 Task: Research Airbnb accommodation in Yozgat, Turkey from 7th December, 2023 to 14th December, 2023 for 1 adult. Place can be shared room with 1  bedroom having 1 bed and 1 bathroom. Property type can be hotel. Amenities needed are: wifi. Booking option can be shelf check-in. Look for 3 properties as per requirement.
Action: Mouse moved to (430, 167)
Screenshot: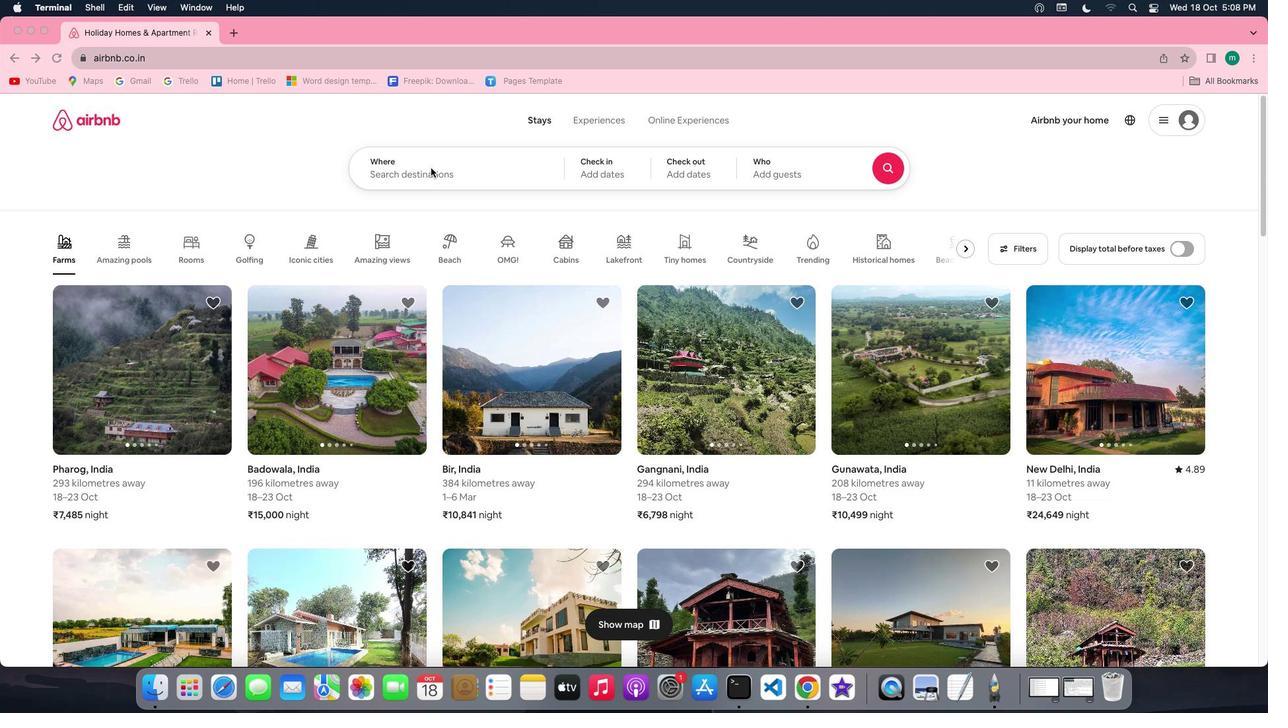 
Action: Mouse pressed left at (430, 167)
Screenshot: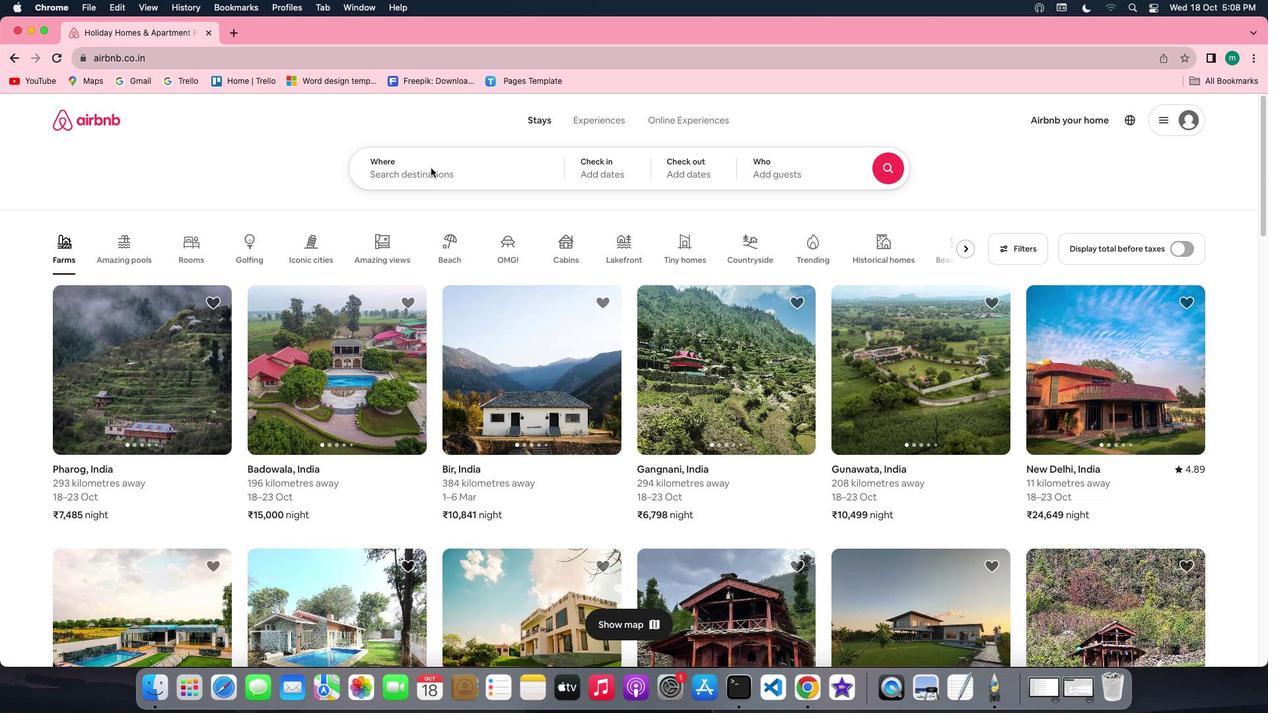 
Action: Mouse pressed left at (430, 167)
Screenshot: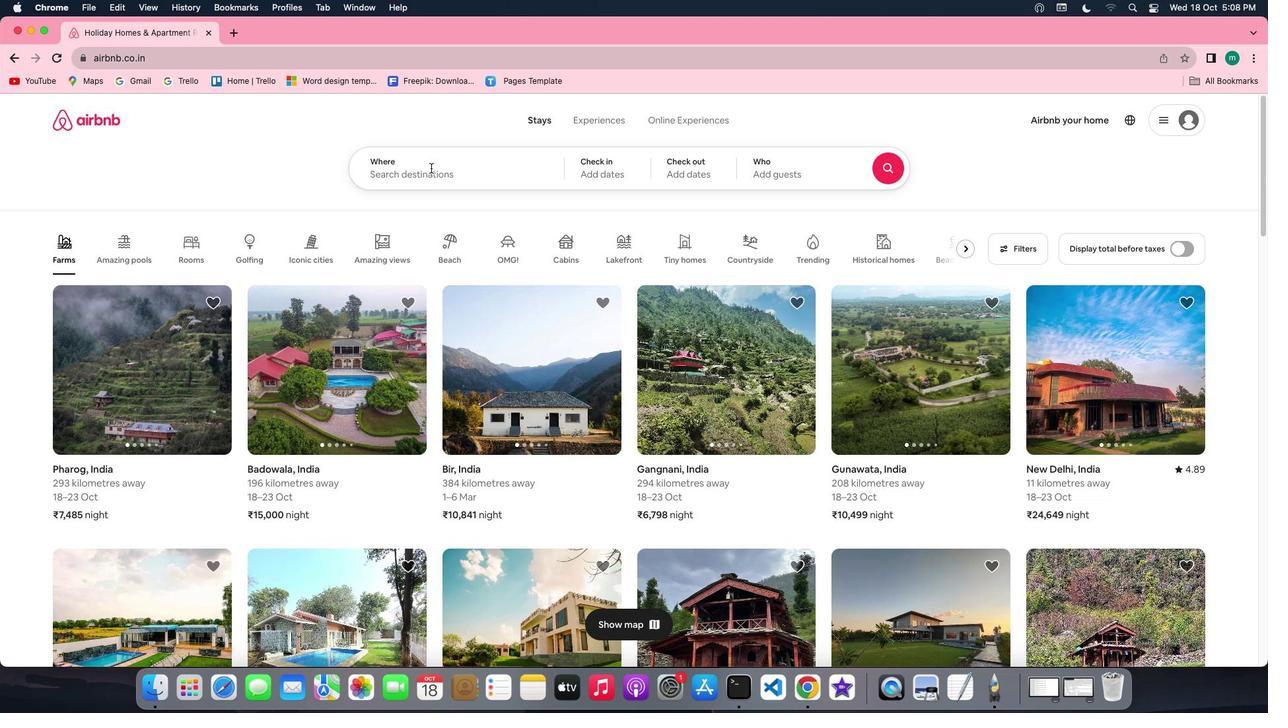 
Action: Key pressed Key.spaceKey.shift'Y''o''z''g''a''t'','Key.spaceKey.shift'T''u''r''k''e''y'
Screenshot: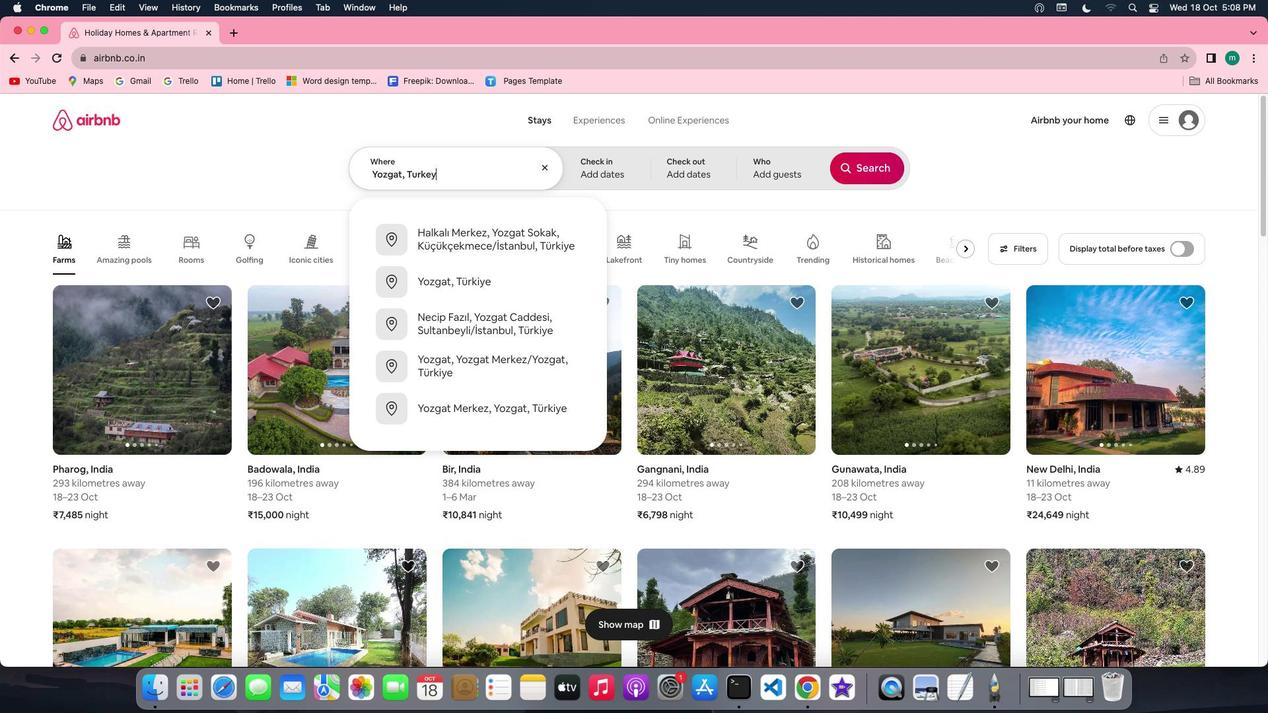 
Action: Mouse moved to (597, 167)
Screenshot: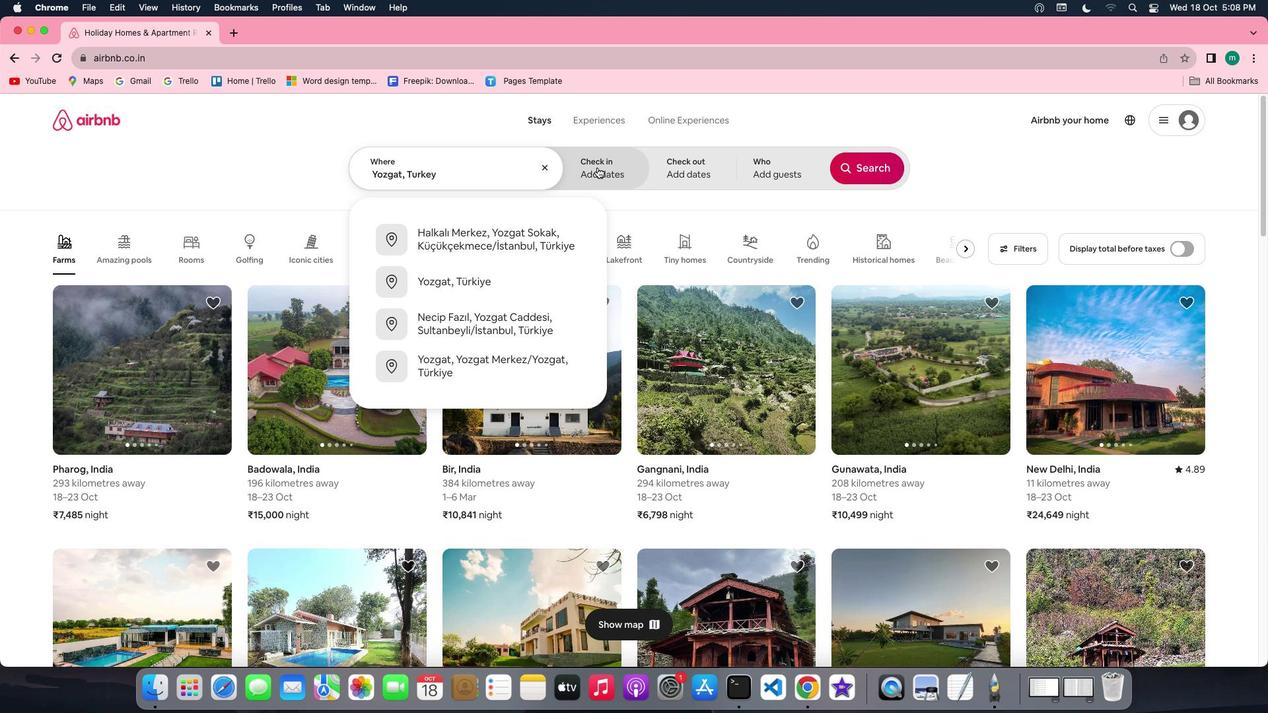 
Action: Mouse pressed left at (597, 167)
Screenshot: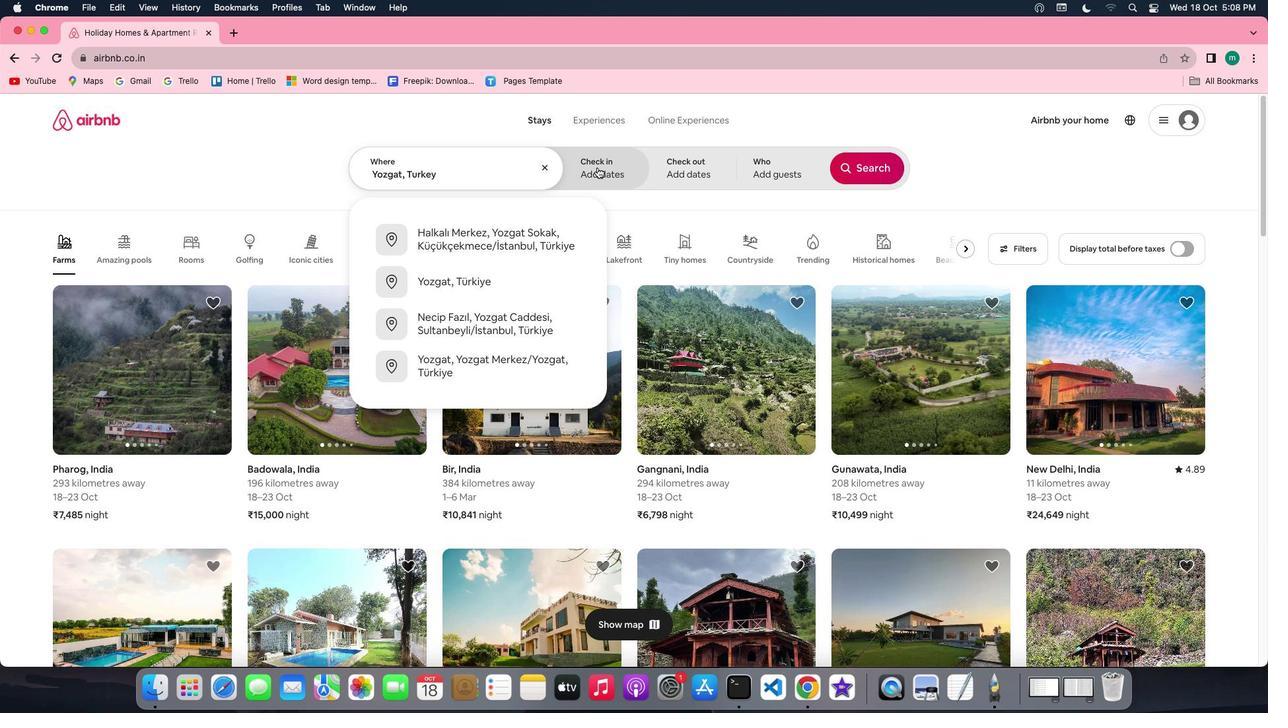 
Action: Mouse moved to (866, 276)
Screenshot: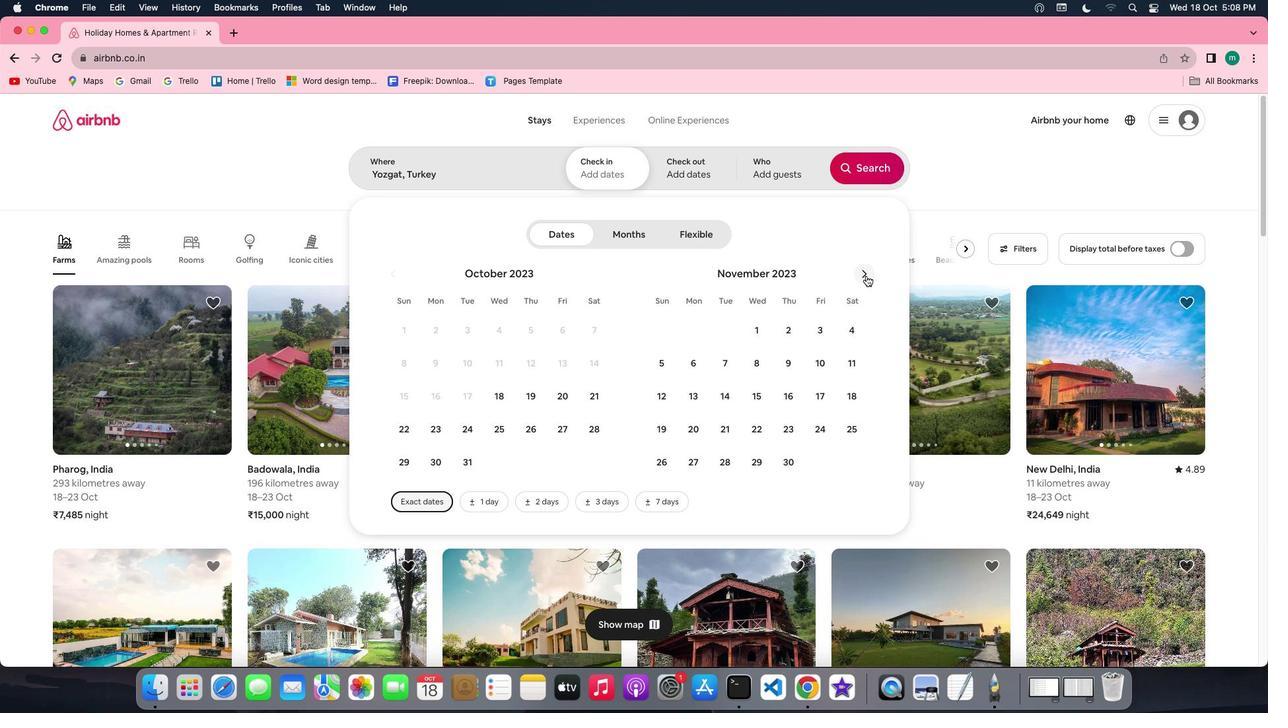 
Action: Mouse pressed left at (866, 276)
Screenshot: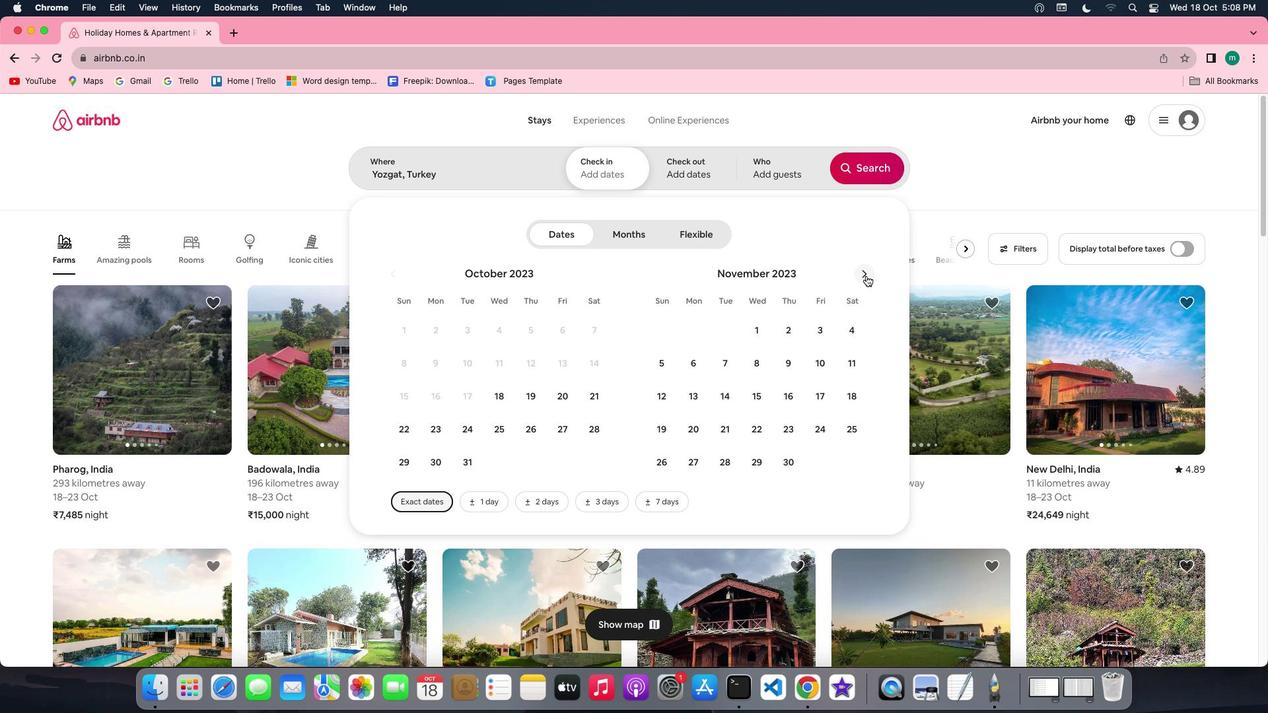 
Action: Mouse moved to (795, 357)
Screenshot: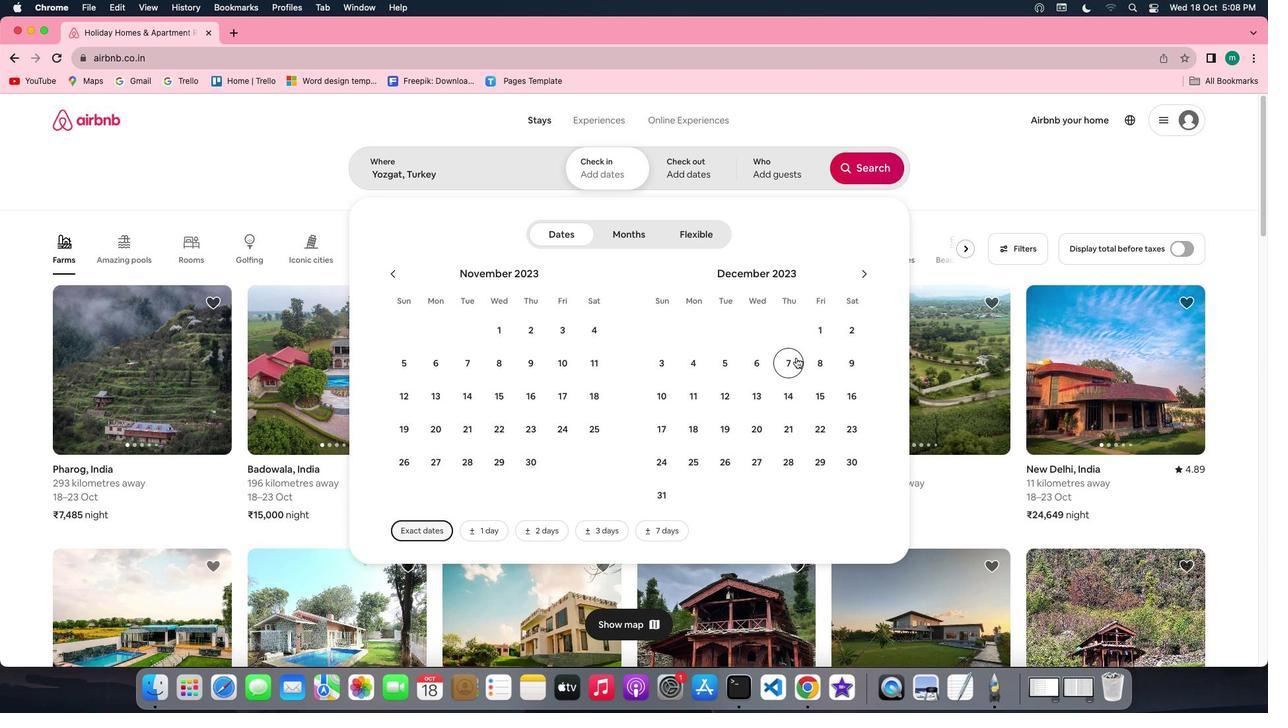 
Action: Mouse pressed left at (795, 357)
Screenshot: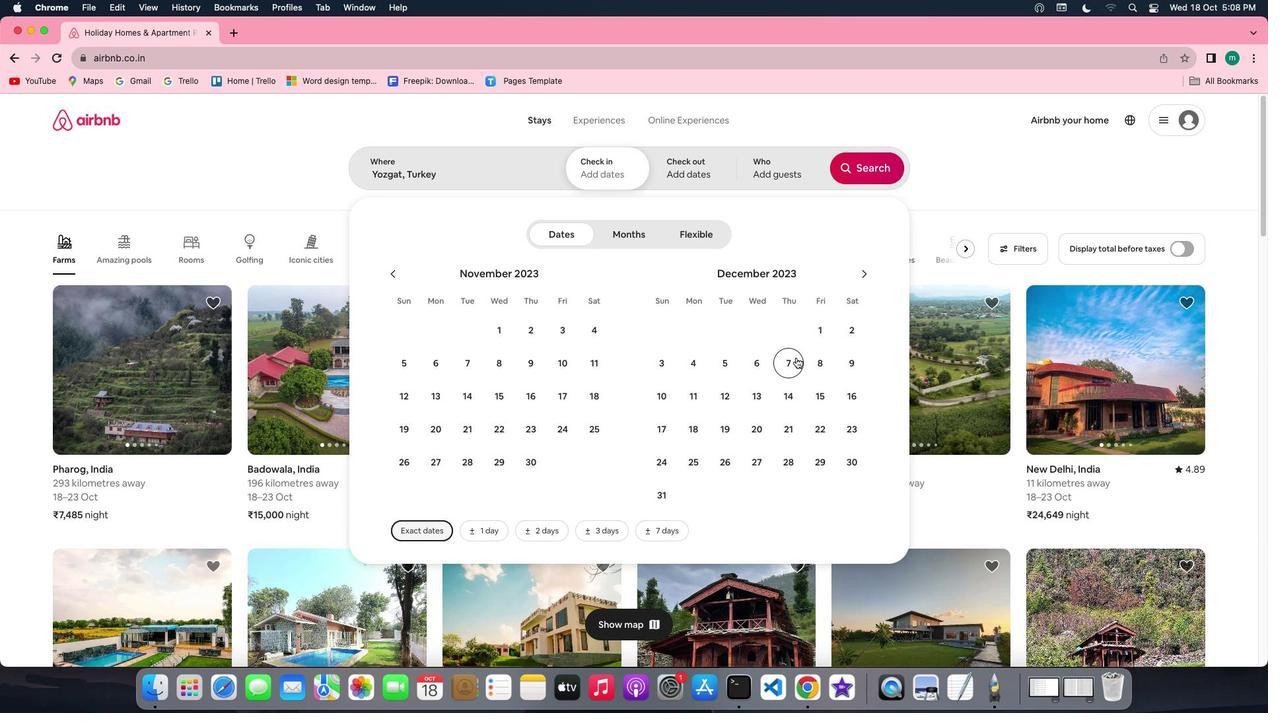 
Action: Mouse moved to (801, 396)
Screenshot: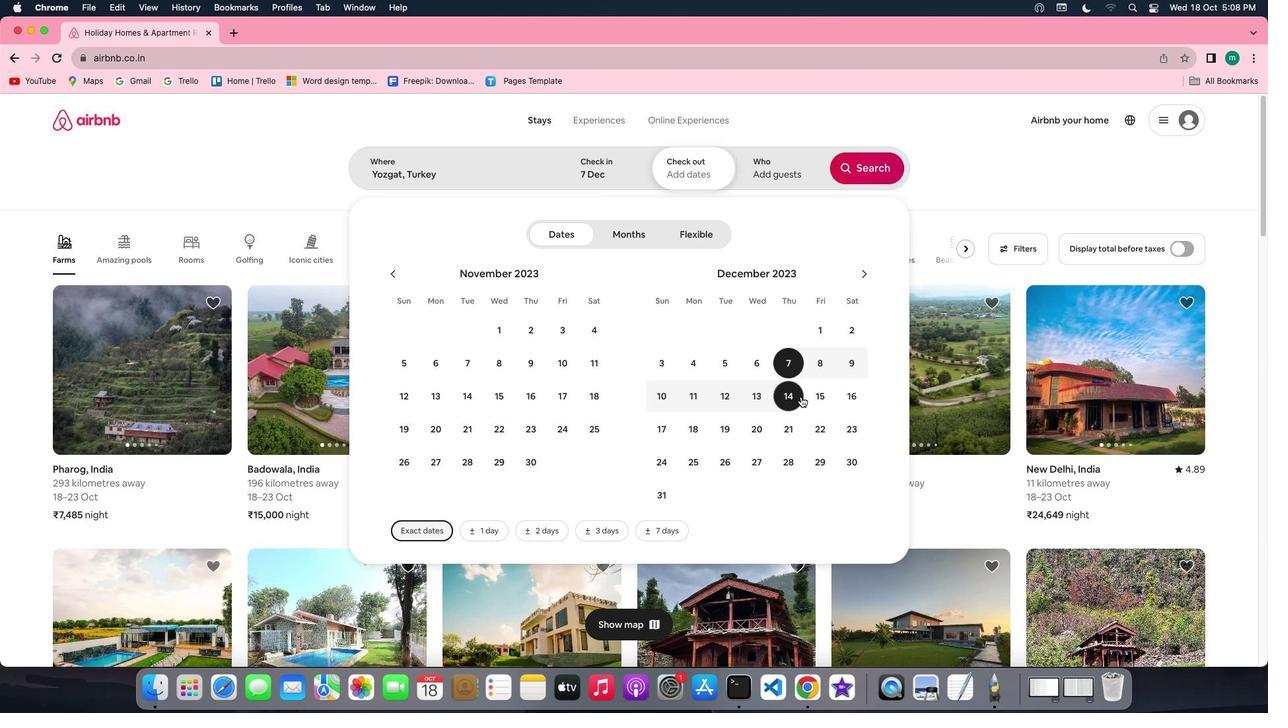 
Action: Mouse pressed left at (801, 396)
Screenshot: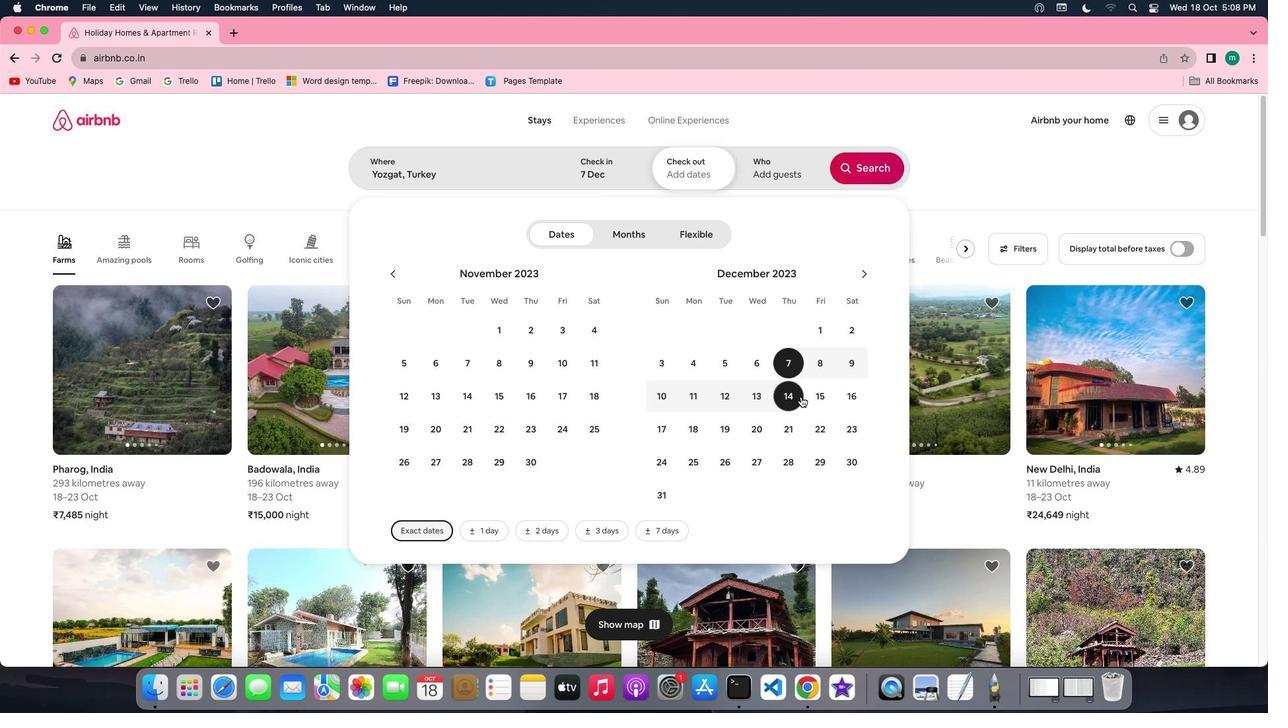 
Action: Mouse moved to (761, 170)
Screenshot: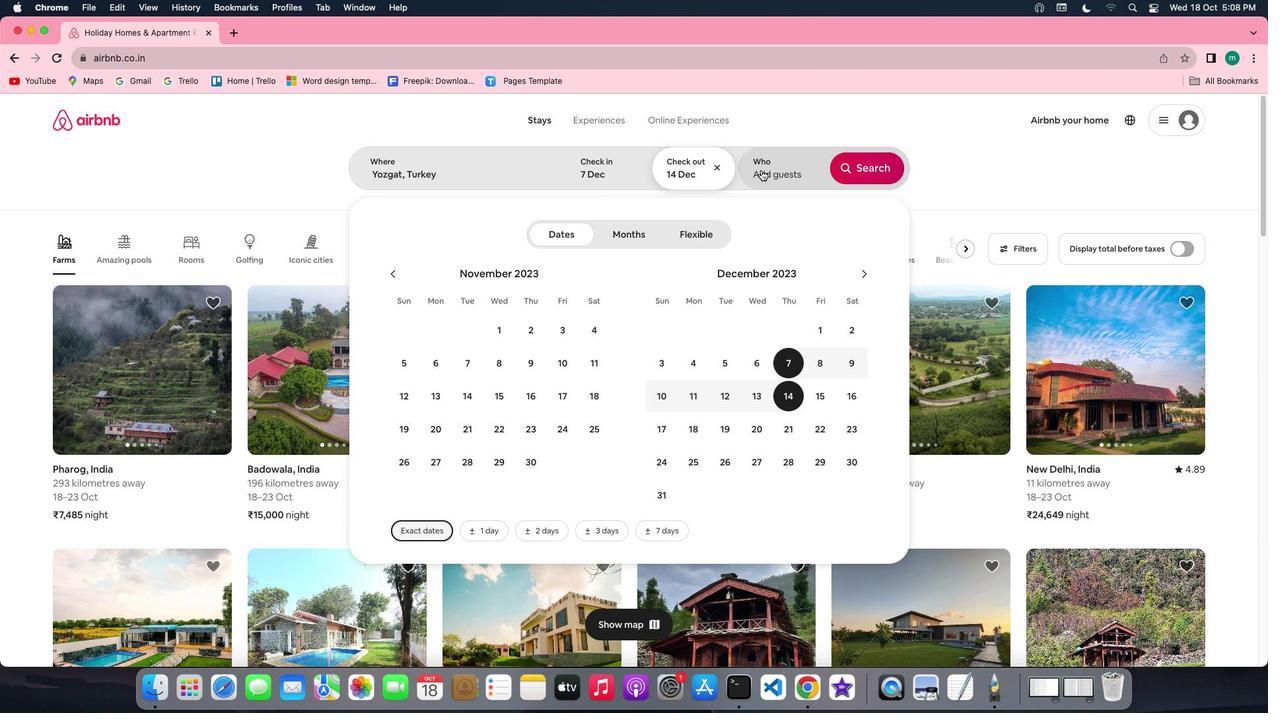 
Action: Mouse pressed left at (761, 170)
Screenshot: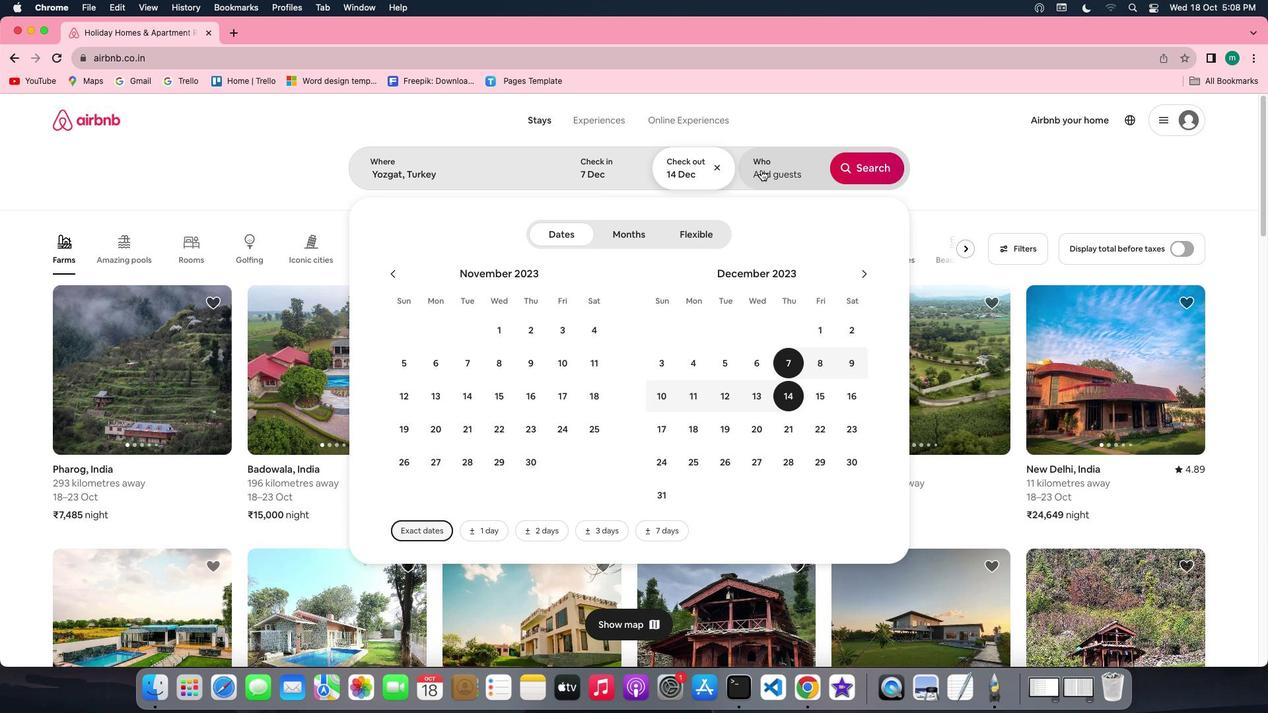 
Action: Mouse moved to (870, 237)
Screenshot: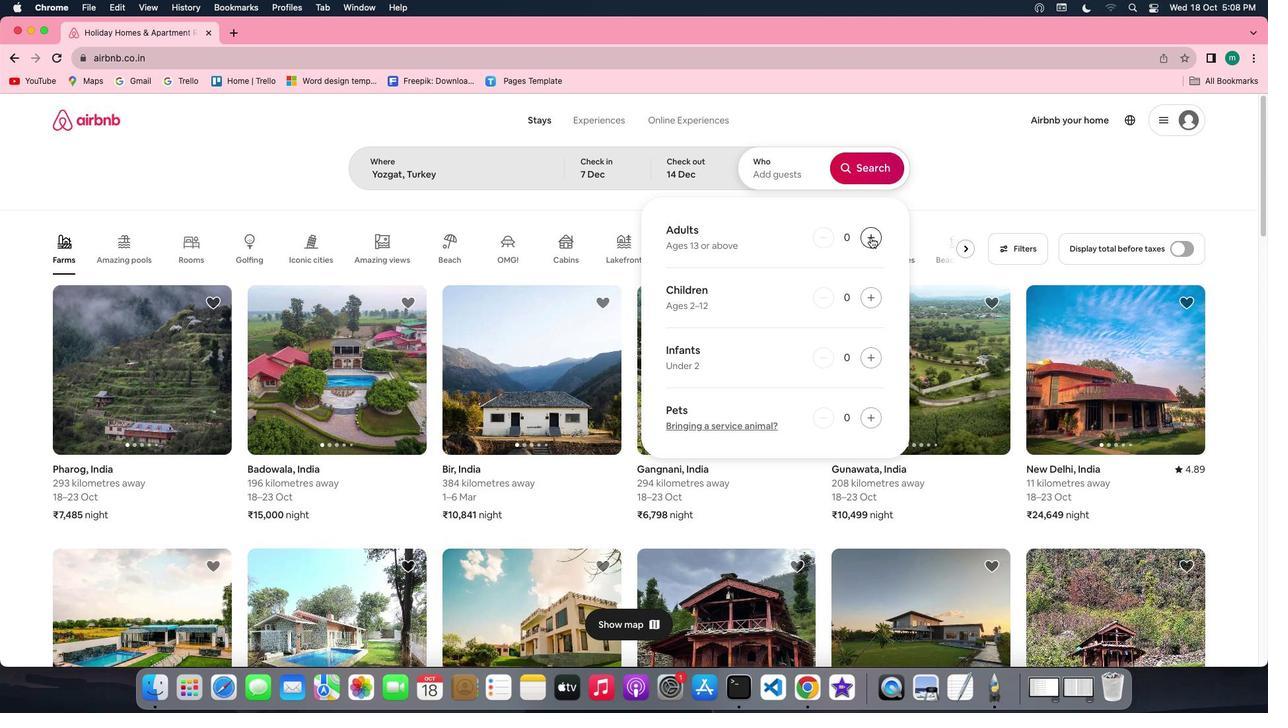 
Action: Mouse pressed left at (870, 237)
Screenshot: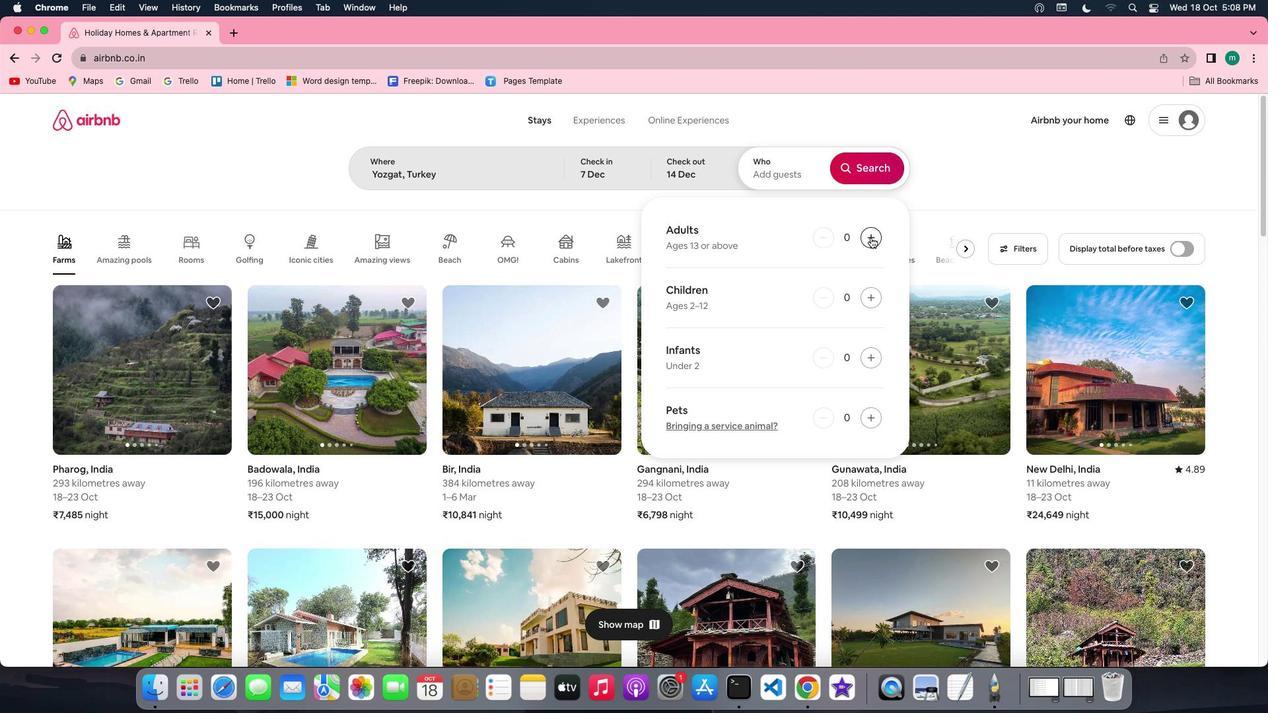 
Action: Mouse moved to (854, 156)
Screenshot: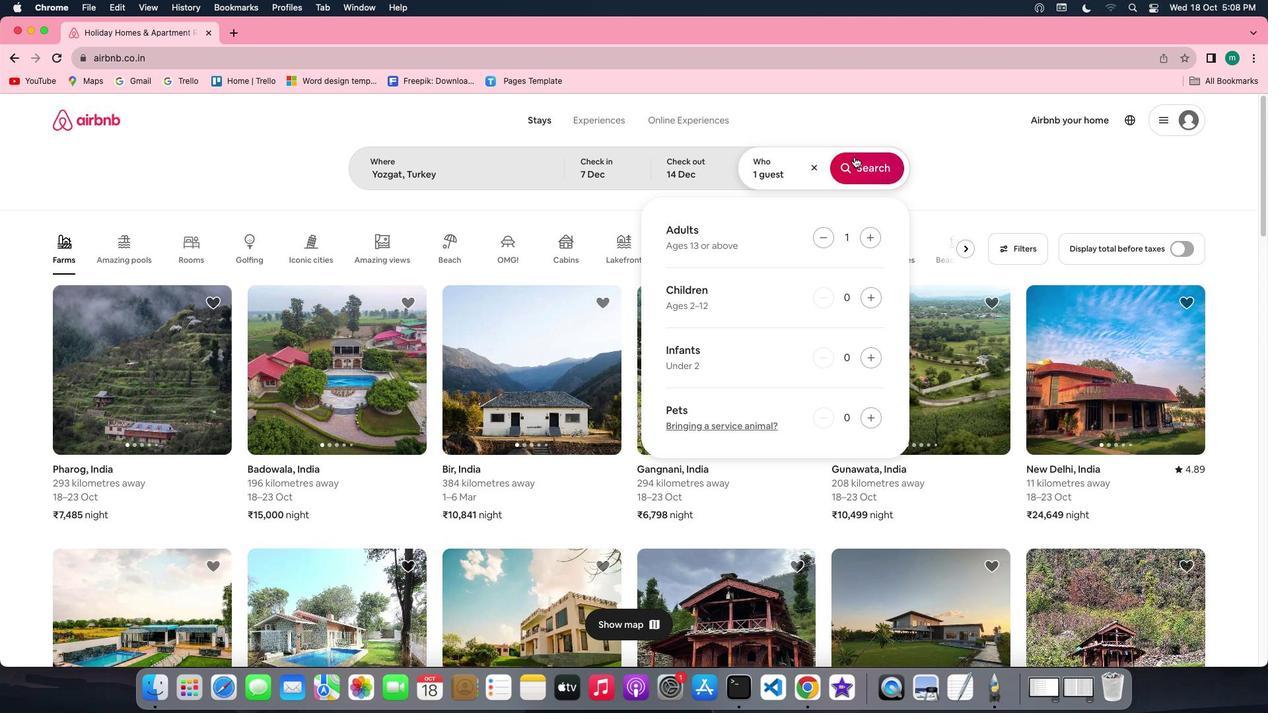 
Action: Mouse pressed left at (854, 156)
Screenshot: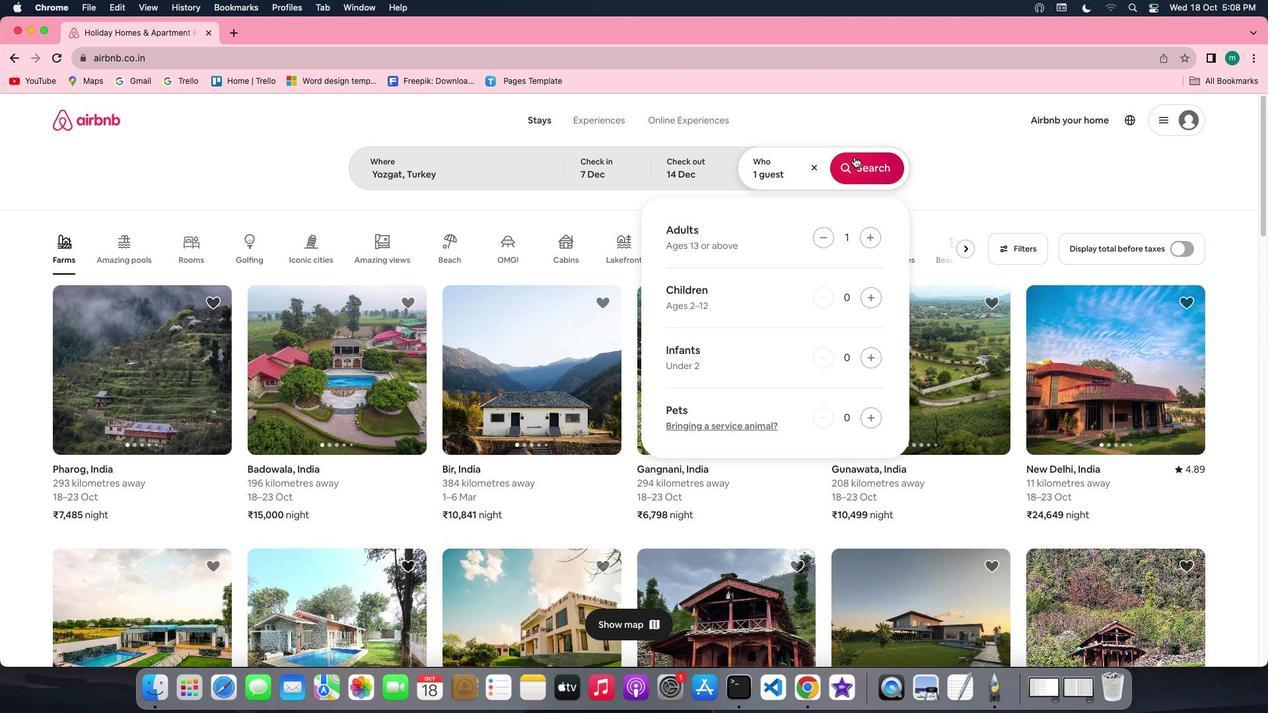 
Action: Mouse moved to (1039, 171)
Screenshot: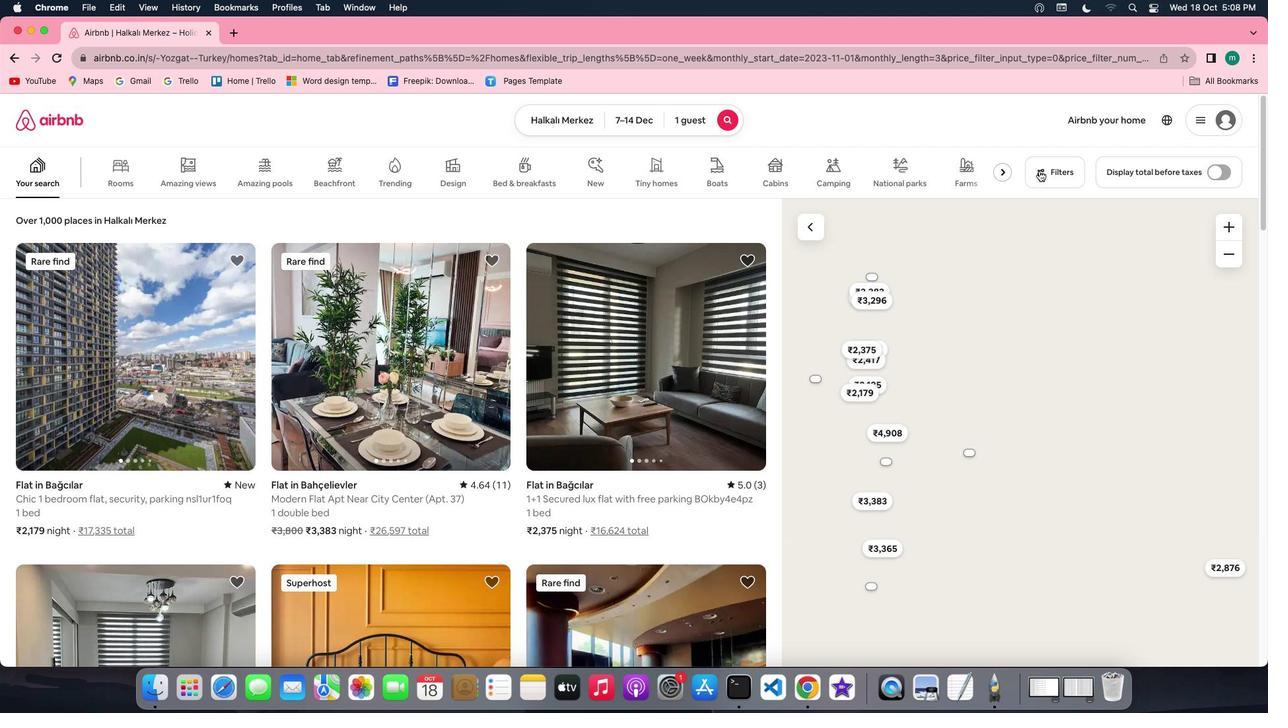 
Action: Mouse pressed left at (1039, 171)
Screenshot: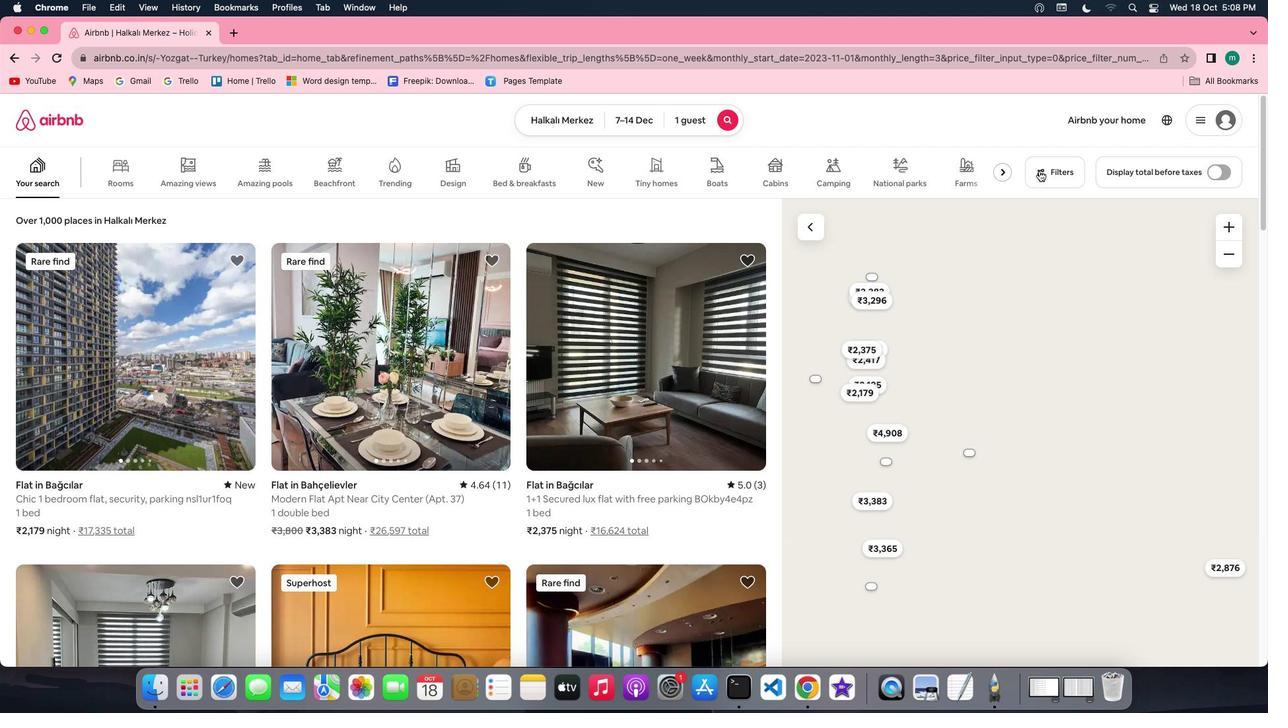 
Action: Mouse moved to (700, 337)
Screenshot: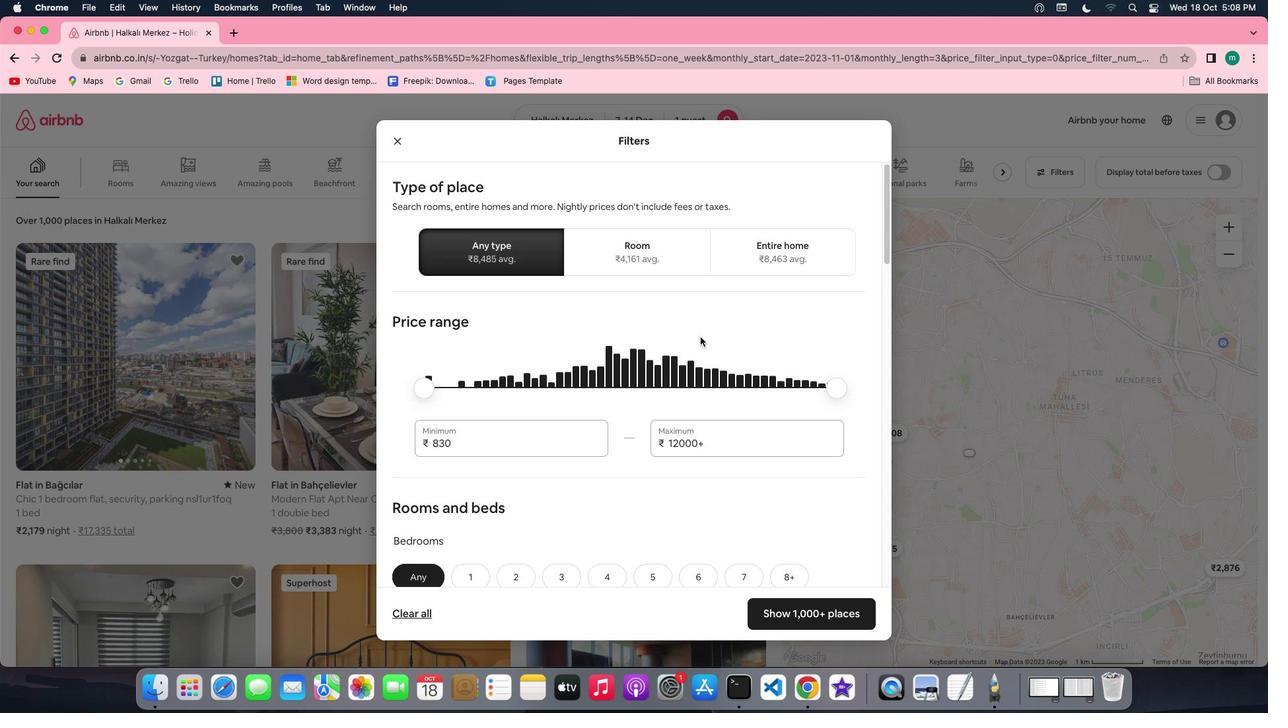 
Action: Mouse scrolled (700, 337) with delta (0, 0)
Screenshot: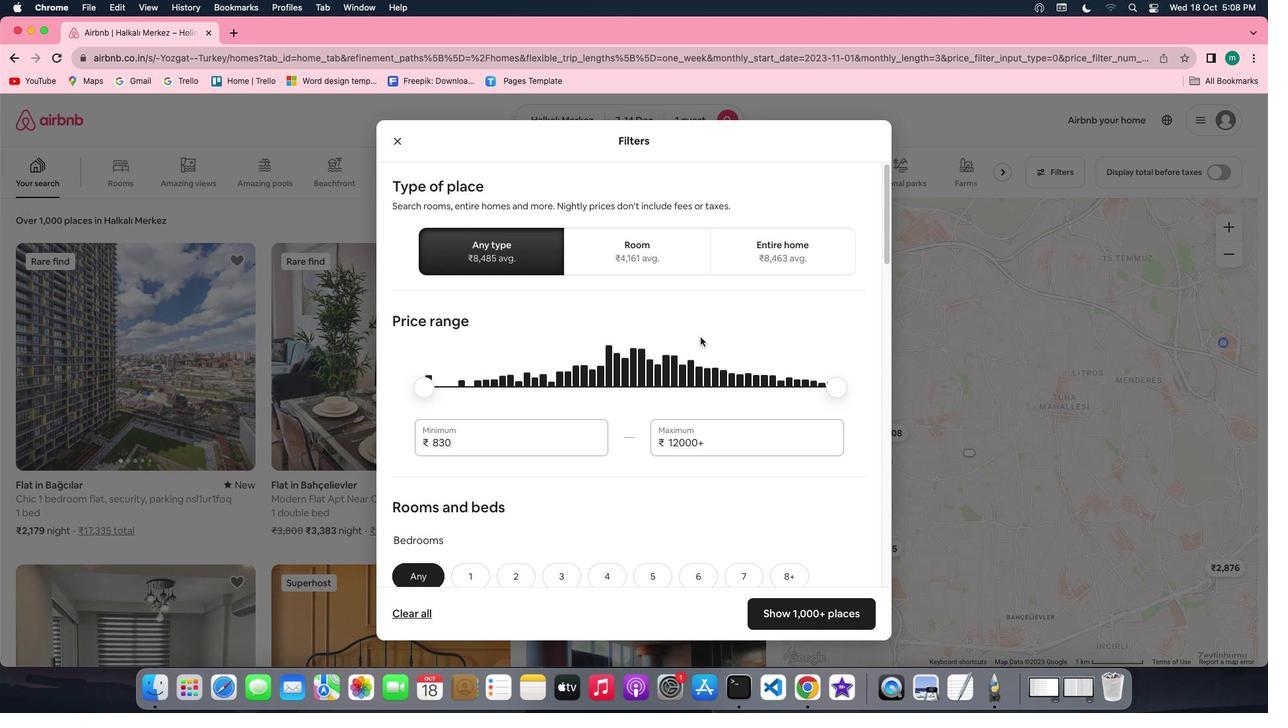
Action: Mouse scrolled (700, 337) with delta (0, 0)
Screenshot: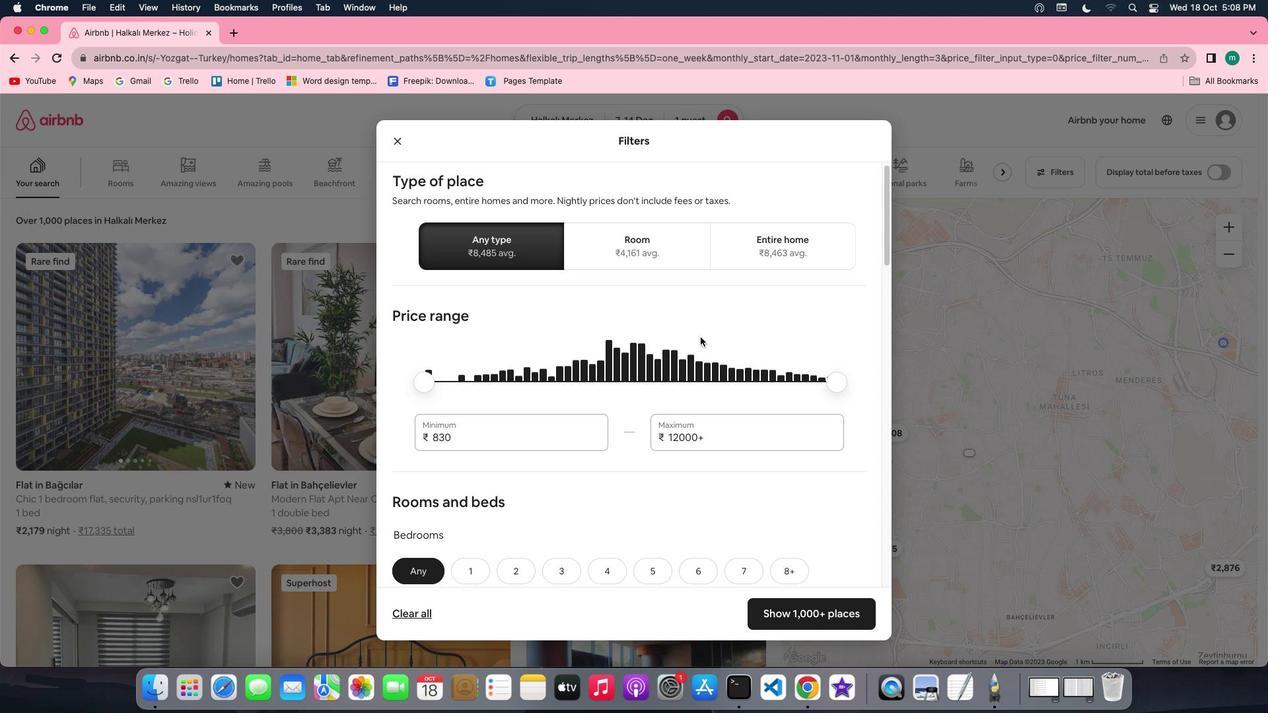 
Action: Mouse scrolled (700, 337) with delta (0, 0)
Screenshot: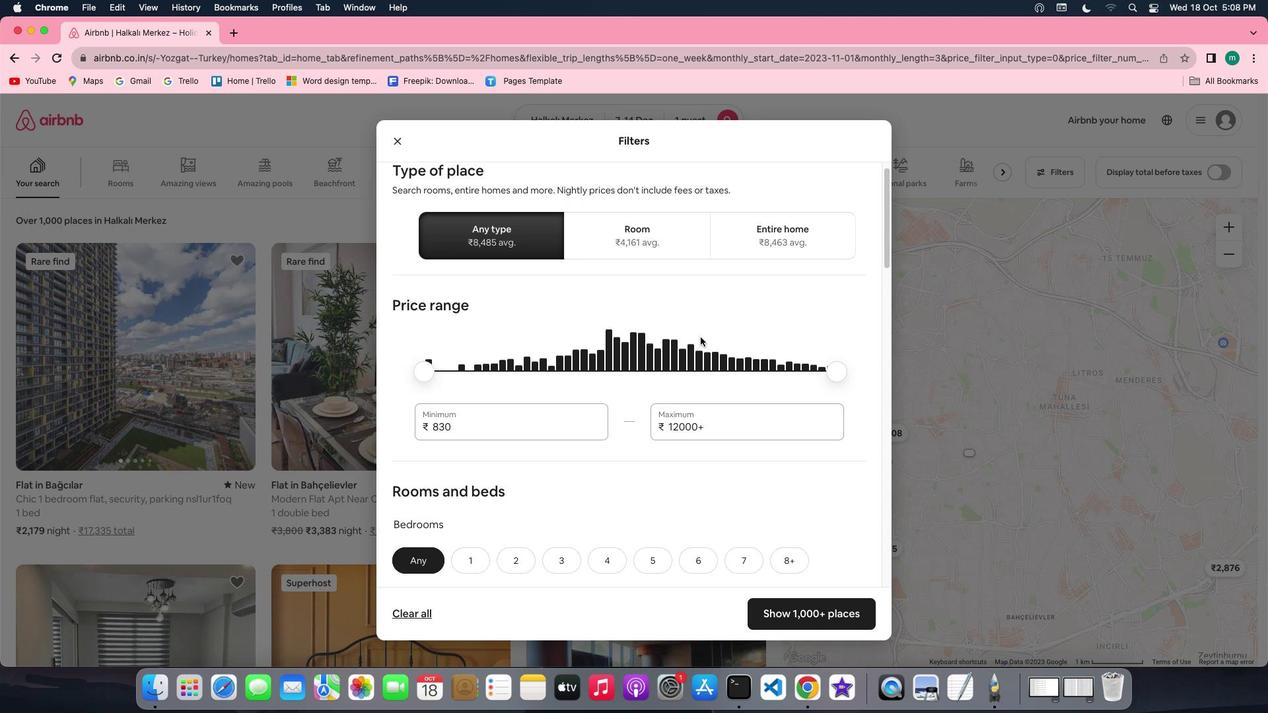 
Action: Mouse scrolled (700, 337) with delta (0, 0)
Screenshot: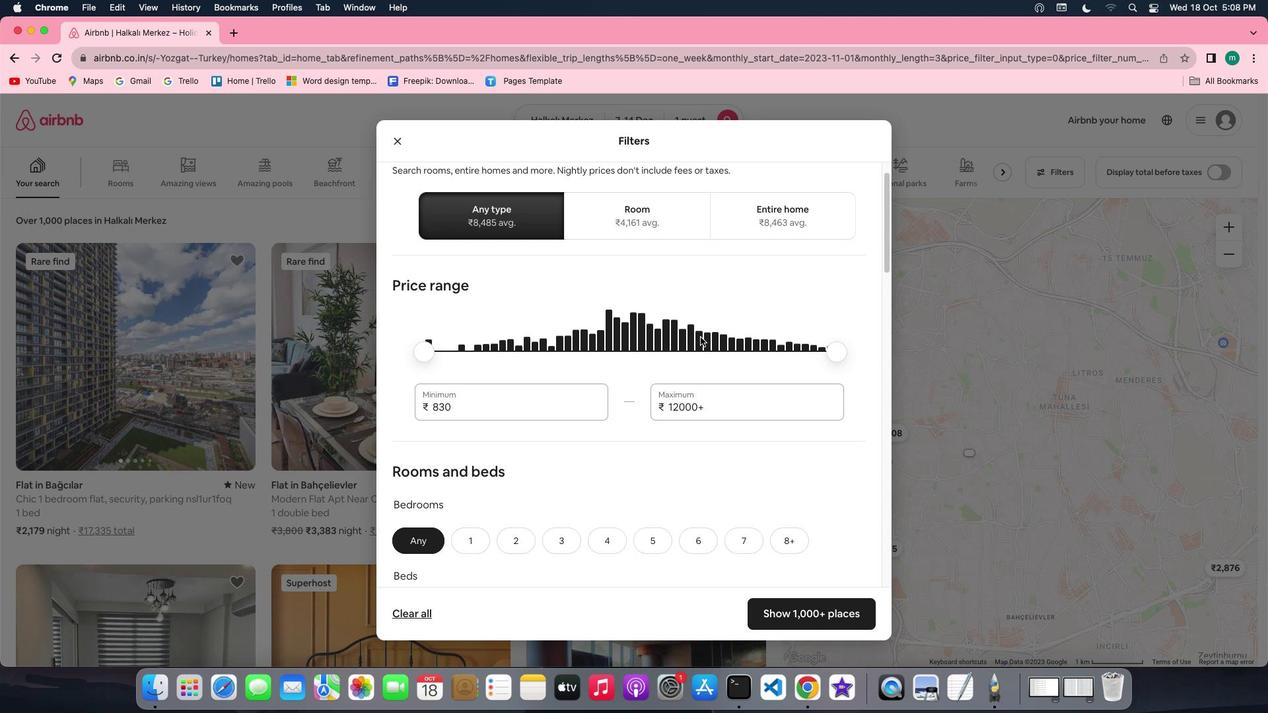 
Action: Mouse scrolled (700, 337) with delta (0, 0)
Screenshot: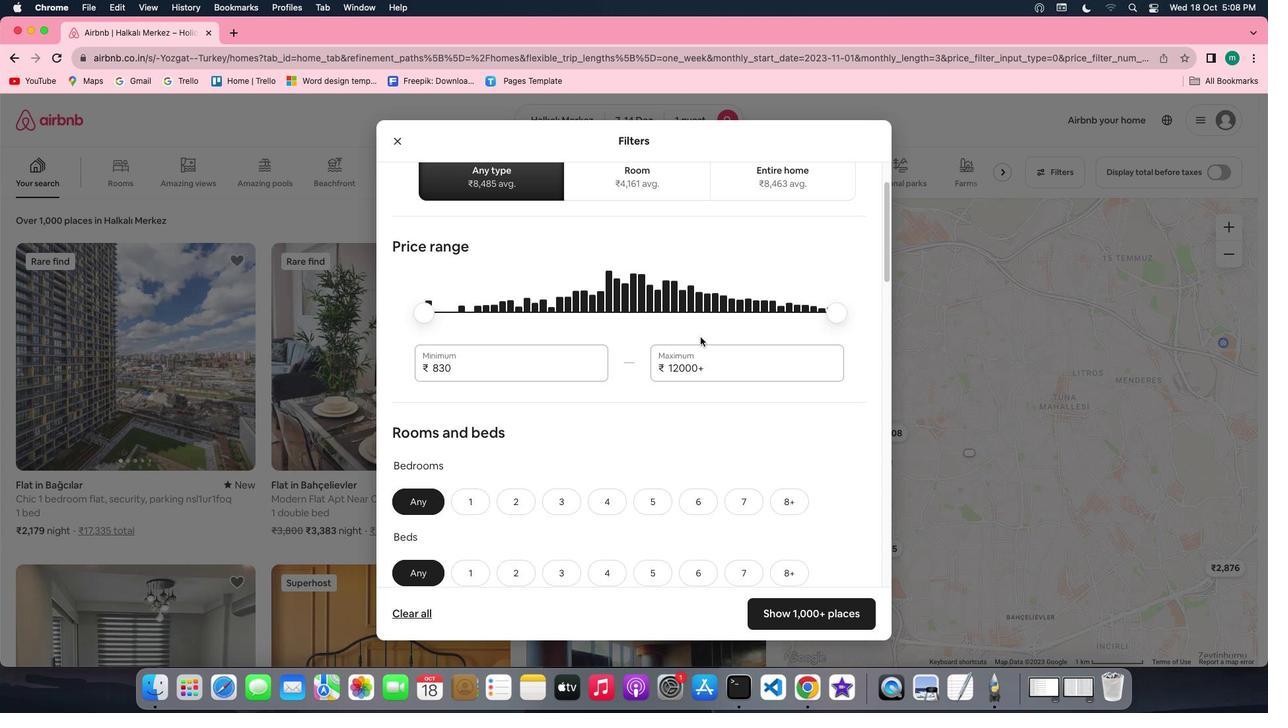 
Action: Mouse scrolled (700, 337) with delta (0, 0)
Screenshot: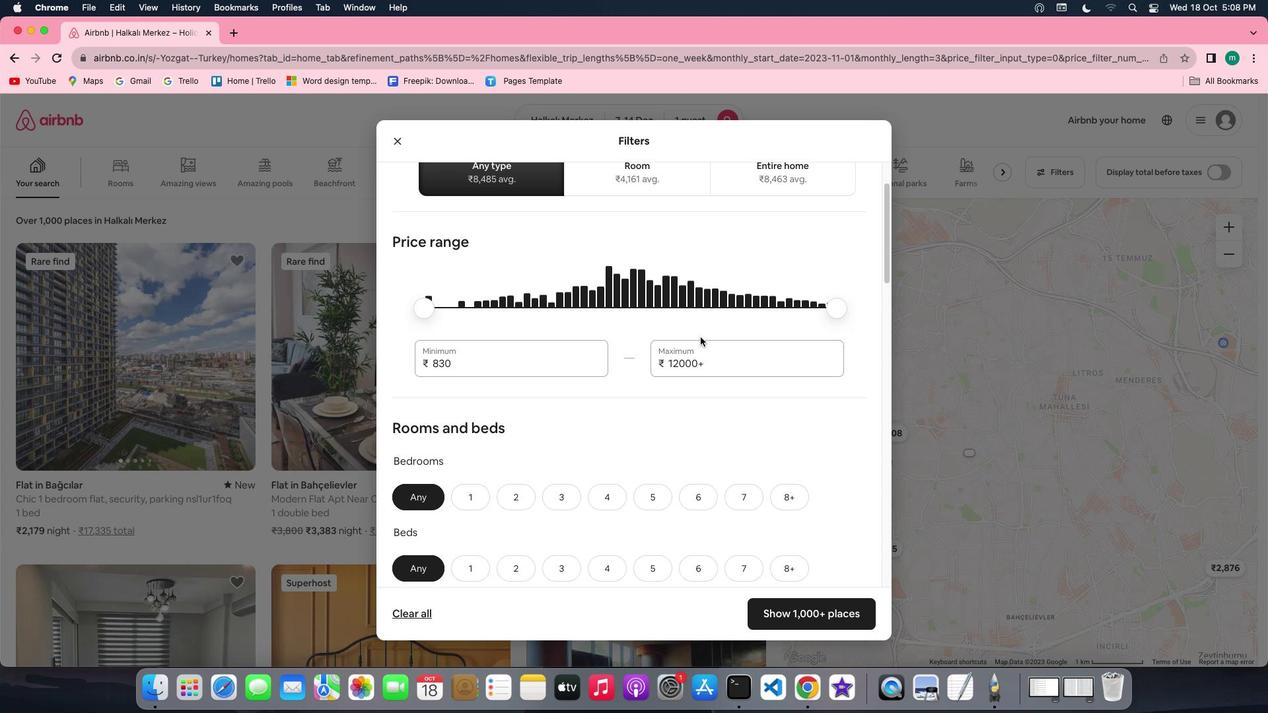 
Action: Mouse scrolled (700, 337) with delta (0, 0)
Screenshot: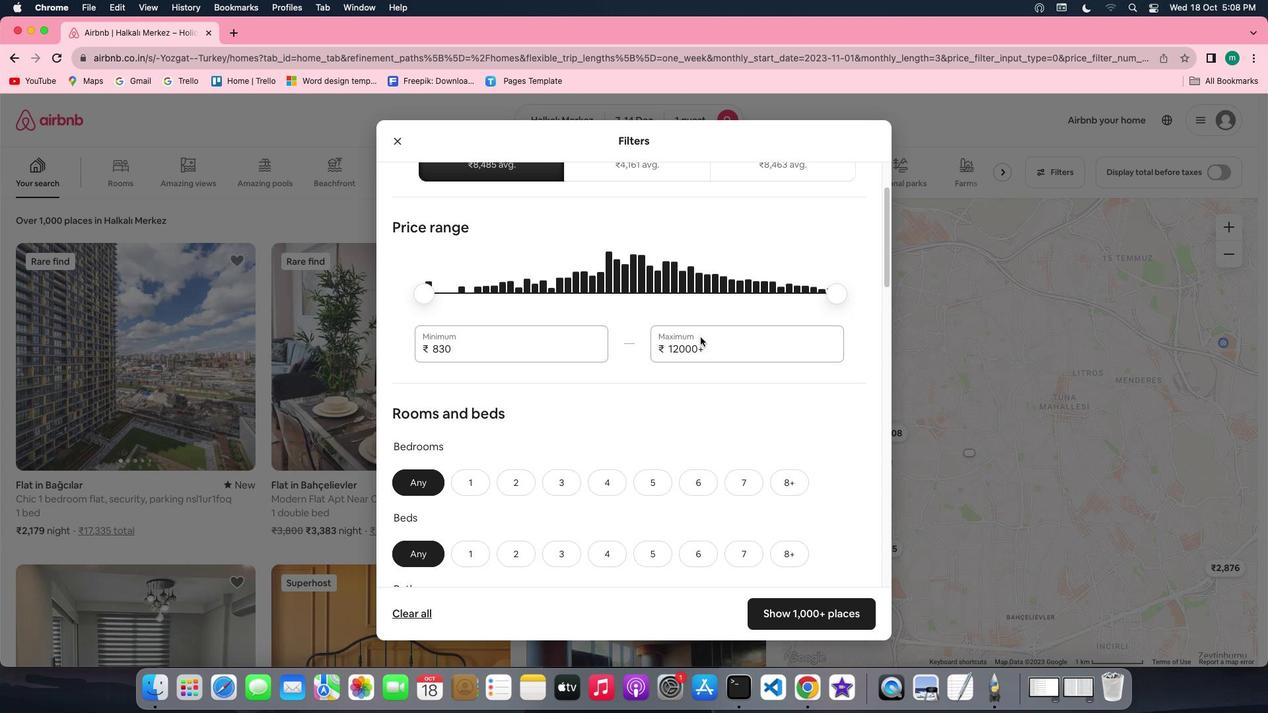 
Action: Mouse scrolled (700, 337) with delta (0, 0)
Screenshot: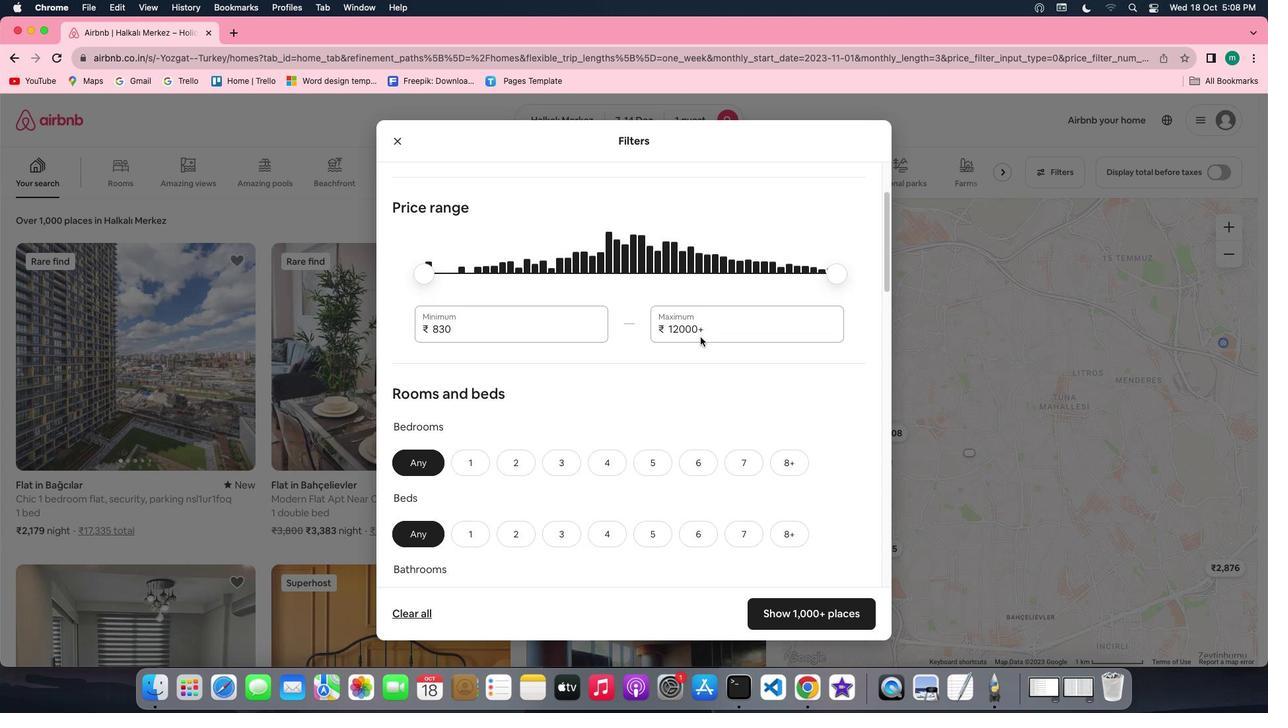 
Action: Mouse scrolled (700, 337) with delta (0, 0)
Screenshot: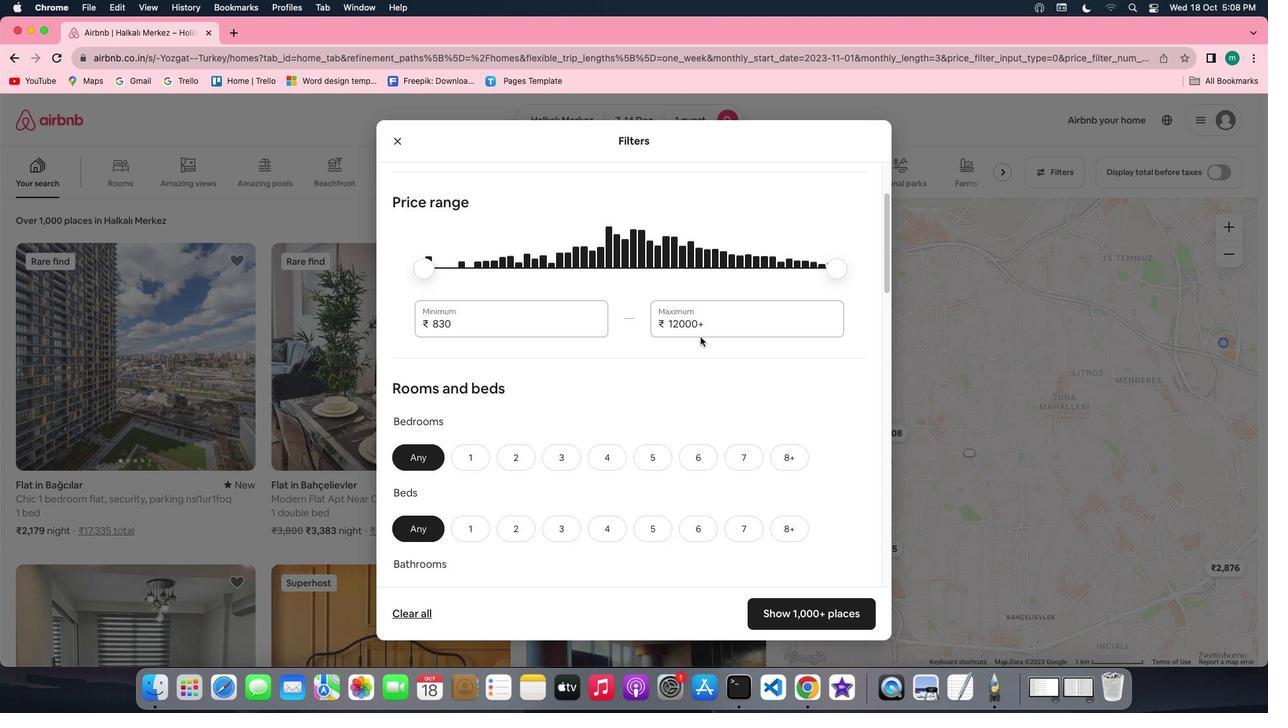 
Action: Mouse scrolled (700, 337) with delta (0, 0)
Screenshot: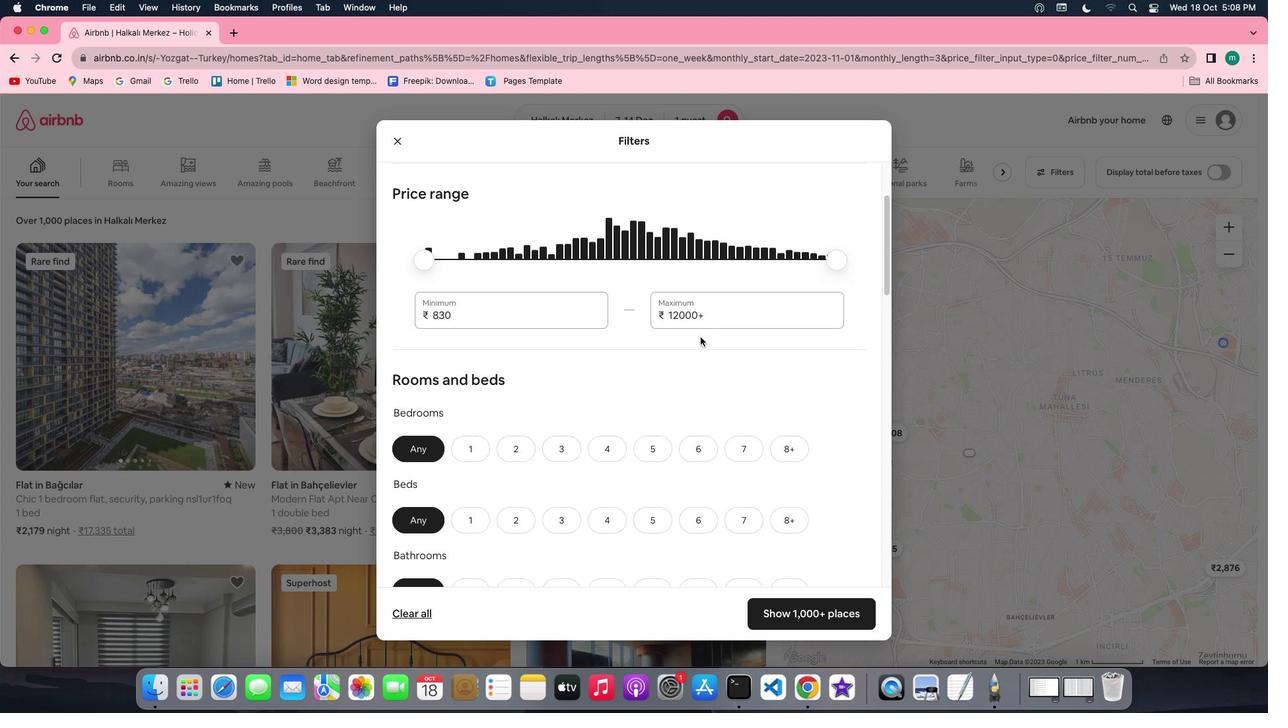 
Action: Mouse scrolled (700, 337) with delta (0, 0)
Screenshot: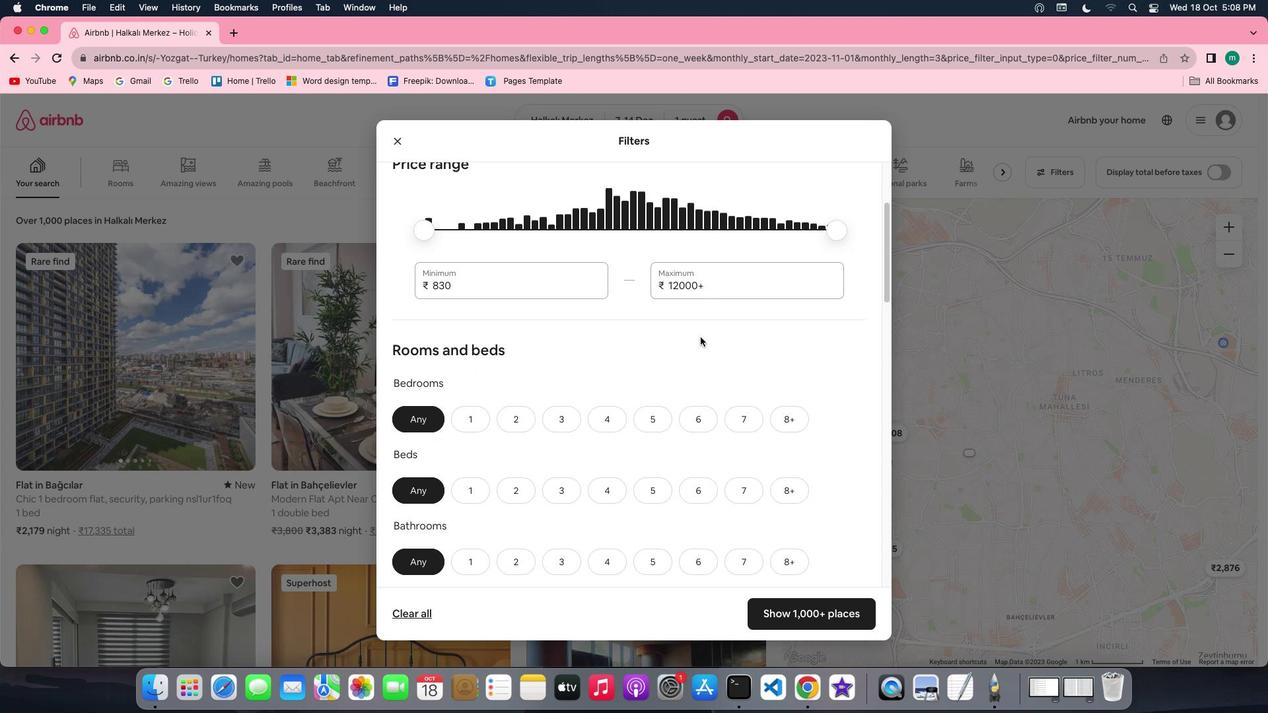 
Action: Mouse scrolled (700, 337) with delta (0, 0)
Screenshot: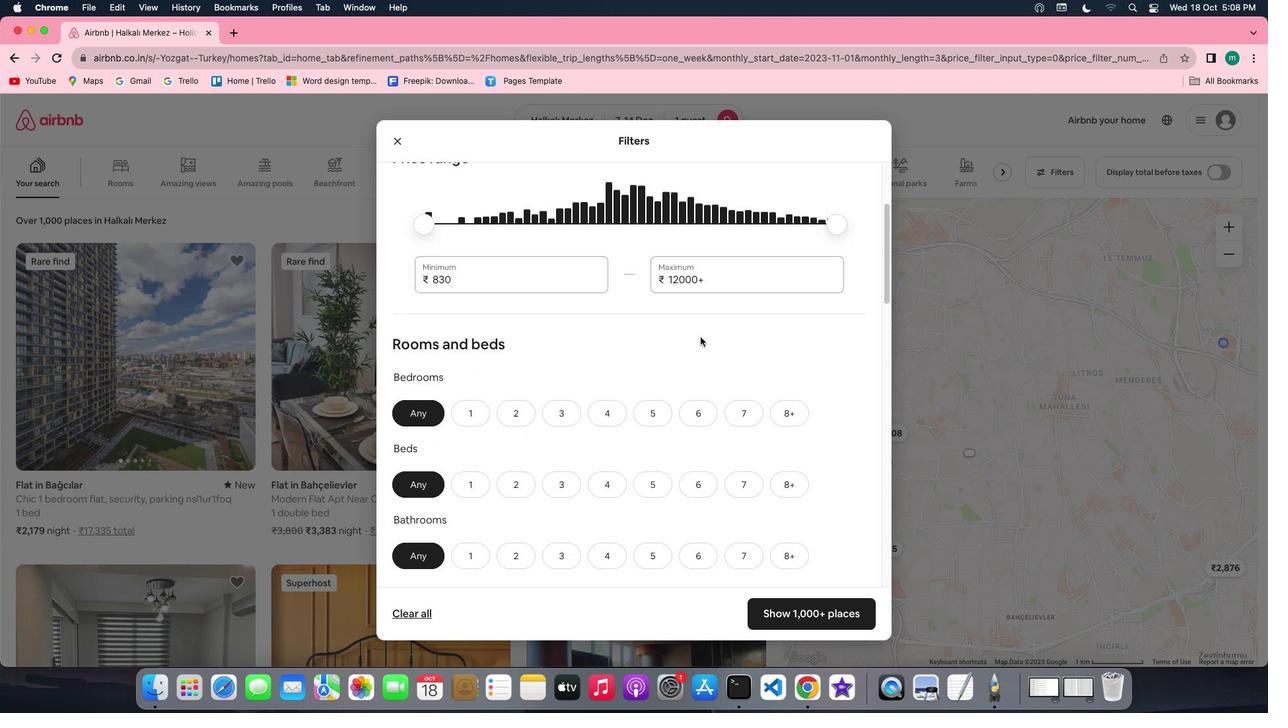 
Action: Mouse scrolled (700, 337) with delta (0, 0)
Screenshot: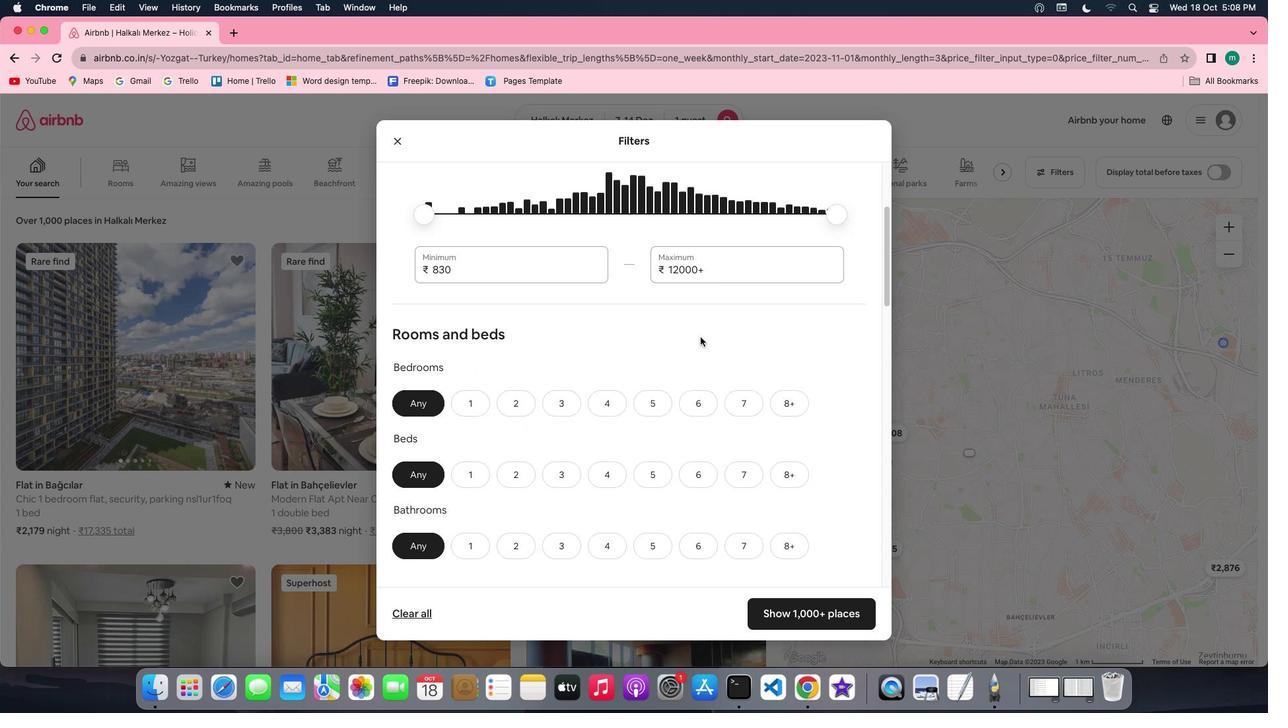 
Action: Mouse scrolled (700, 337) with delta (0, 0)
Screenshot: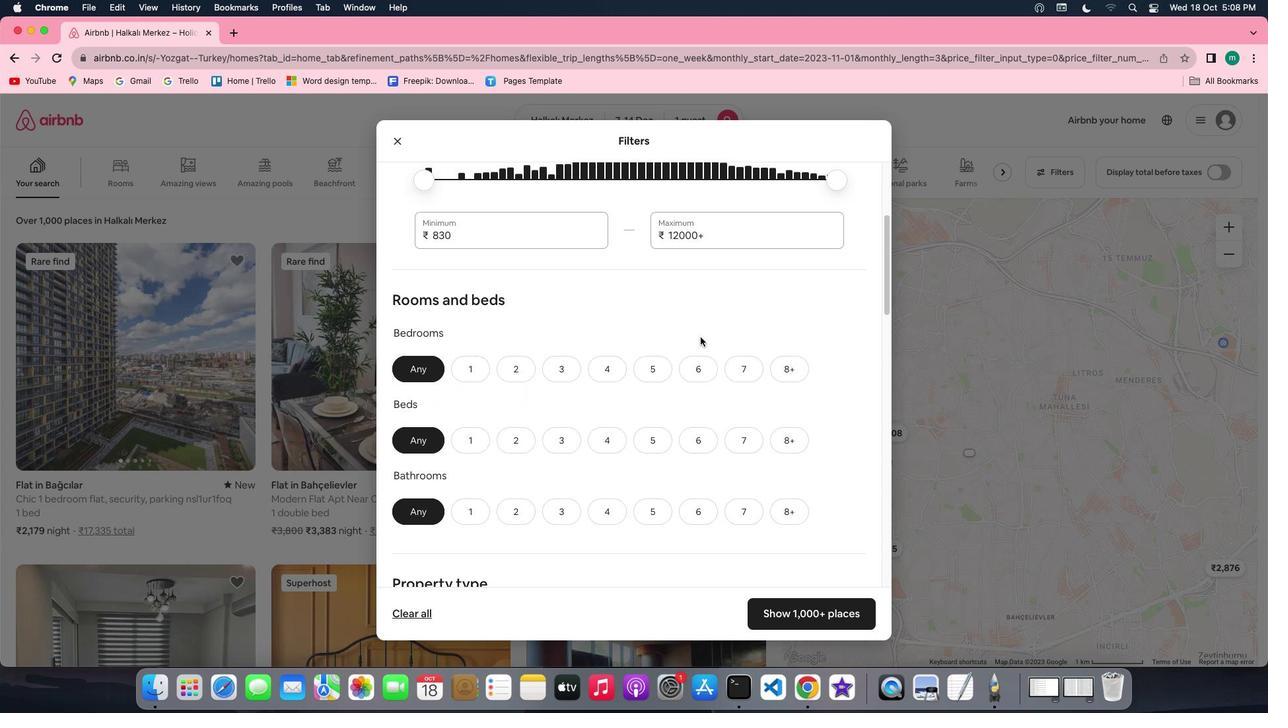 
Action: Mouse scrolled (700, 337) with delta (0, 0)
Screenshot: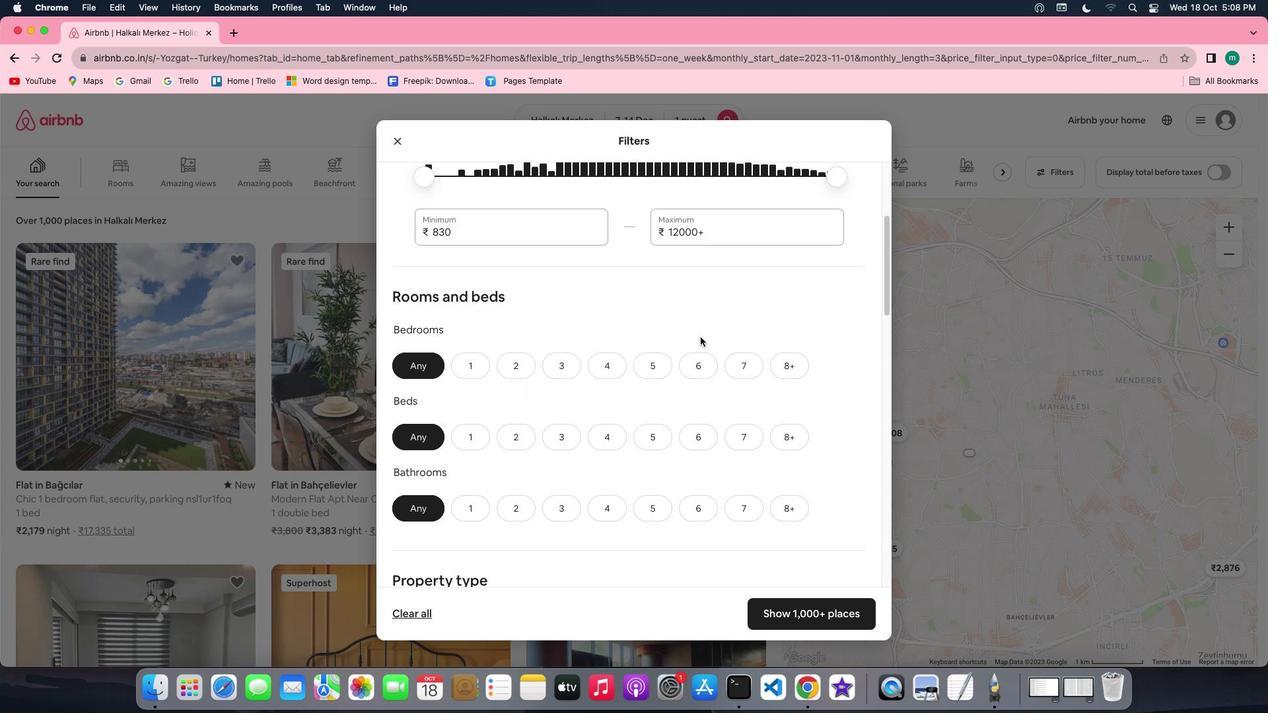 
Action: Mouse scrolled (700, 337) with delta (0, 0)
Screenshot: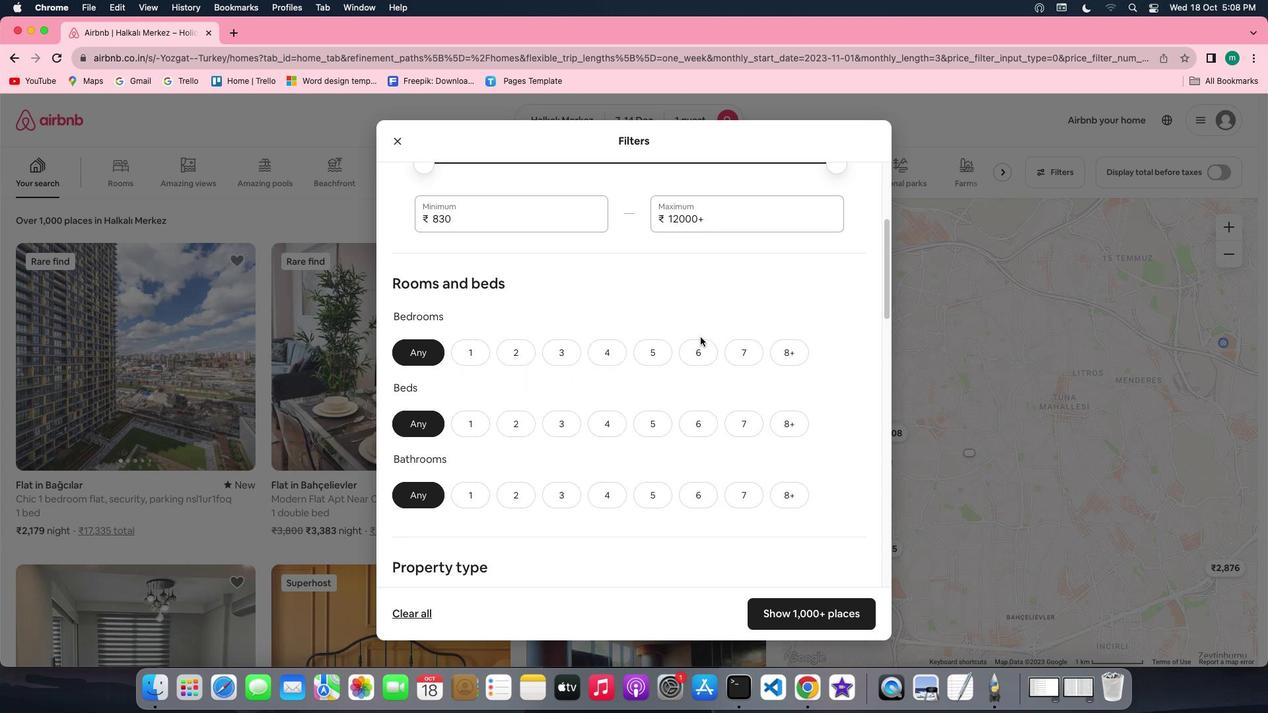 
Action: Mouse scrolled (700, 337) with delta (0, 0)
Screenshot: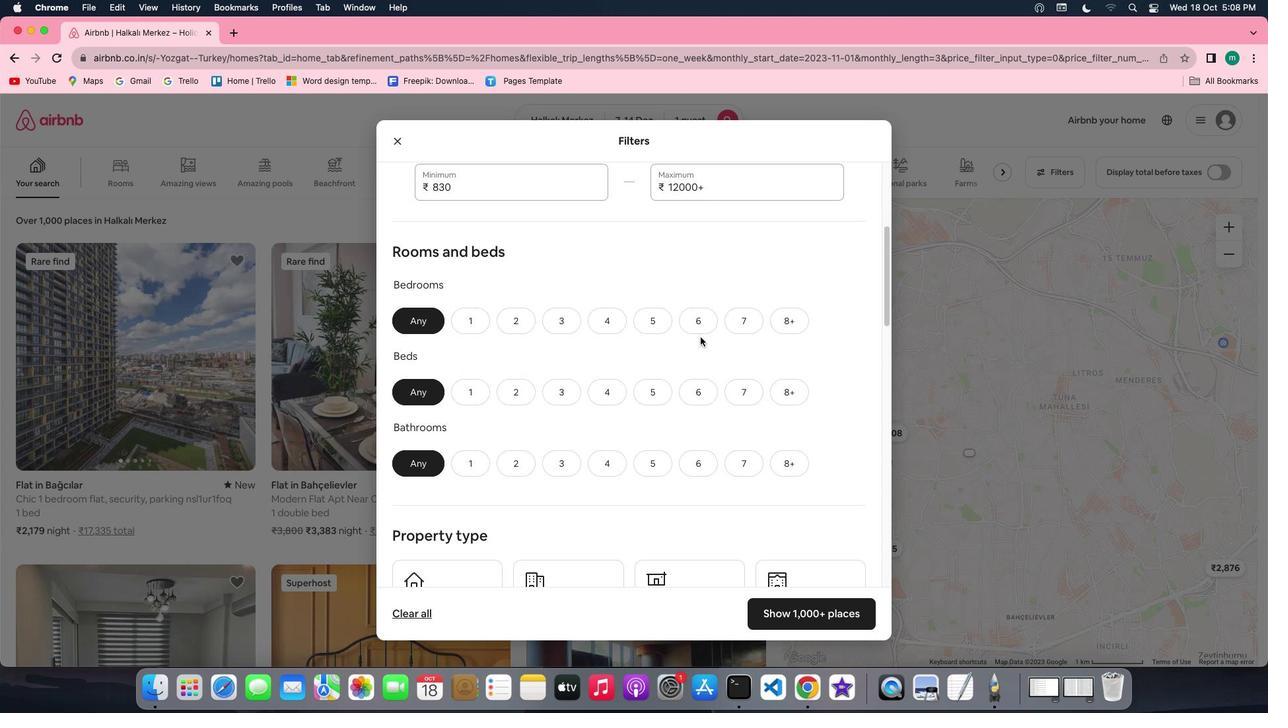 
Action: Mouse moved to (485, 276)
Screenshot: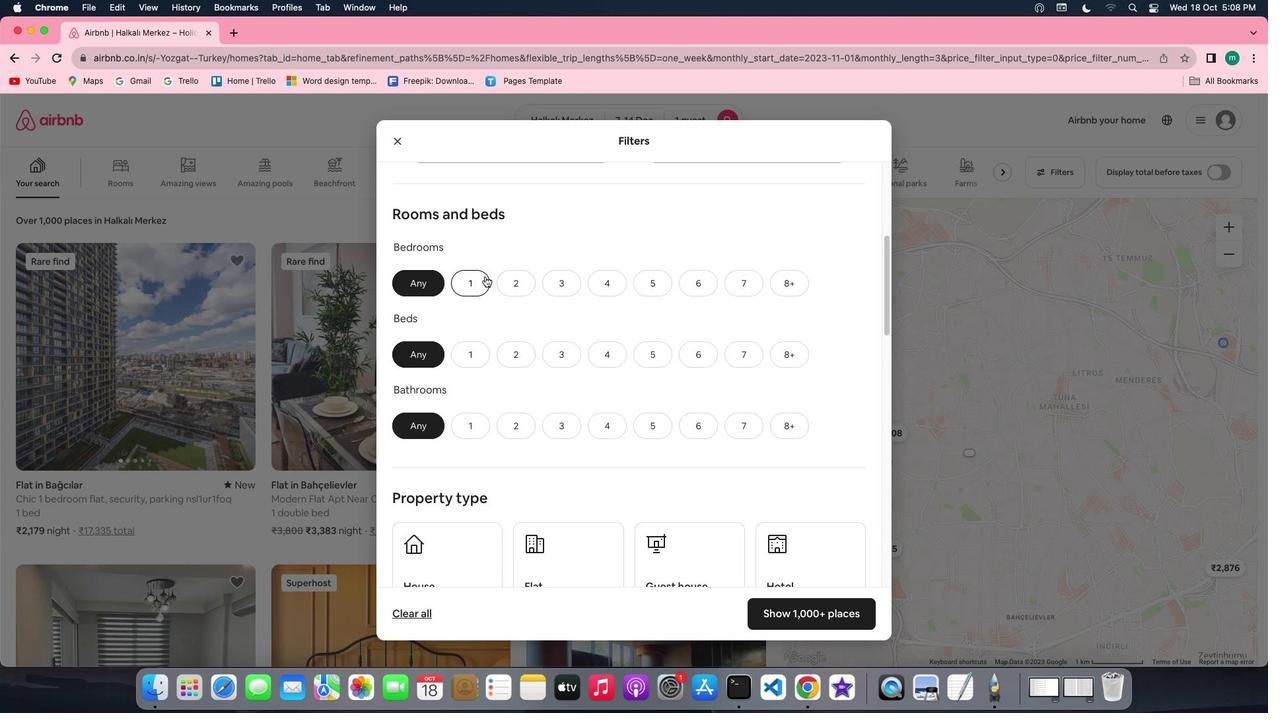 
Action: Mouse pressed left at (485, 276)
Screenshot: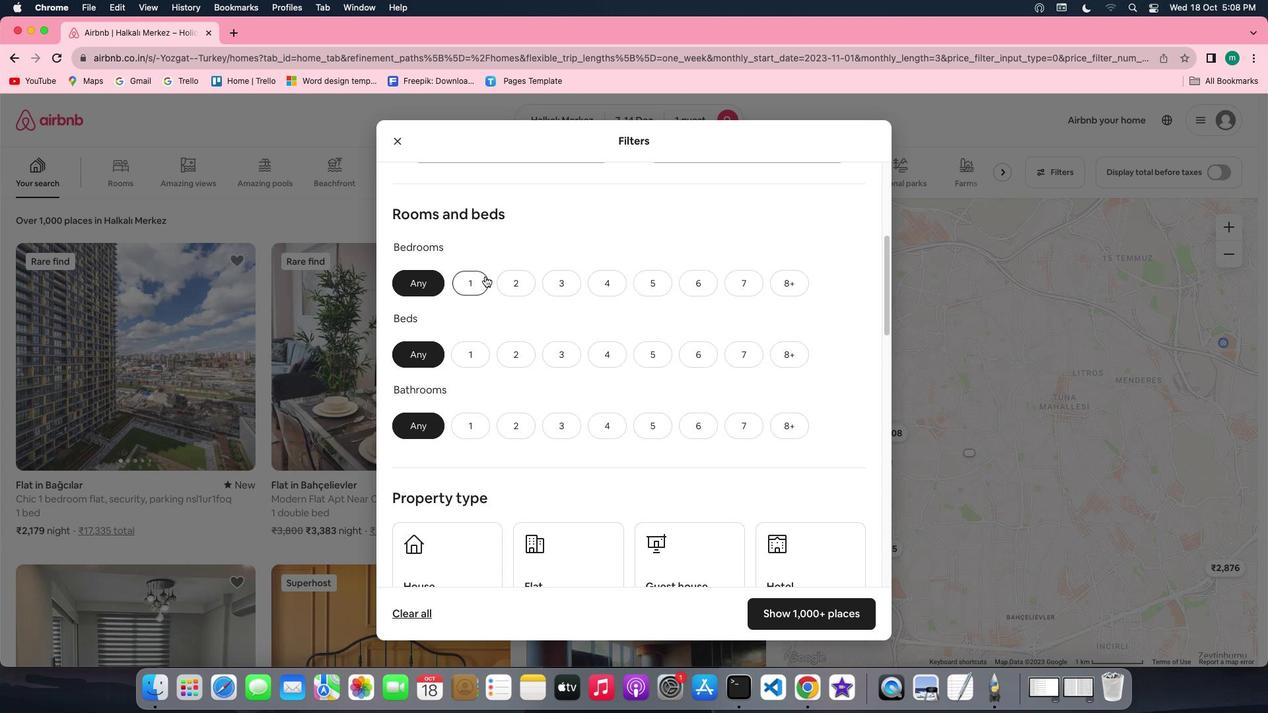 
Action: Mouse moved to (469, 353)
Screenshot: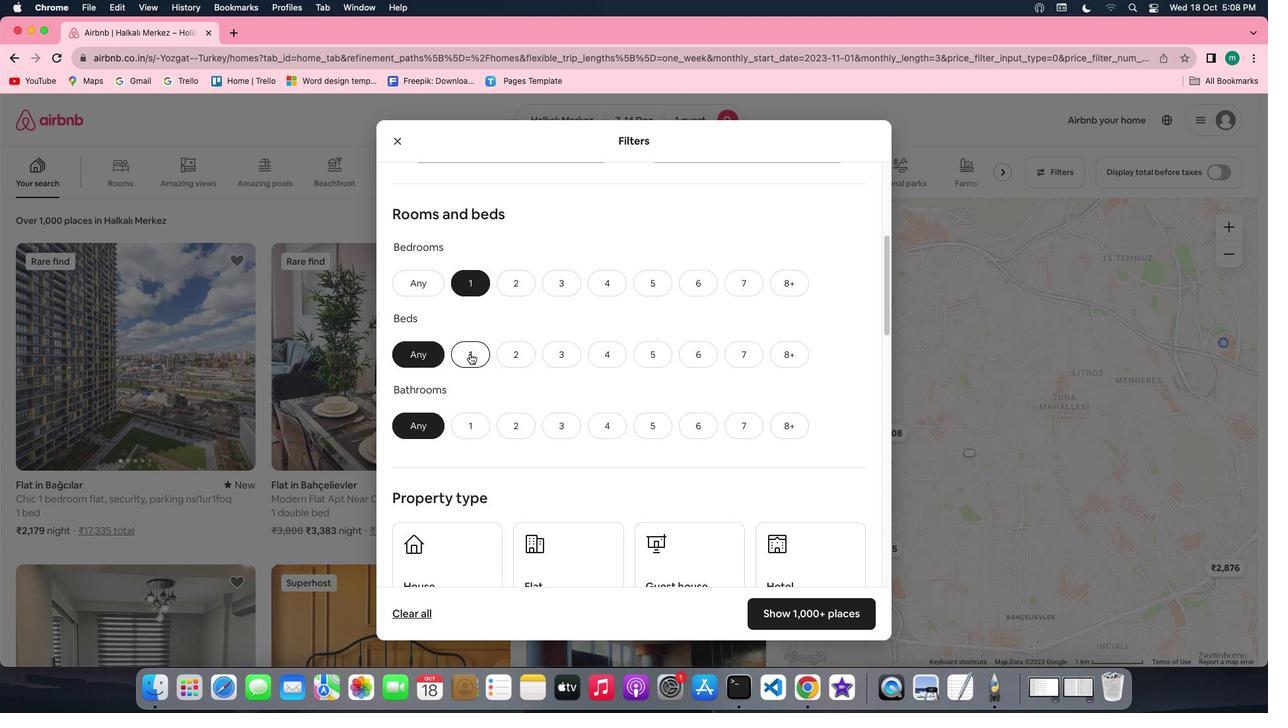 
Action: Mouse pressed left at (469, 353)
Screenshot: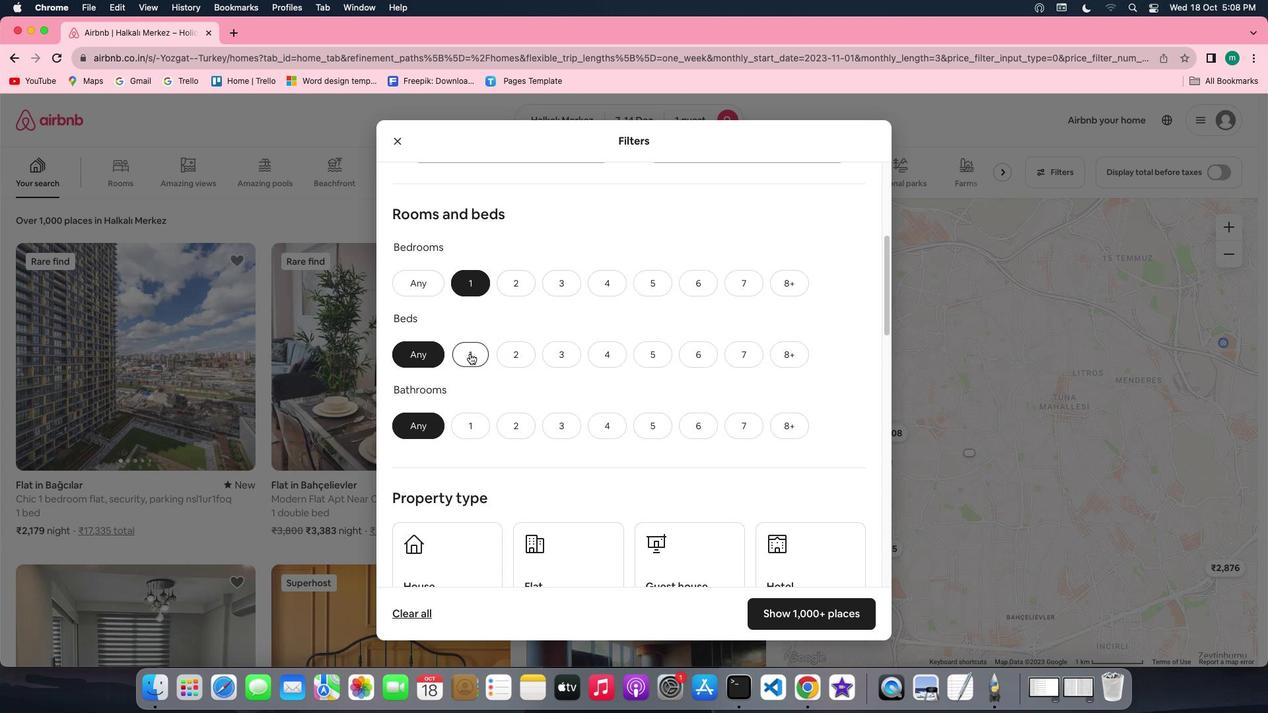 
Action: Mouse moved to (483, 422)
Screenshot: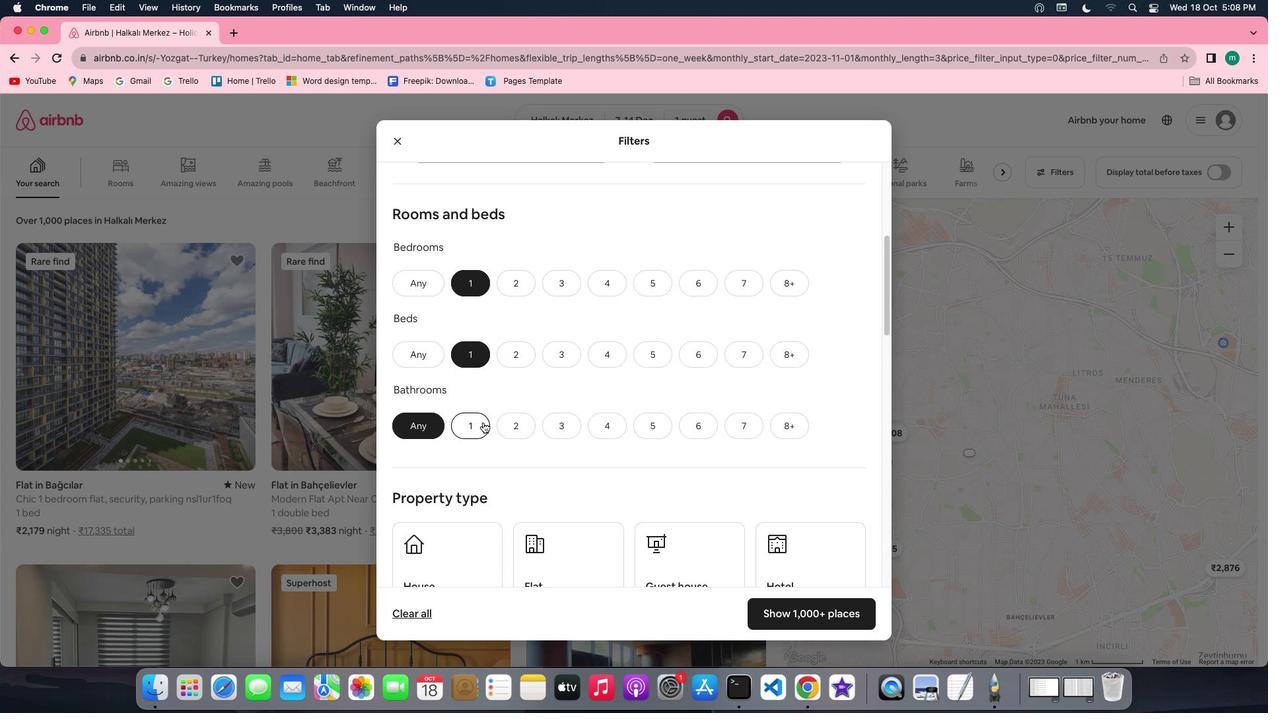 
Action: Mouse pressed left at (483, 422)
Screenshot: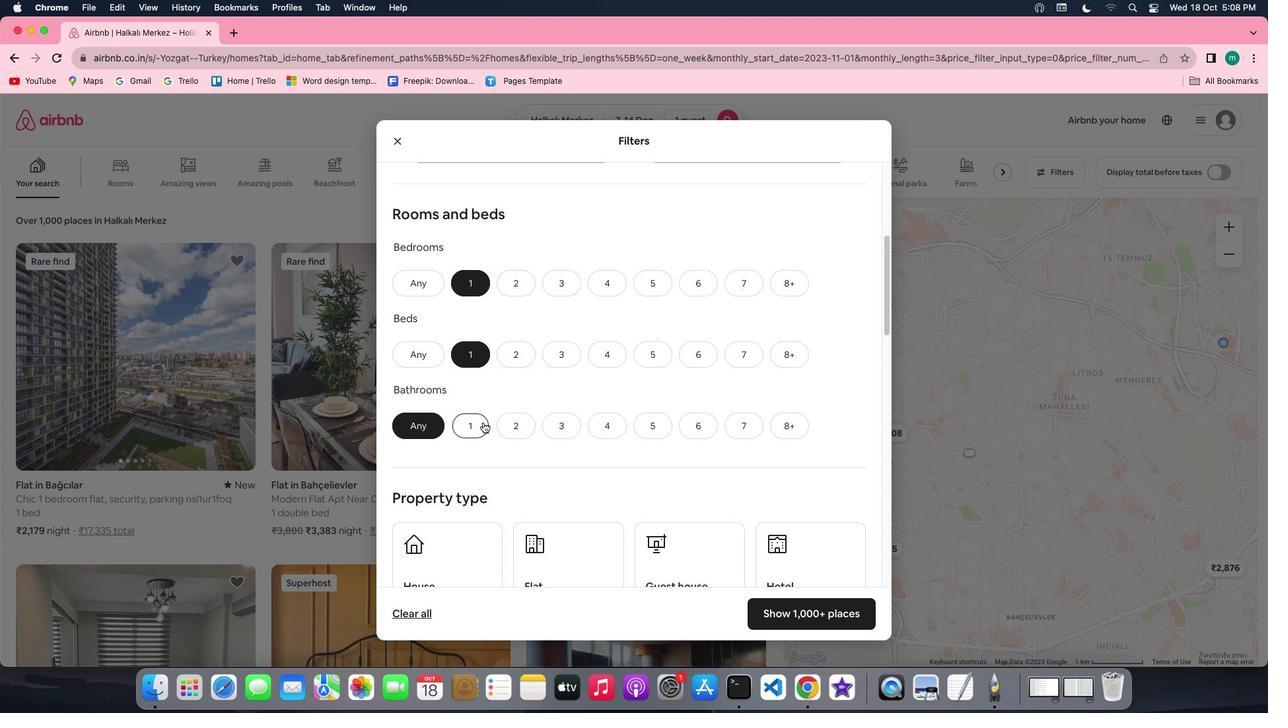 
Action: Mouse moved to (631, 433)
Screenshot: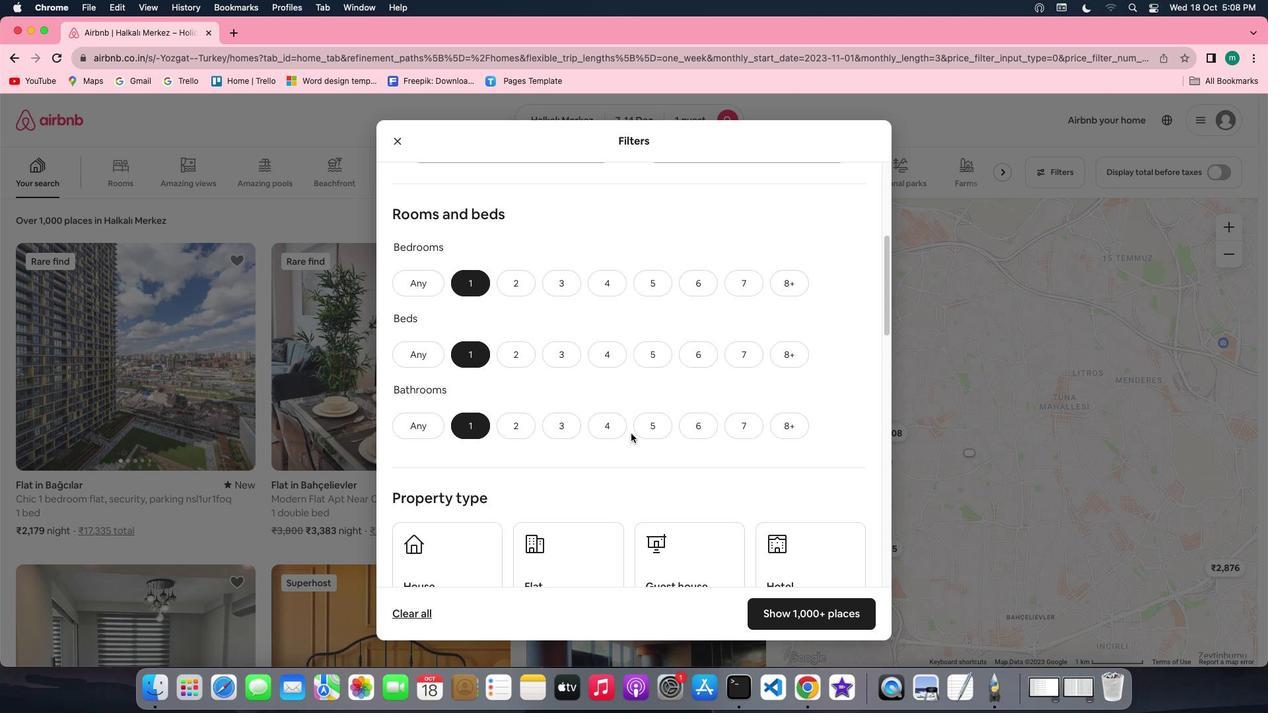 
Action: Mouse scrolled (631, 433) with delta (0, 0)
Screenshot: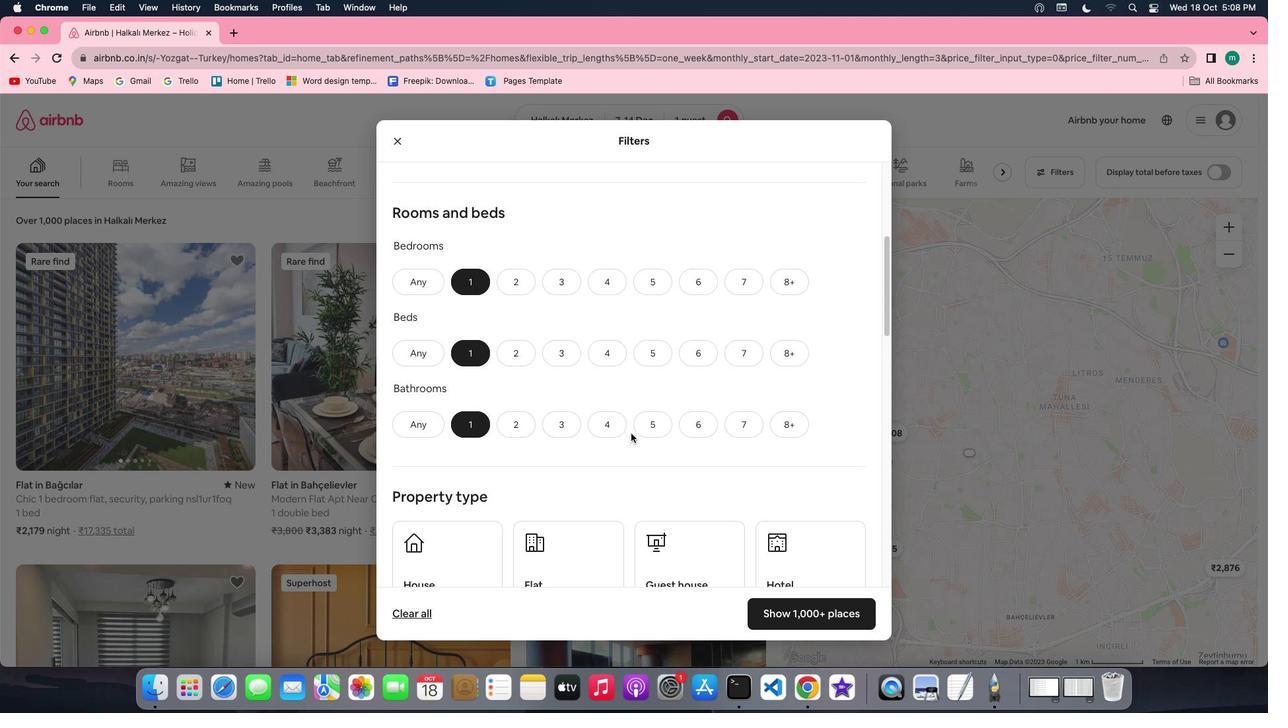 
Action: Mouse scrolled (631, 433) with delta (0, 0)
Screenshot: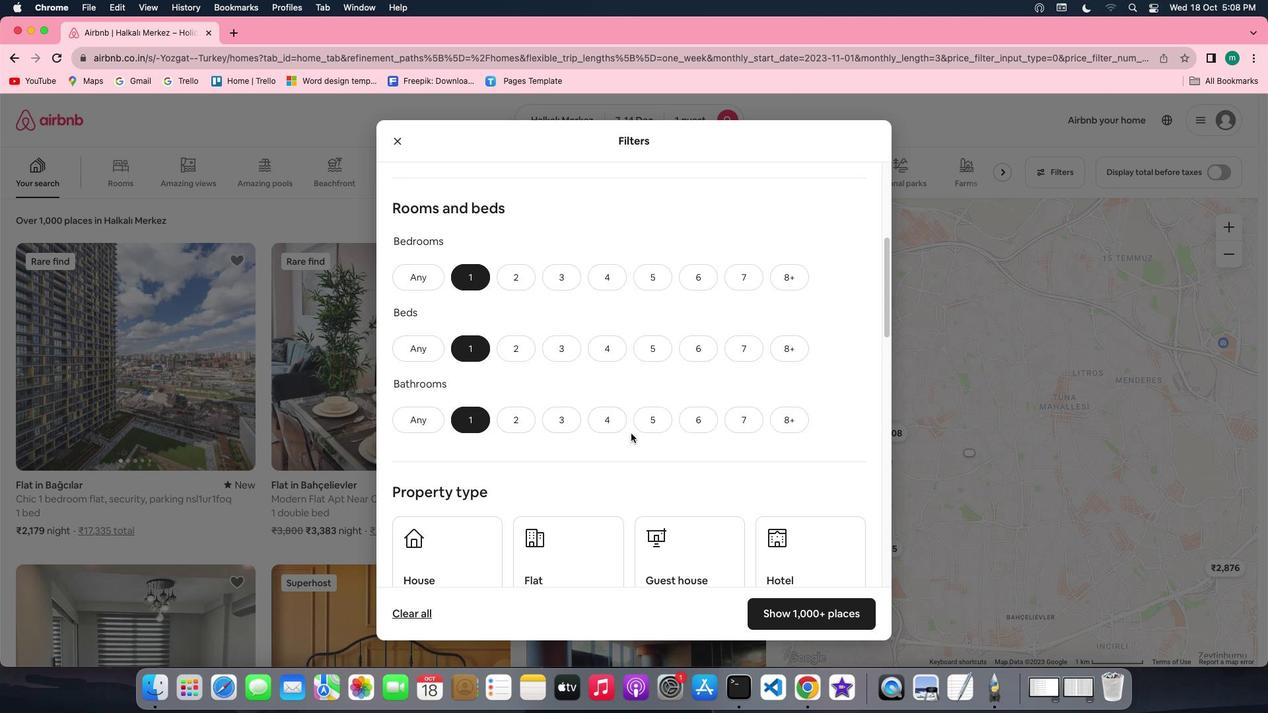 
Action: Mouse scrolled (631, 433) with delta (0, 0)
Screenshot: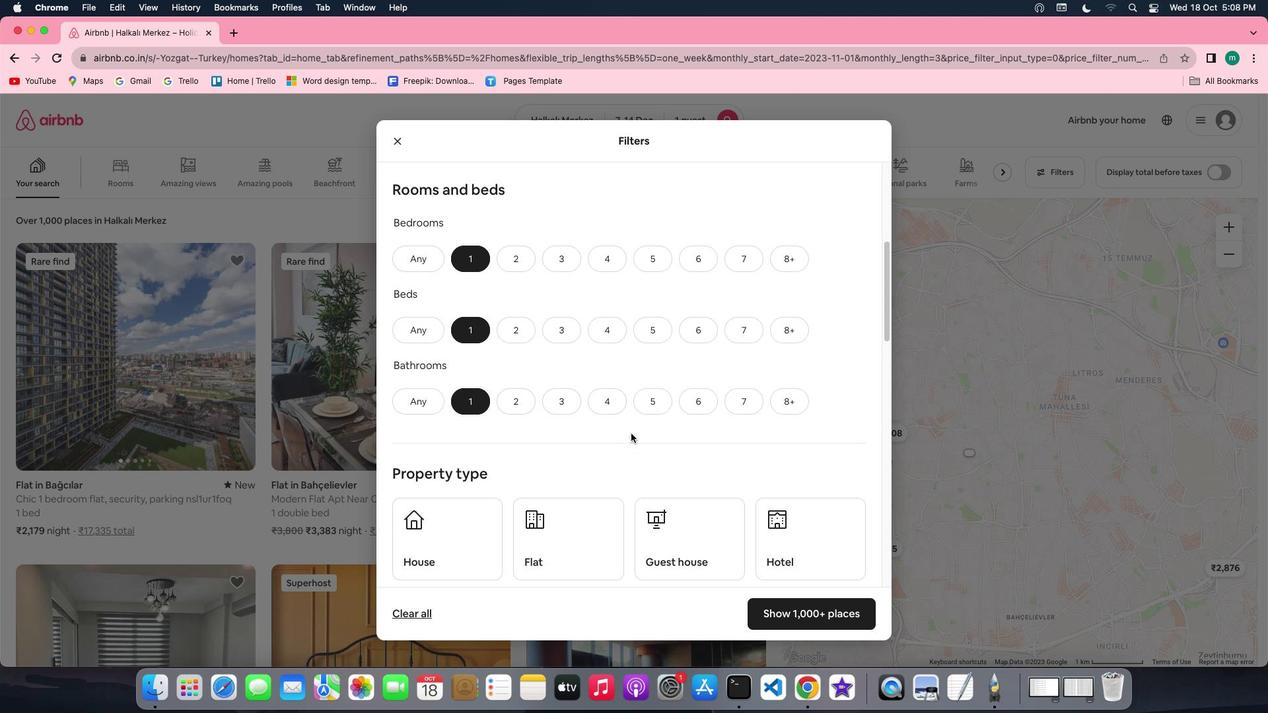 
Action: Mouse scrolled (631, 433) with delta (0, 0)
Screenshot: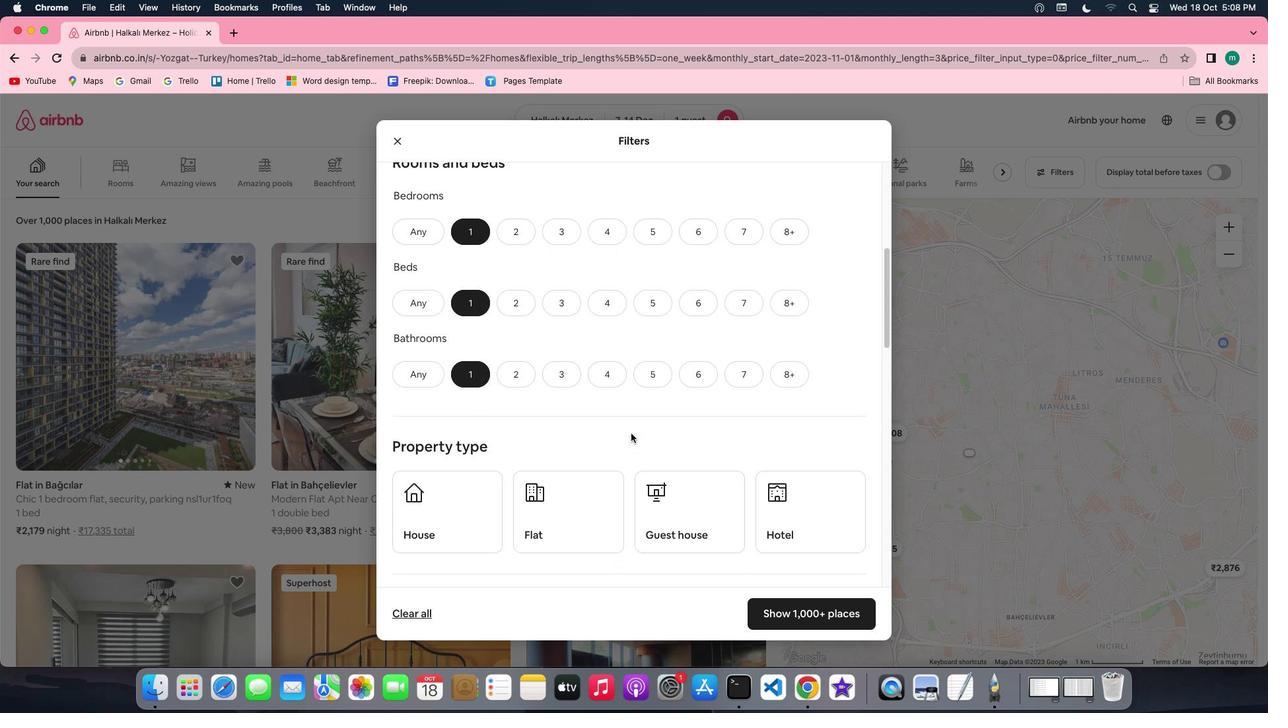 
Action: Mouse scrolled (631, 433) with delta (0, 0)
Screenshot: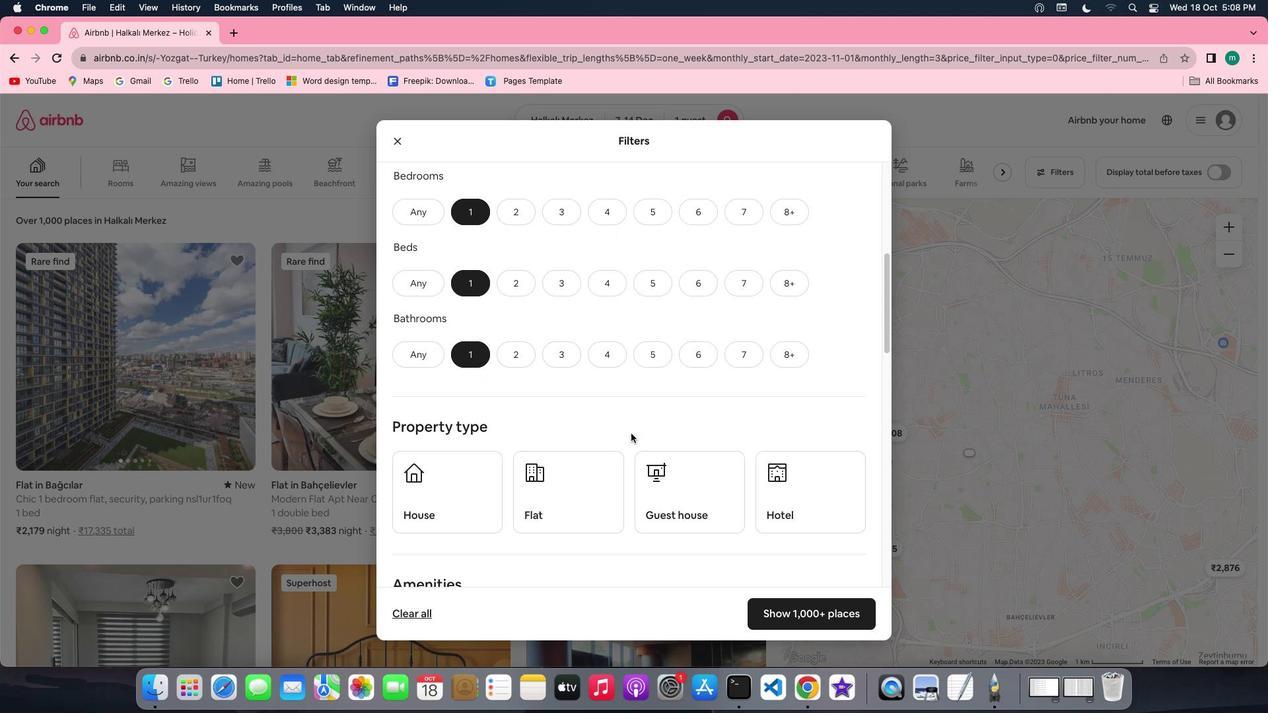 
Action: Mouse scrolled (631, 433) with delta (0, 0)
Screenshot: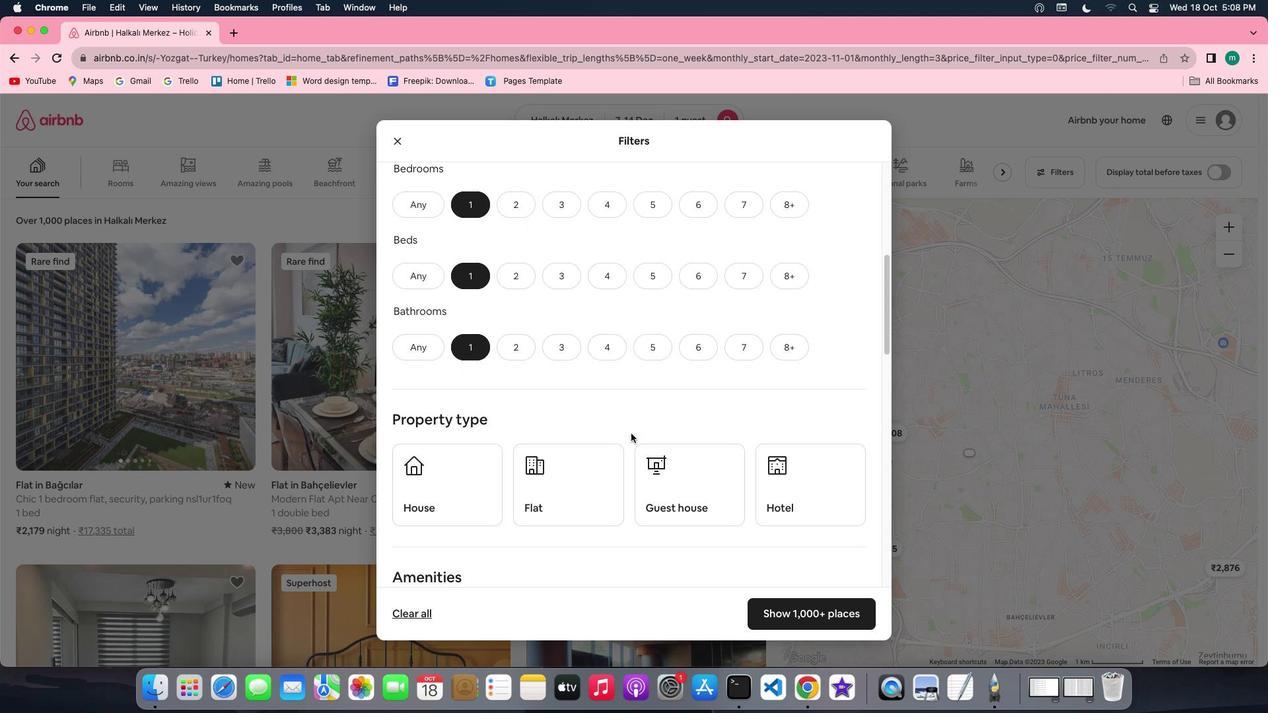 
Action: Mouse scrolled (631, 433) with delta (0, 0)
Screenshot: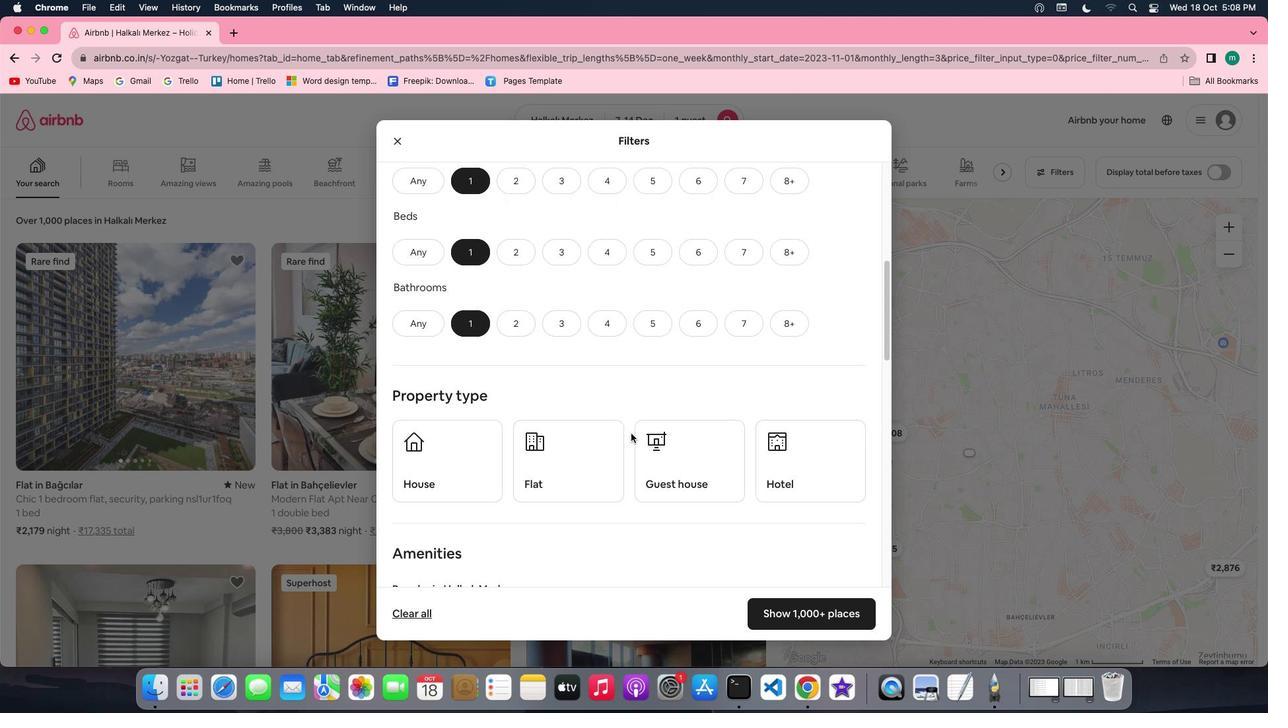 
Action: Mouse scrolled (631, 433) with delta (0, 0)
Screenshot: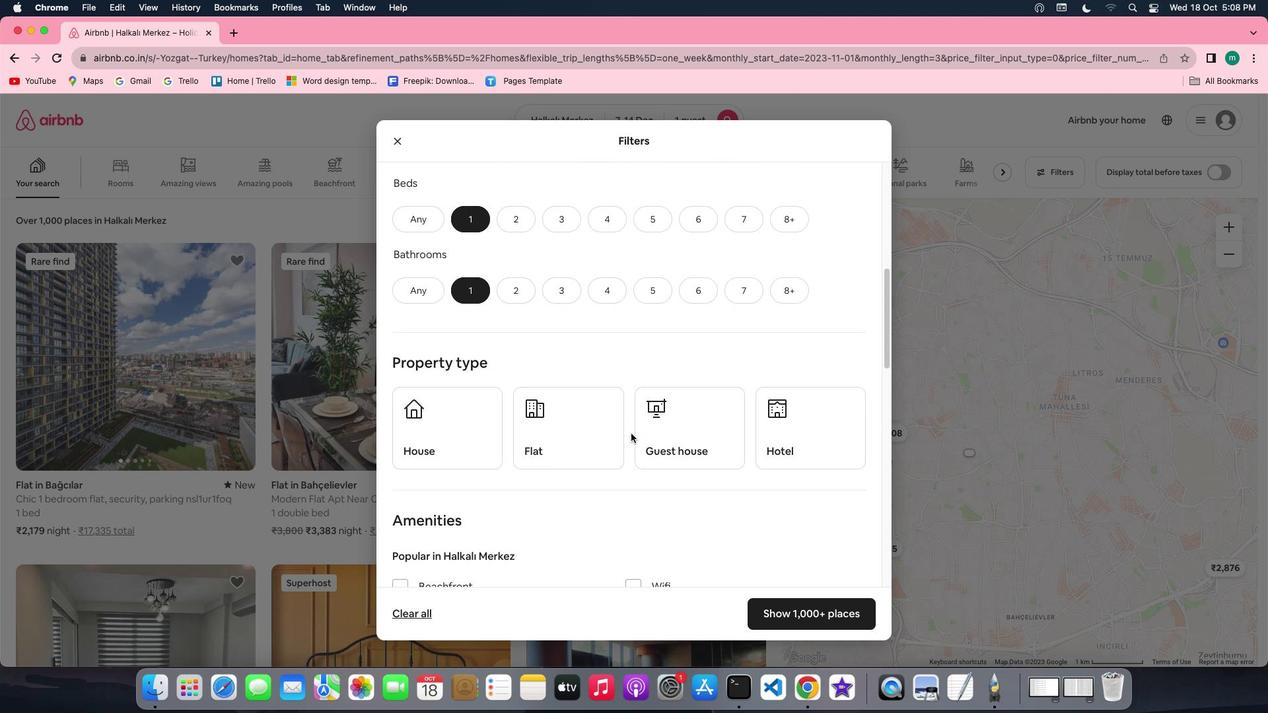 
Action: Mouse moved to (799, 420)
Screenshot: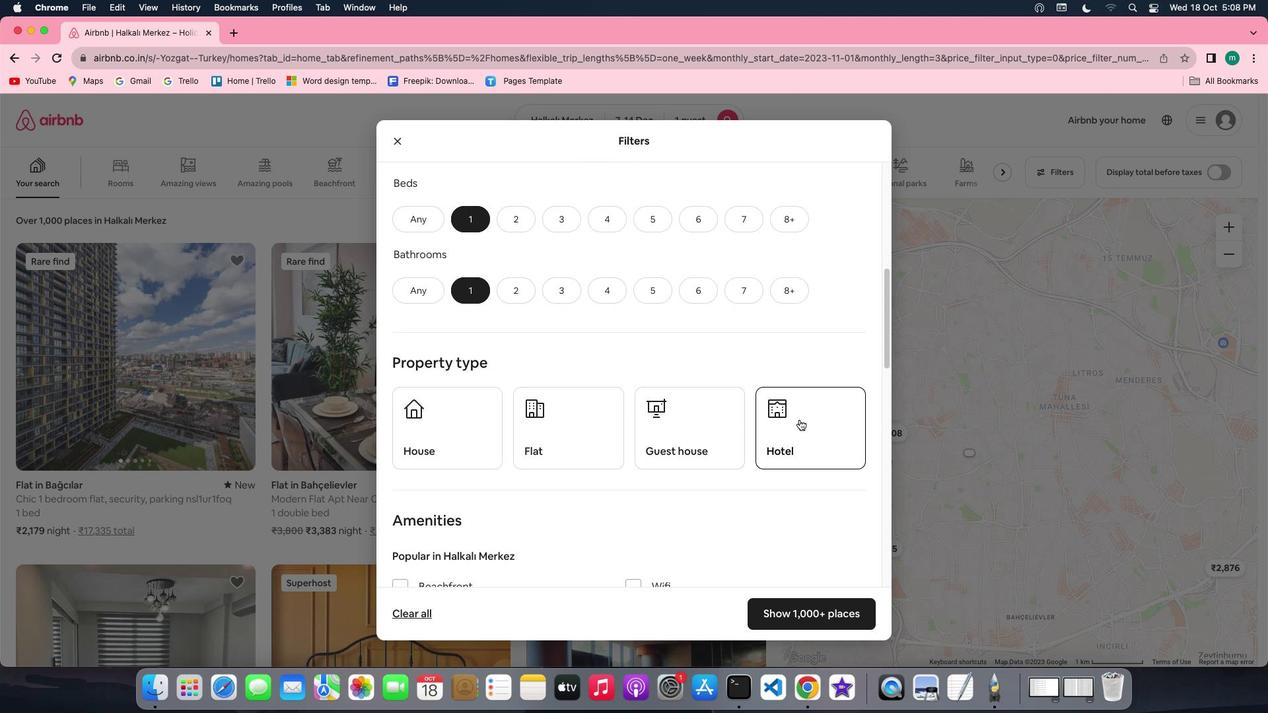 
Action: Mouse pressed left at (799, 420)
Screenshot: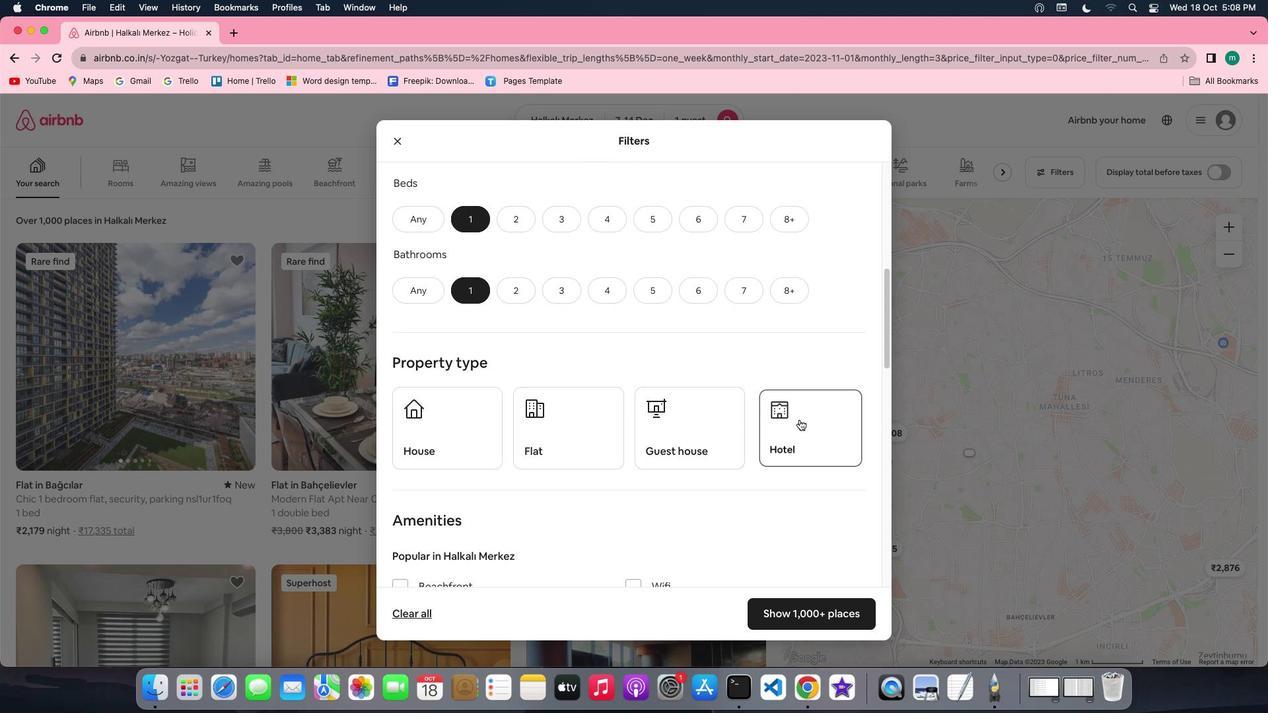 
Action: Mouse moved to (644, 461)
Screenshot: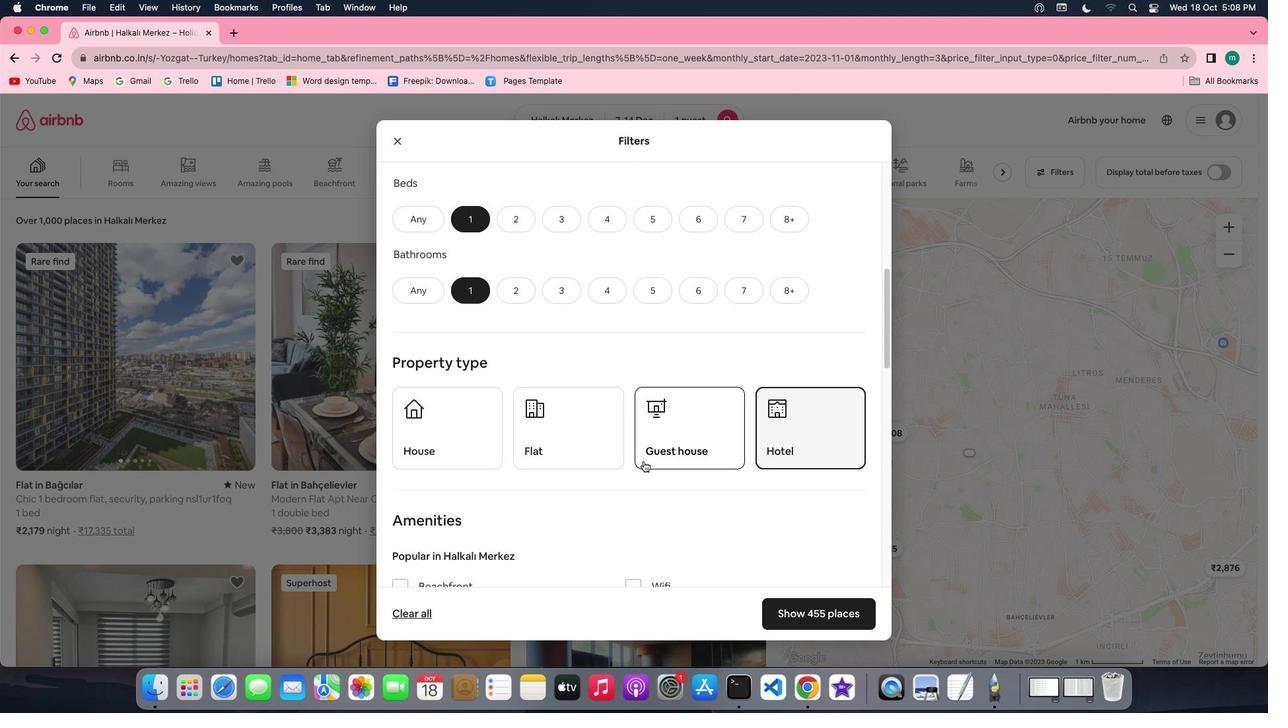 
Action: Mouse scrolled (644, 461) with delta (0, 0)
Screenshot: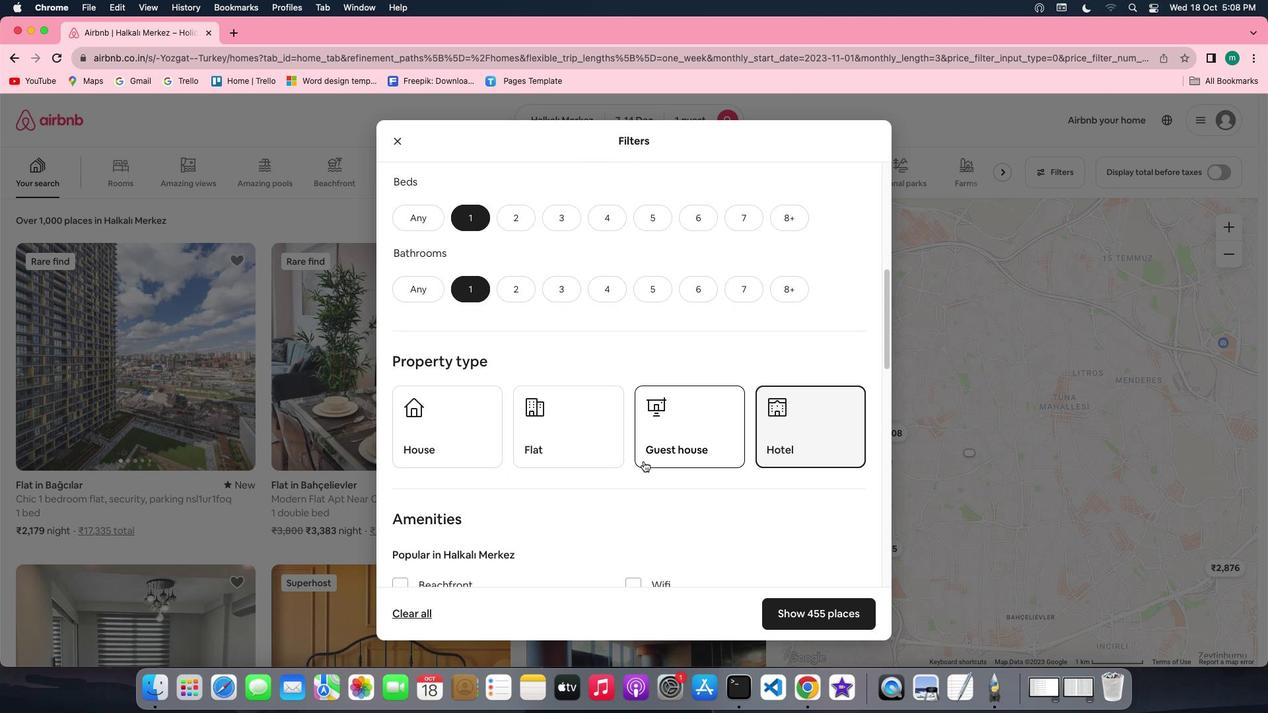 
Action: Mouse scrolled (644, 461) with delta (0, 0)
Screenshot: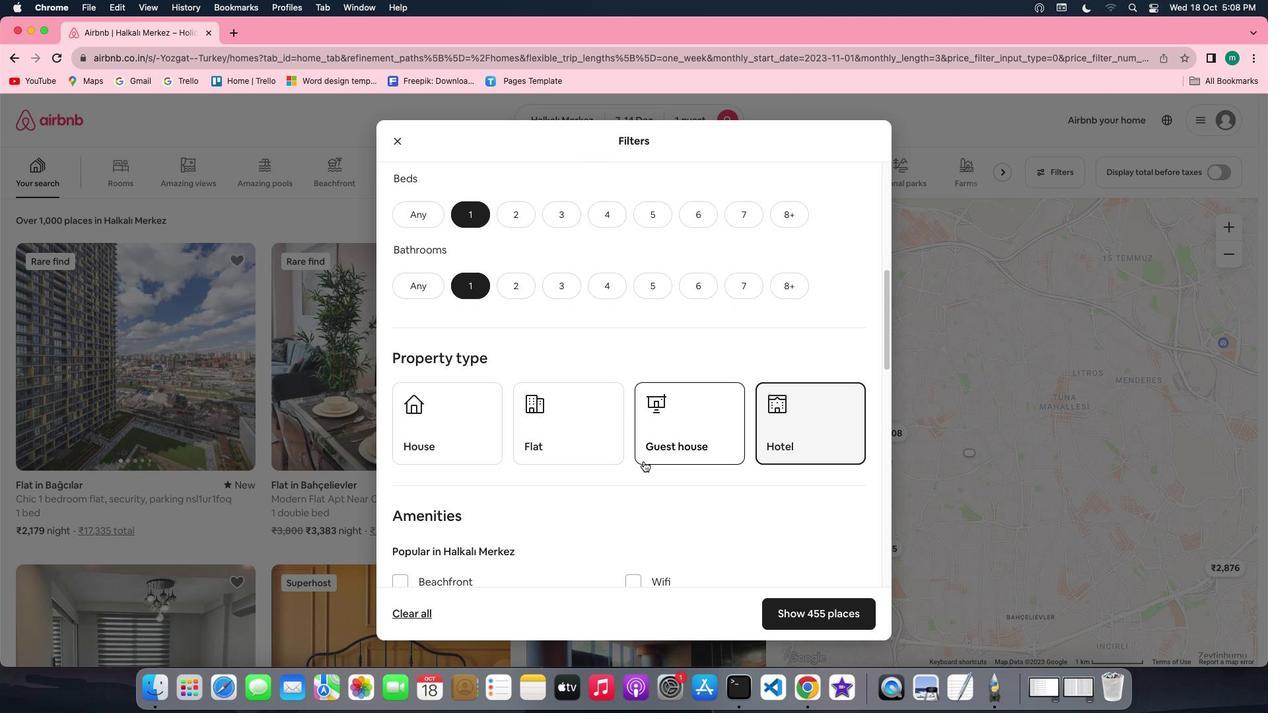 
Action: Mouse scrolled (644, 461) with delta (0, 0)
Screenshot: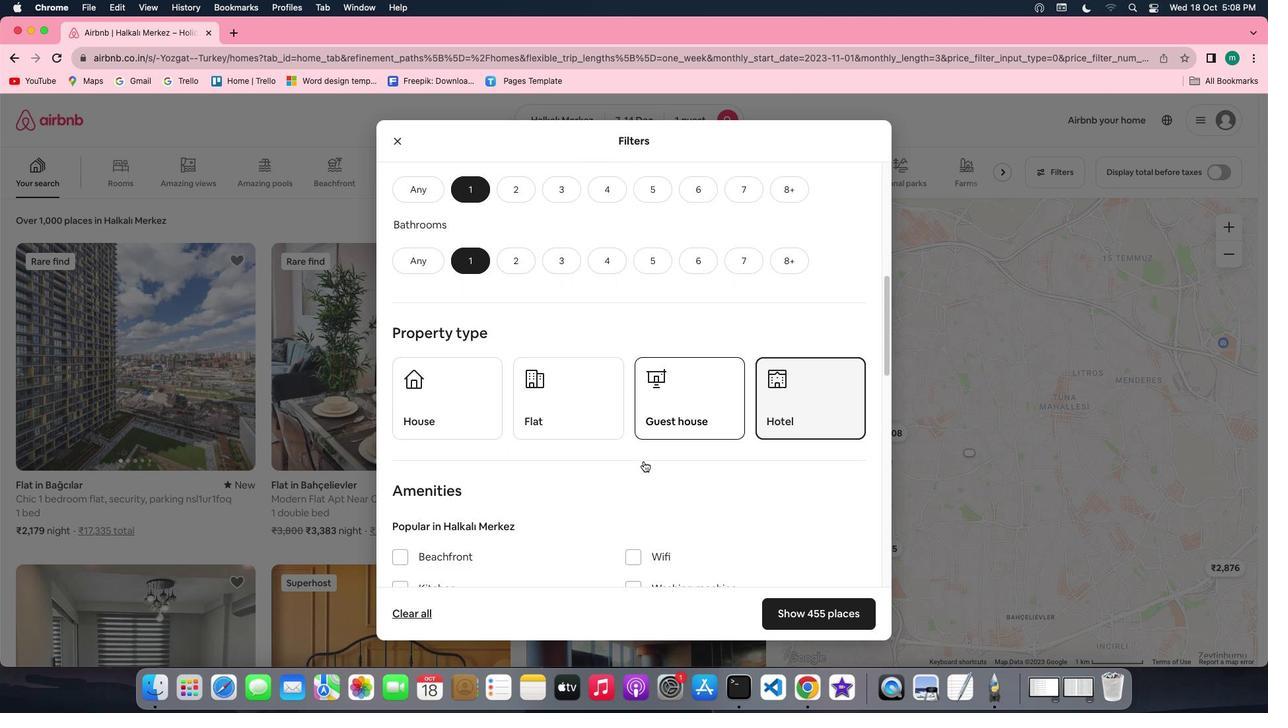 
Action: Mouse scrolled (644, 461) with delta (0, 0)
Screenshot: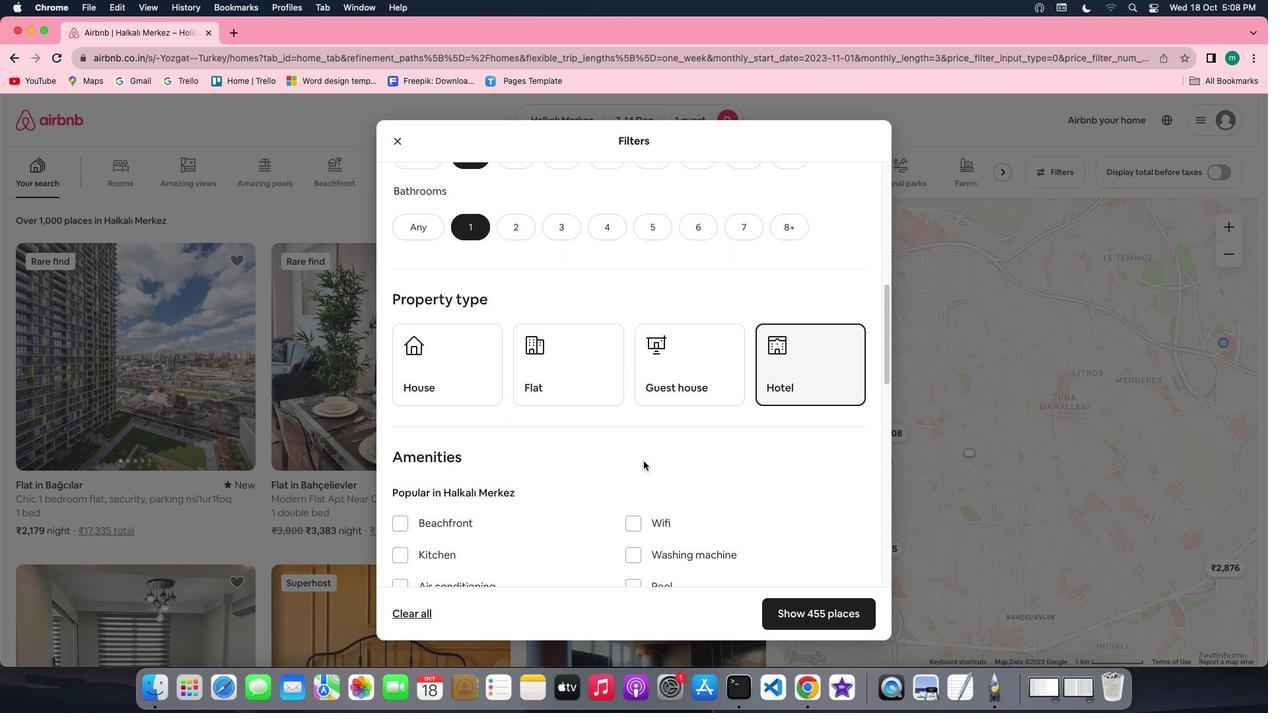 
Action: Mouse scrolled (644, 461) with delta (0, 0)
Screenshot: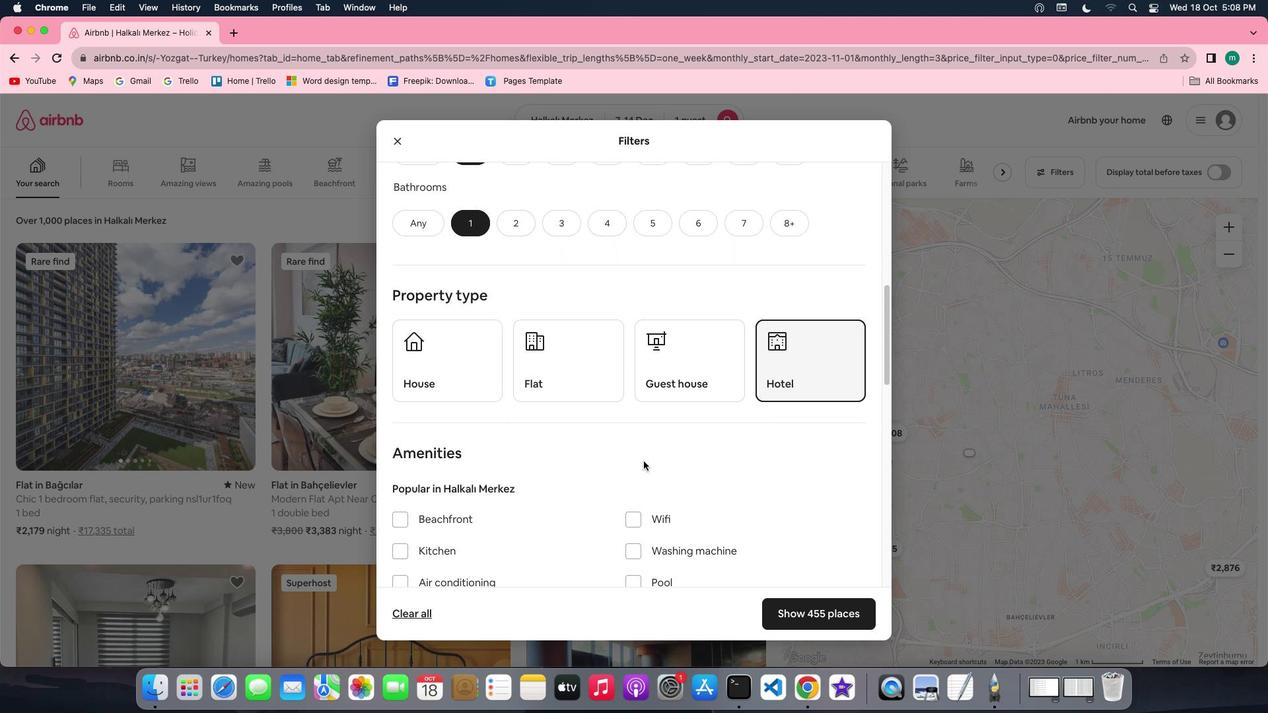 
Action: Mouse scrolled (644, 461) with delta (0, 0)
Screenshot: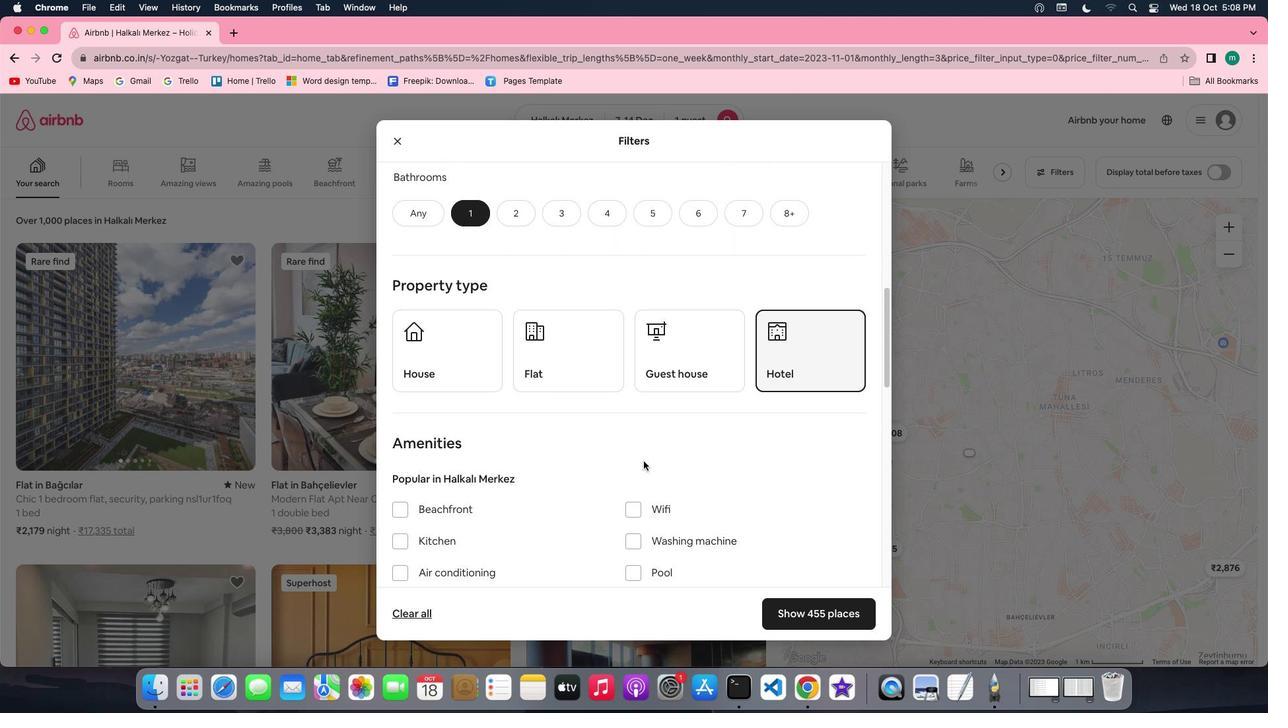 
Action: Mouse scrolled (644, 461) with delta (0, 0)
Screenshot: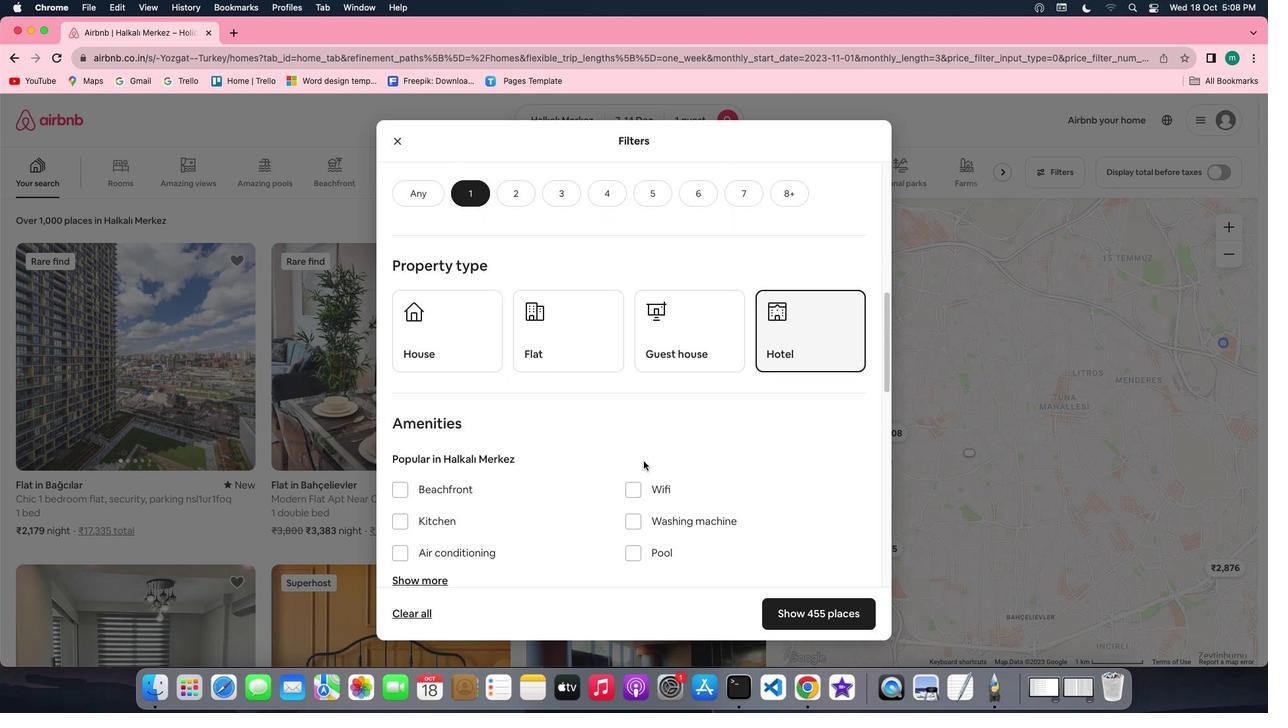 
Action: Mouse scrolled (644, 461) with delta (0, 0)
Screenshot: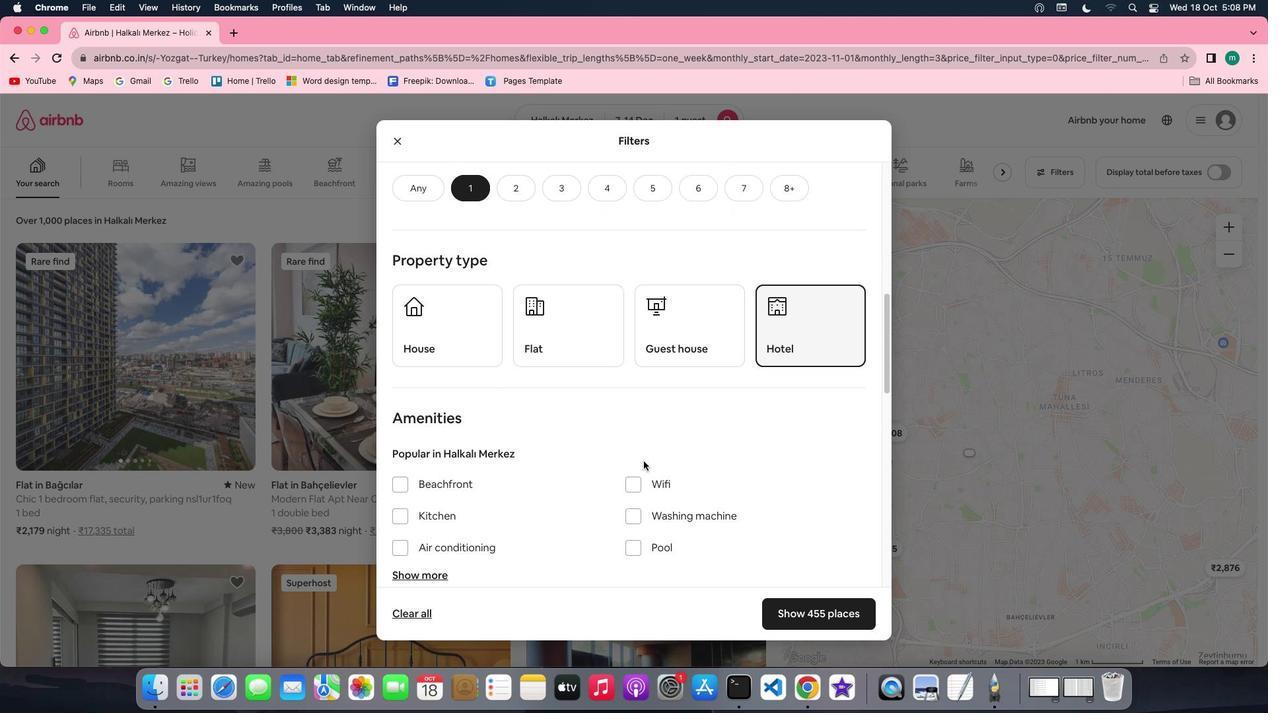 
Action: Mouse scrolled (644, 461) with delta (0, 0)
Screenshot: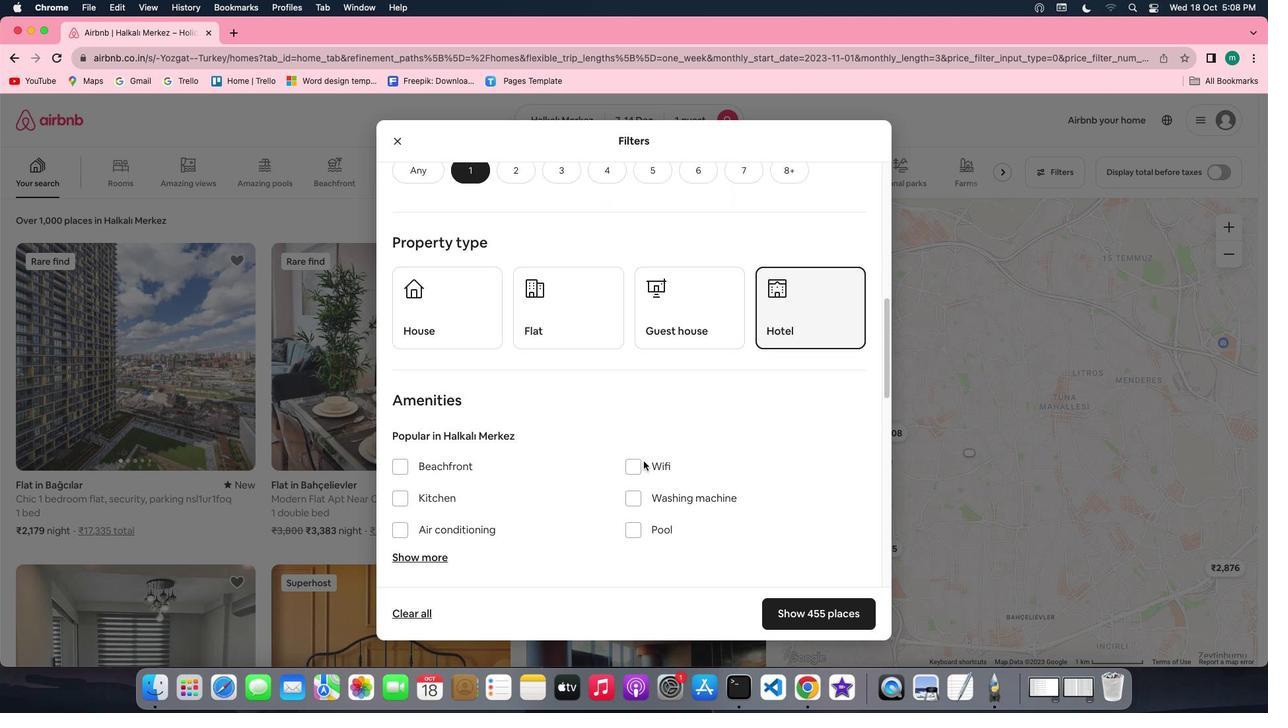 
Action: Mouse scrolled (644, 461) with delta (0, 0)
Screenshot: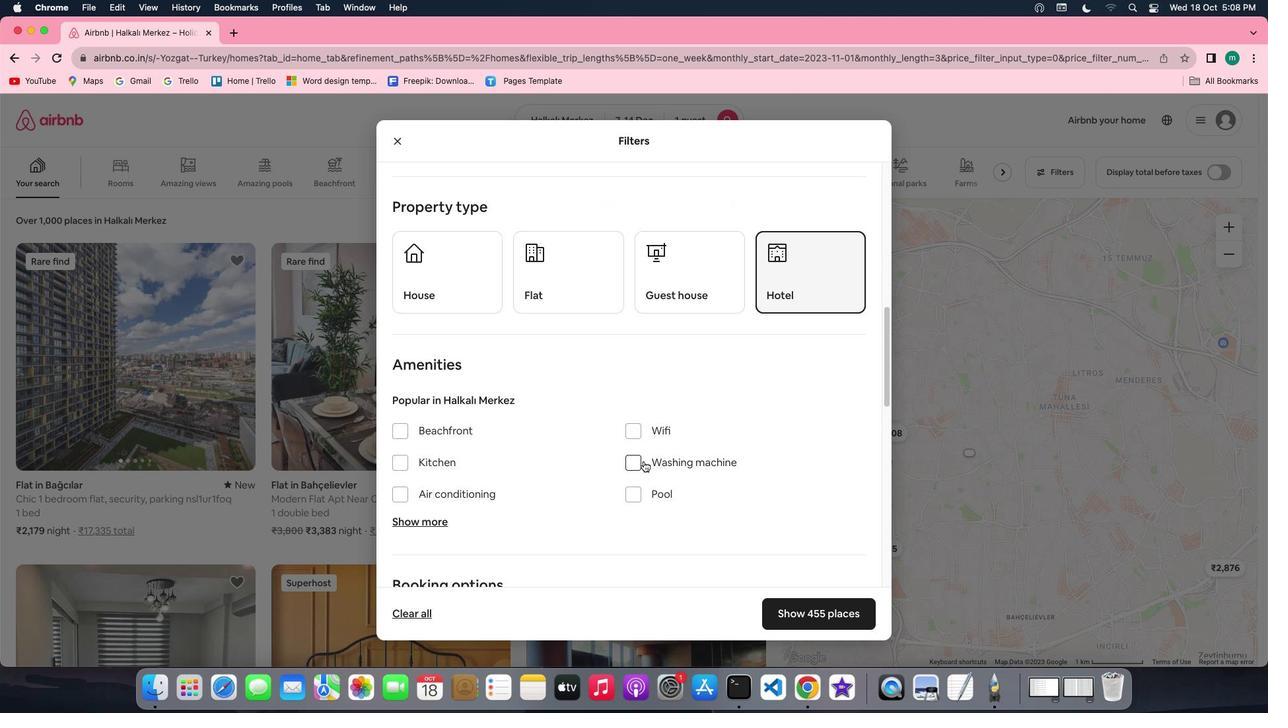 
Action: Mouse scrolled (644, 461) with delta (0, 0)
Screenshot: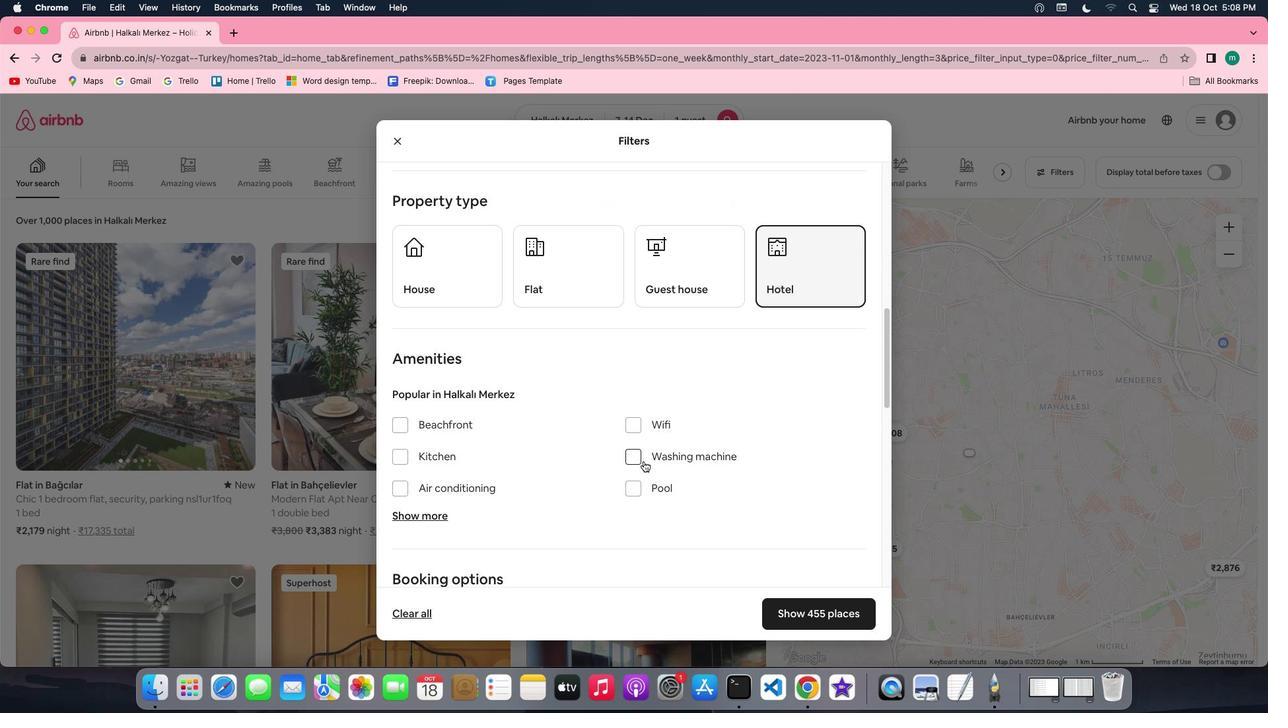 
Action: Mouse scrolled (644, 461) with delta (0, 0)
Screenshot: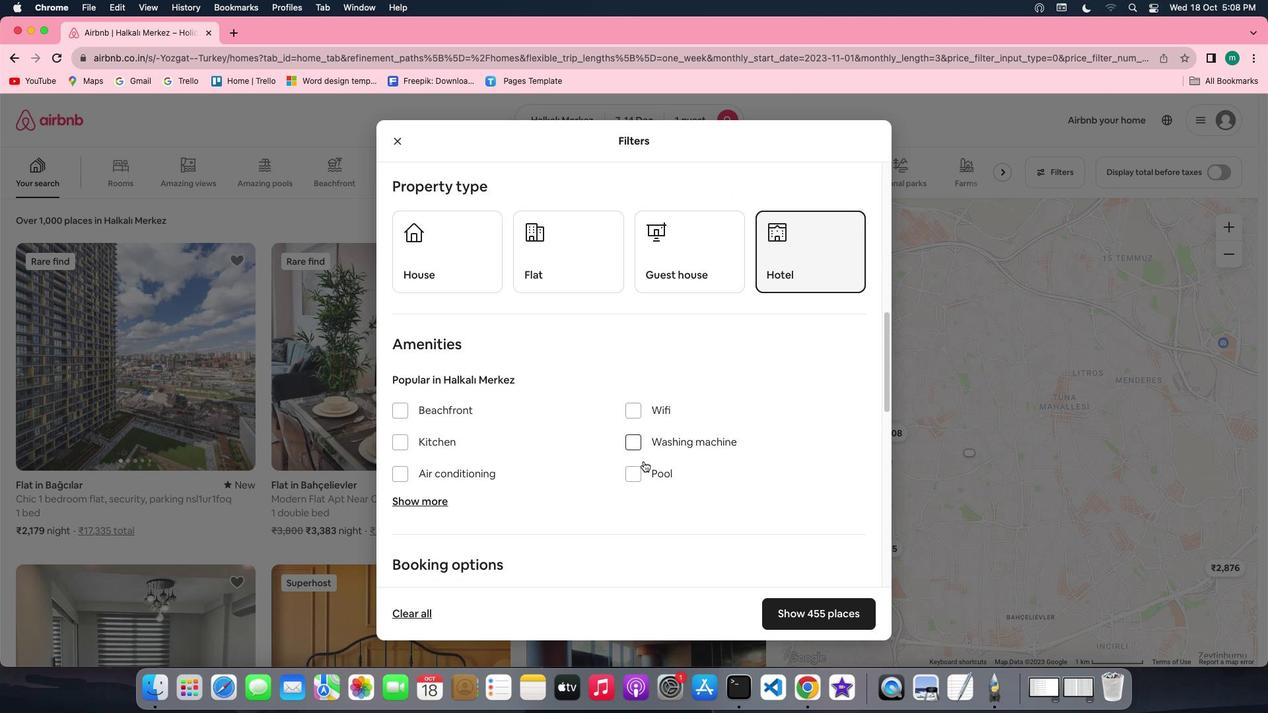 
Action: Mouse scrolled (644, 461) with delta (0, 0)
Screenshot: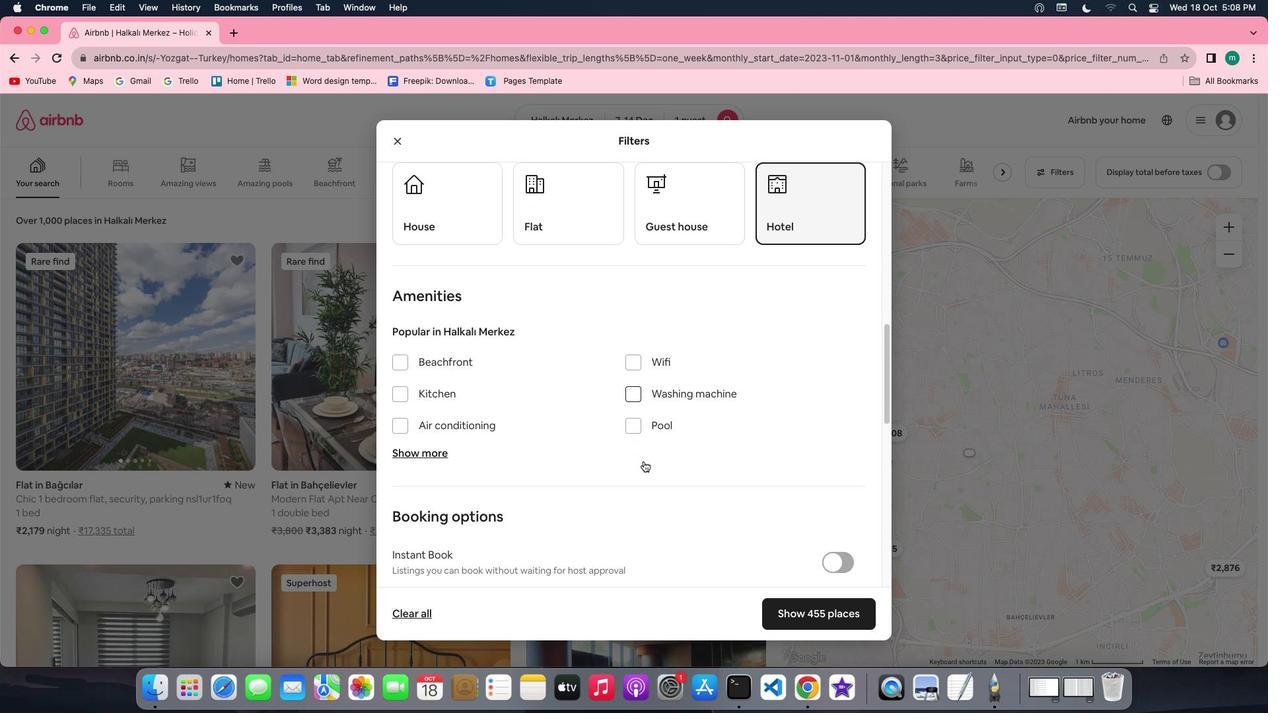
Action: Mouse moved to (642, 345)
Screenshot: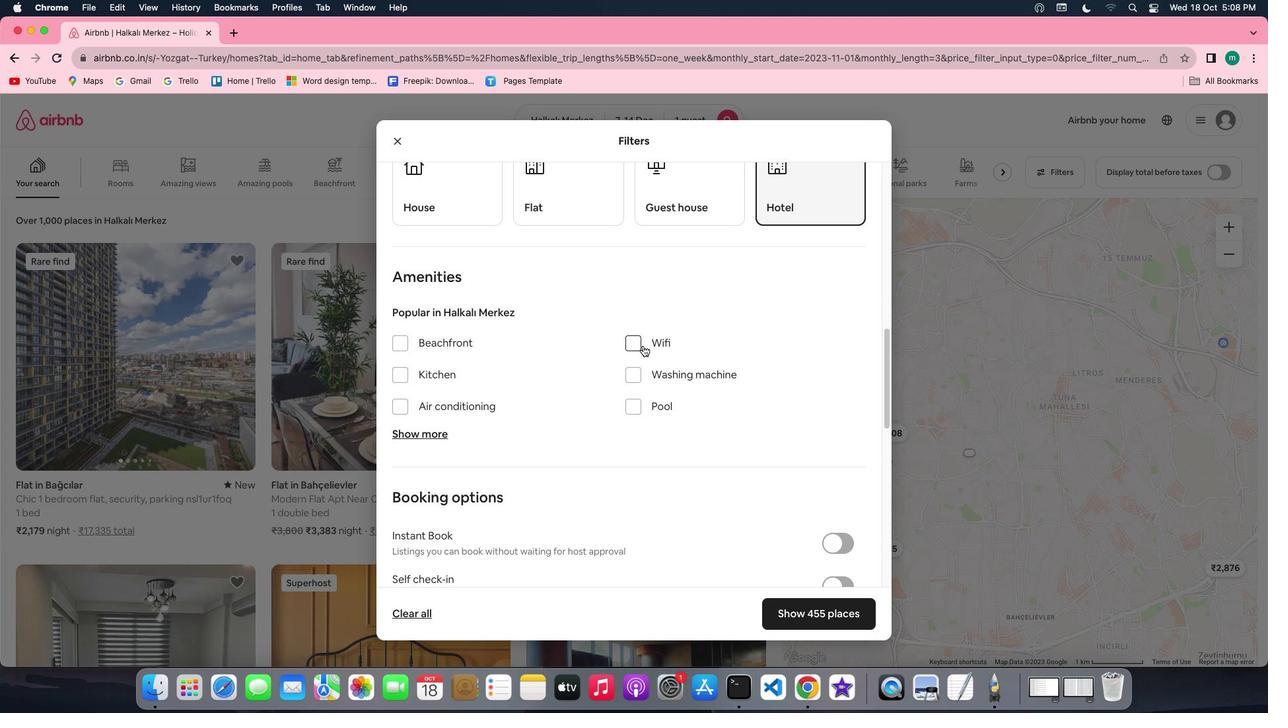 
Action: Mouse pressed left at (642, 345)
Screenshot: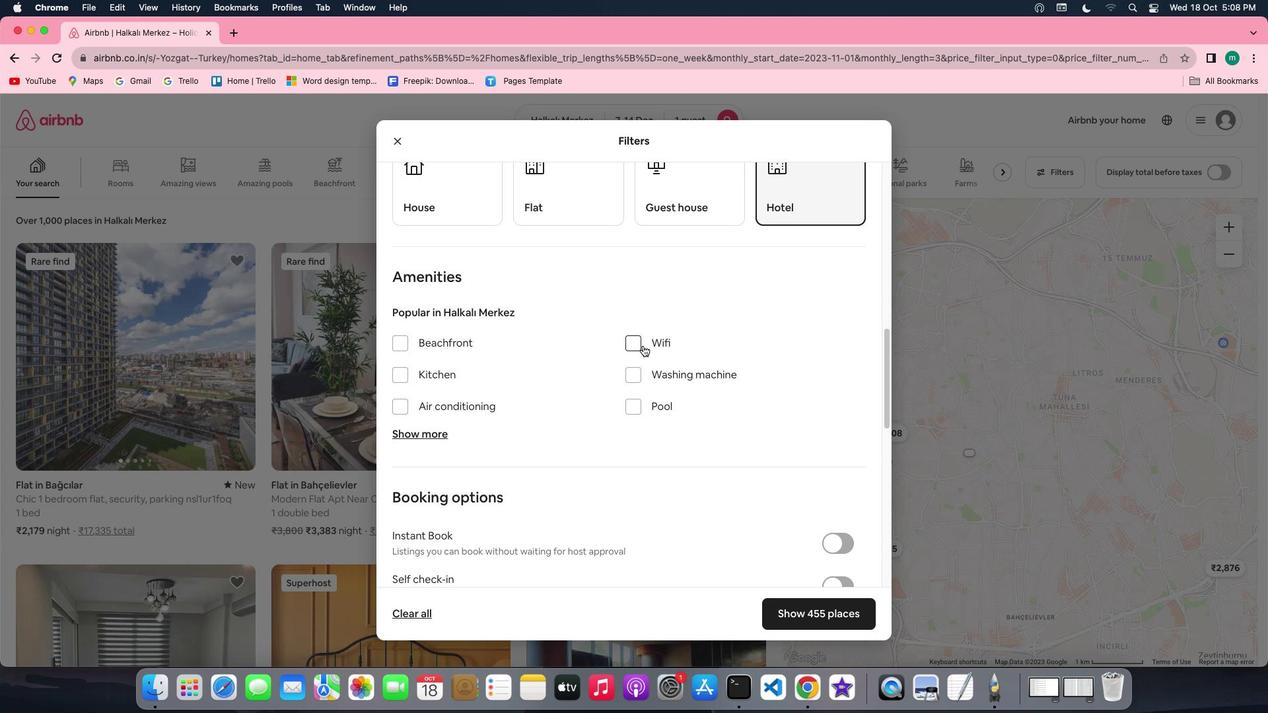 
Action: Mouse moved to (701, 401)
Screenshot: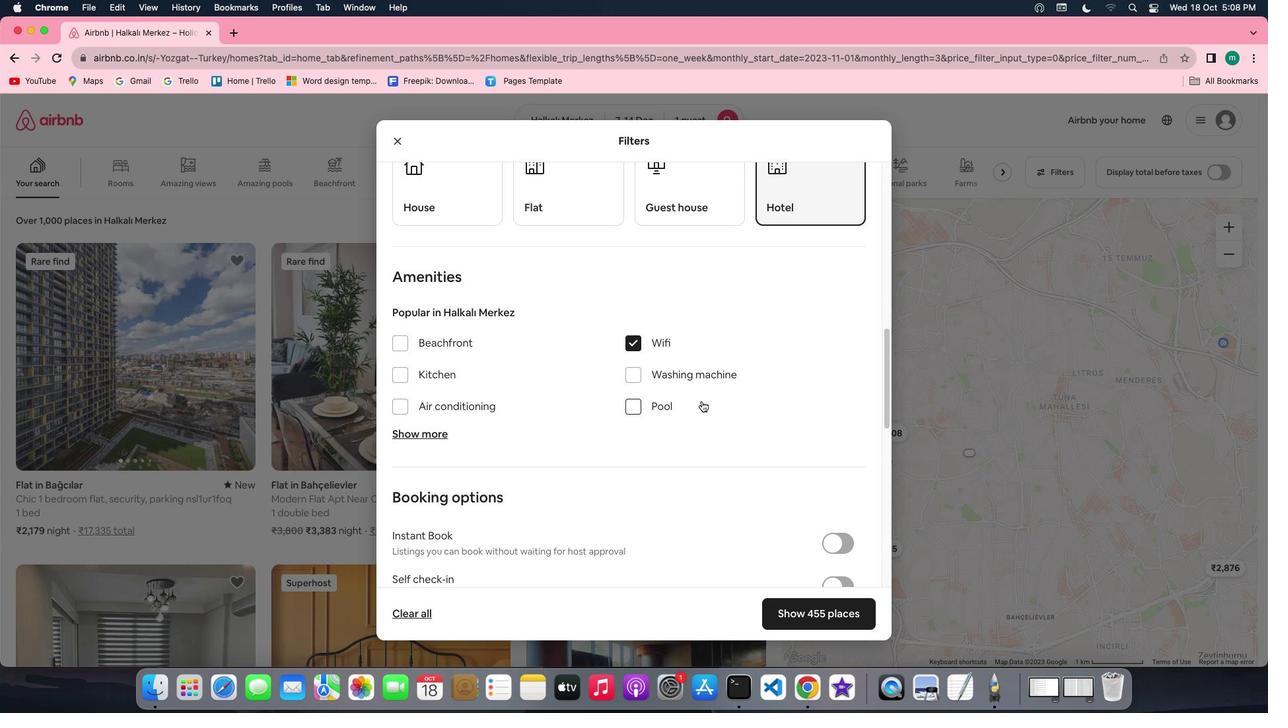 
Action: Mouse scrolled (701, 401) with delta (0, 0)
Screenshot: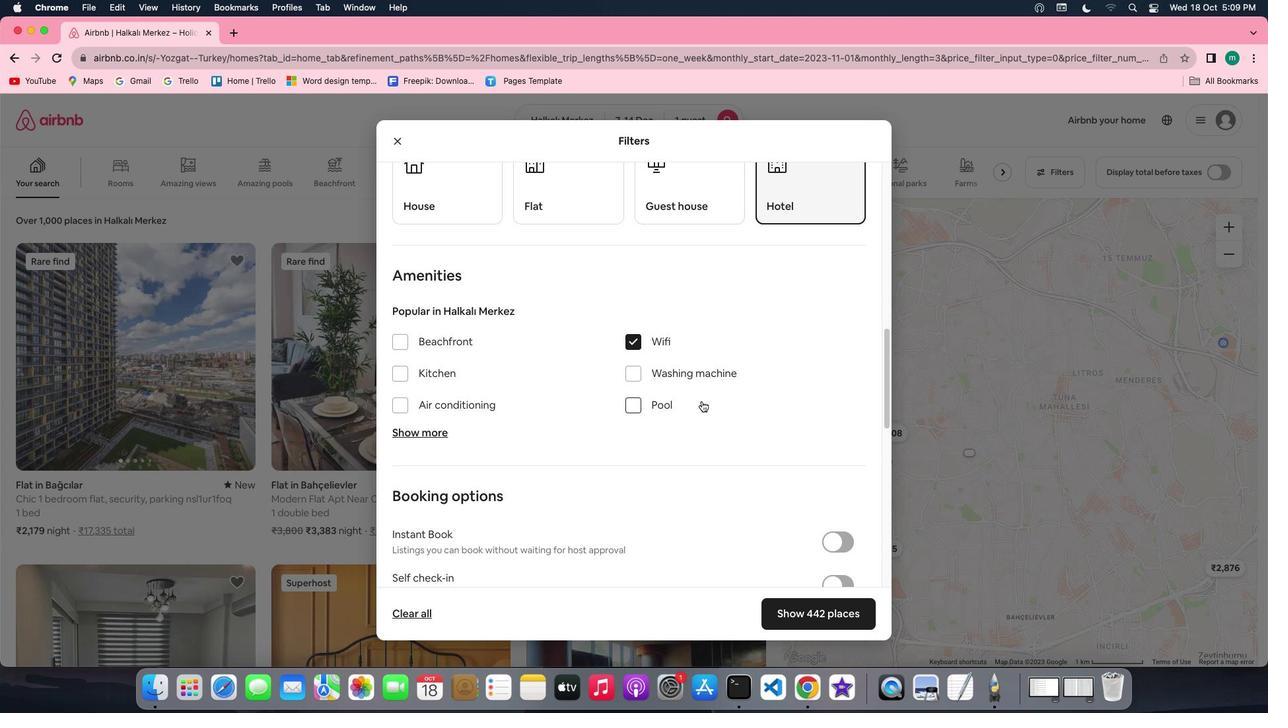 
Action: Mouse scrolled (701, 401) with delta (0, 0)
Screenshot: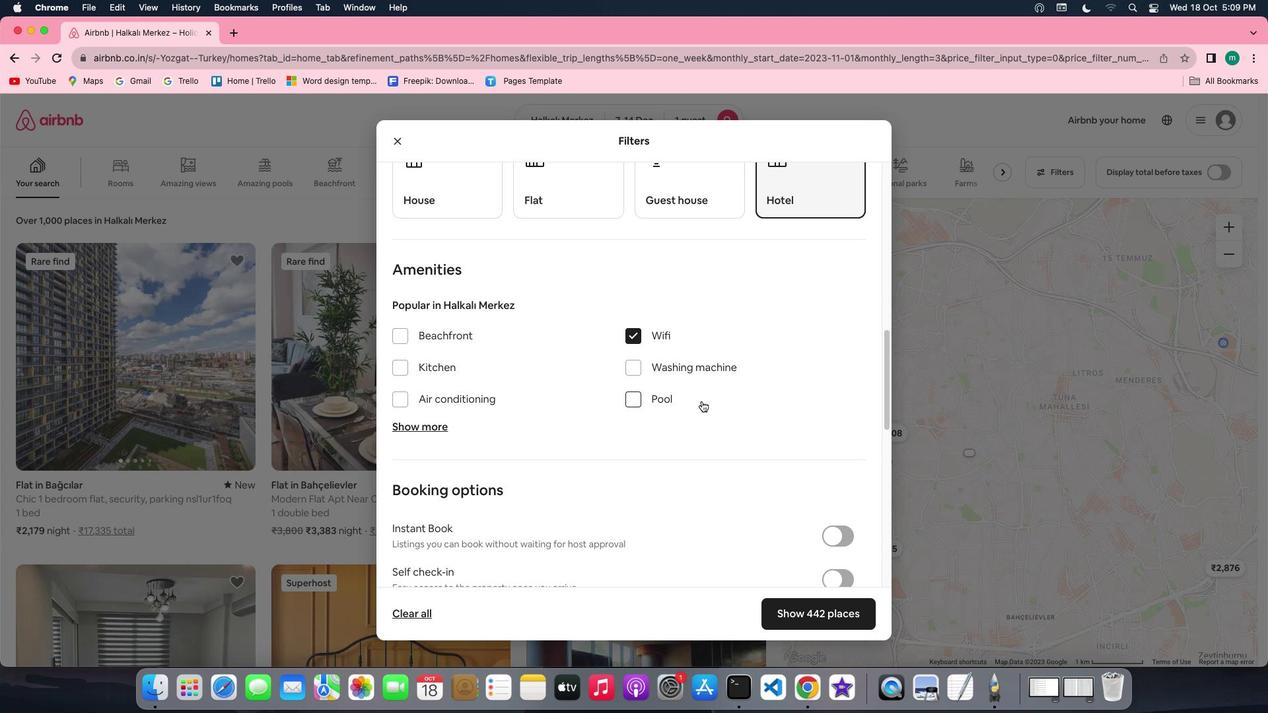 
Action: Mouse scrolled (701, 401) with delta (0, 0)
Screenshot: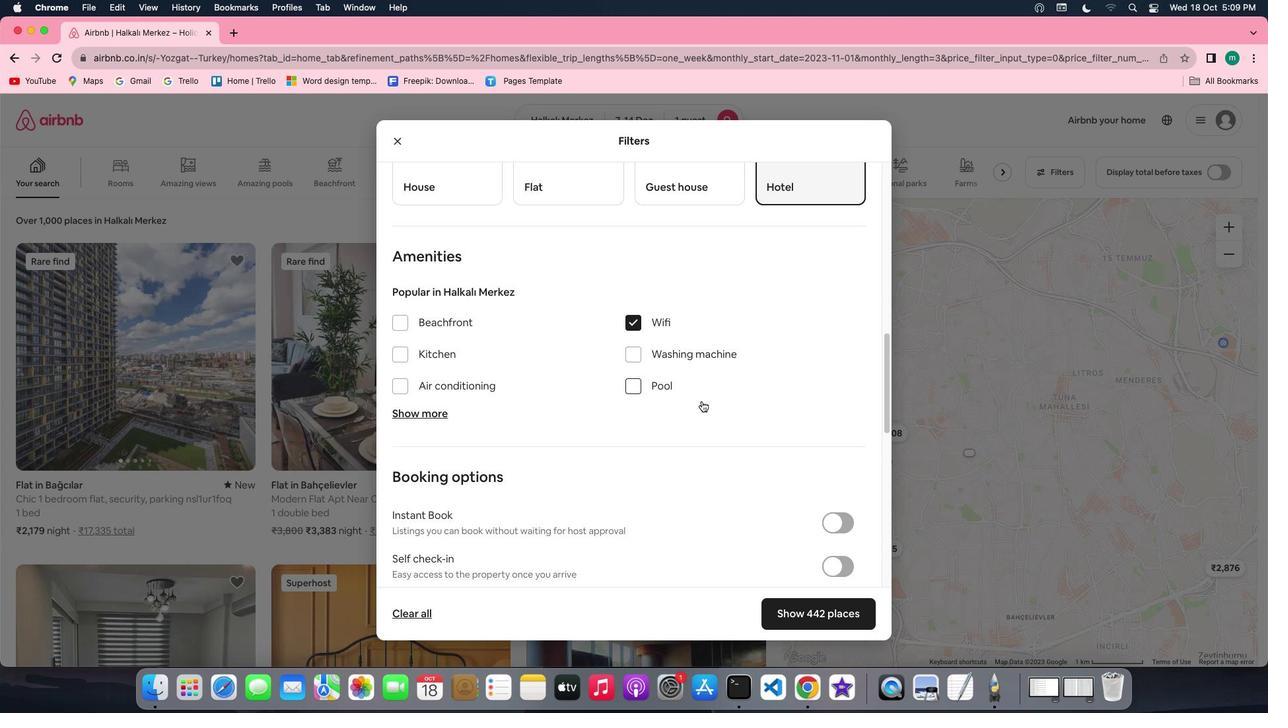 
Action: Mouse scrolled (701, 401) with delta (0, 0)
Screenshot: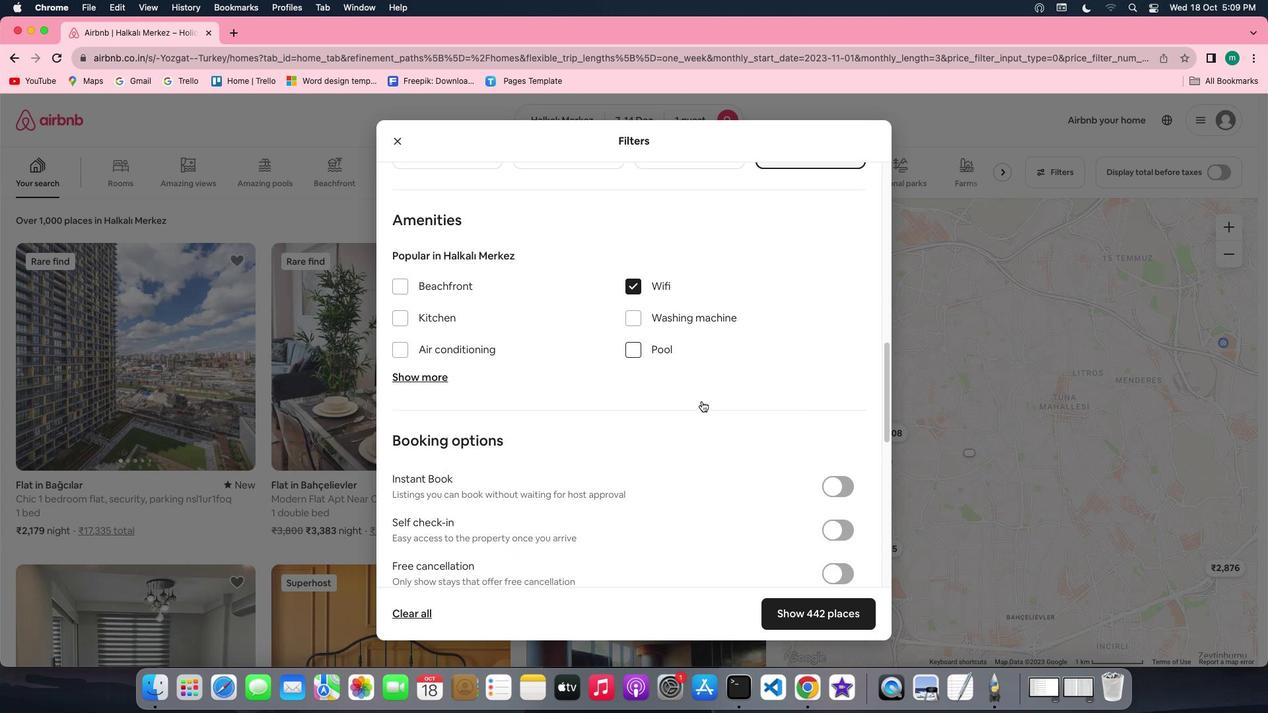 
Action: Mouse scrolled (701, 401) with delta (0, 0)
Screenshot: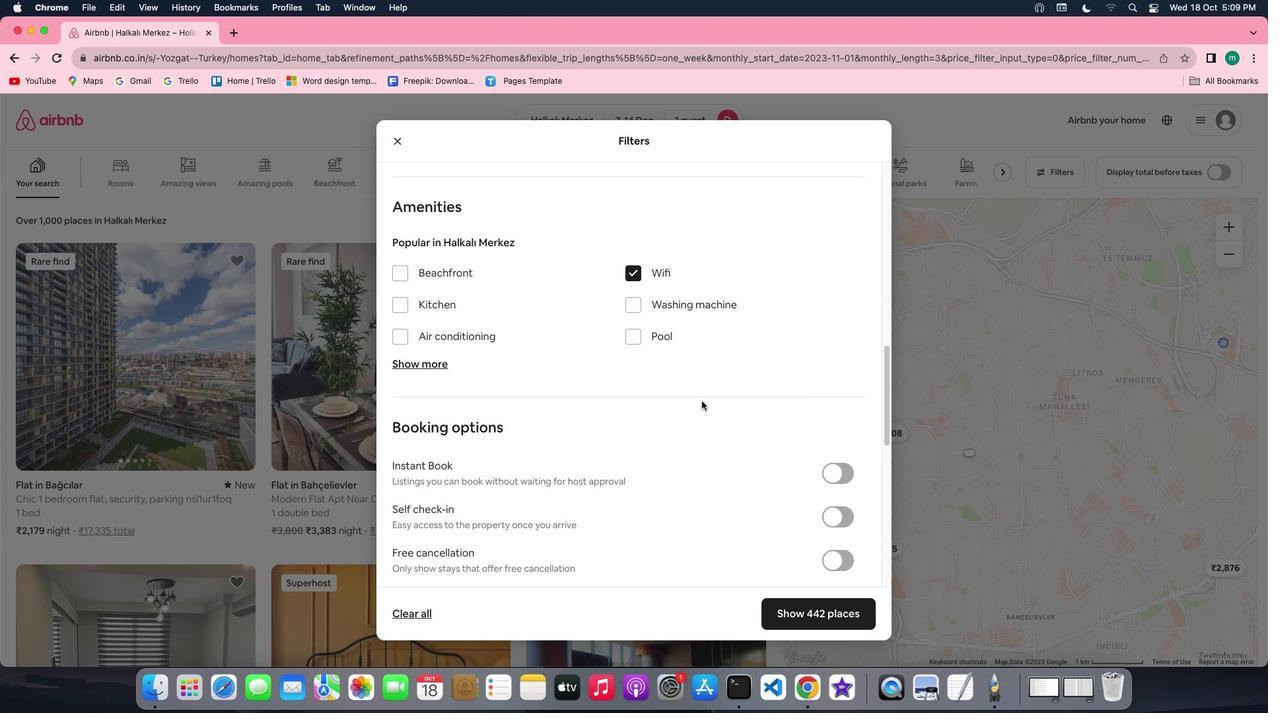 
Action: Mouse scrolled (701, 401) with delta (0, 0)
Screenshot: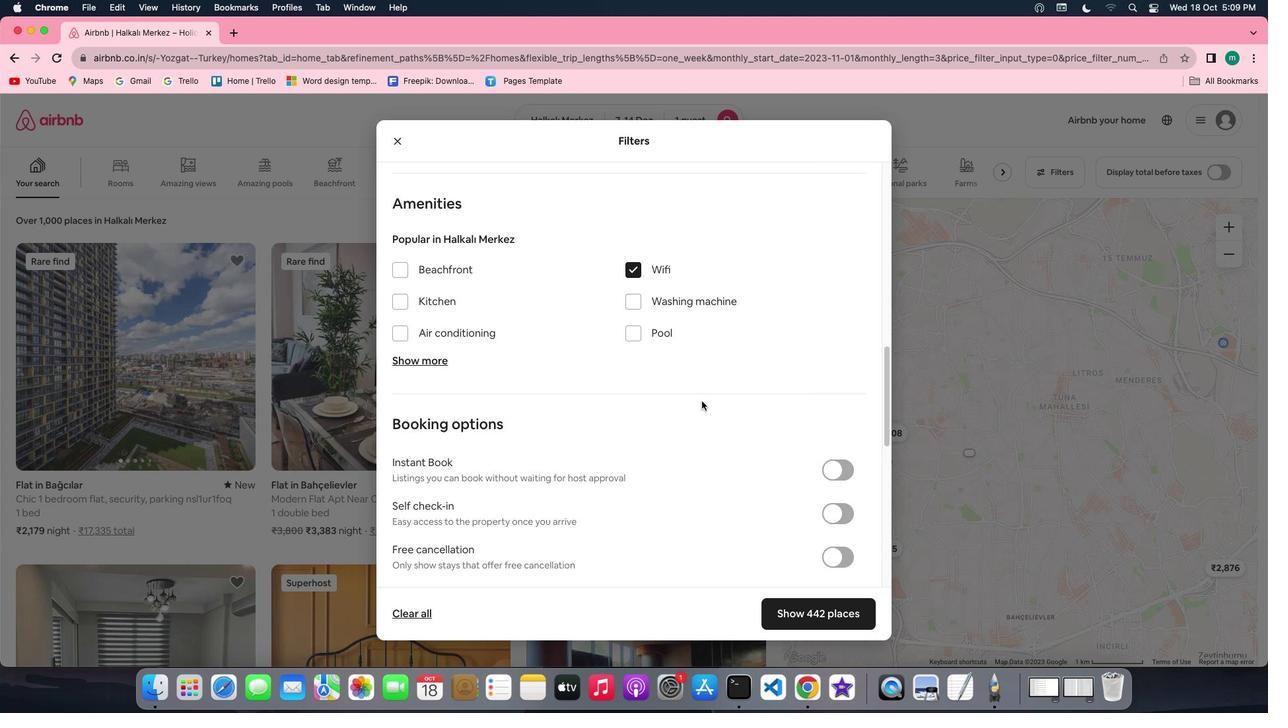 
Action: Mouse scrolled (701, 401) with delta (0, 0)
Screenshot: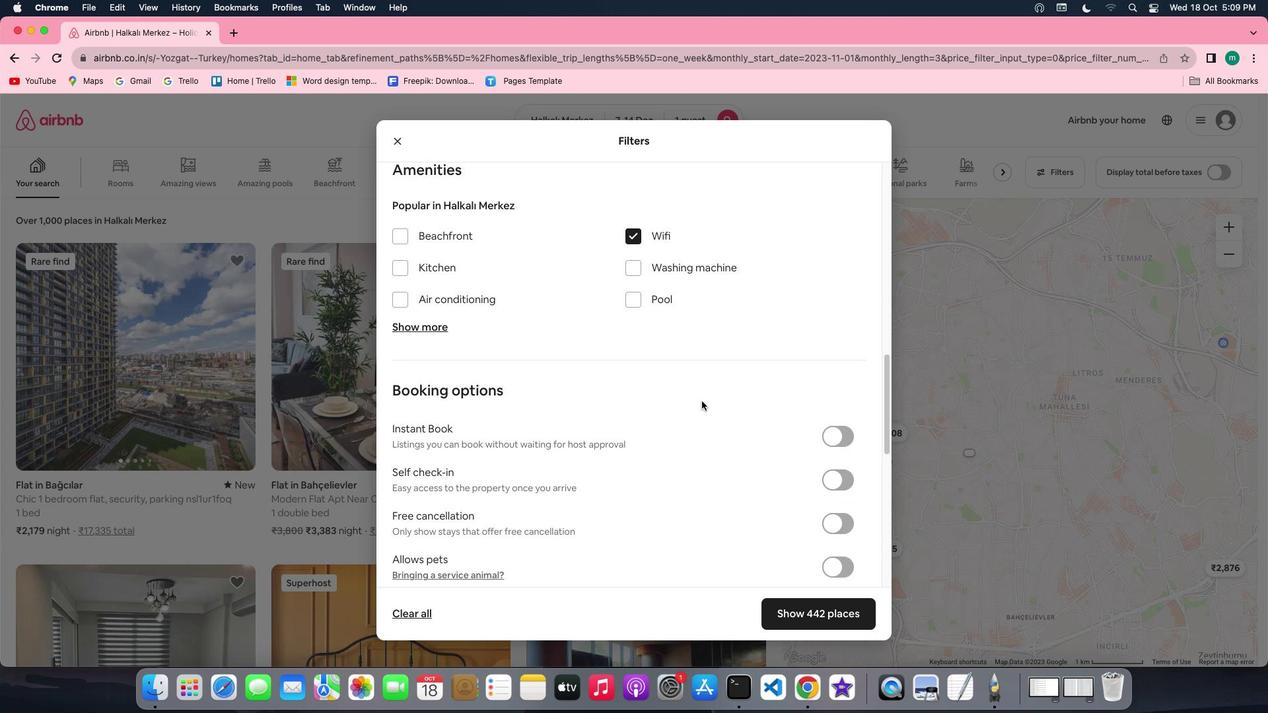 
Action: Mouse scrolled (701, 401) with delta (0, 0)
Screenshot: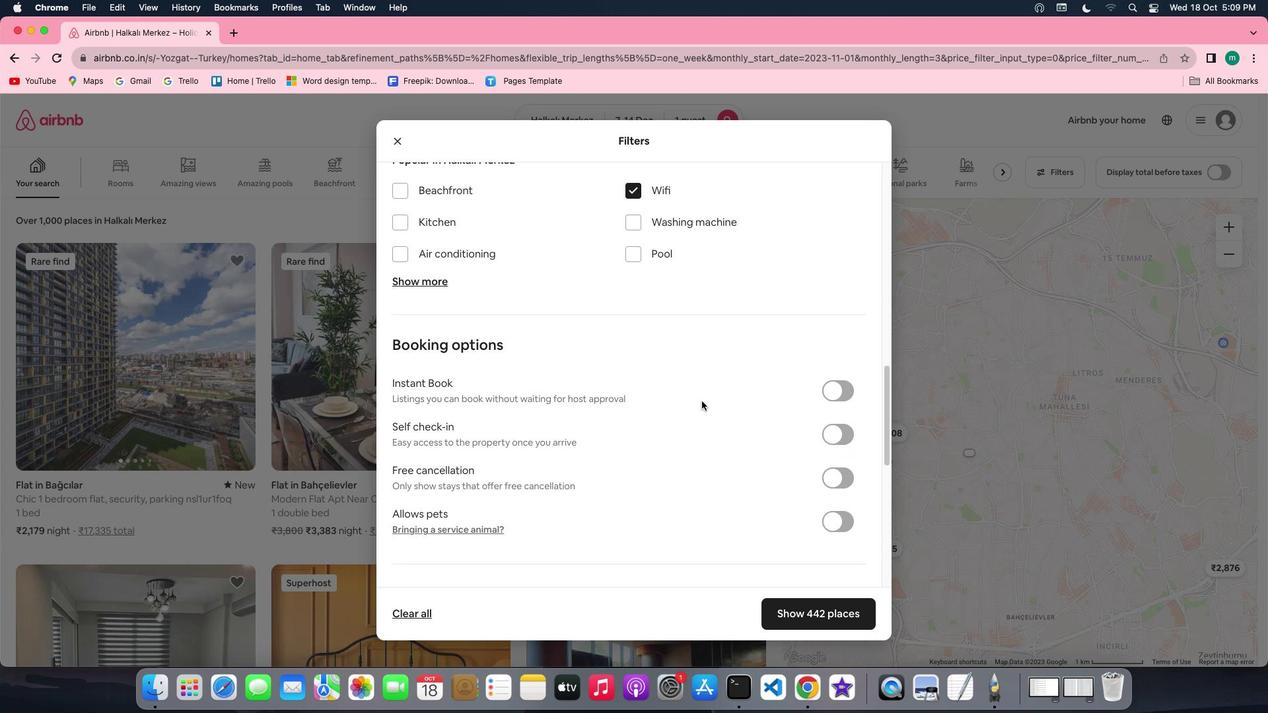 
Action: Mouse moved to (840, 413)
Screenshot: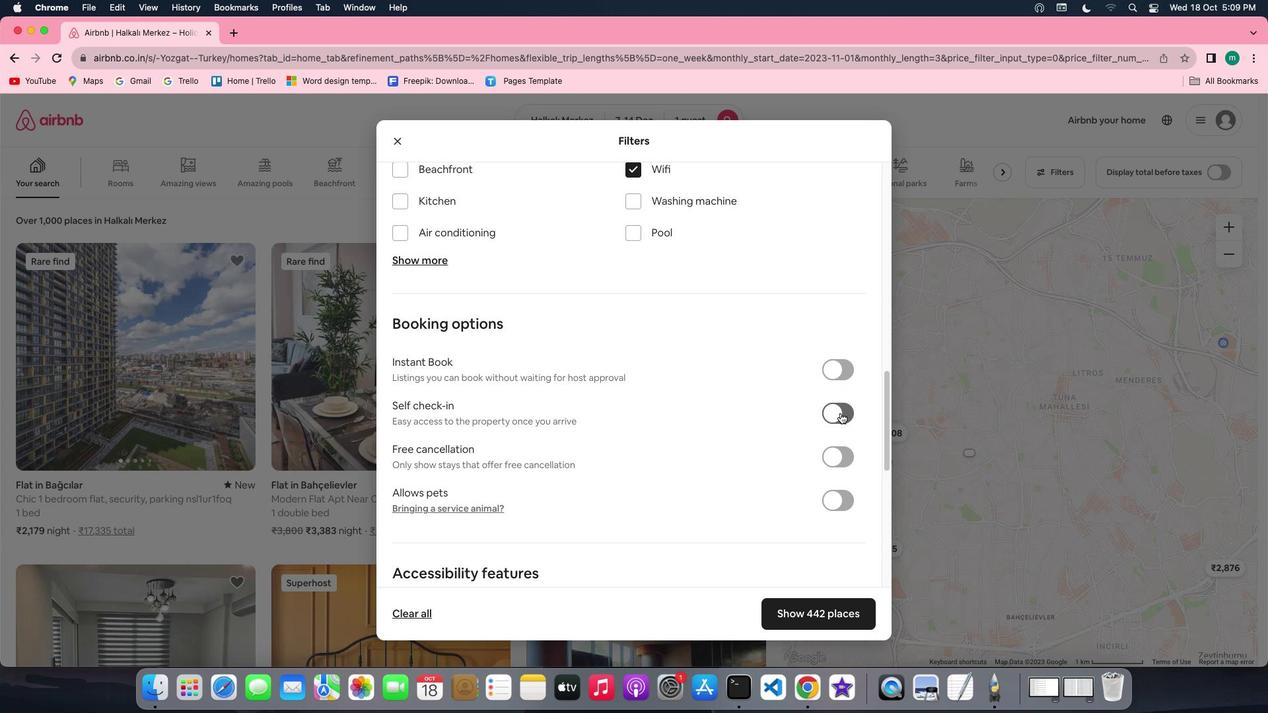 
Action: Mouse pressed left at (840, 413)
Screenshot: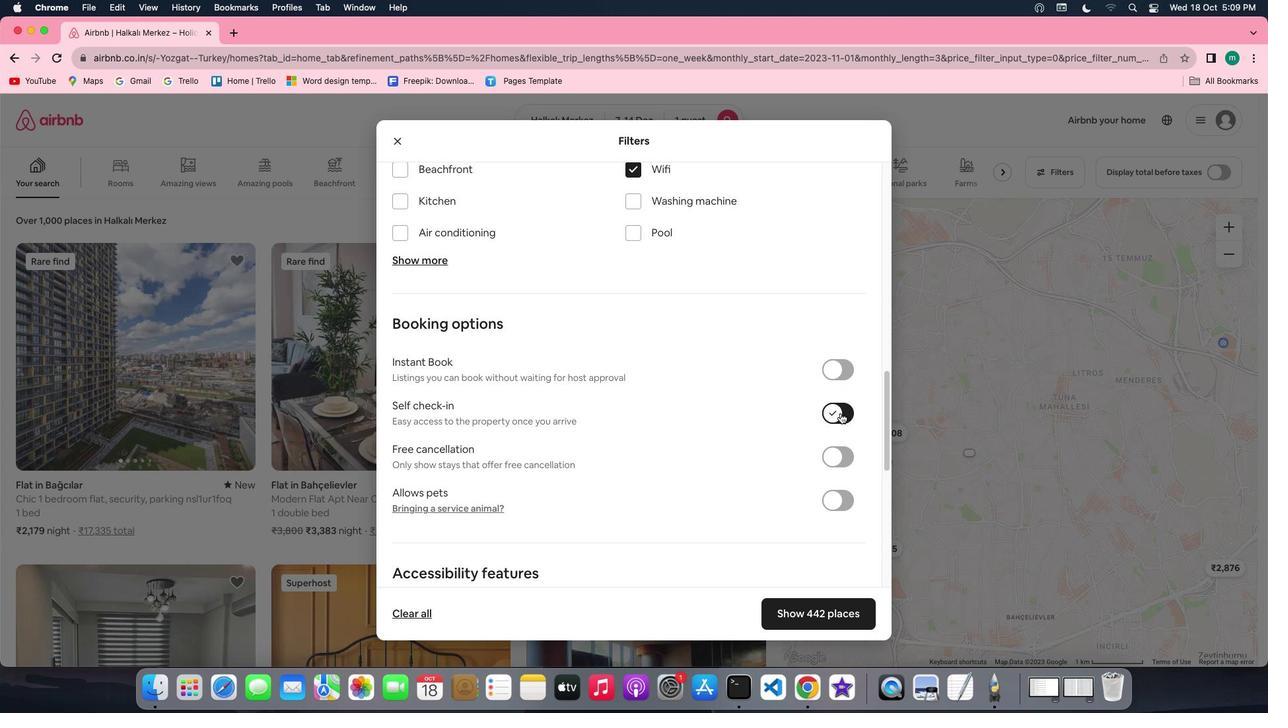 
Action: Mouse moved to (611, 426)
Screenshot: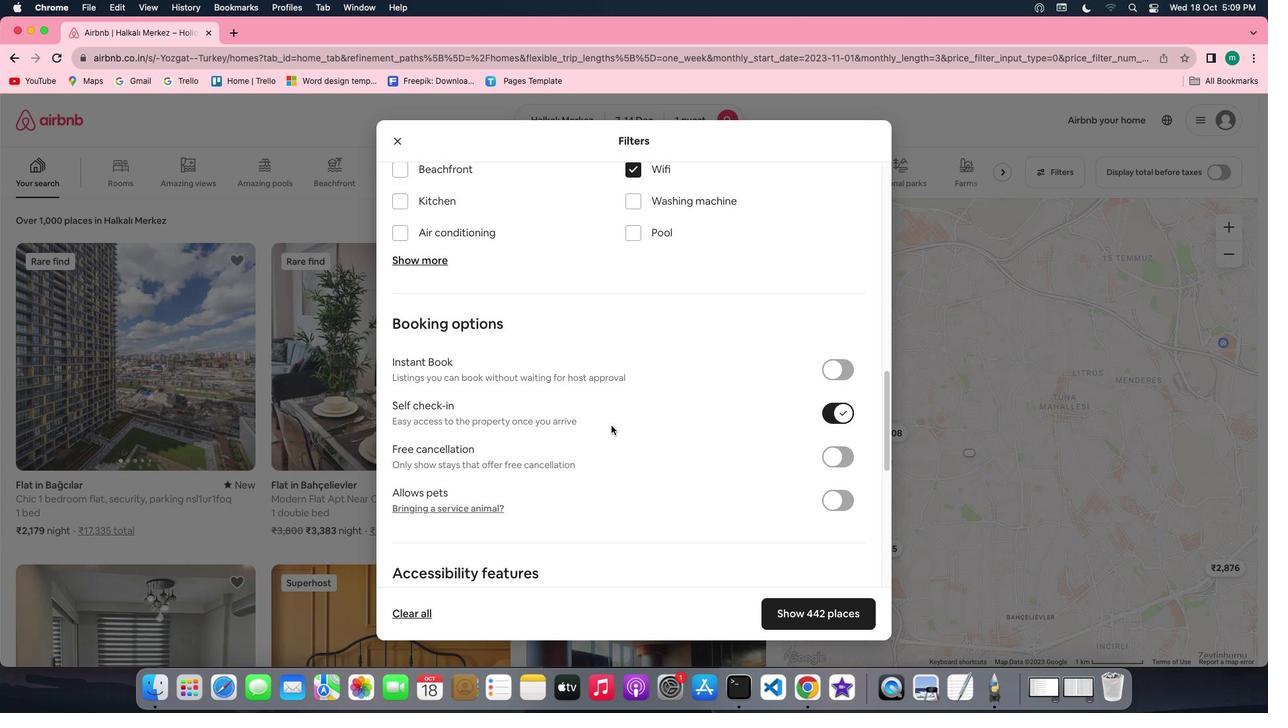 
Action: Mouse scrolled (611, 426) with delta (0, 0)
Screenshot: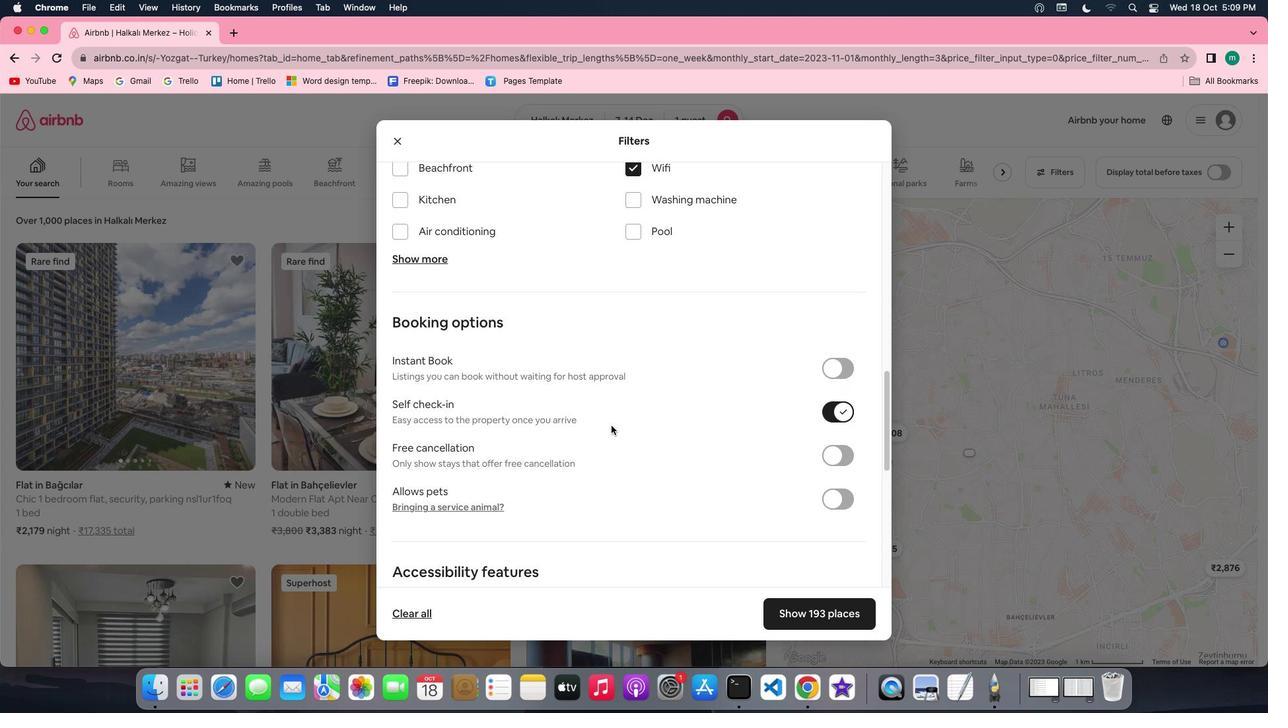 
Action: Mouse scrolled (611, 426) with delta (0, 0)
Screenshot: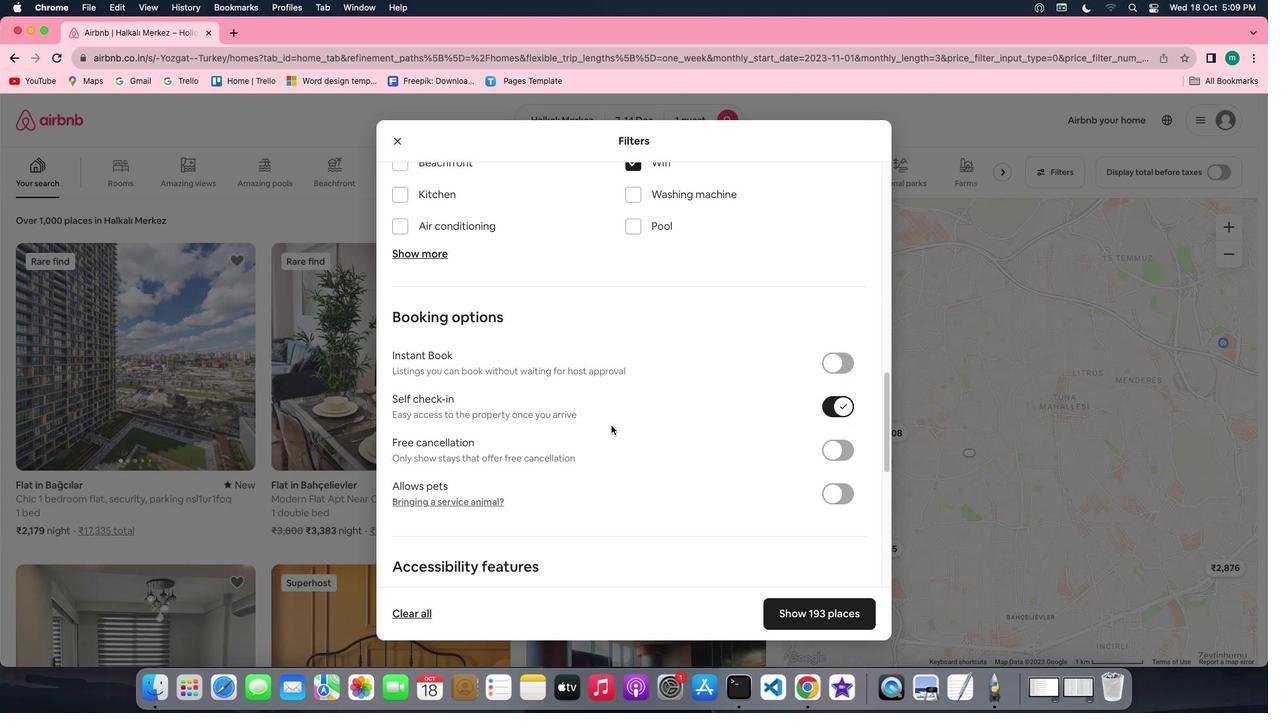 
Action: Mouse scrolled (611, 426) with delta (0, 0)
Screenshot: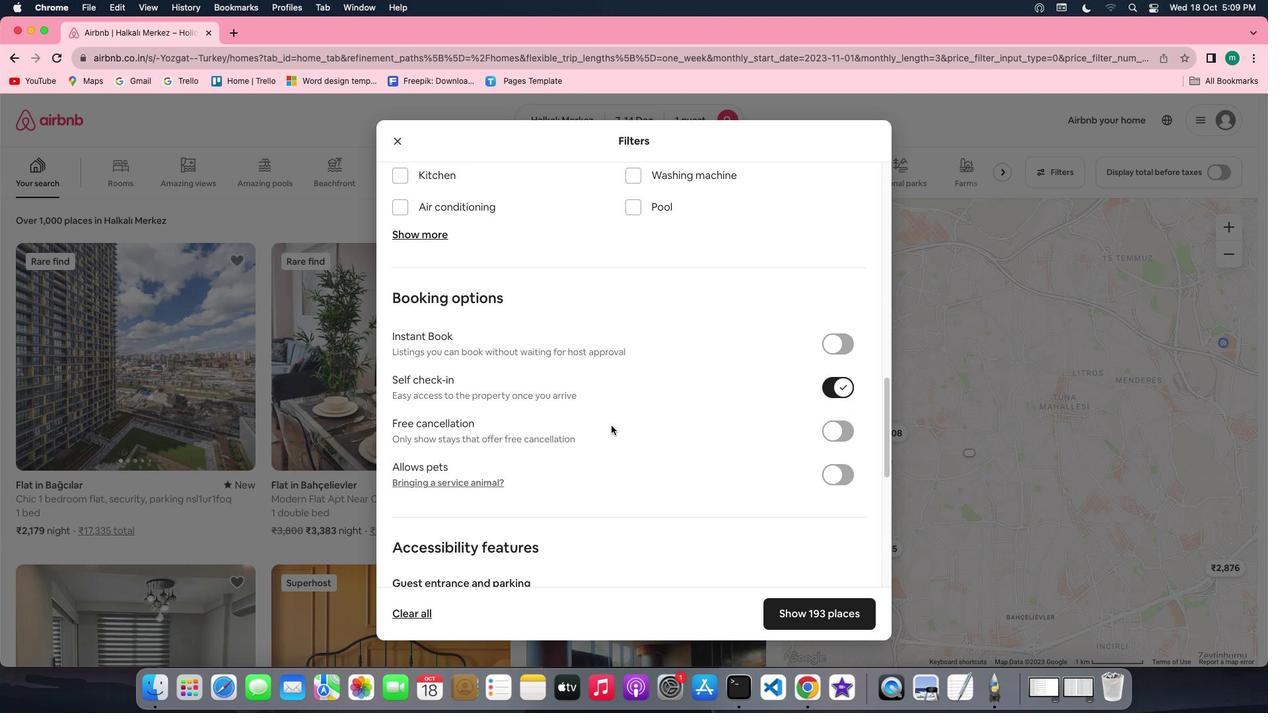 
Action: Mouse scrolled (611, 426) with delta (0, 0)
Screenshot: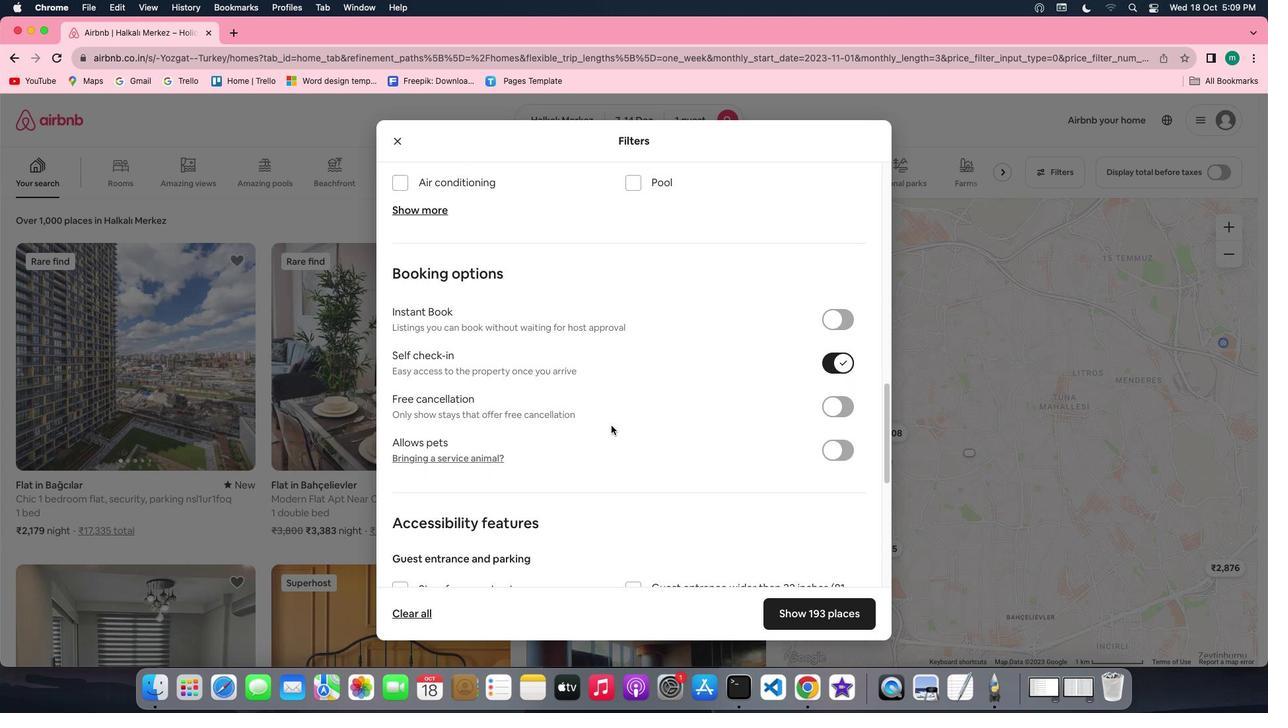 
Action: Mouse scrolled (611, 426) with delta (0, 0)
Screenshot: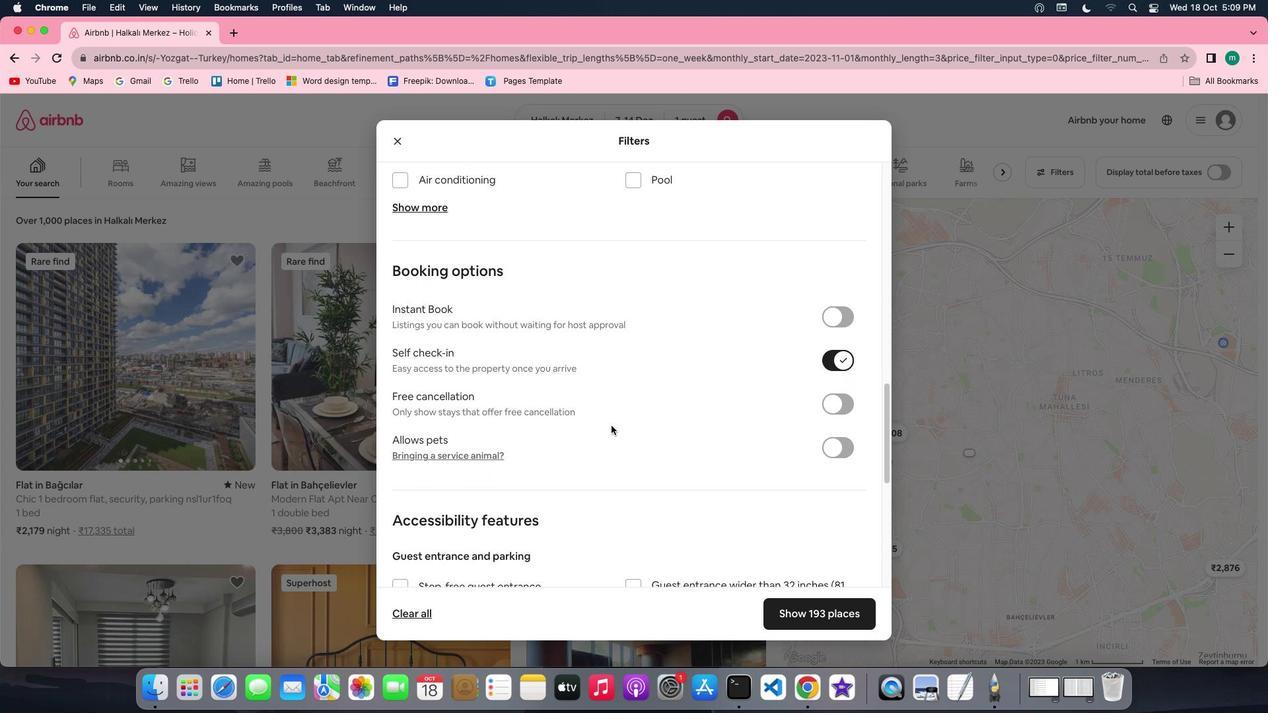 
Action: Mouse scrolled (611, 426) with delta (0, 0)
Screenshot: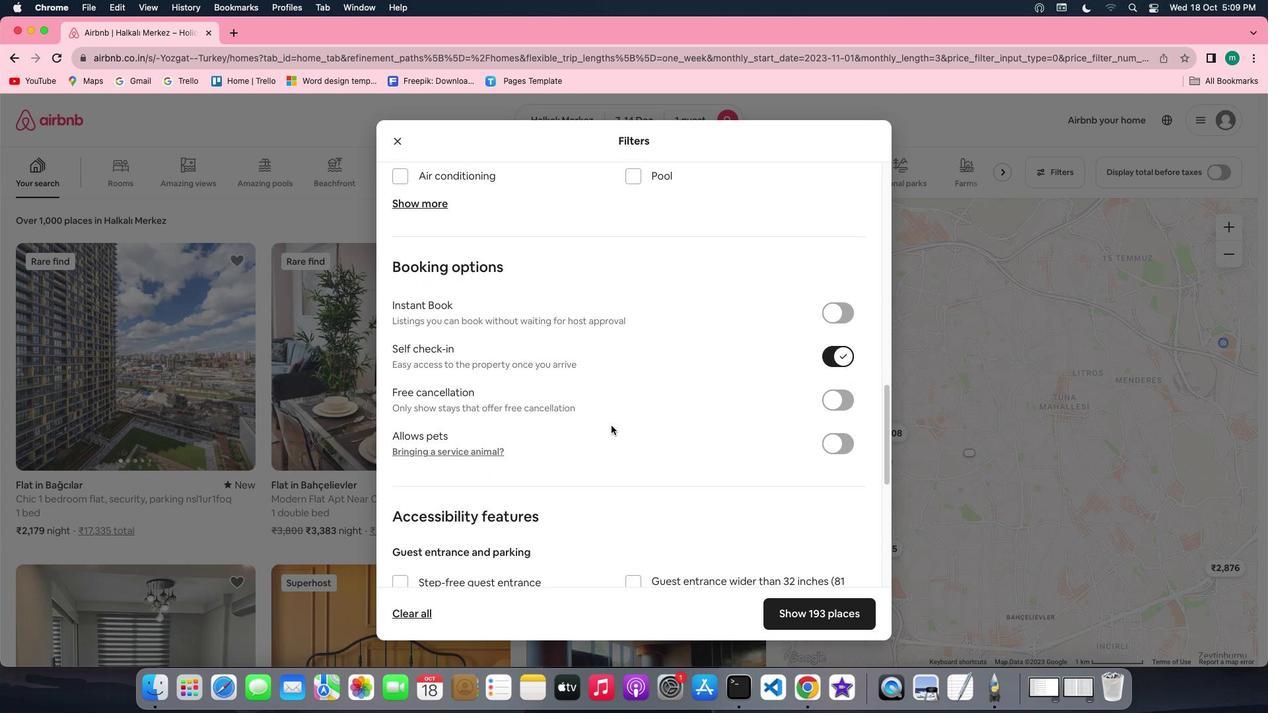 
Action: Mouse scrolled (611, 426) with delta (0, 0)
Screenshot: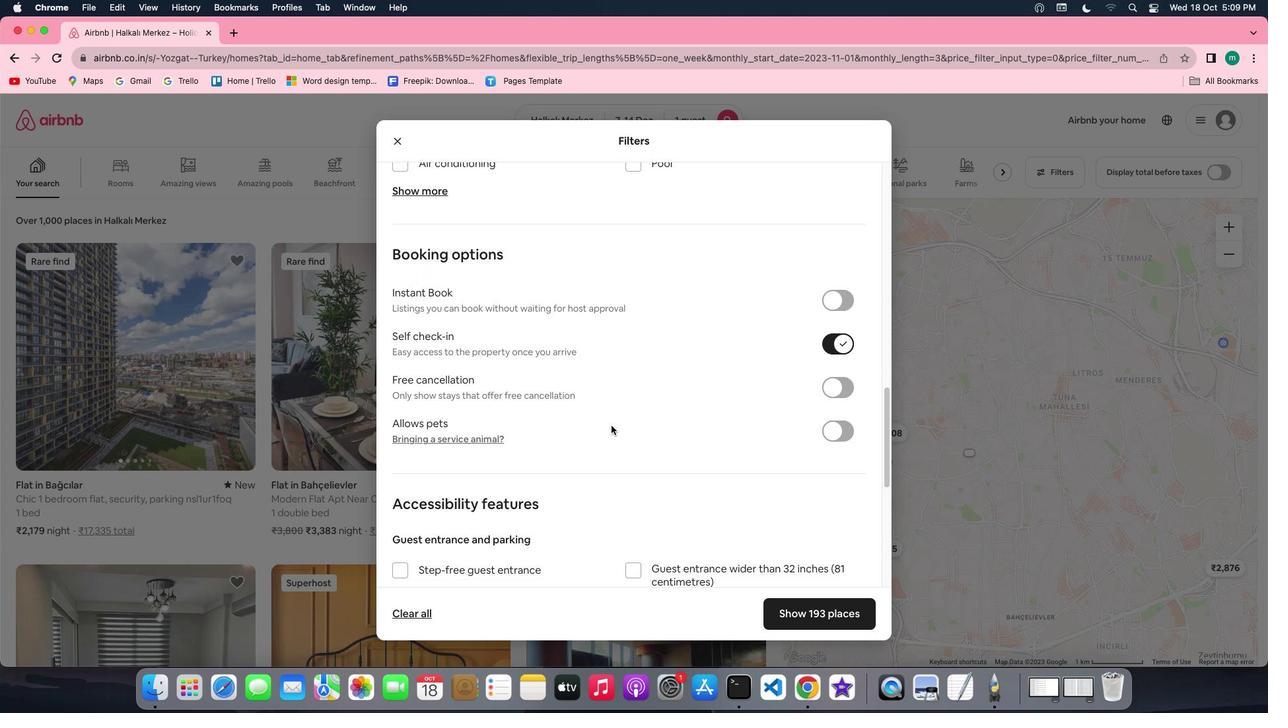 
Action: Mouse scrolled (611, 426) with delta (0, 0)
Screenshot: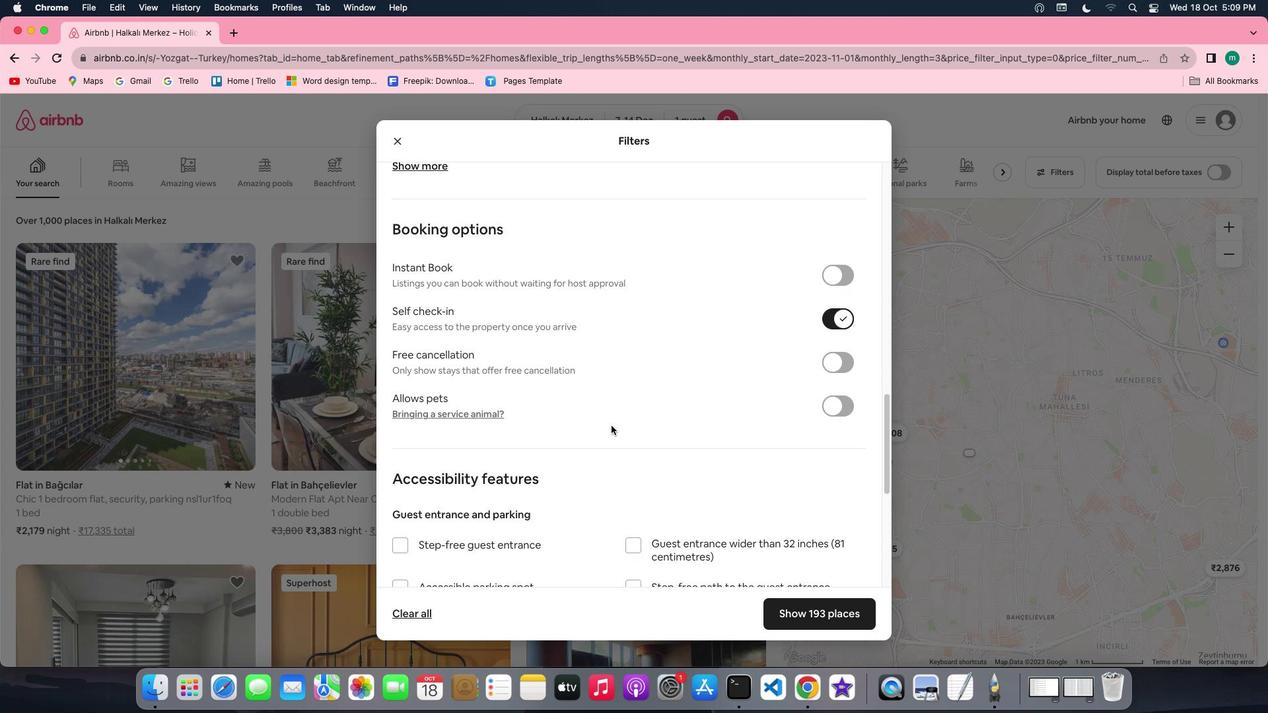 
Action: Mouse scrolled (611, 426) with delta (0, 0)
Screenshot: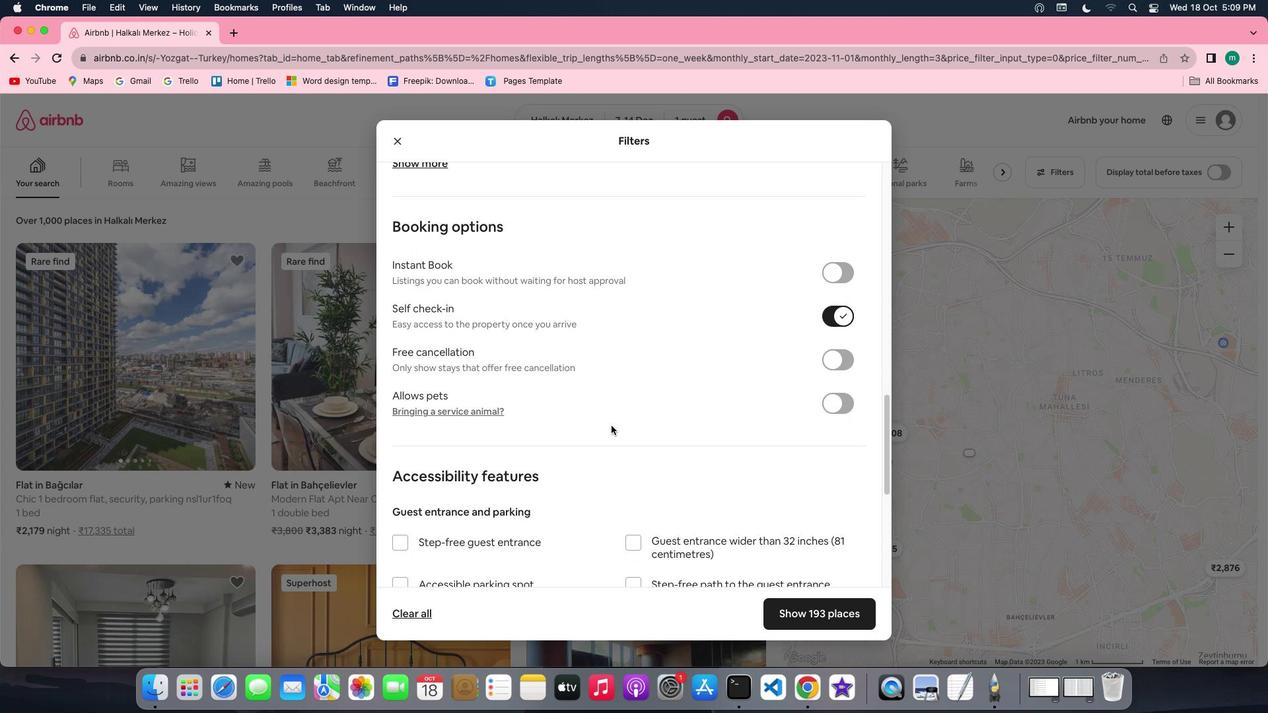 
Action: Mouse scrolled (611, 426) with delta (0, 0)
Screenshot: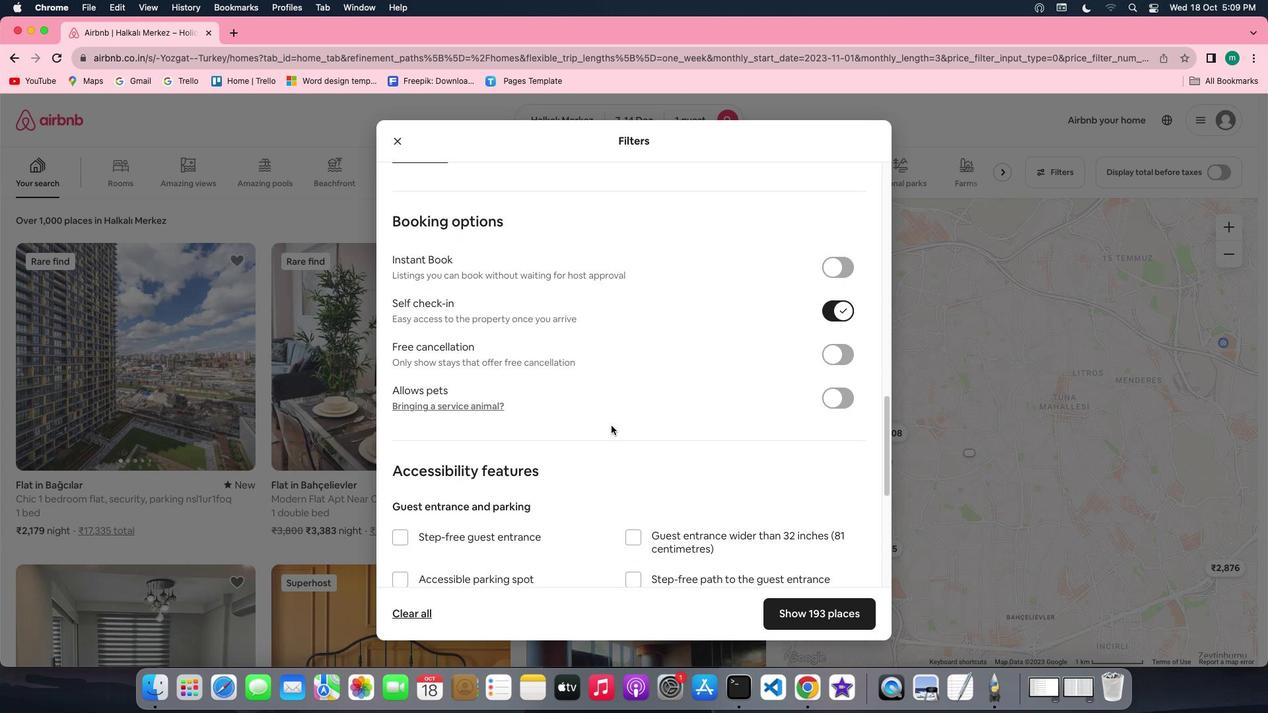 
Action: Mouse scrolled (611, 426) with delta (0, 0)
Screenshot: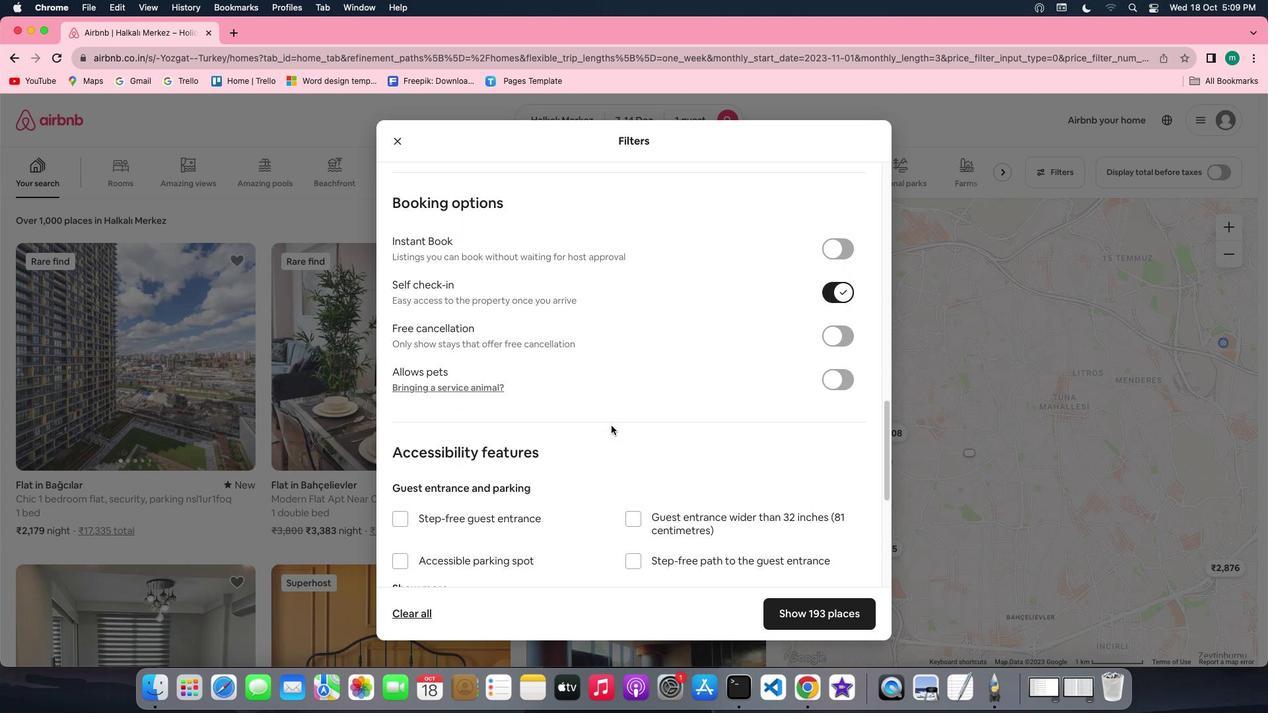 
Action: Mouse scrolled (611, 426) with delta (0, 0)
Screenshot: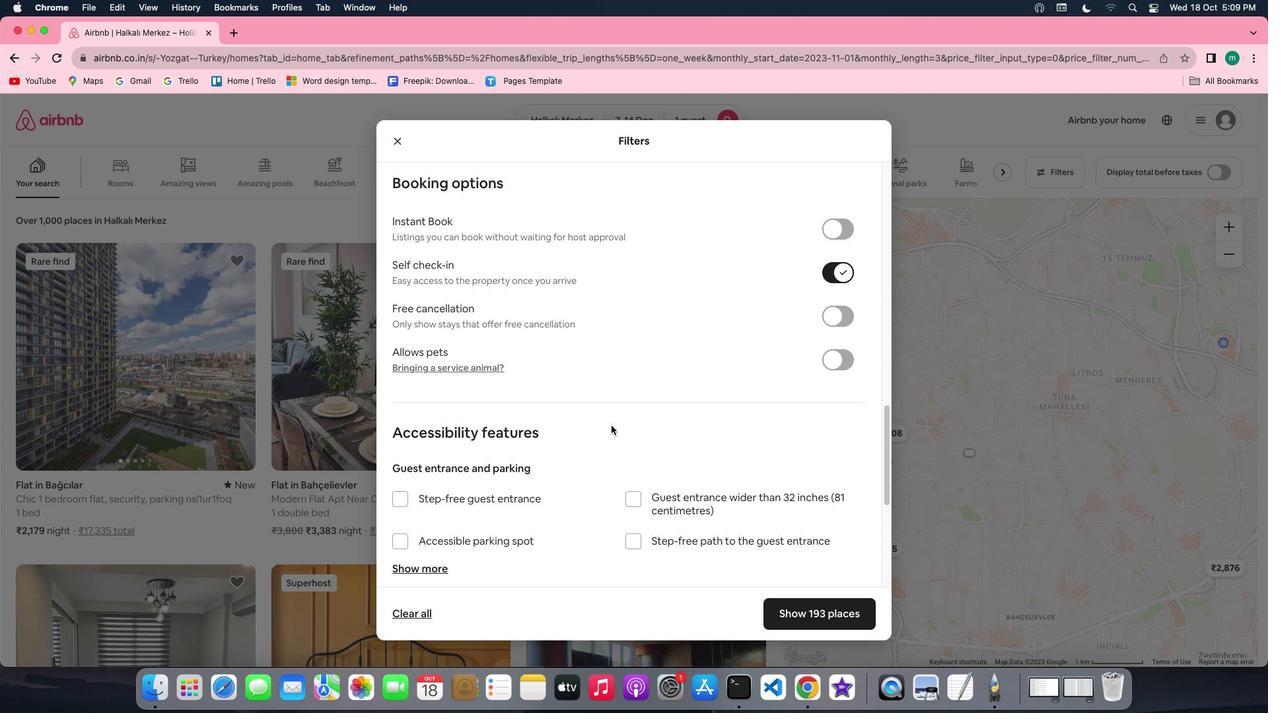 
Action: Mouse scrolled (611, 426) with delta (0, 0)
Screenshot: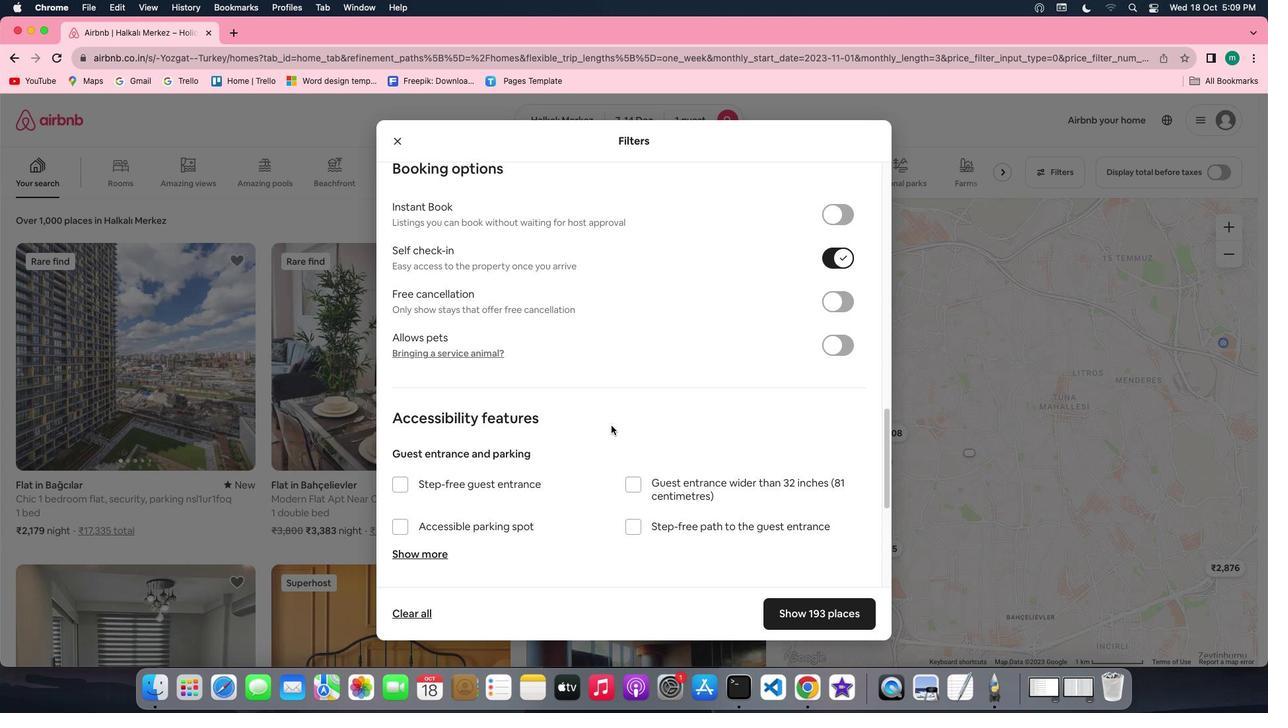 
Action: Mouse scrolled (611, 426) with delta (0, -1)
Screenshot: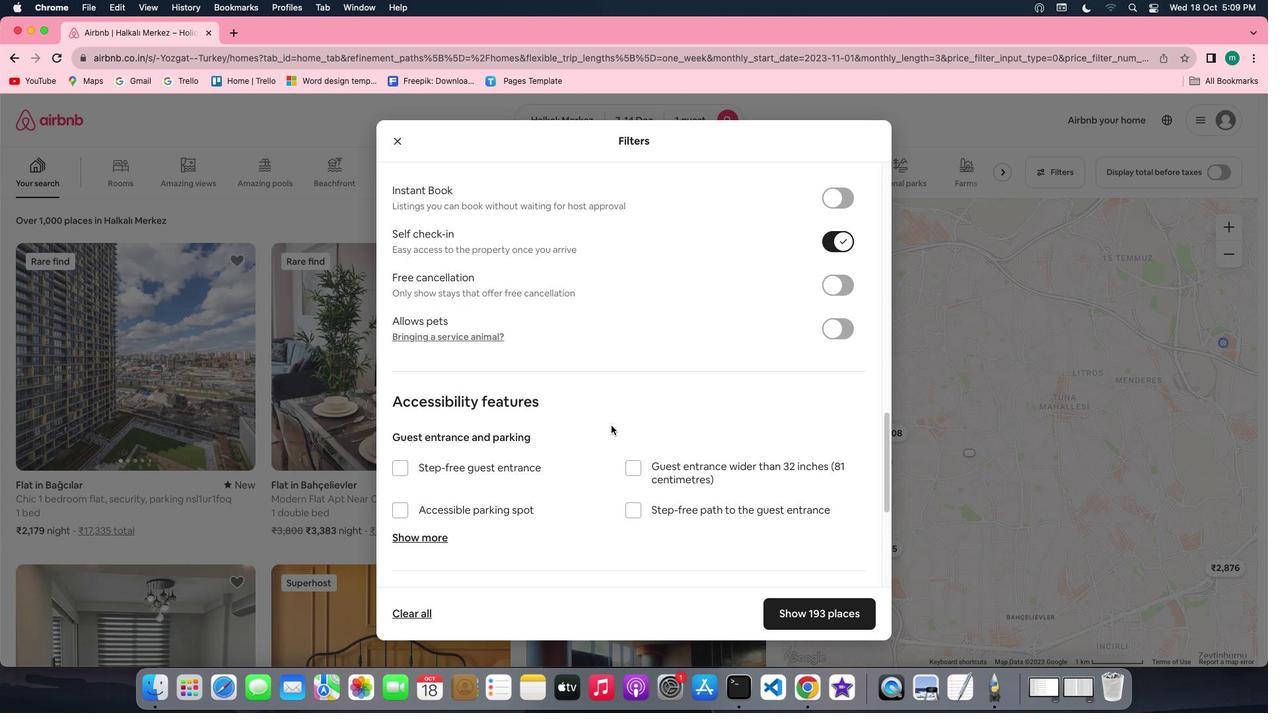 
Action: Mouse scrolled (611, 426) with delta (0, -1)
Screenshot: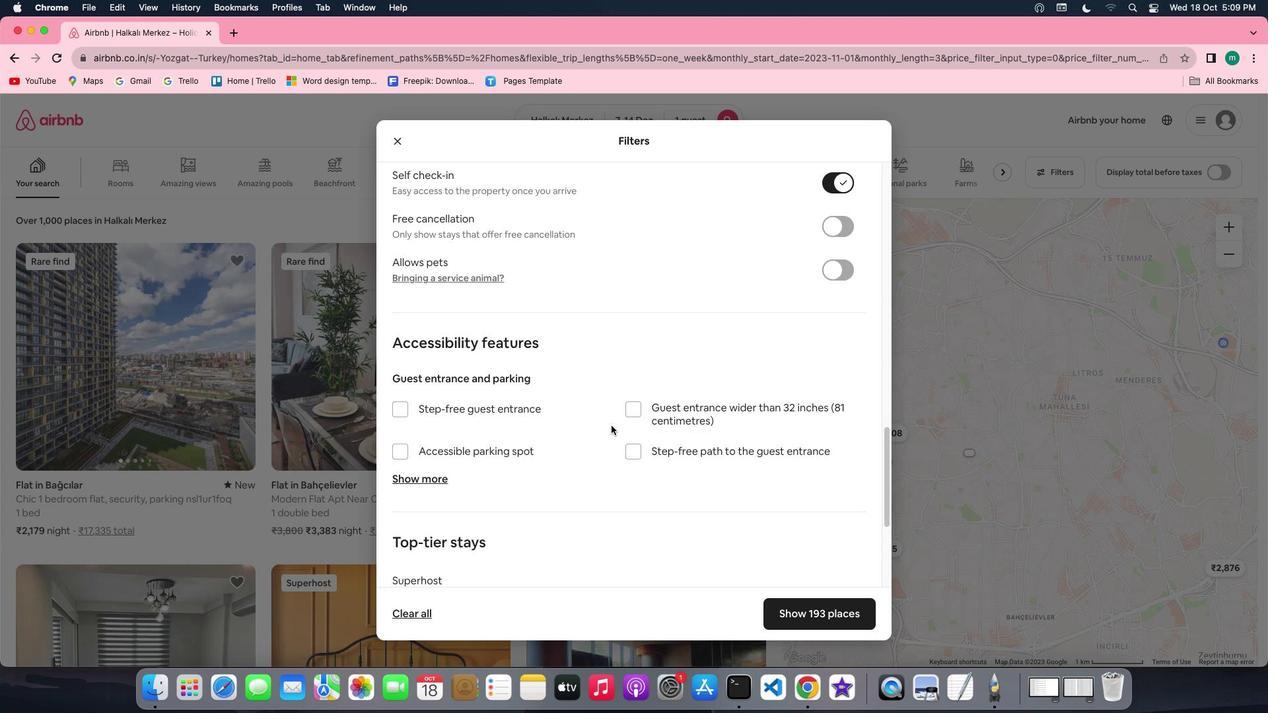 
Action: Mouse scrolled (611, 426) with delta (0, 0)
Screenshot: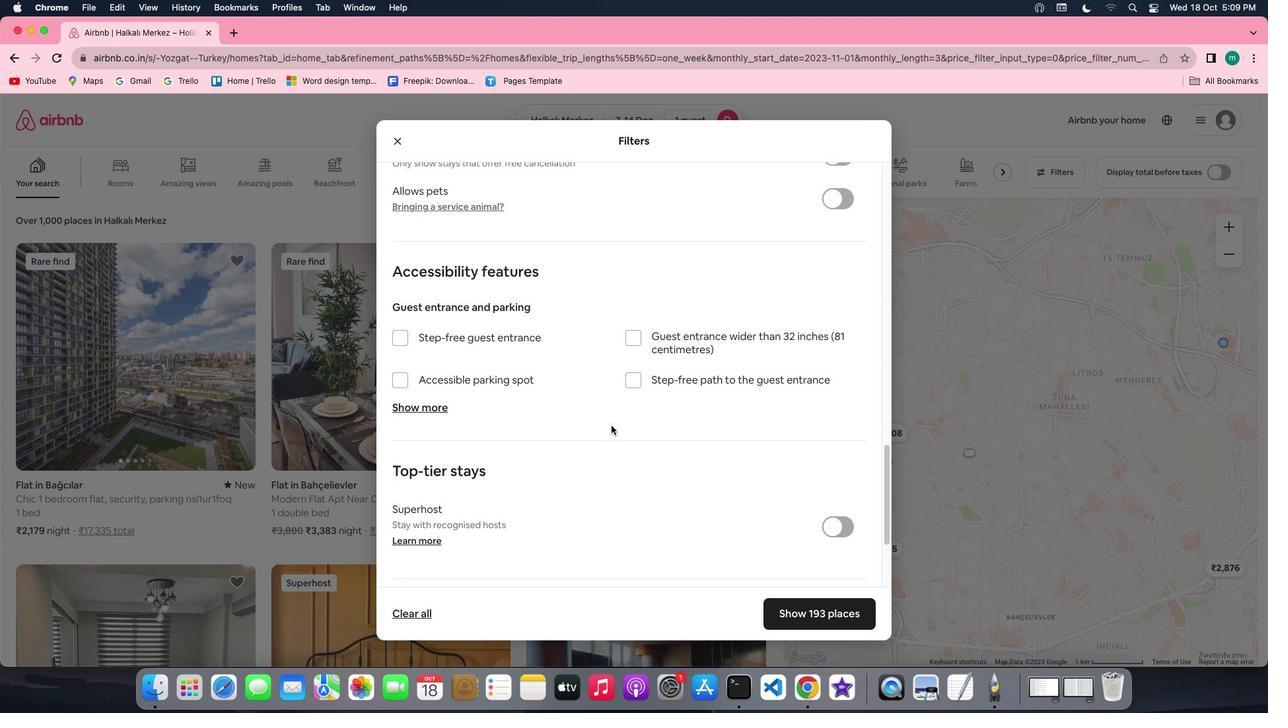 
Action: Mouse scrolled (611, 426) with delta (0, 0)
Screenshot: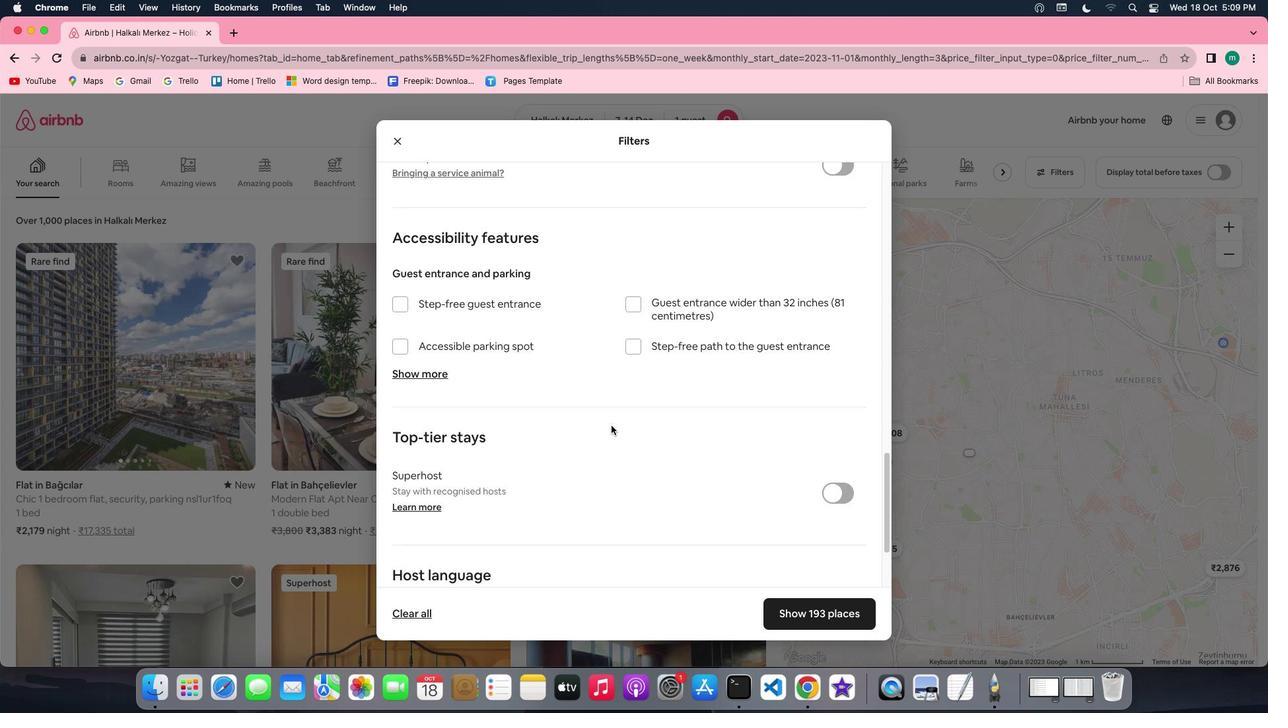 
Action: Mouse scrolled (611, 426) with delta (0, -1)
Screenshot: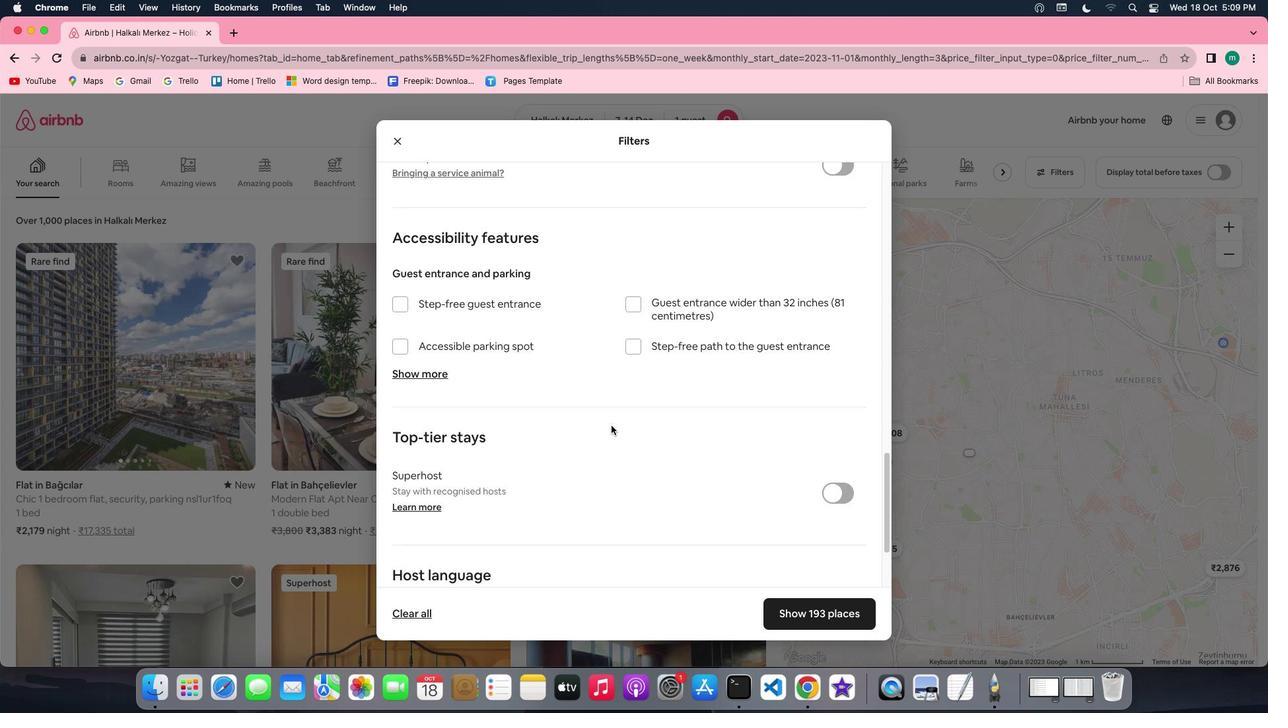 
Action: Mouse scrolled (611, 426) with delta (0, -2)
Screenshot: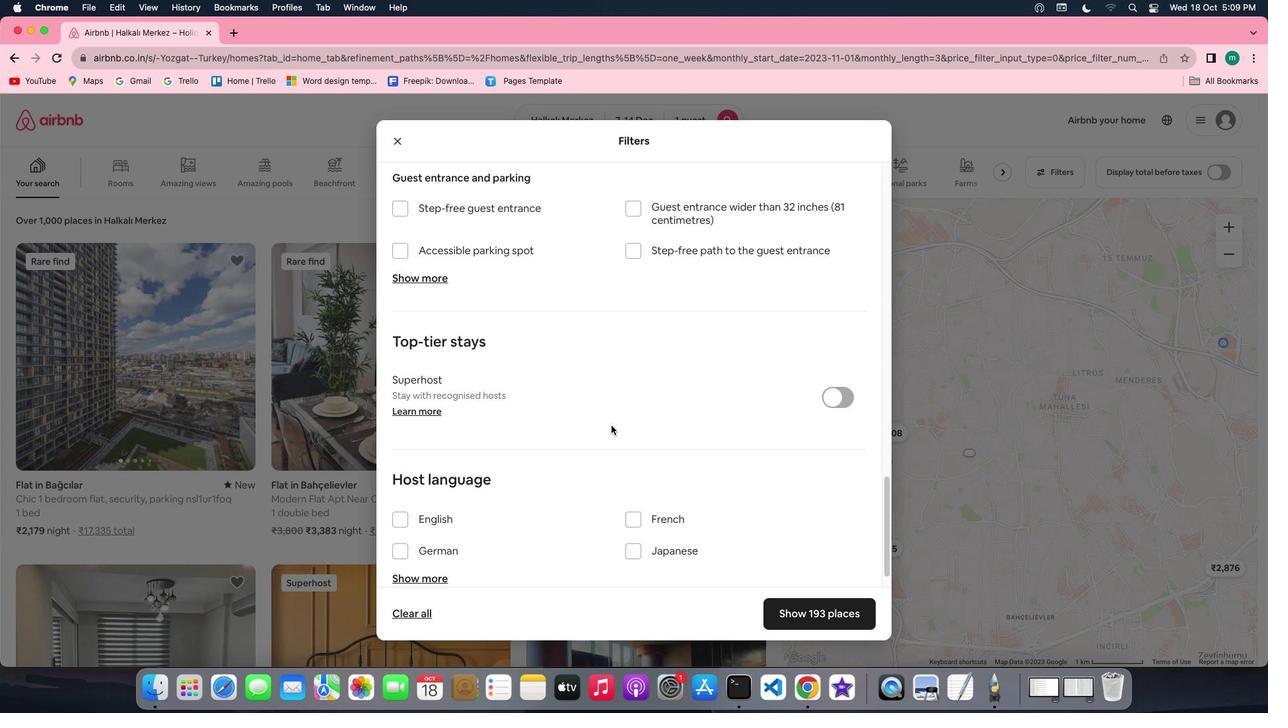 
Action: Mouse scrolled (611, 426) with delta (0, 0)
Screenshot: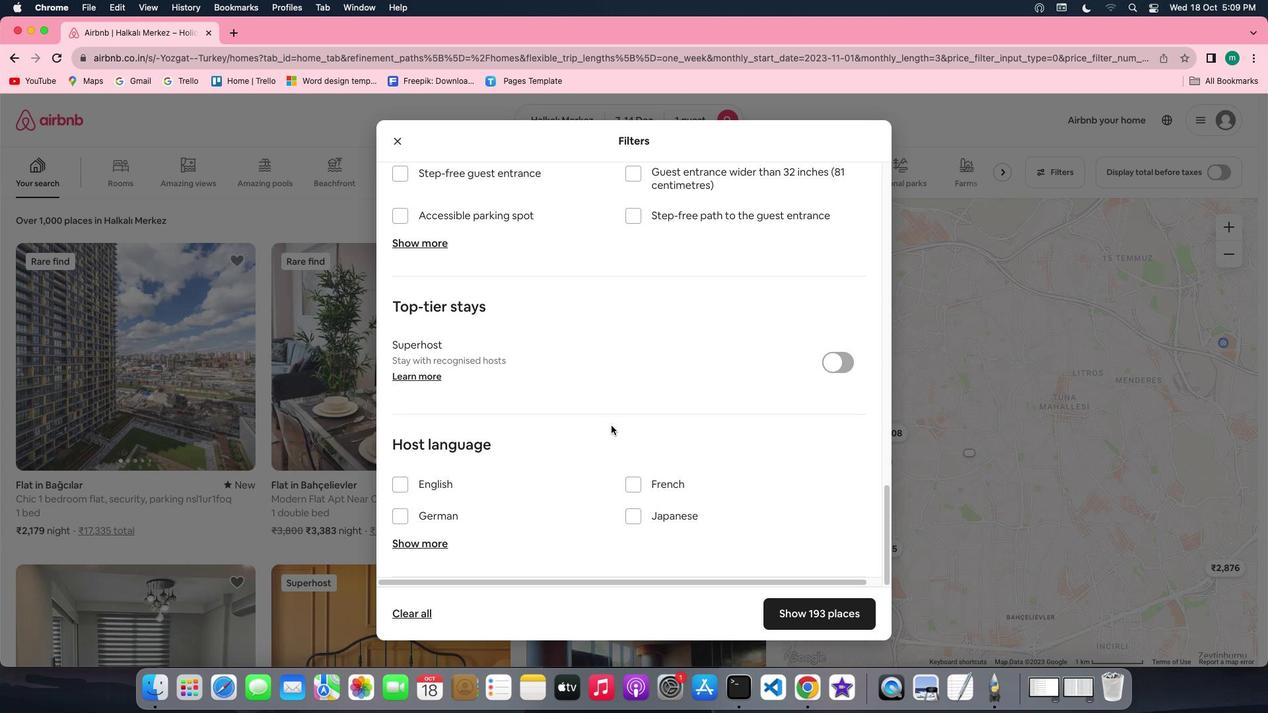 
Action: Mouse scrolled (611, 426) with delta (0, 0)
Screenshot: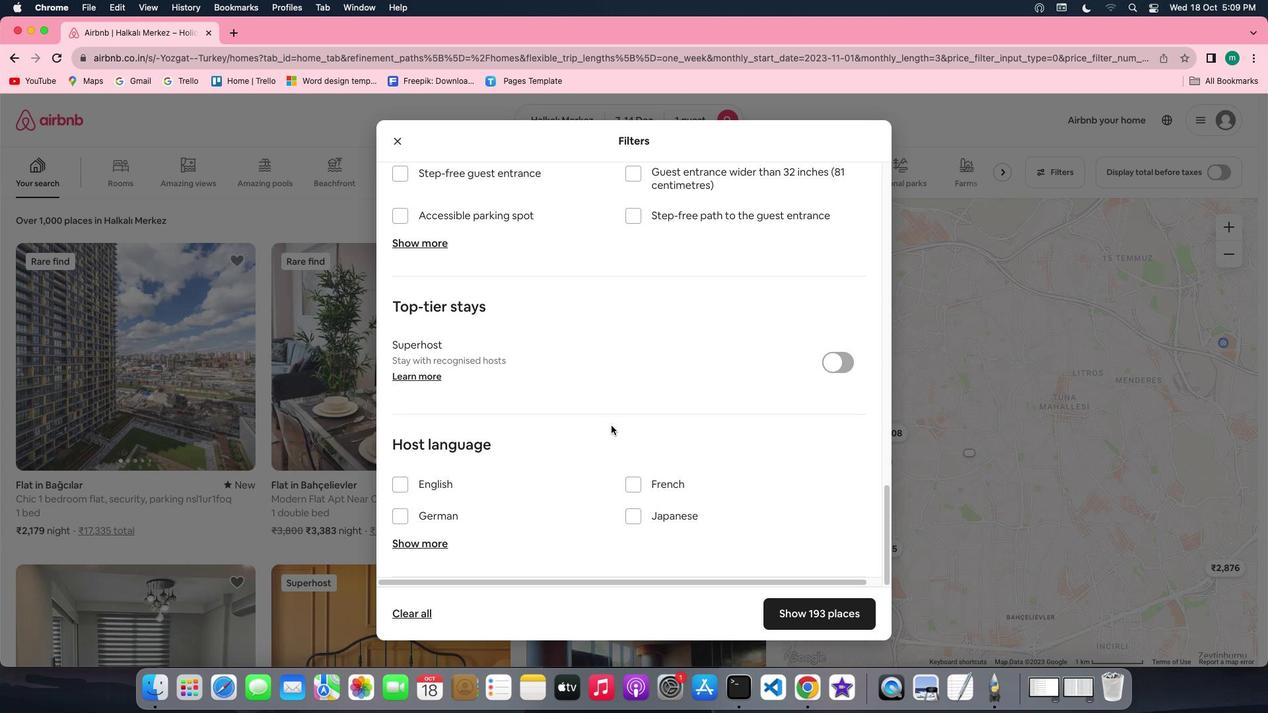 
Action: Mouse scrolled (611, 426) with delta (0, -1)
Screenshot: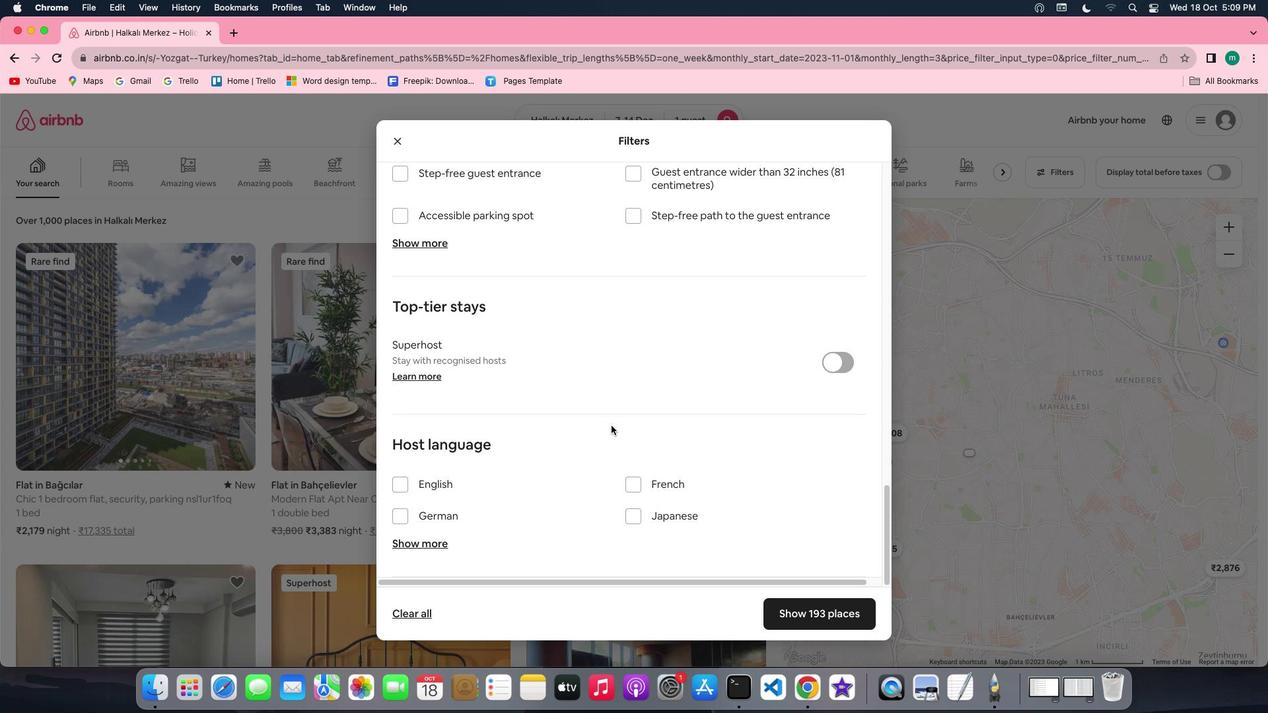 
Action: Mouse scrolled (611, 426) with delta (0, -2)
Screenshot: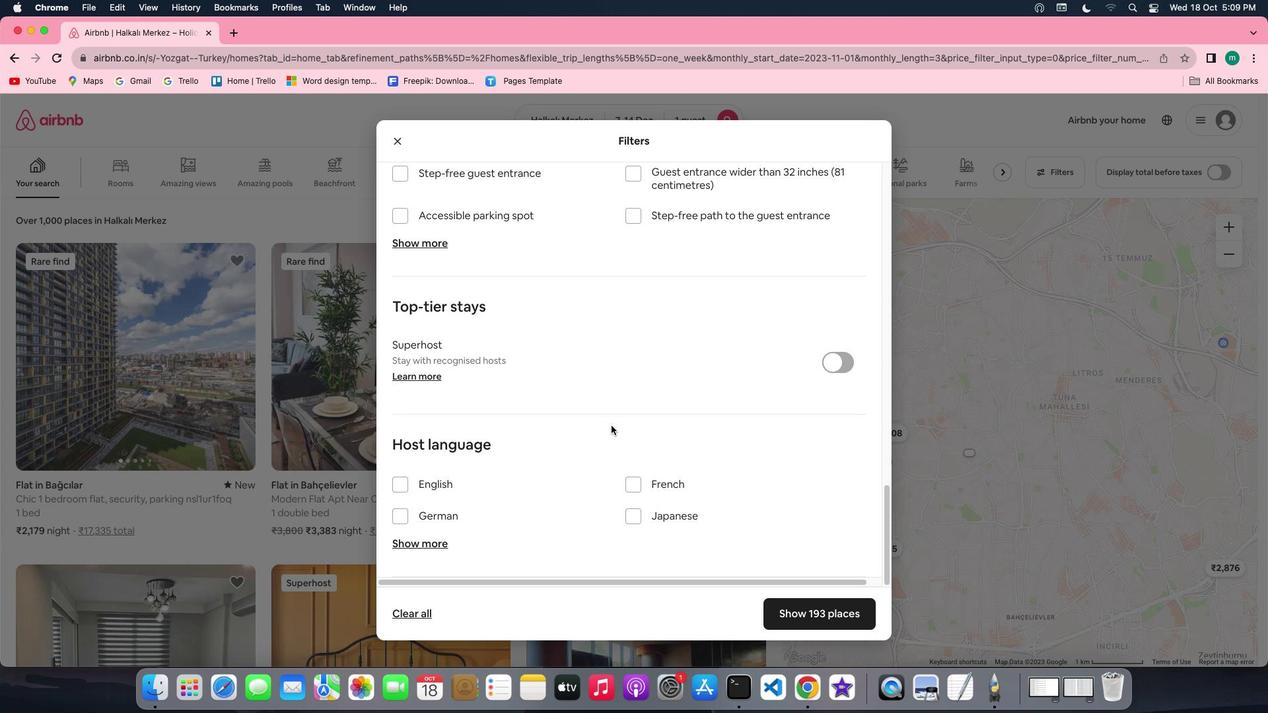 
Action: Mouse moved to (828, 620)
Screenshot: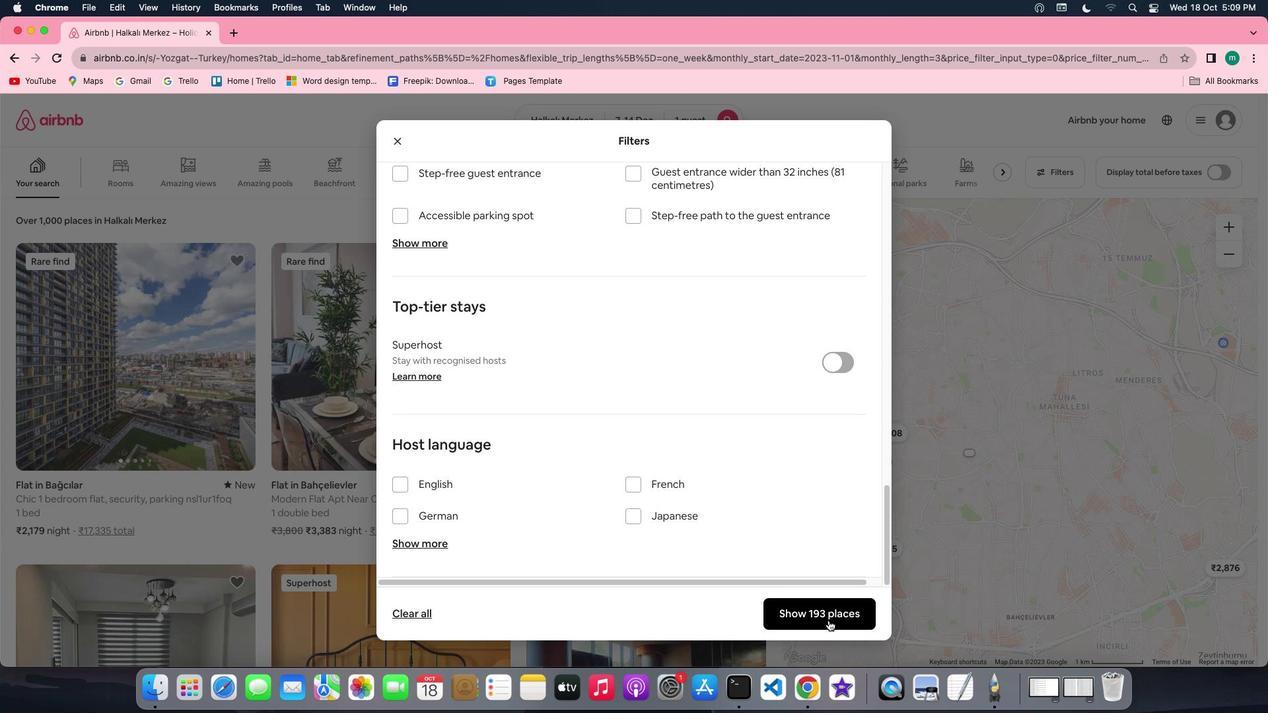 
Action: Mouse pressed left at (828, 620)
Screenshot: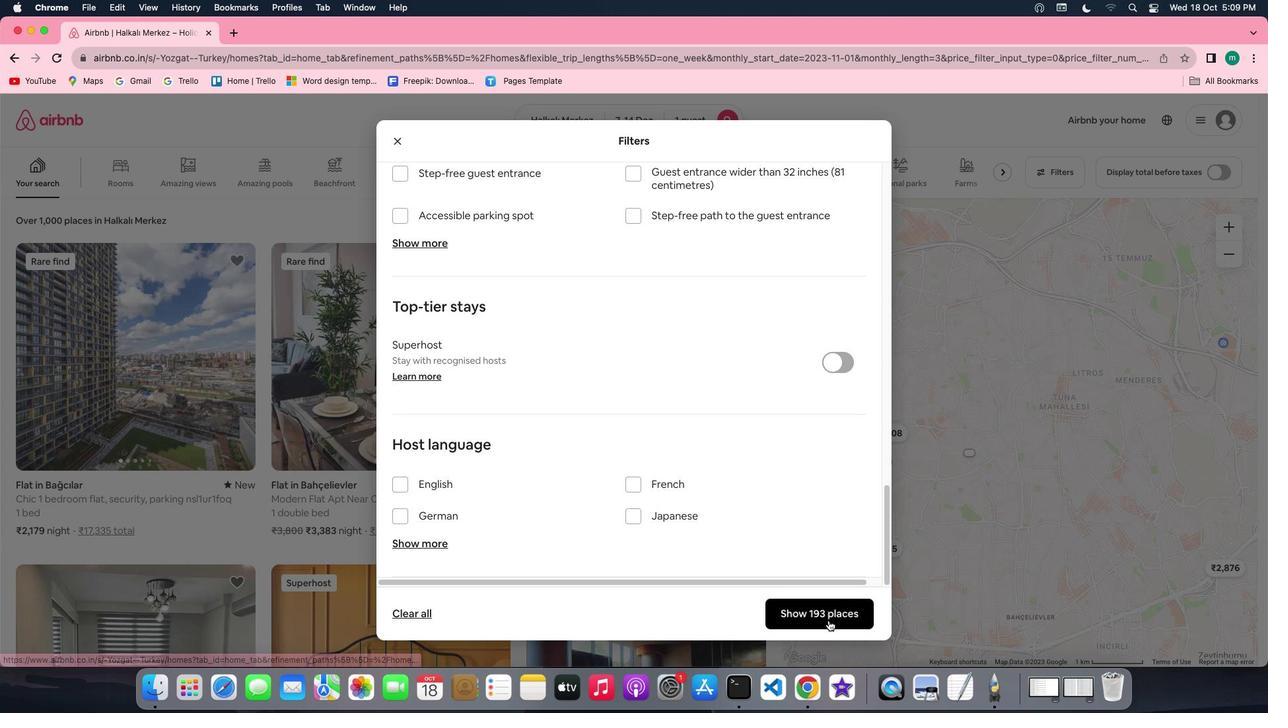 
Action: Mouse moved to (198, 338)
Screenshot: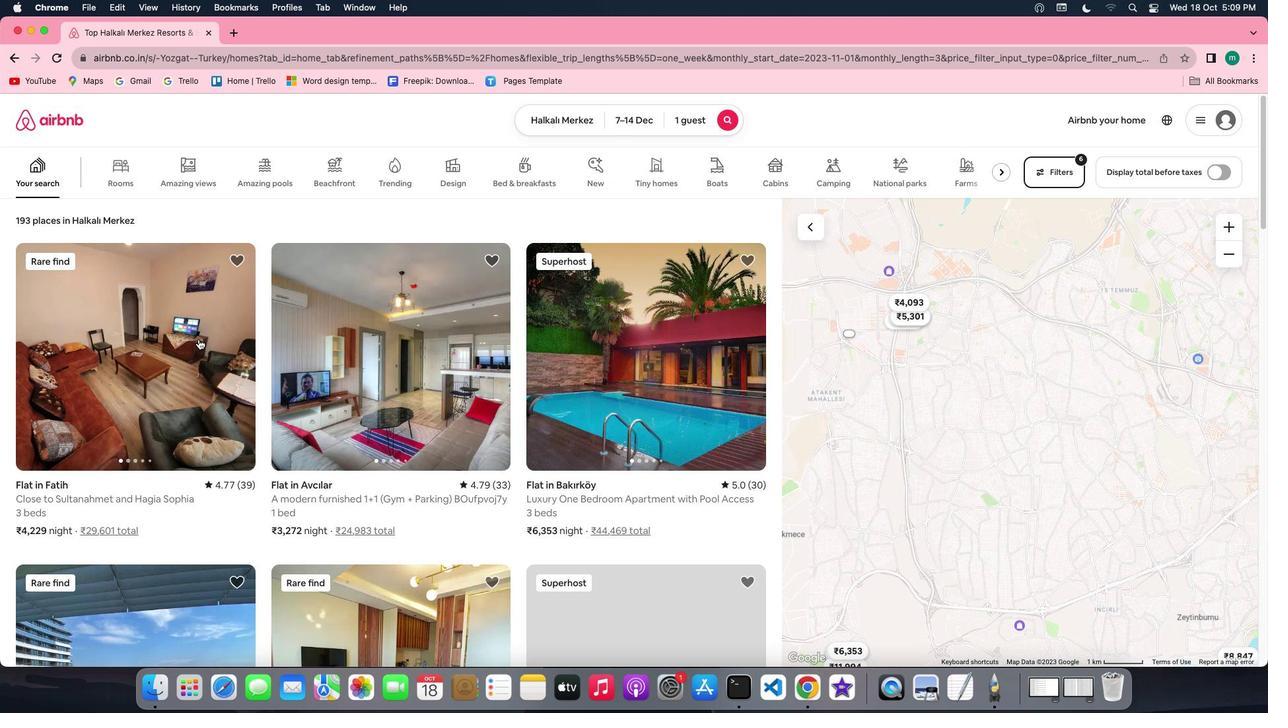 
Action: Mouse pressed left at (198, 338)
Screenshot: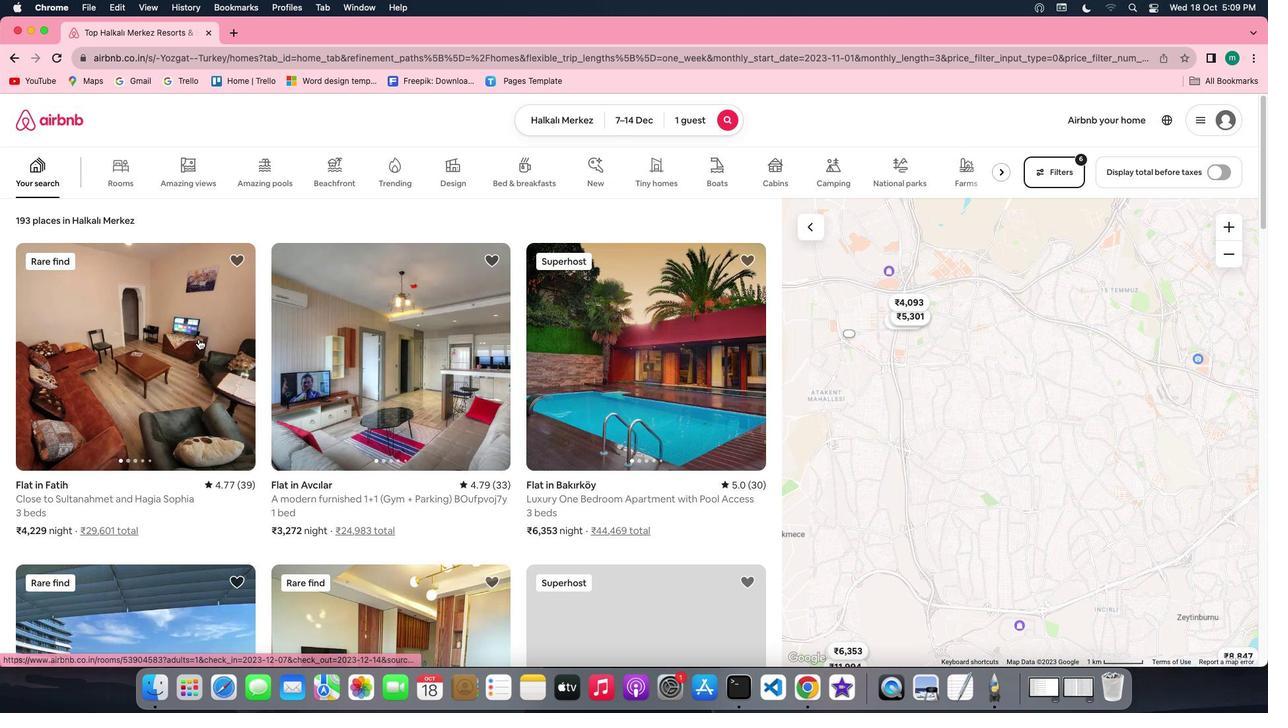 
Action: Mouse moved to (940, 494)
Screenshot: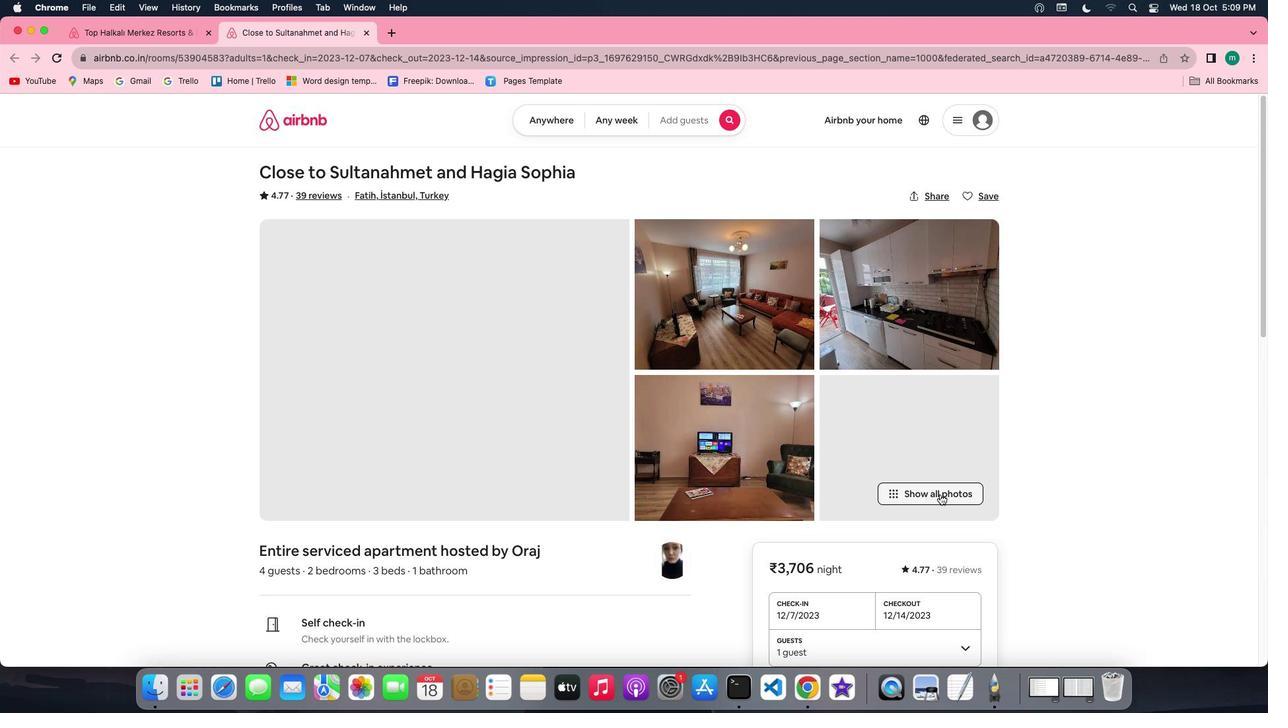 
Action: Mouse pressed left at (940, 494)
Screenshot: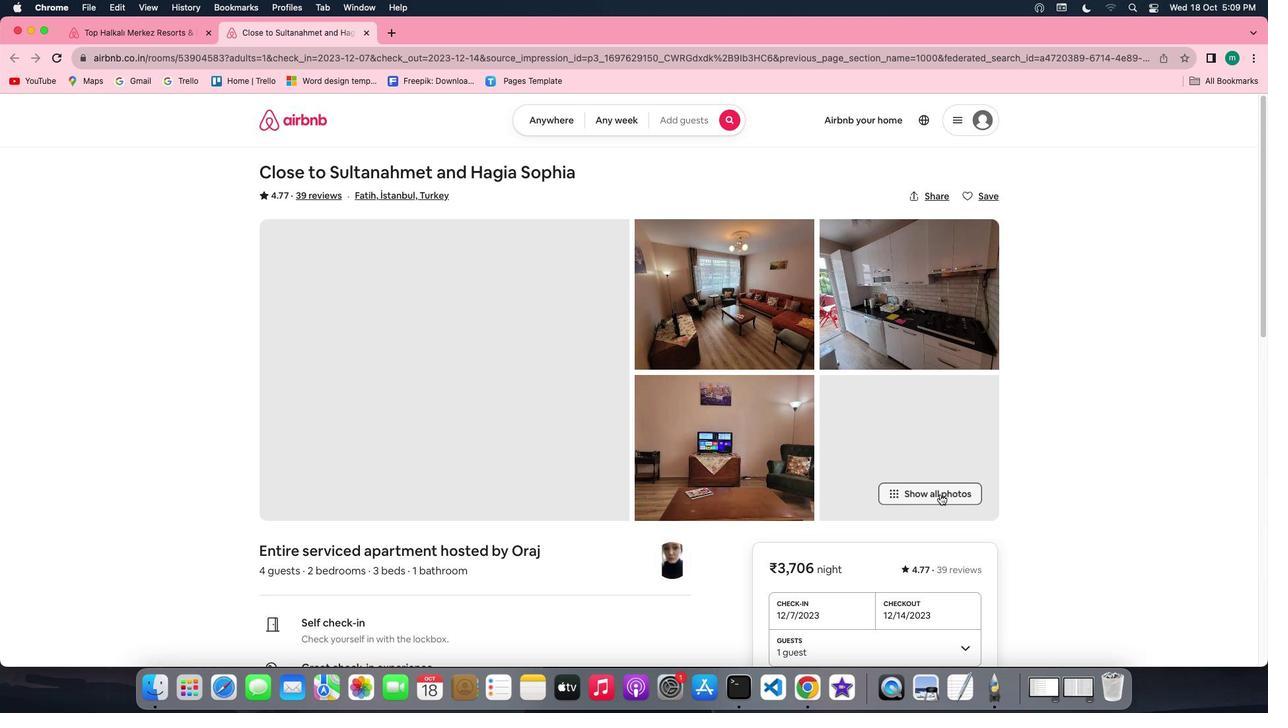 
Action: Mouse moved to (563, 463)
Screenshot: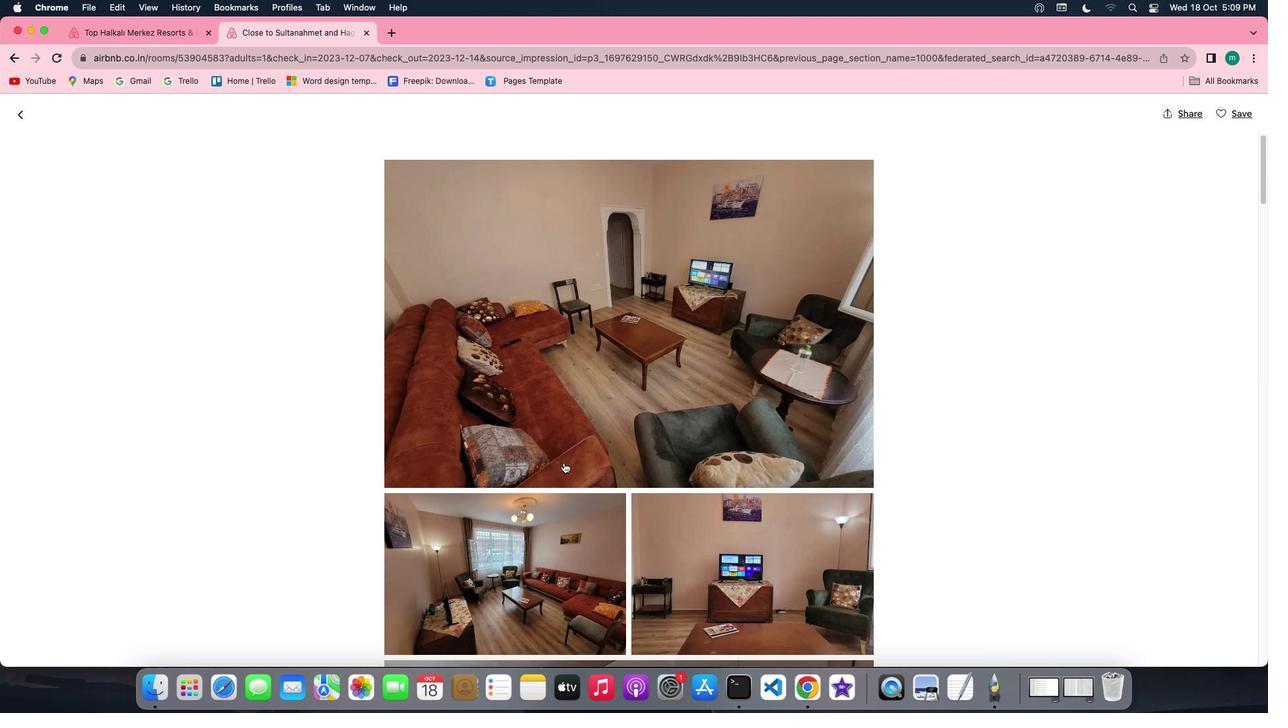 
Action: Mouse scrolled (563, 463) with delta (0, 0)
Screenshot: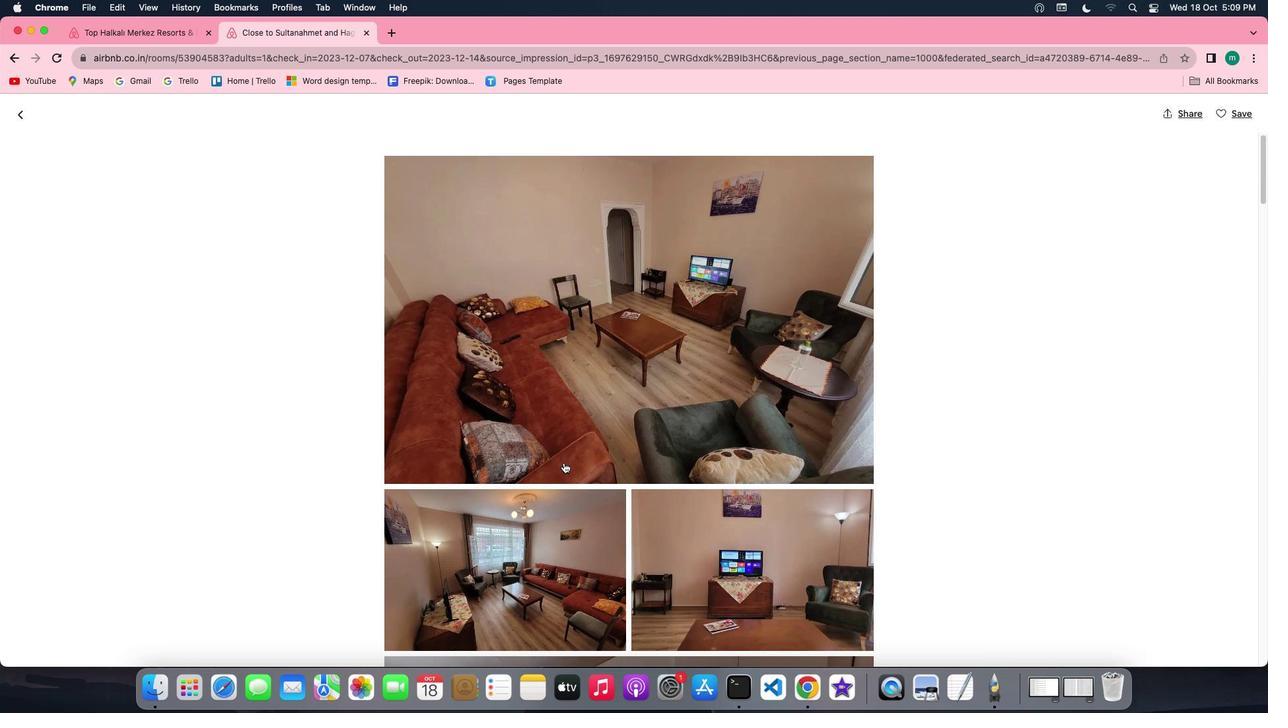 
Action: Mouse scrolled (563, 463) with delta (0, 0)
Screenshot: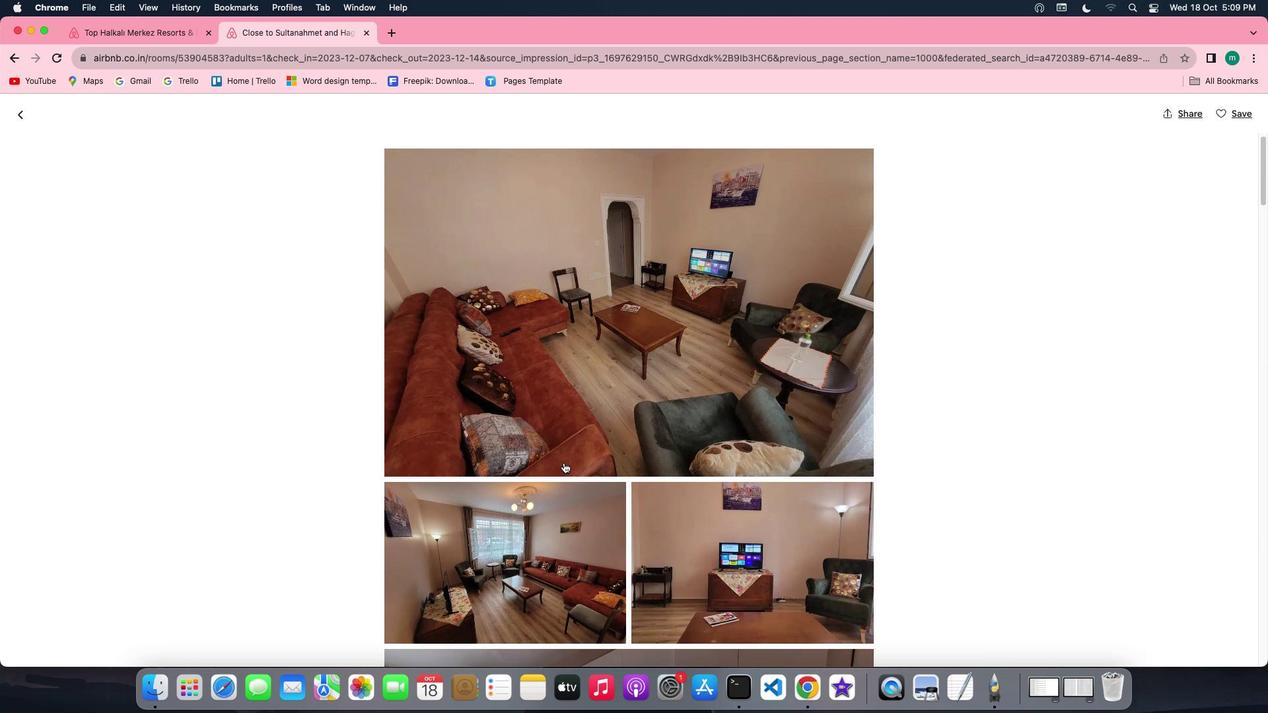 
Action: Mouse scrolled (563, 463) with delta (0, -1)
Screenshot: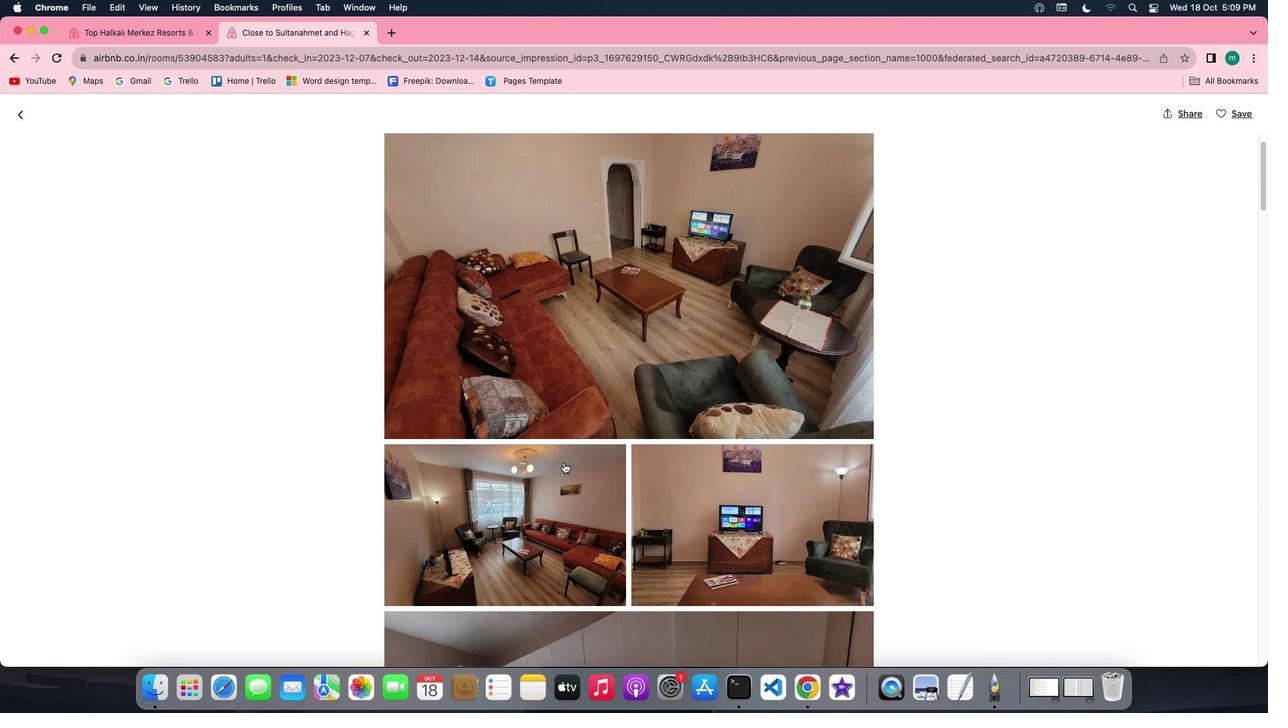 
Action: Mouse scrolled (563, 463) with delta (0, -1)
Screenshot: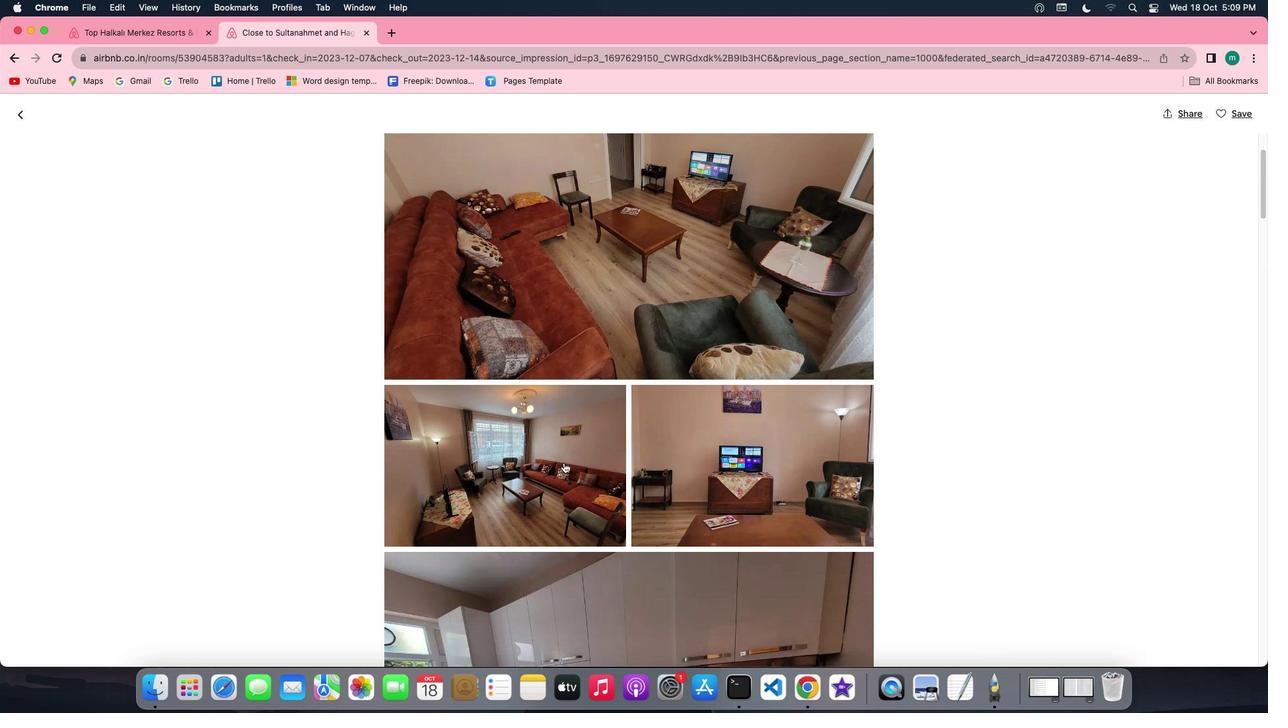 
Action: Mouse scrolled (563, 463) with delta (0, 0)
Screenshot: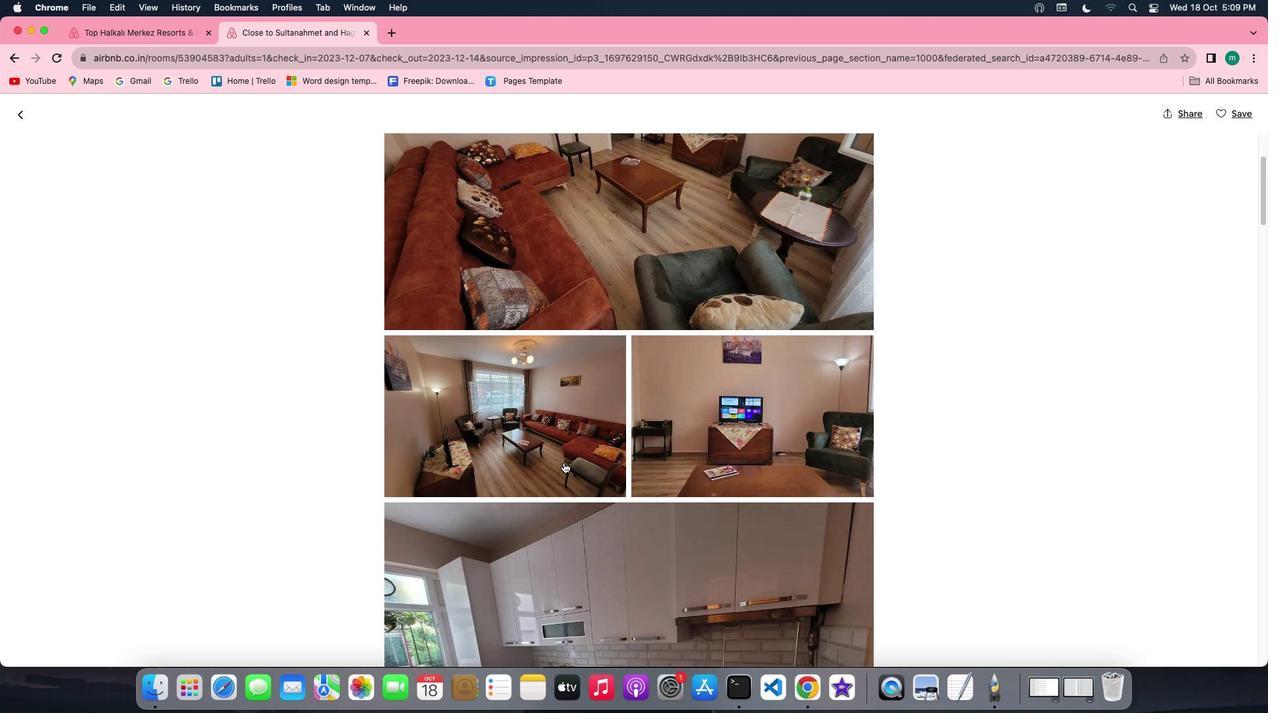 
Action: Mouse scrolled (563, 463) with delta (0, 0)
Screenshot: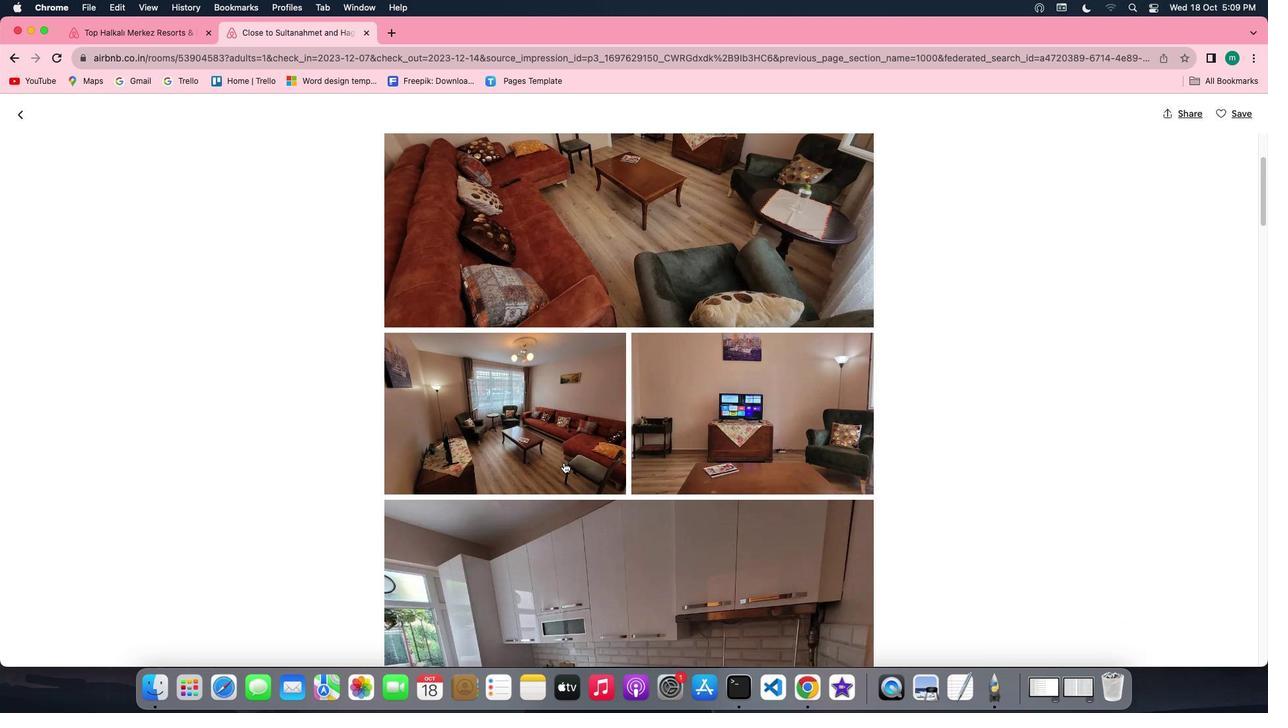 
Action: Mouse scrolled (563, 463) with delta (0, -1)
Screenshot: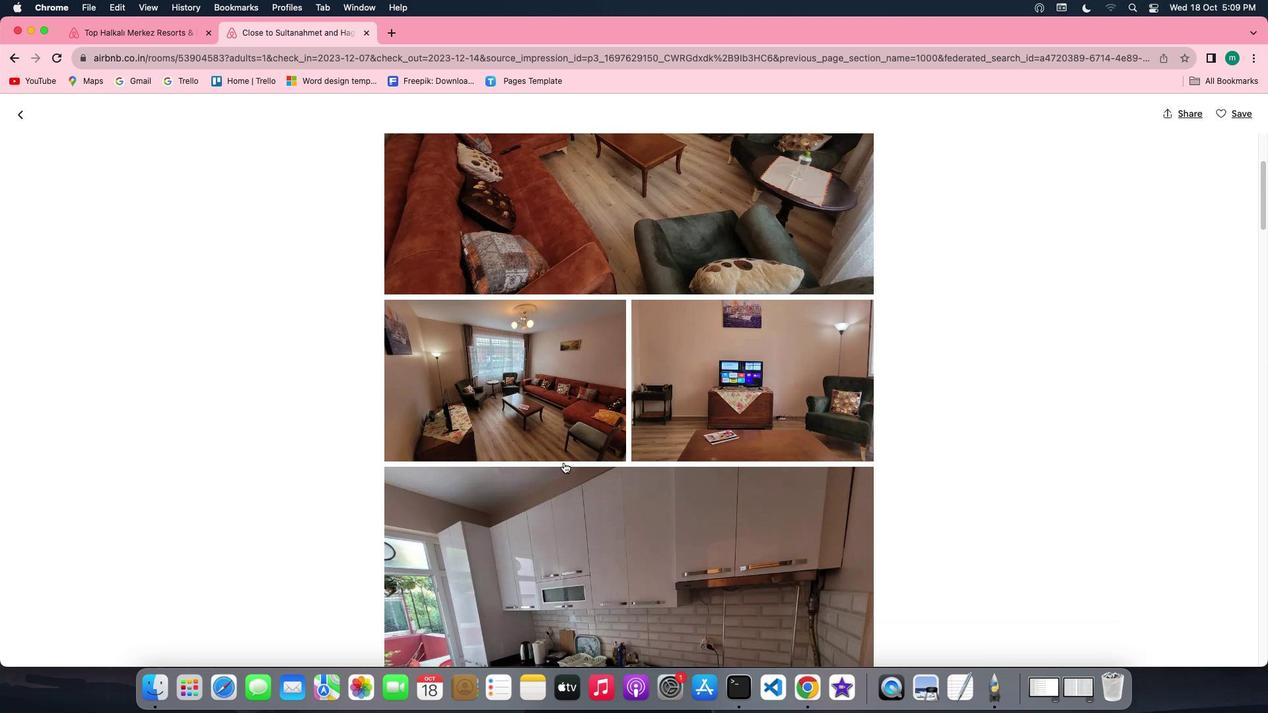
Action: Mouse scrolled (563, 463) with delta (0, -1)
Screenshot: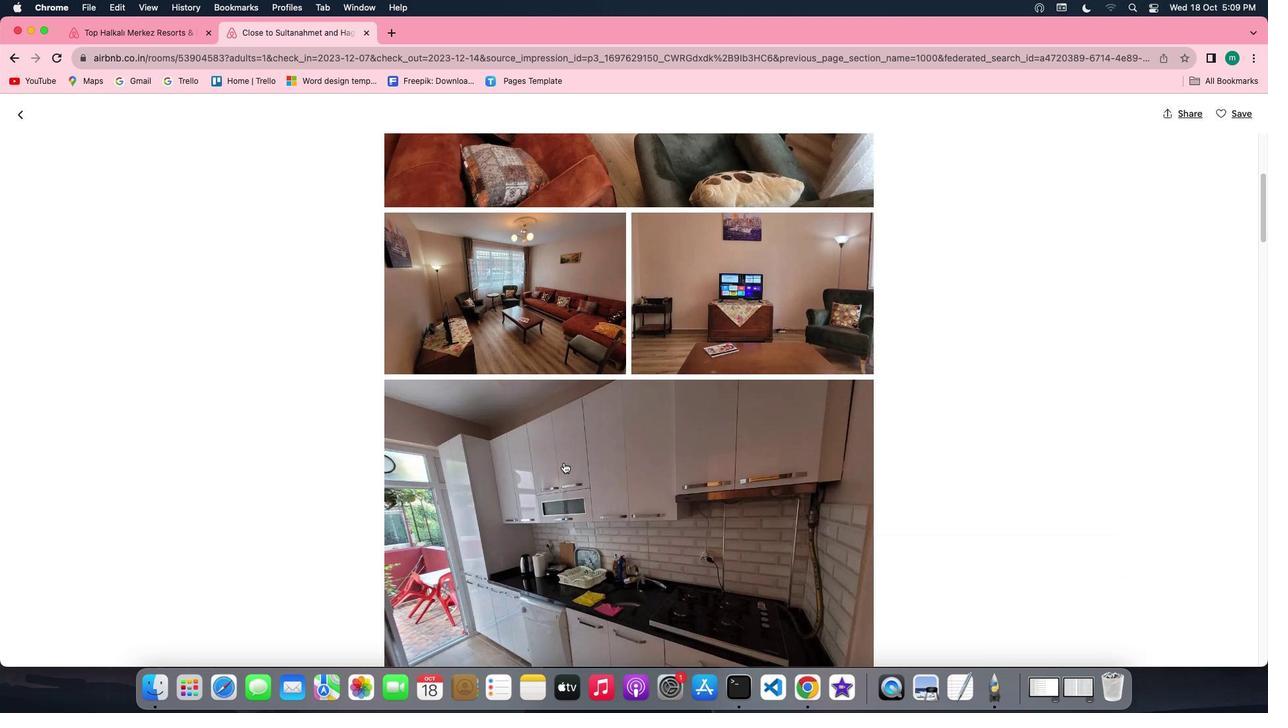 
Action: Mouse scrolled (563, 463) with delta (0, 0)
Screenshot: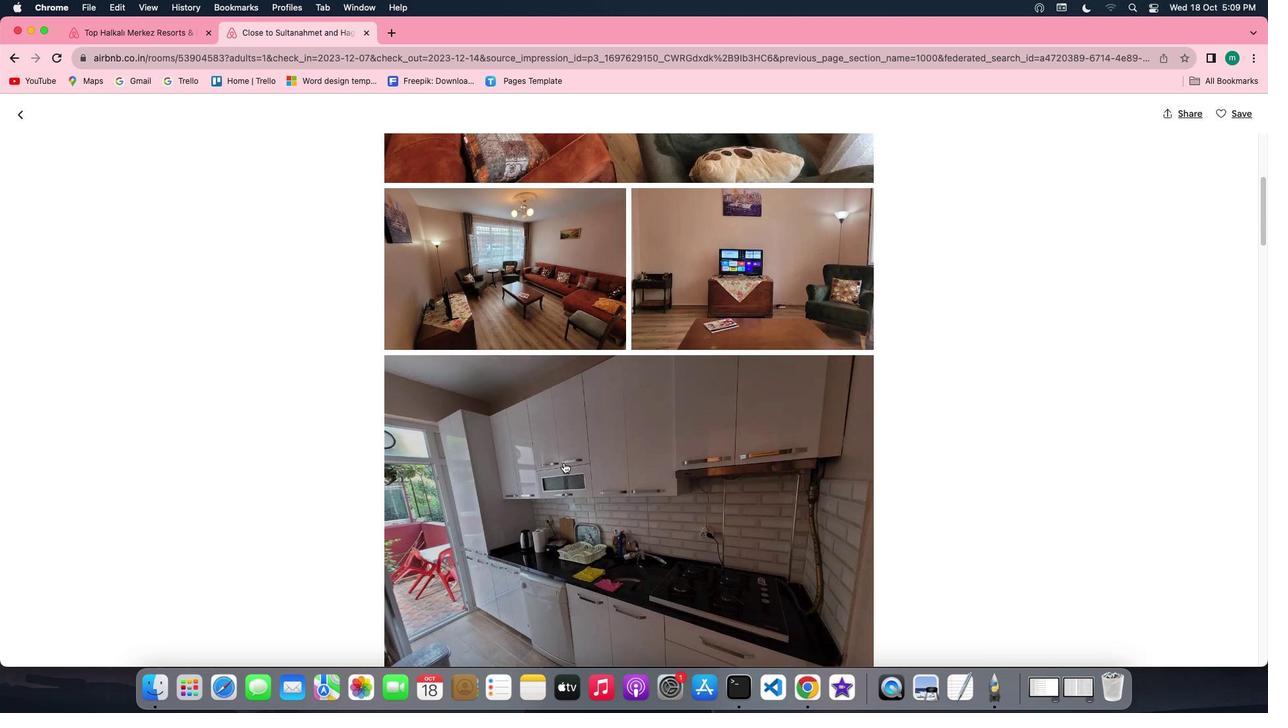 
Action: Mouse scrolled (563, 463) with delta (0, 0)
Screenshot: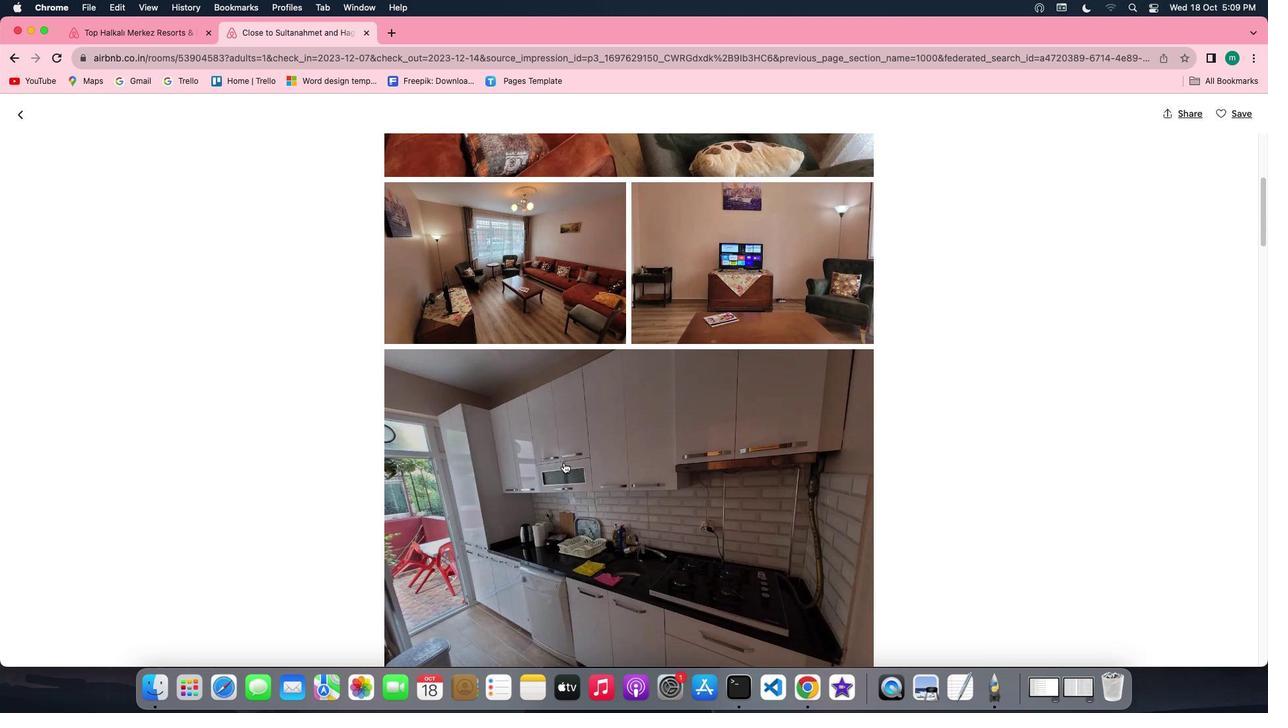 
Action: Mouse scrolled (563, 463) with delta (0, -1)
Screenshot: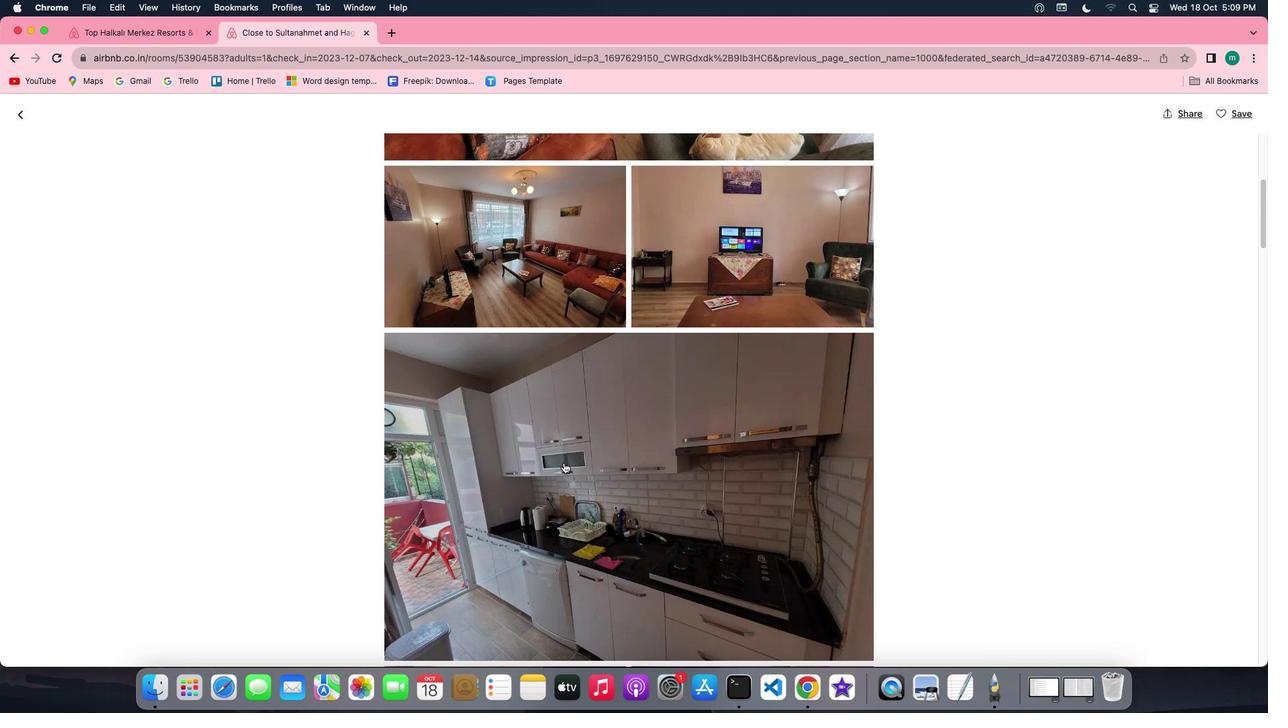 
Action: Mouse scrolled (563, 463) with delta (0, -1)
Screenshot: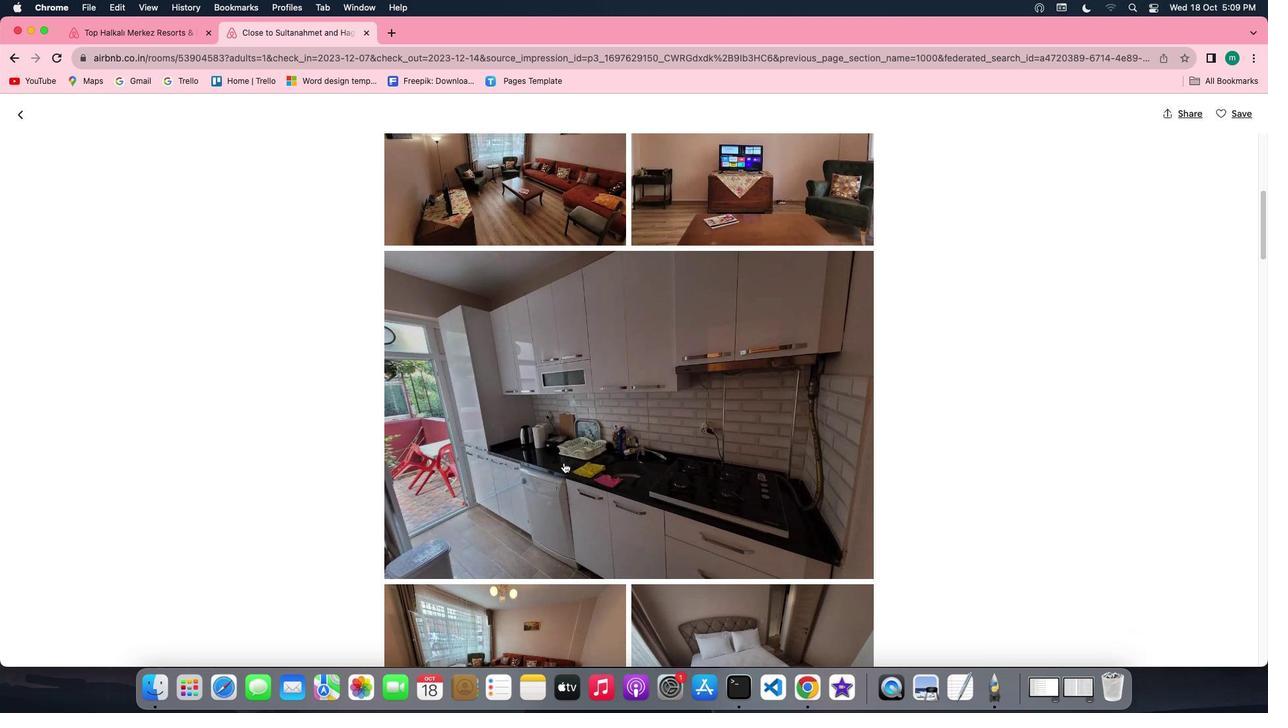 
Action: Mouse scrolled (563, 463) with delta (0, 0)
Screenshot: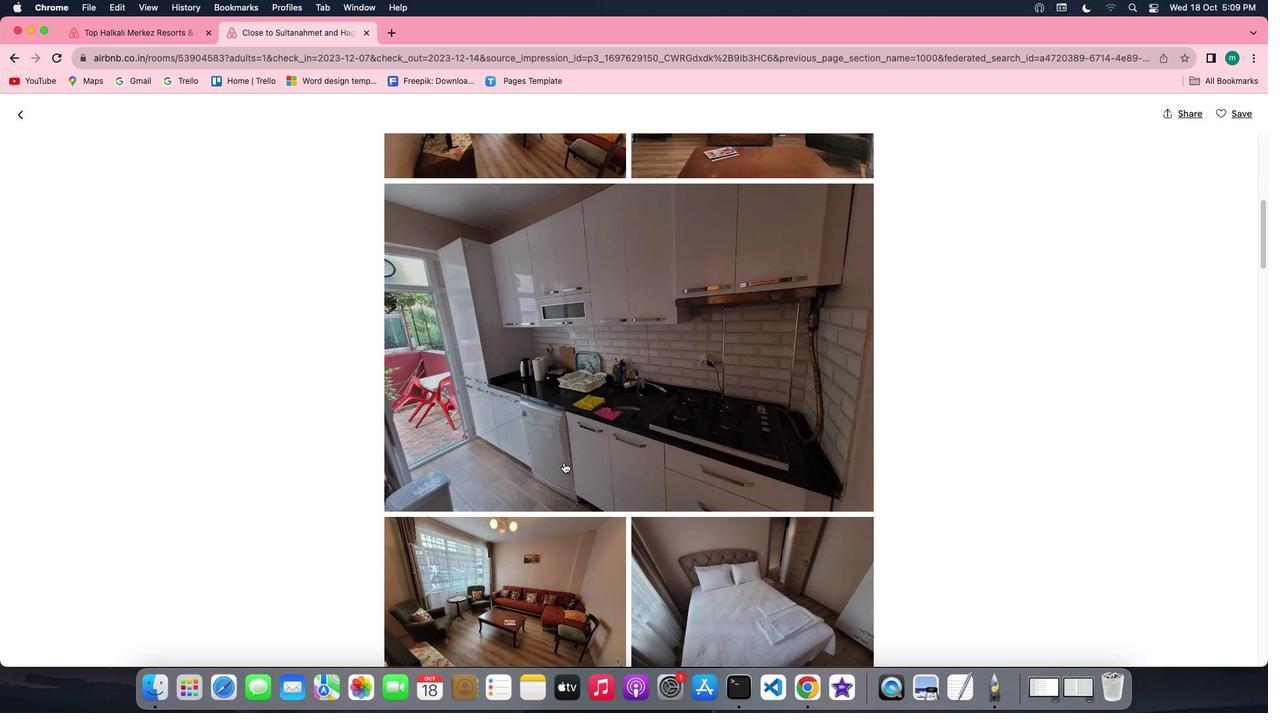 
Action: Mouse scrolled (563, 463) with delta (0, 0)
Screenshot: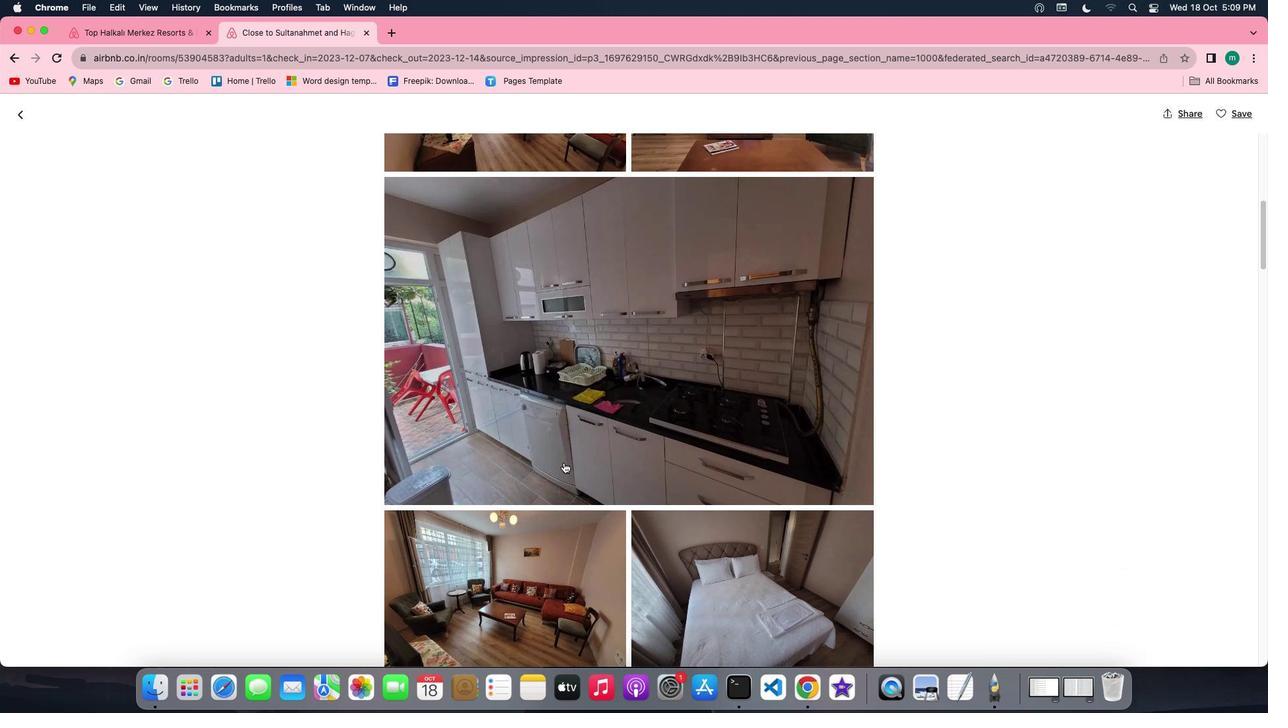 
Action: Mouse scrolled (563, 463) with delta (0, 0)
Screenshot: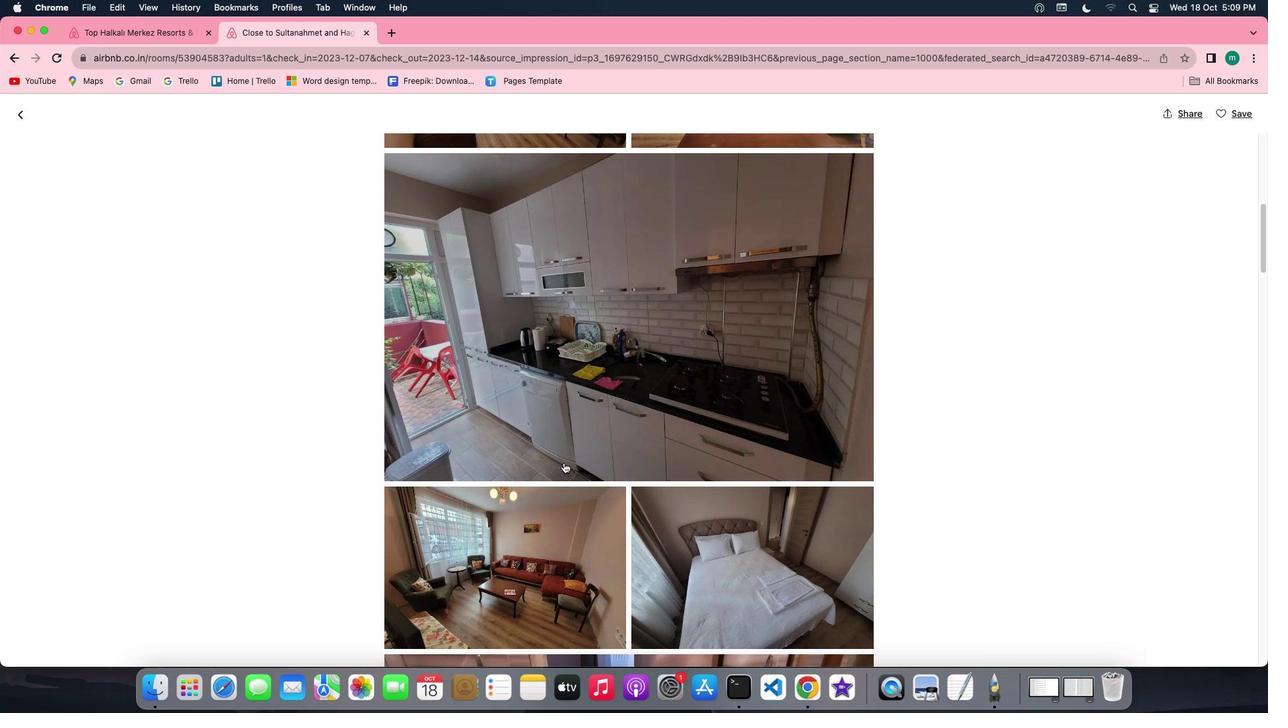 
Action: Mouse scrolled (563, 463) with delta (0, -1)
Screenshot: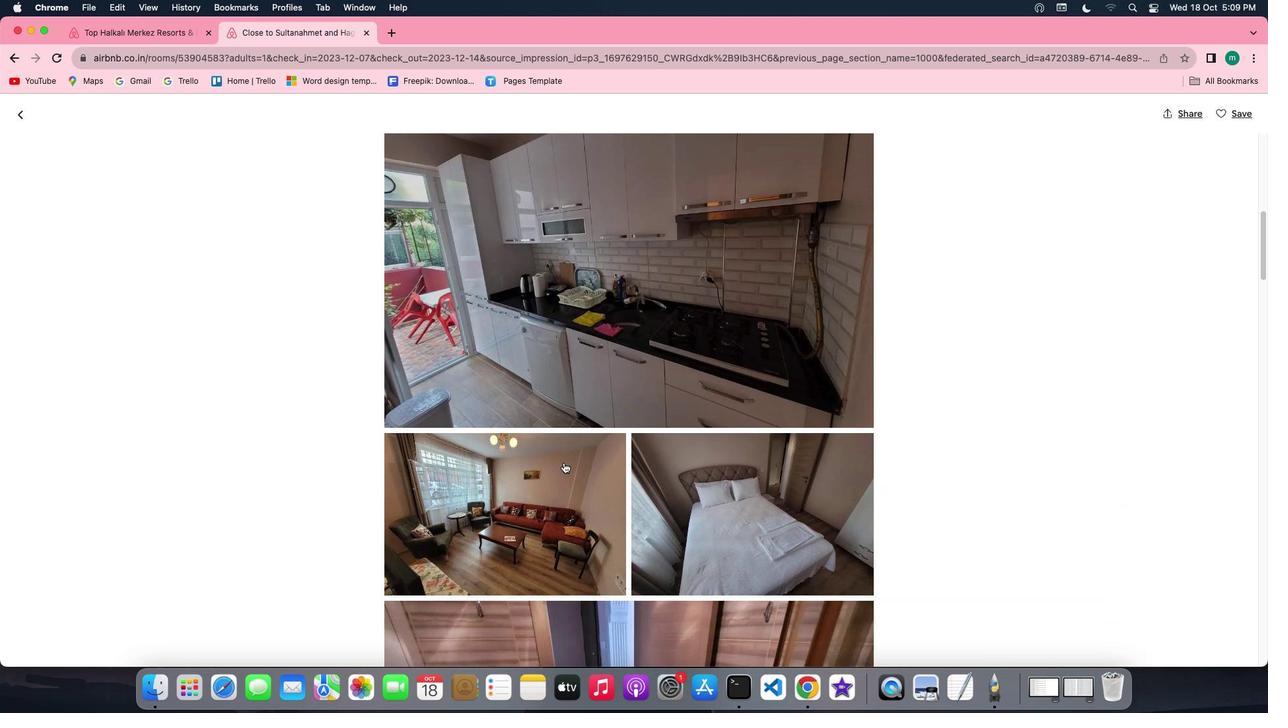 
Action: Mouse scrolled (563, 463) with delta (0, 0)
Screenshot: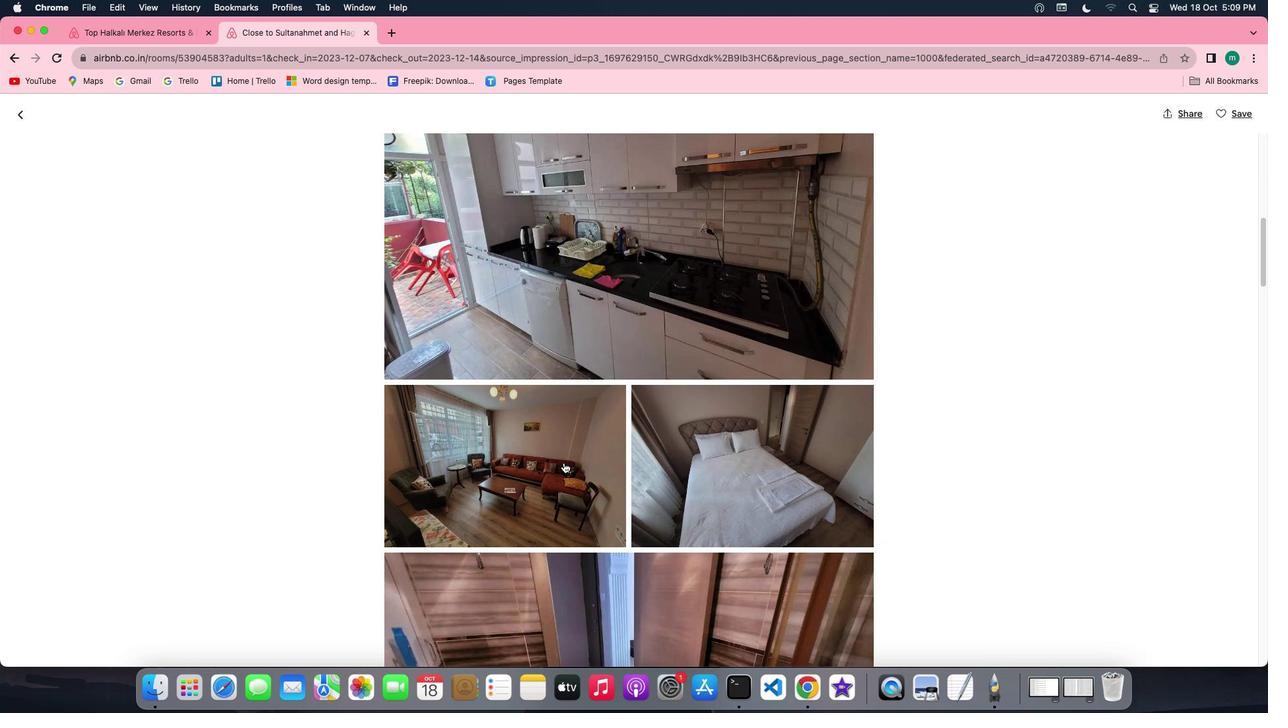 
Action: Mouse scrolled (563, 463) with delta (0, 0)
Screenshot: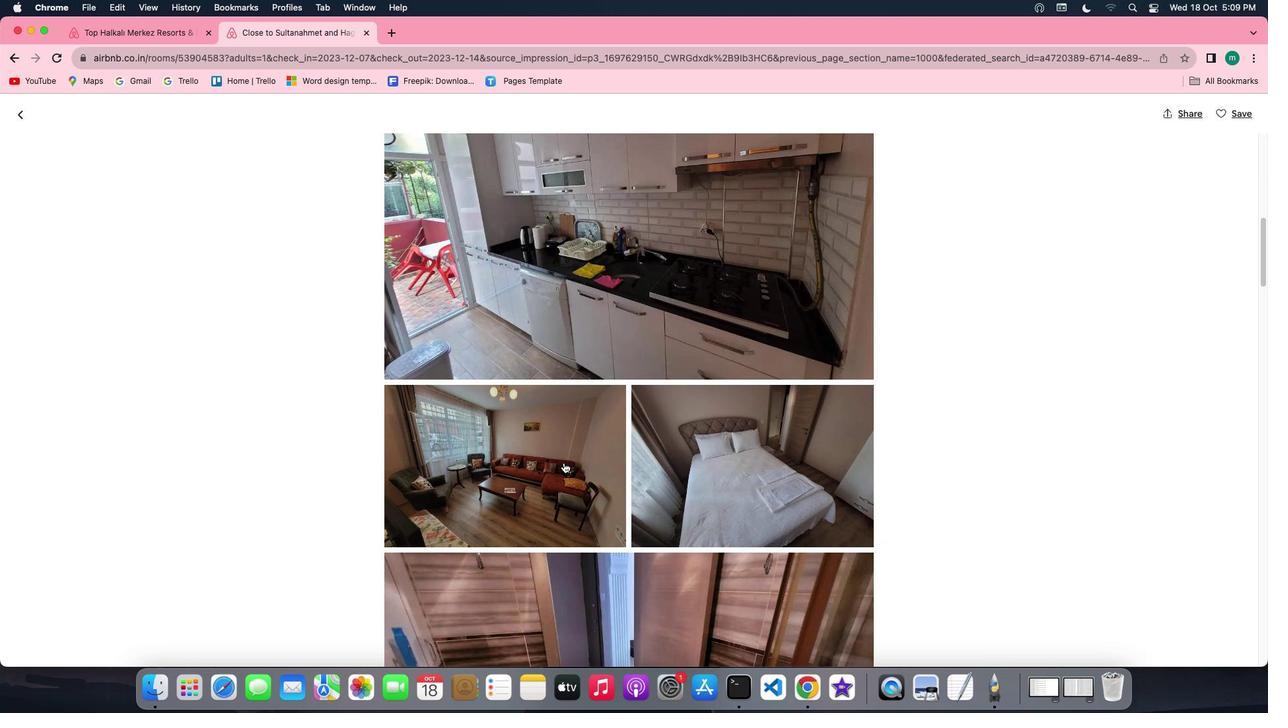 
Action: Mouse scrolled (563, 463) with delta (0, -1)
Screenshot: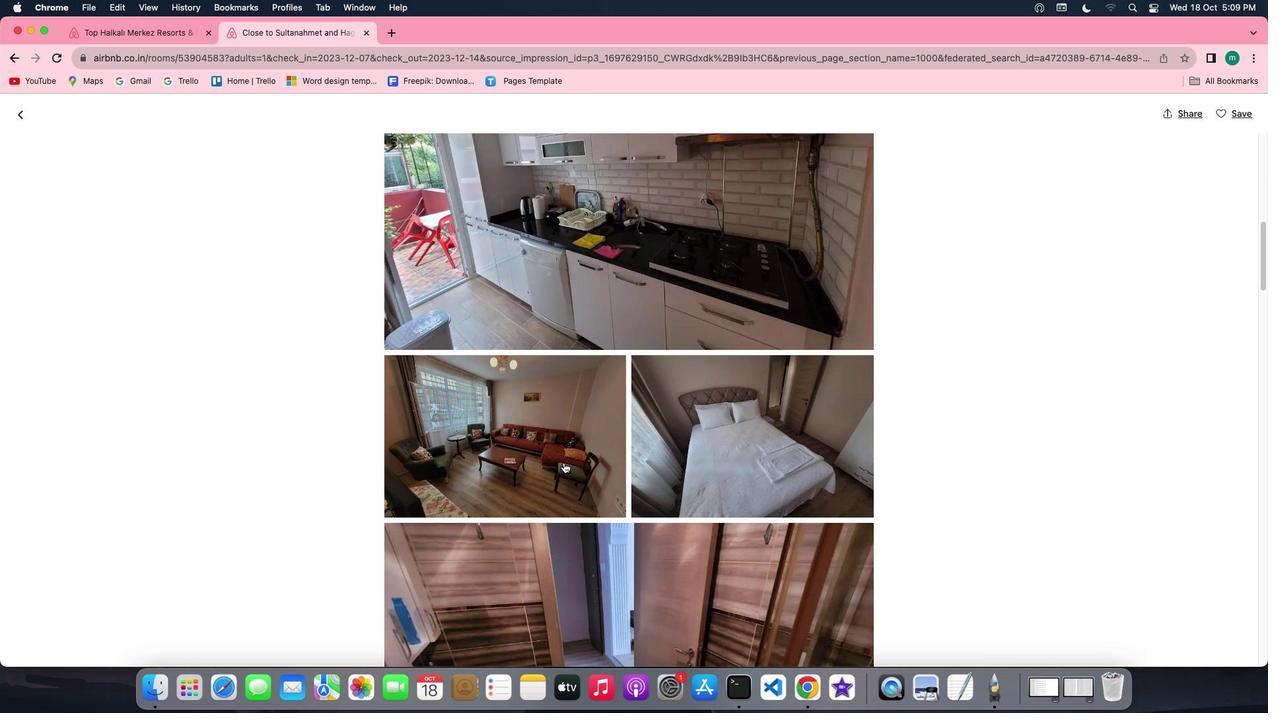 
Action: Mouse scrolled (563, 463) with delta (0, -1)
Screenshot: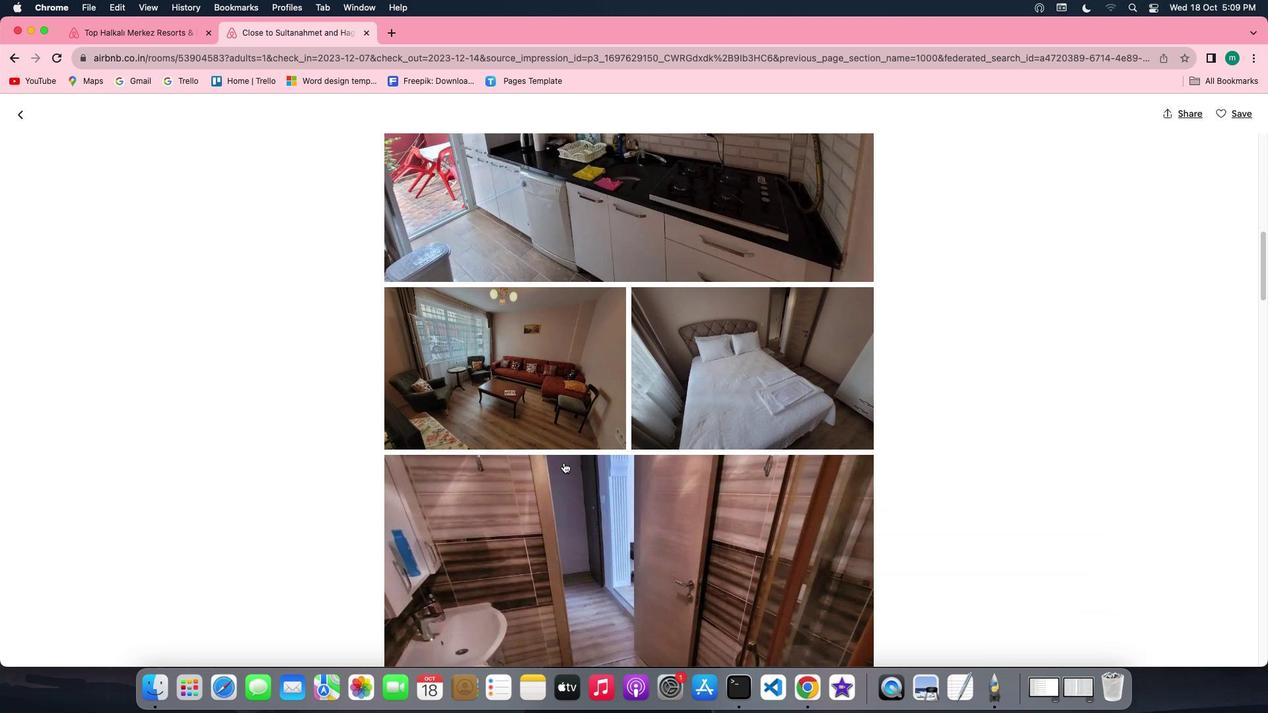 
Action: Mouse scrolled (563, 463) with delta (0, 0)
Screenshot: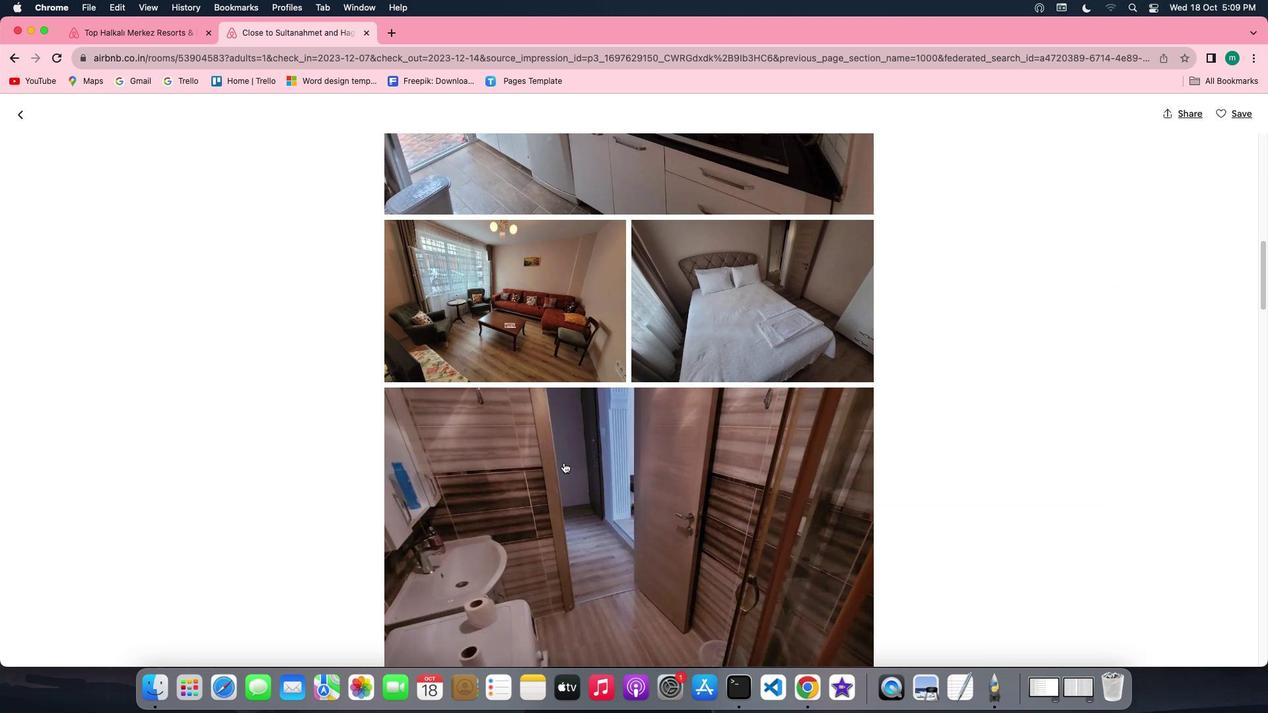 
Action: Mouse scrolled (563, 463) with delta (0, 0)
Screenshot: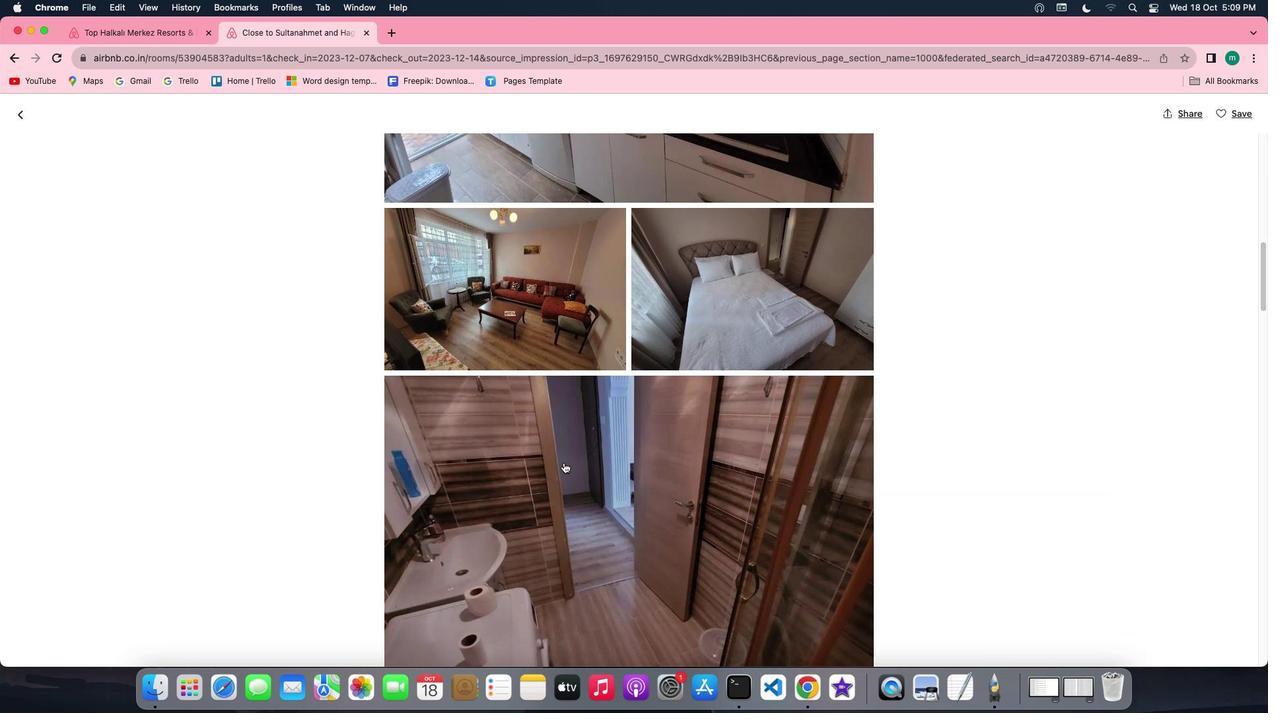 
Action: Mouse scrolled (563, 463) with delta (0, -1)
Screenshot: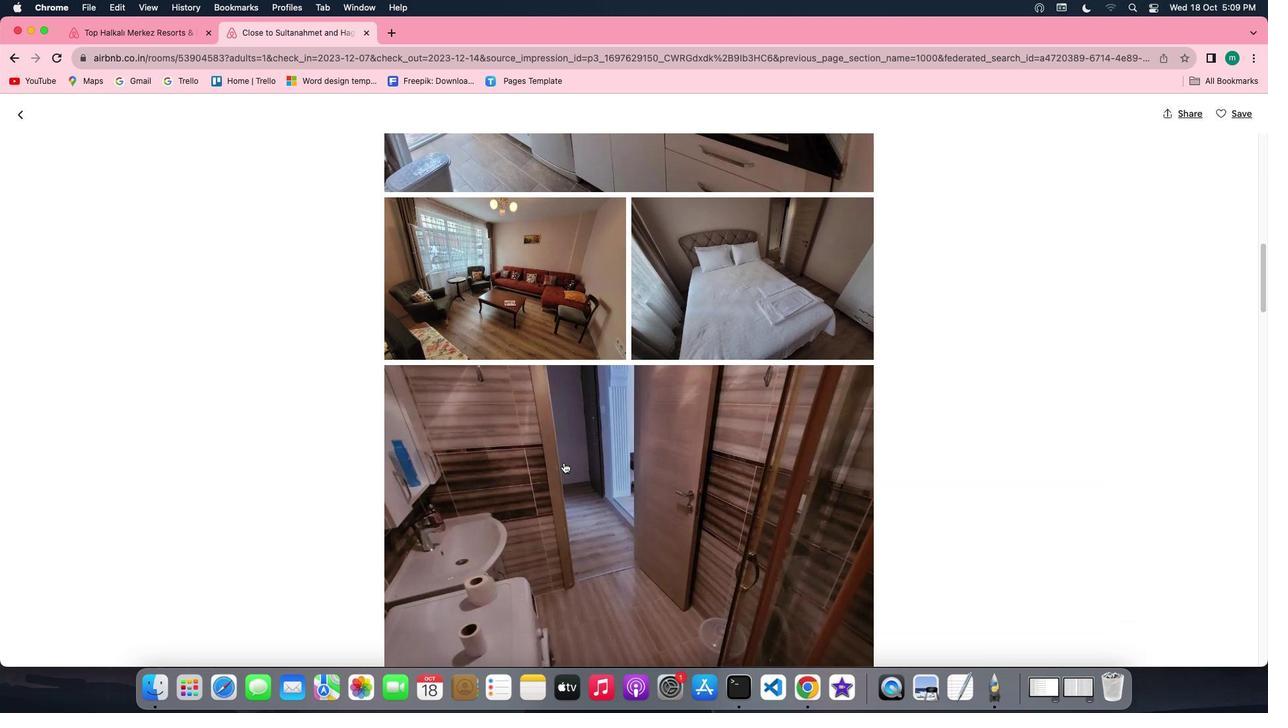 
Action: Mouse scrolled (563, 463) with delta (0, -1)
Screenshot: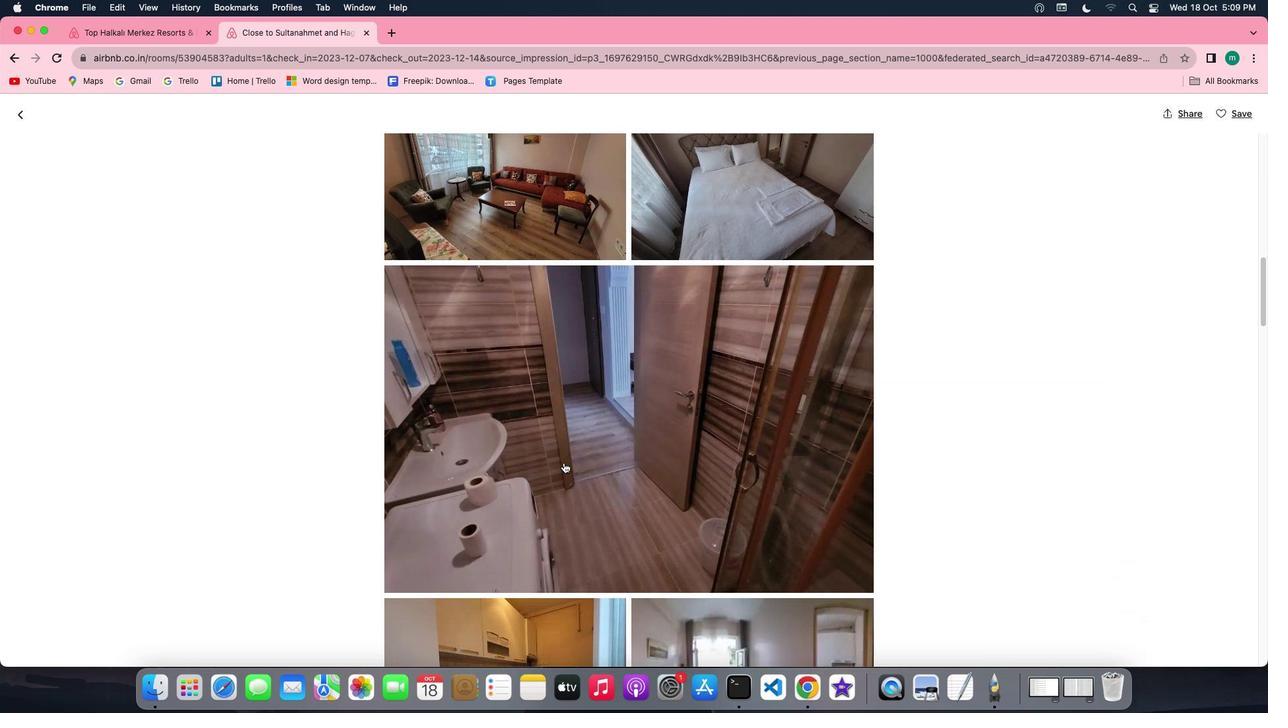 
Action: Mouse scrolled (563, 463) with delta (0, 0)
Screenshot: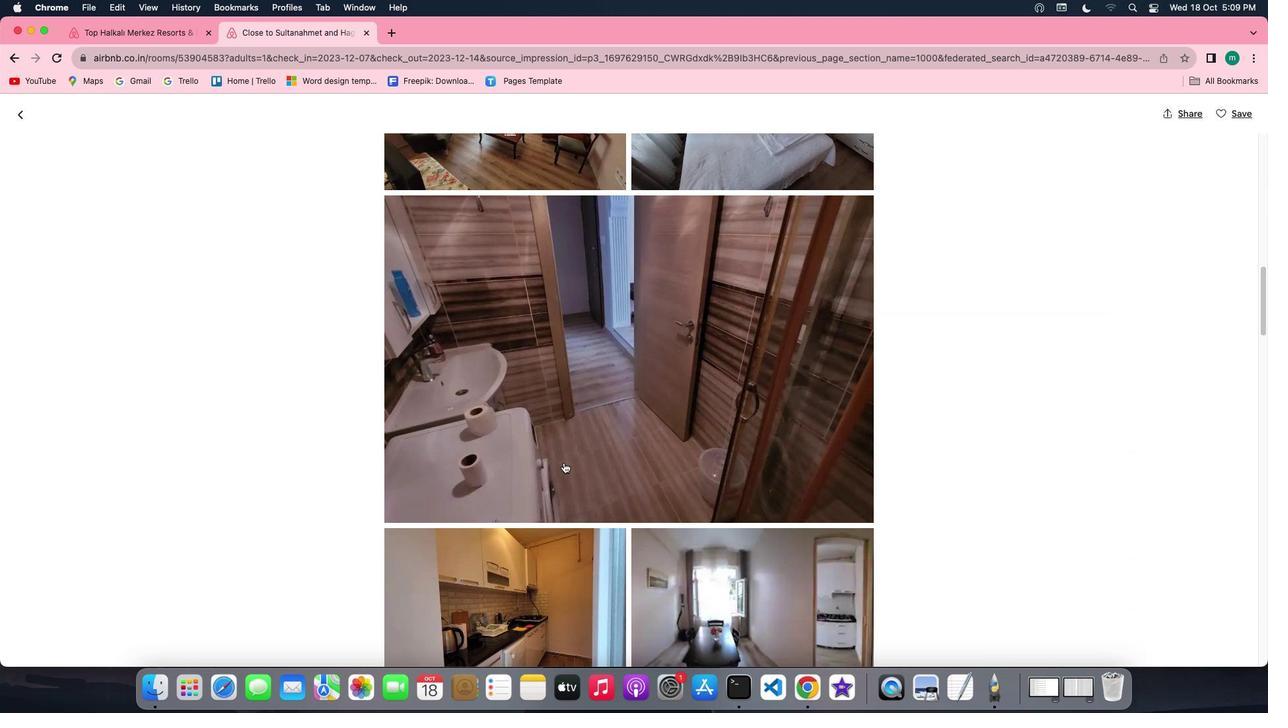
Action: Mouse scrolled (563, 463) with delta (0, 0)
Screenshot: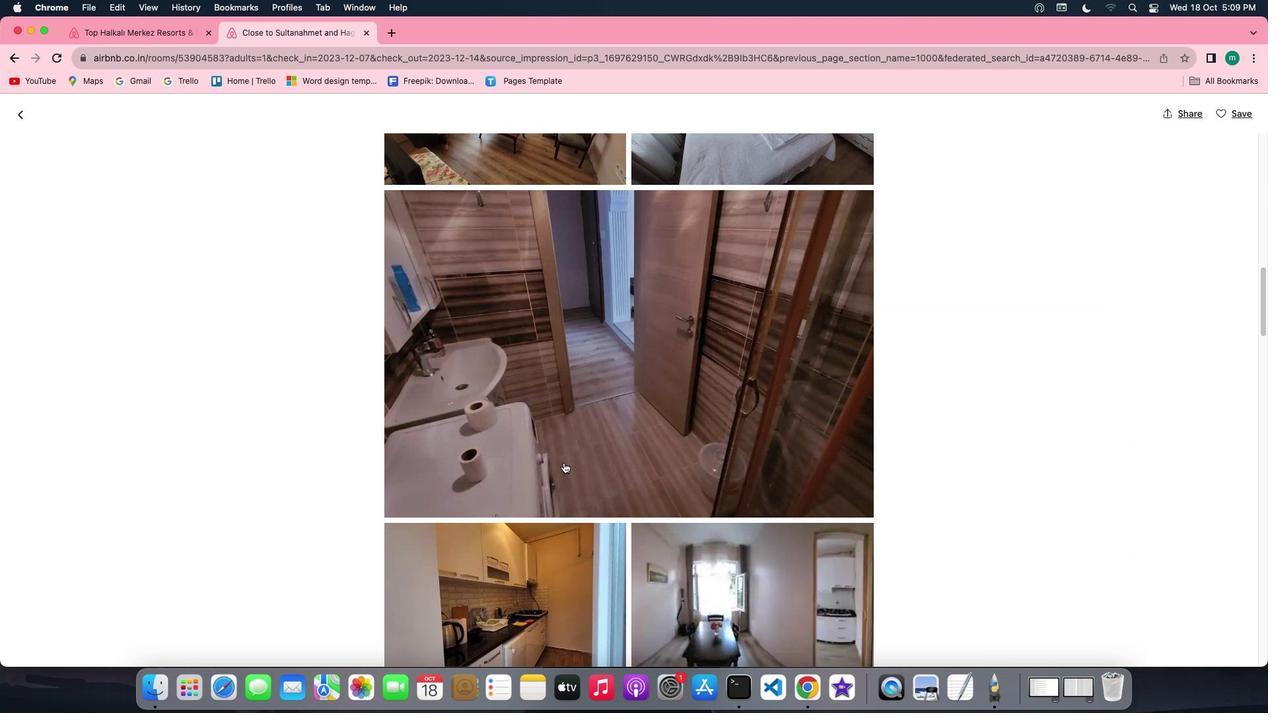 
Action: Mouse scrolled (563, 463) with delta (0, -1)
Screenshot: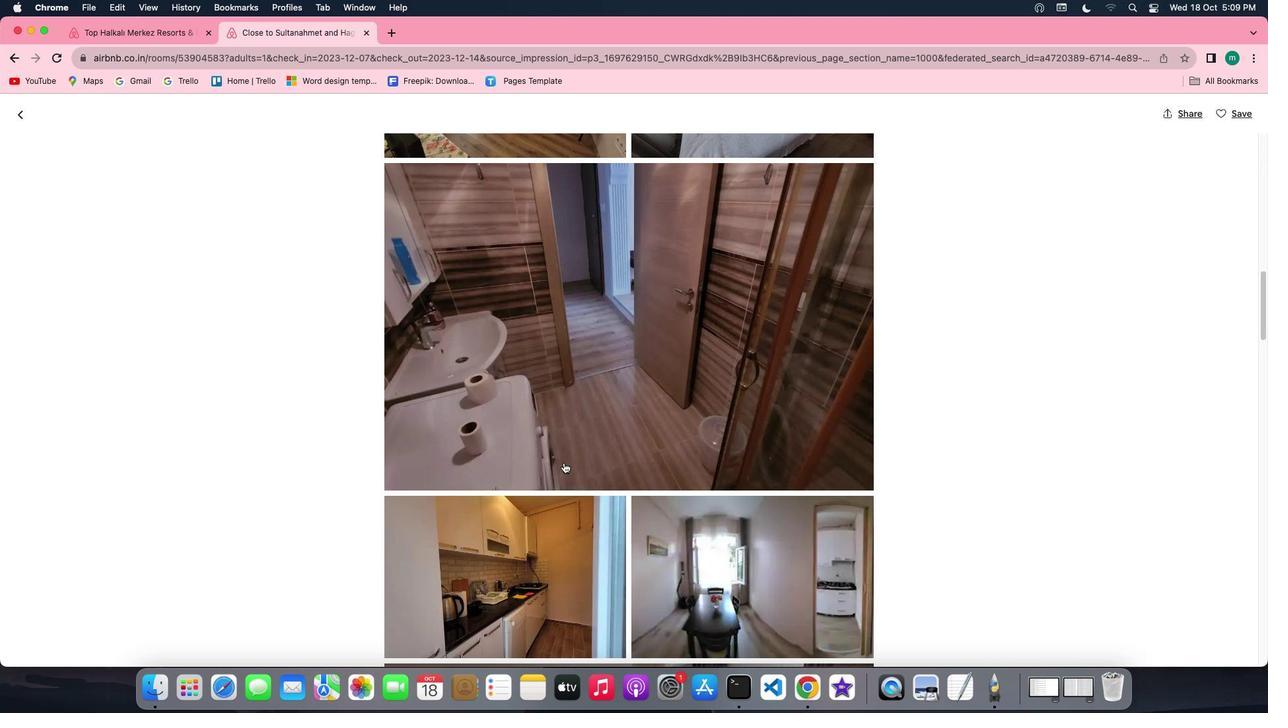 
Action: Mouse scrolled (563, 463) with delta (0, 0)
Screenshot: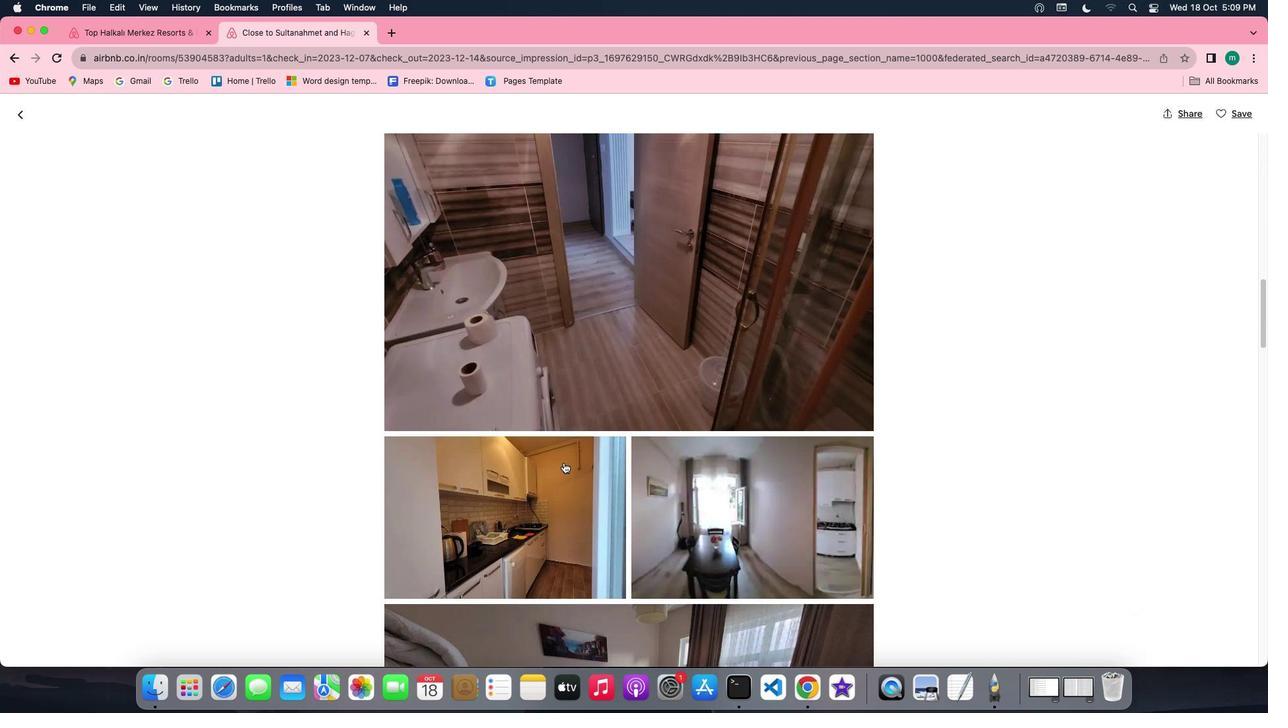 
Action: Mouse scrolled (563, 463) with delta (0, 0)
Screenshot: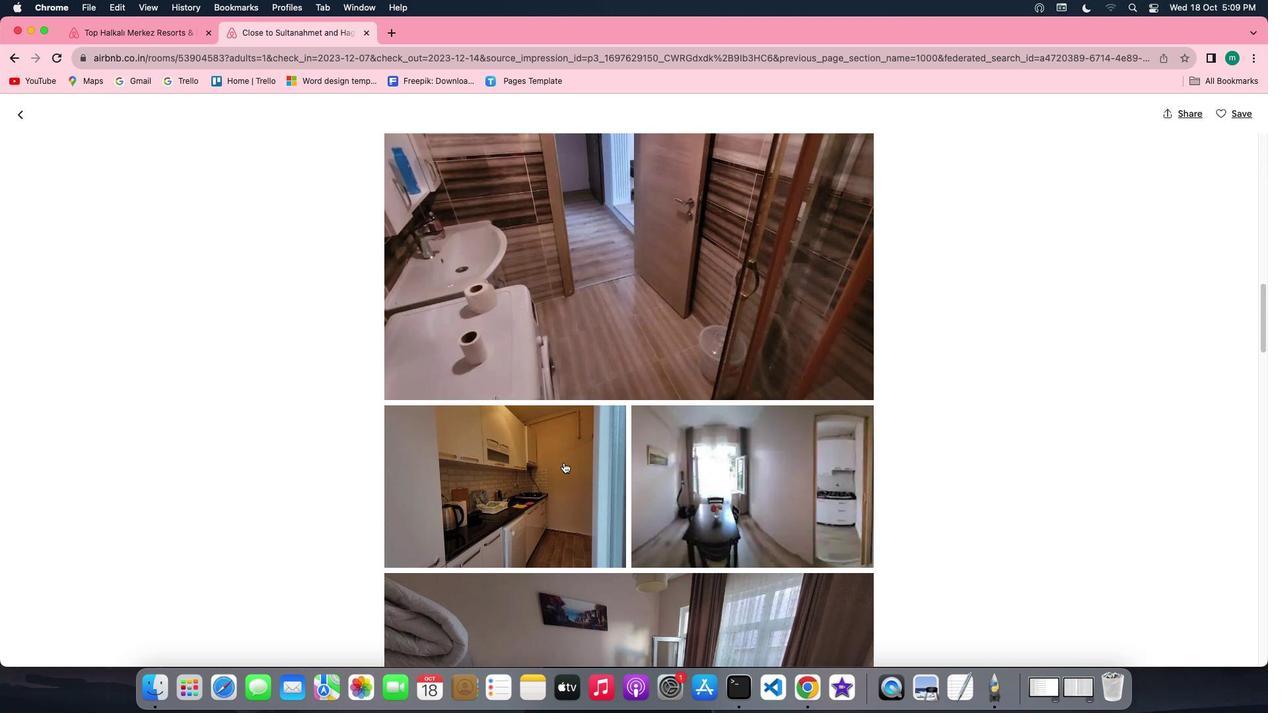 
Action: Mouse scrolled (563, 463) with delta (0, 0)
Screenshot: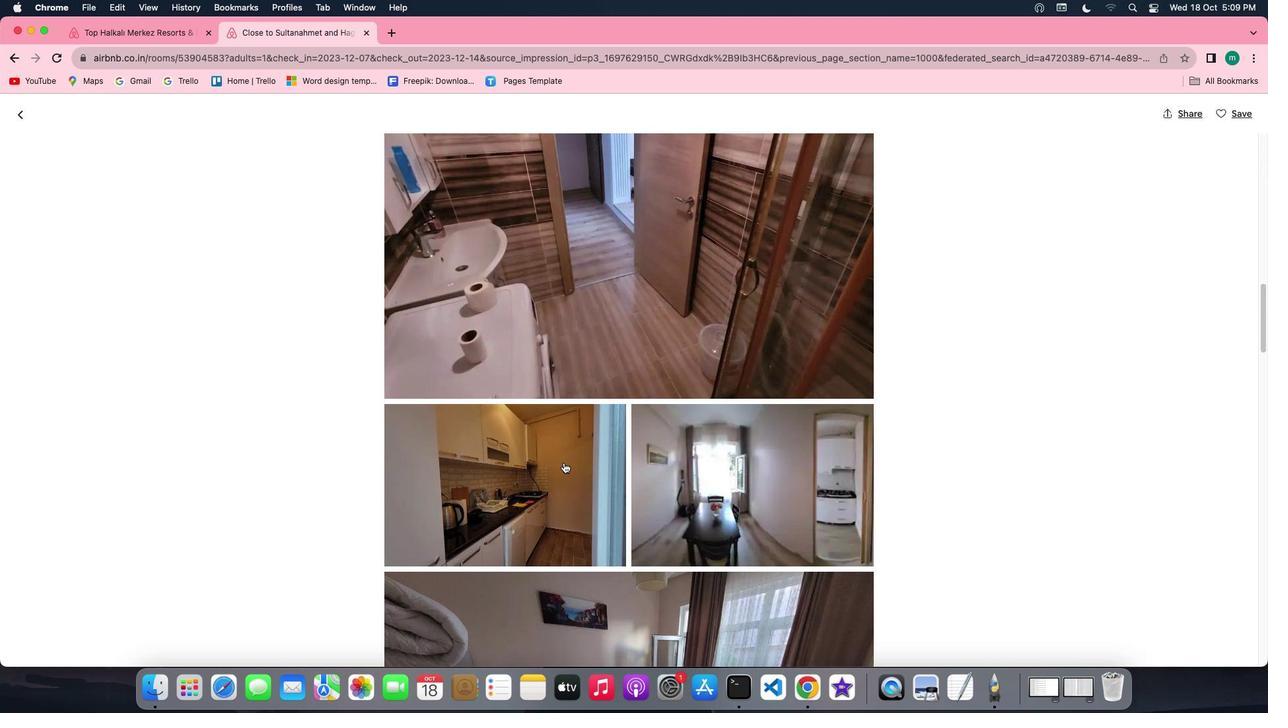 
Action: Mouse scrolled (563, 463) with delta (0, -1)
Screenshot: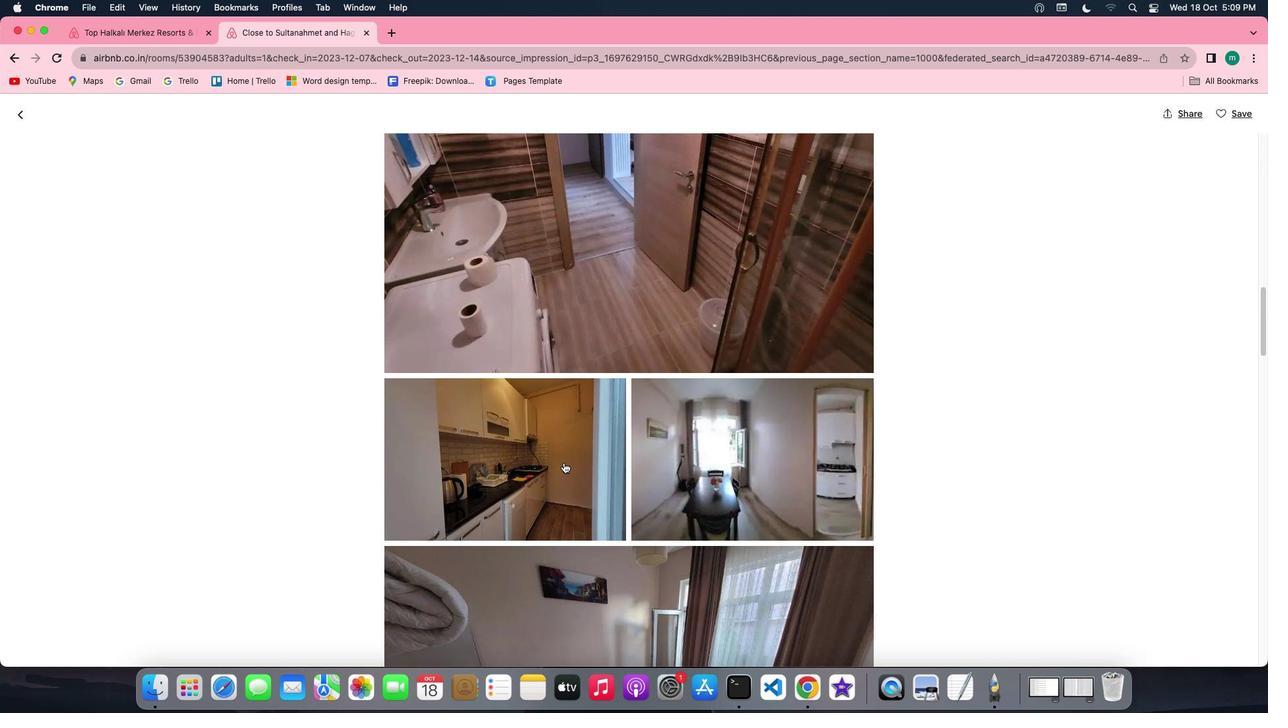 
Action: Mouse scrolled (563, 463) with delta (0, -1)
Screenshot: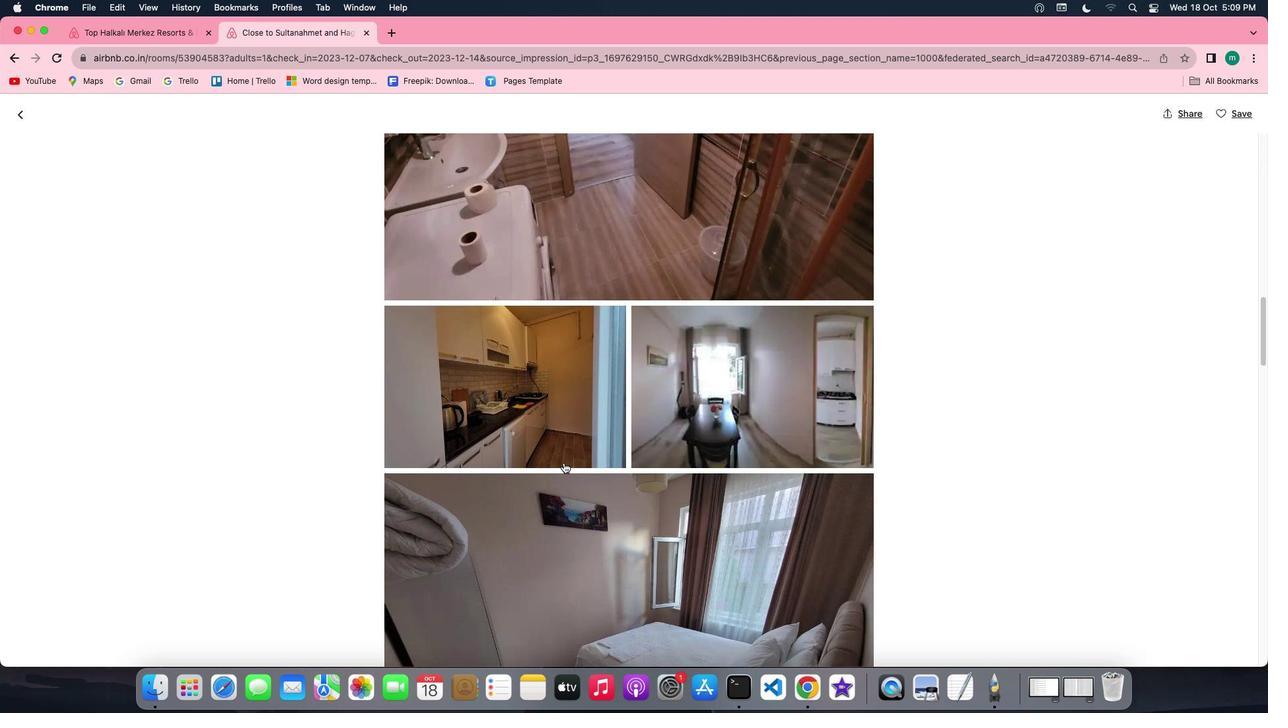 
Action: Mouse scrolled (563, 463) with delta (0, 0)
Screenshot: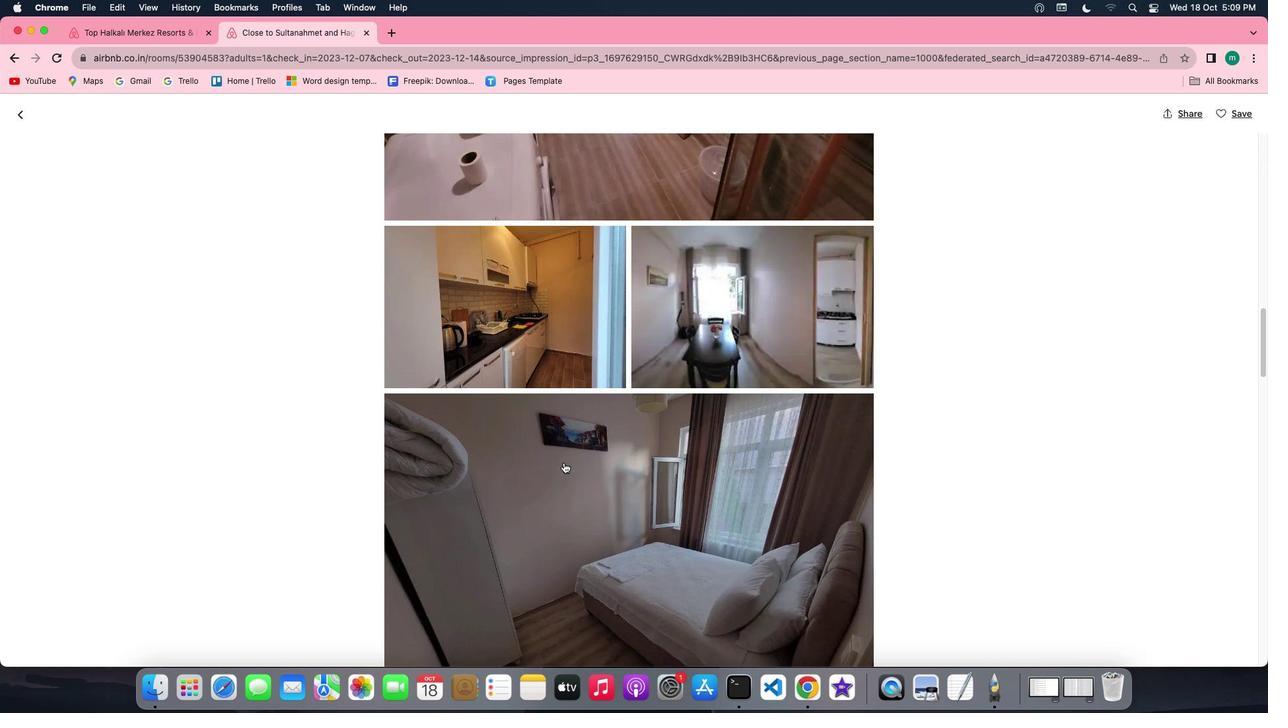 
Action: Mouse scrolled (563, 463) with delta (0, 0)
Screenshot: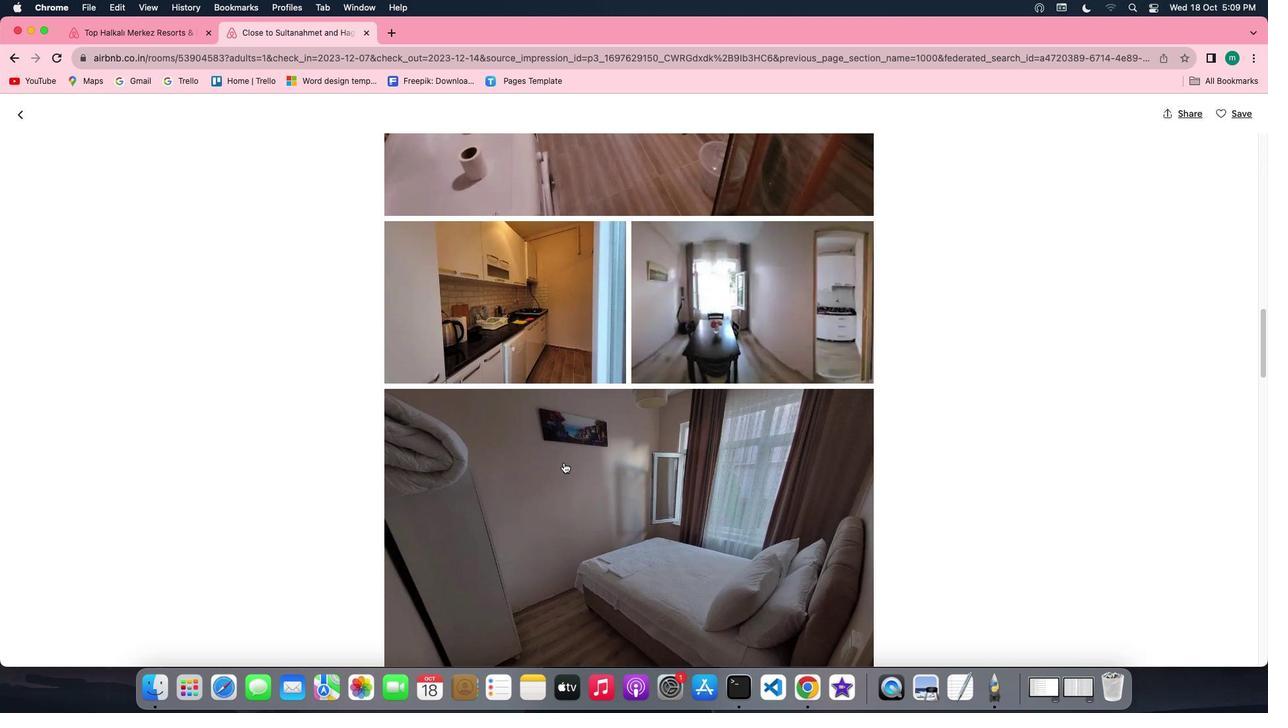 
Action: Mouse scrolled (563, 463) with delta (0, 0)
Screenshot: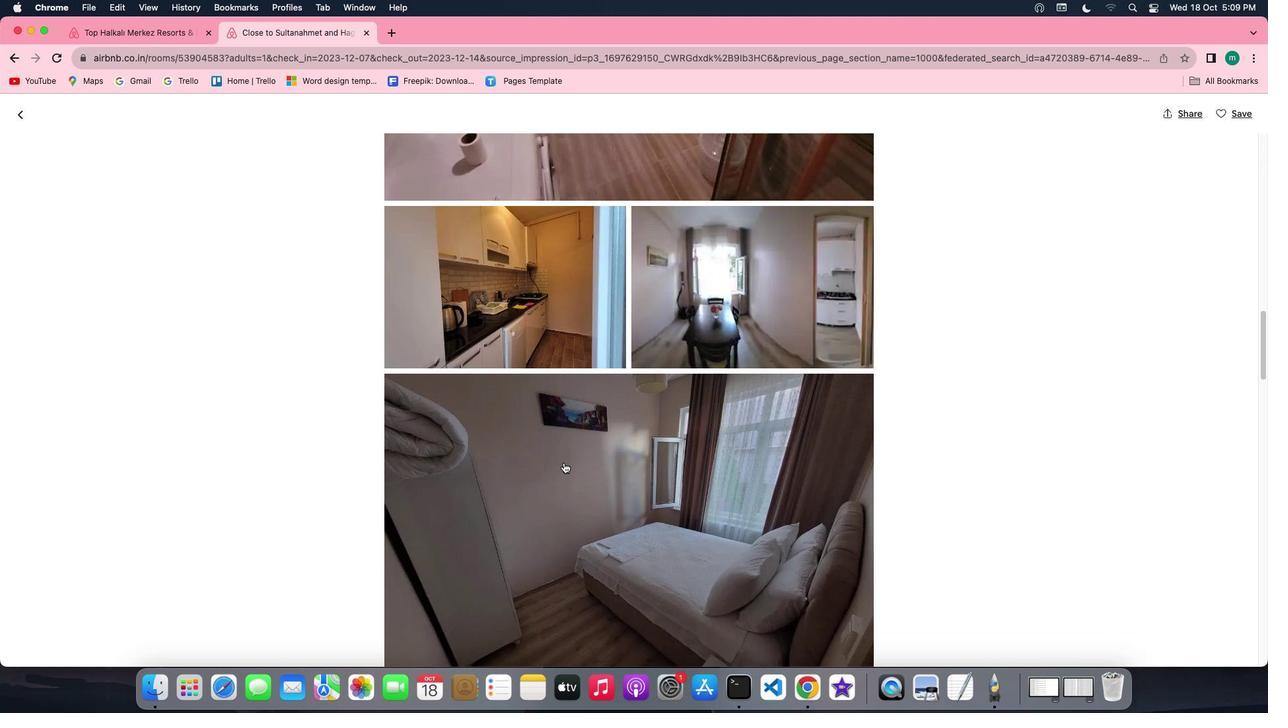 
Action: Mouse scrolled (563, 463) with delta (0, 0)
Screenshot: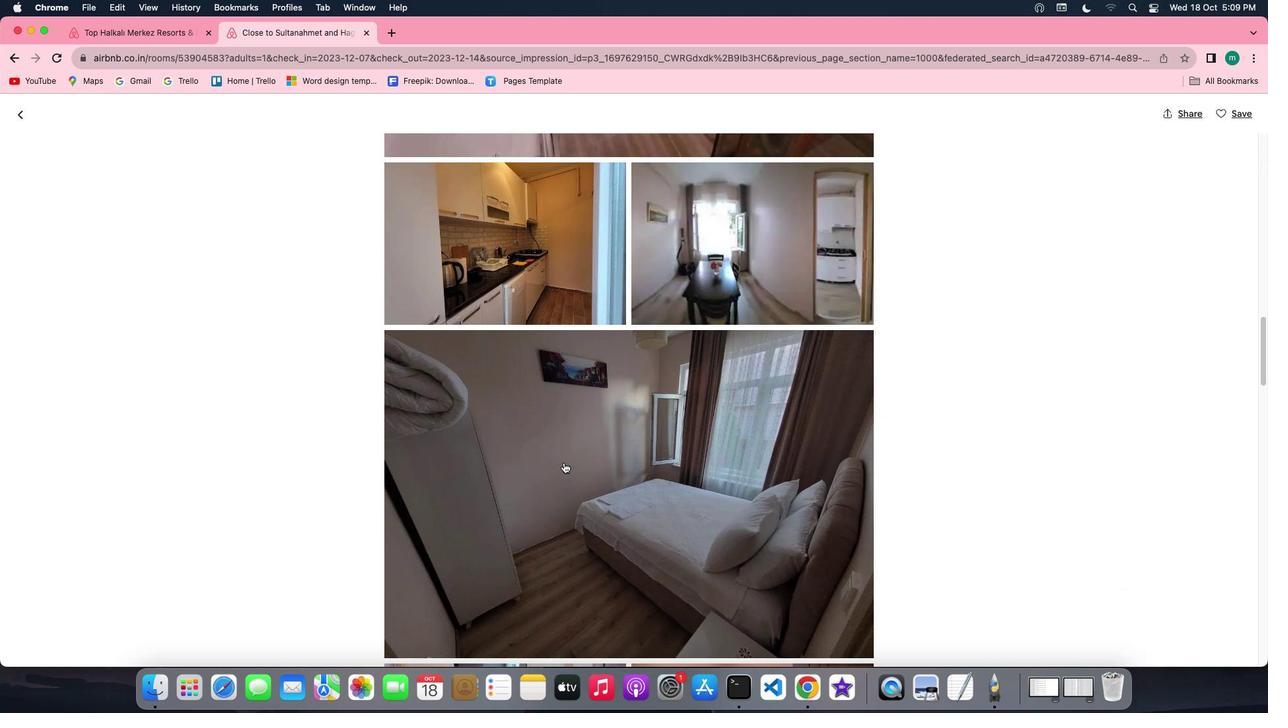 
Action: Mouse scrolled (563, 463) with delta (0, 0)
Screenshot: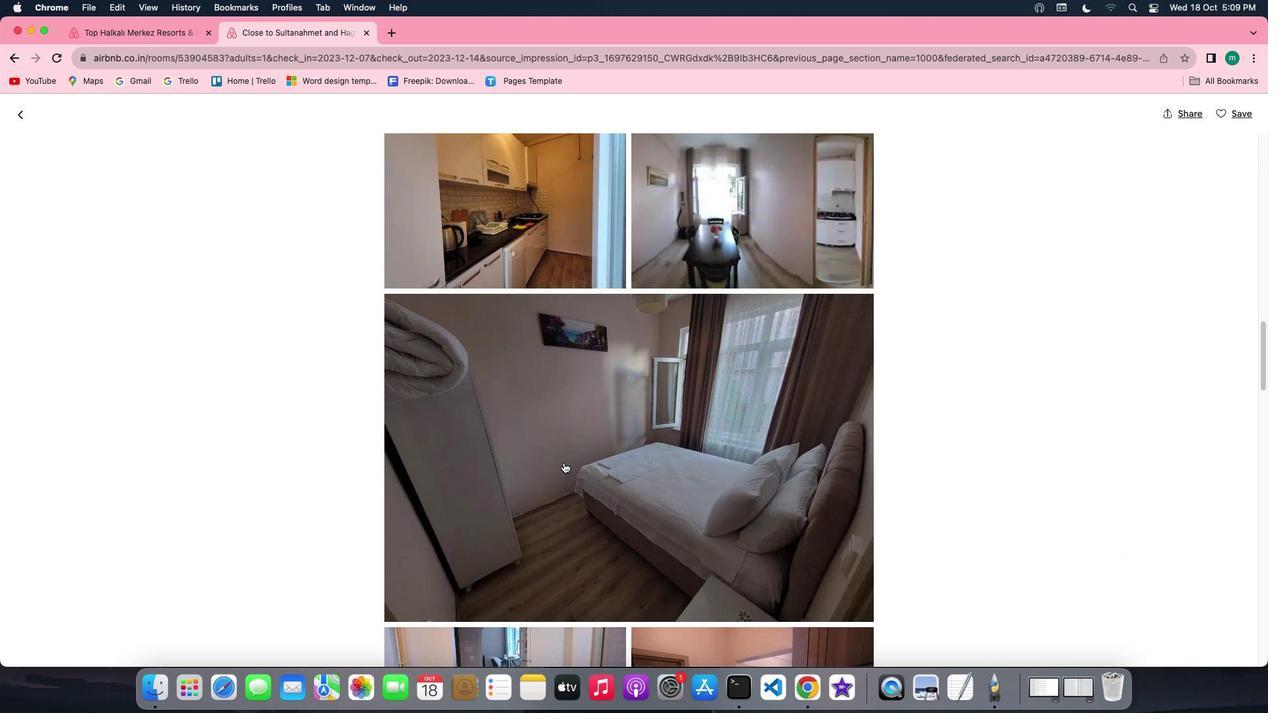 
Action: Mouse scrolled (563, 463) with delta (0, 0)
Screenshot: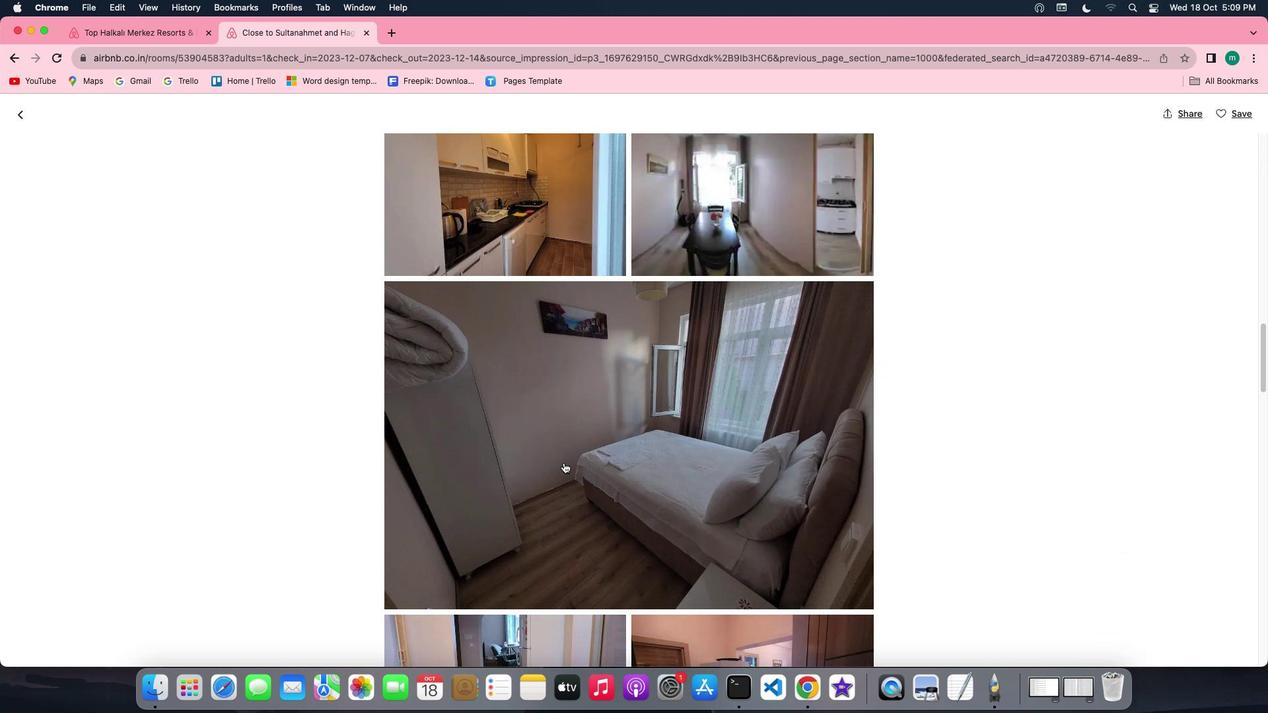 
Action: Mouse scrolled (563, 463) with delta (0, -1)
Screenshot: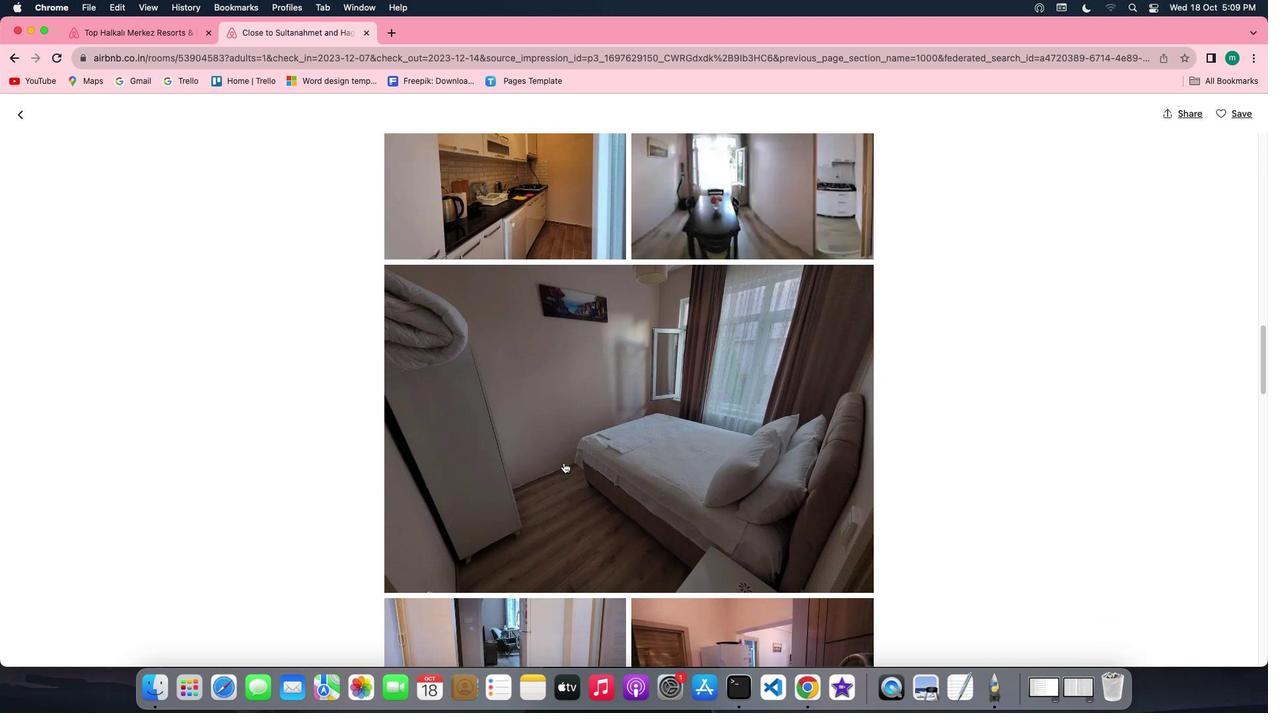
Action: Mouse scrolled (563, 463) with delta (0, -1)
Screenshot: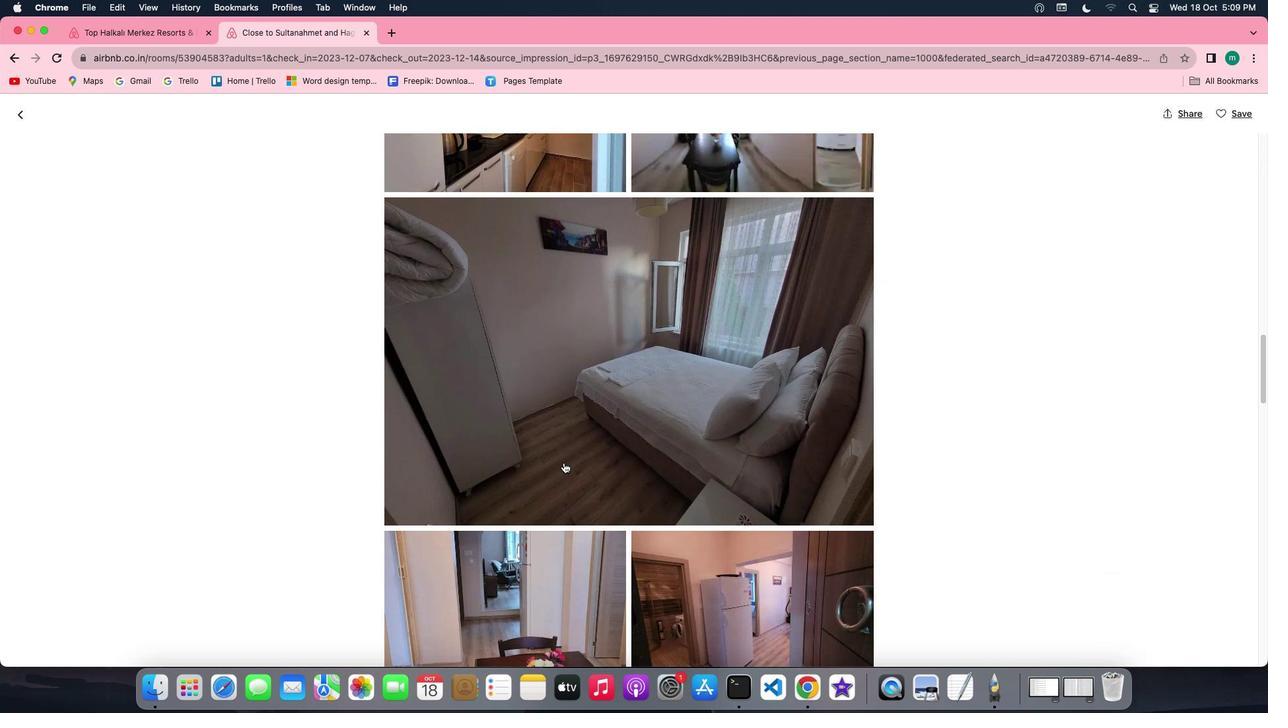 
Action: Mouse scrolled (563, 463) with delta (0, 0)
Screenshot: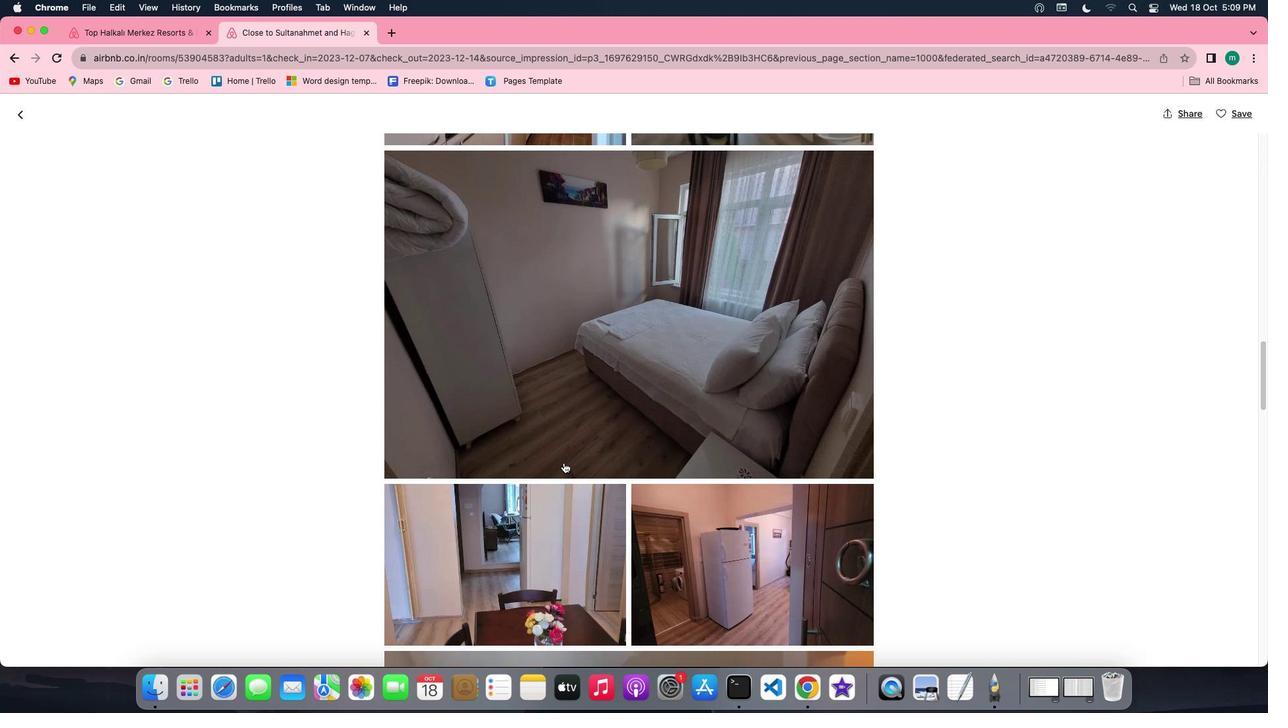 
Action: Mouse scrolled (563, 463) with delta (0, 0)
Screenshot: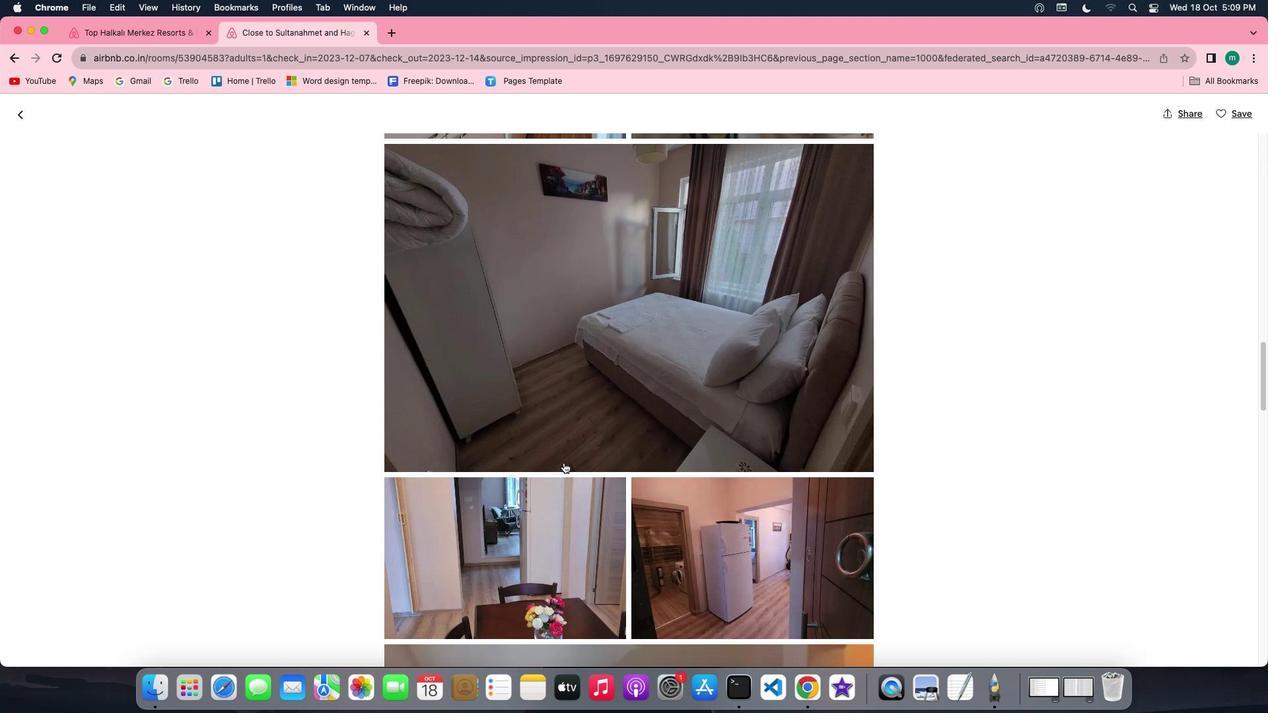 
Action: Mouse scrolled (563, 463) with delta (0, -1)
Screenshot: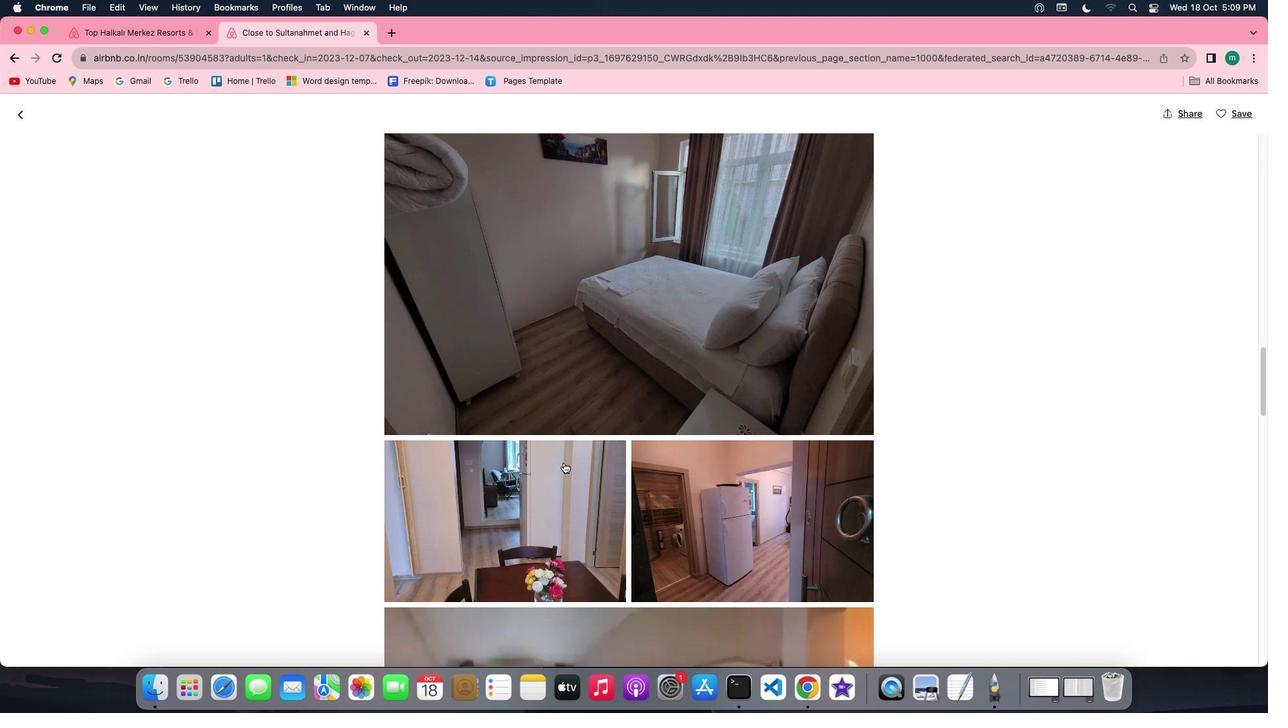 
Action: Mouse scrolled (563, 463) with delta (0, -1)
Screenshot: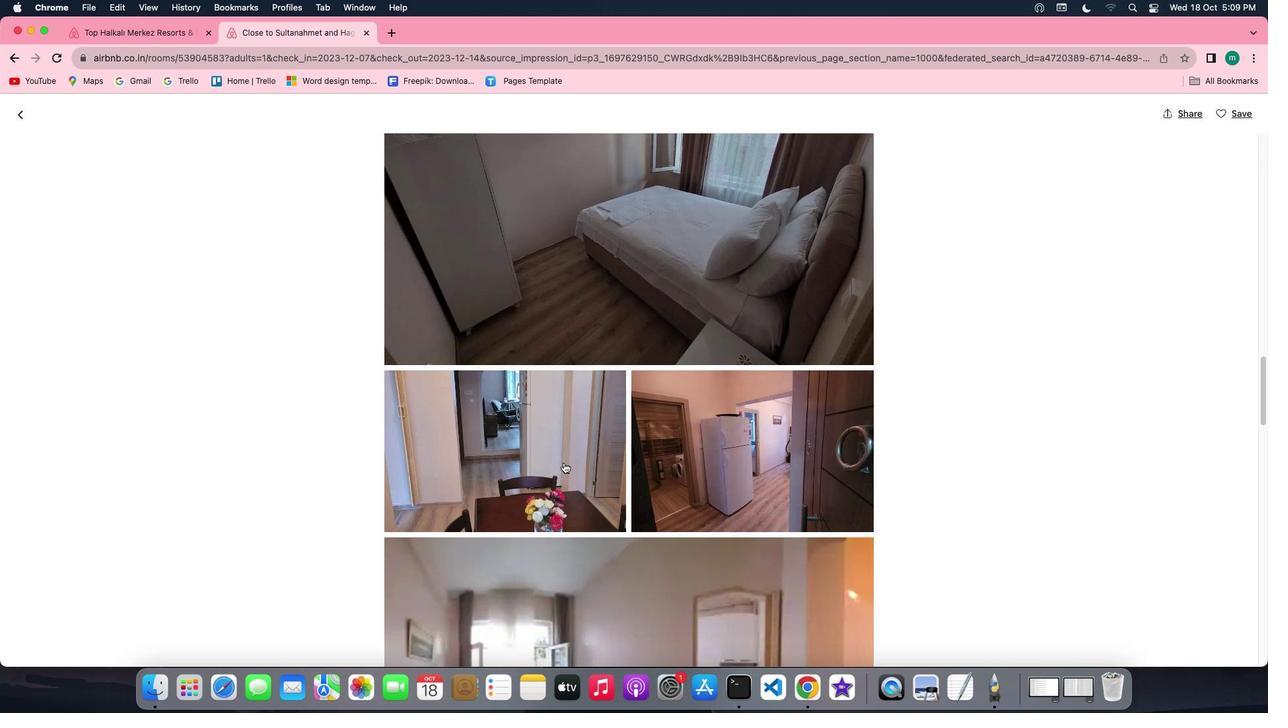 
Action: Mouse scrolled (563, 463) with delta (0, 0)
Screenshot: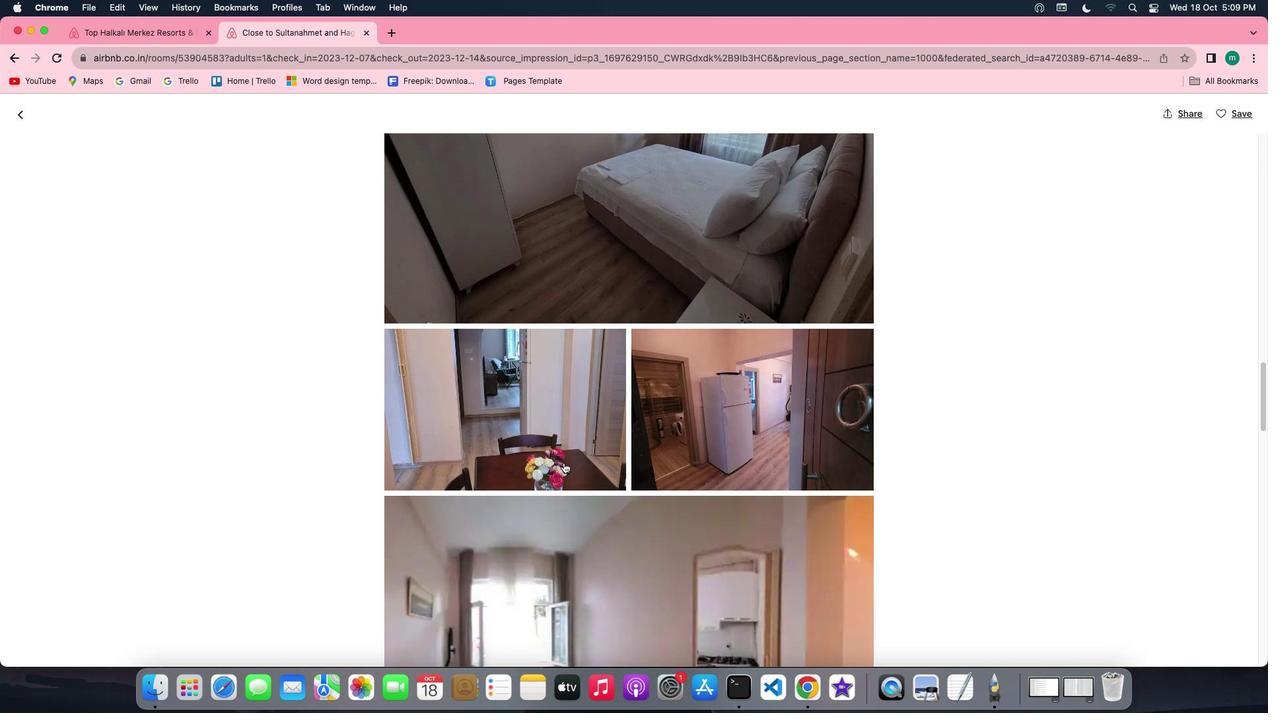 
Action: Mouse scrolled (563, 463) with delta (0, 0)
Screenshot: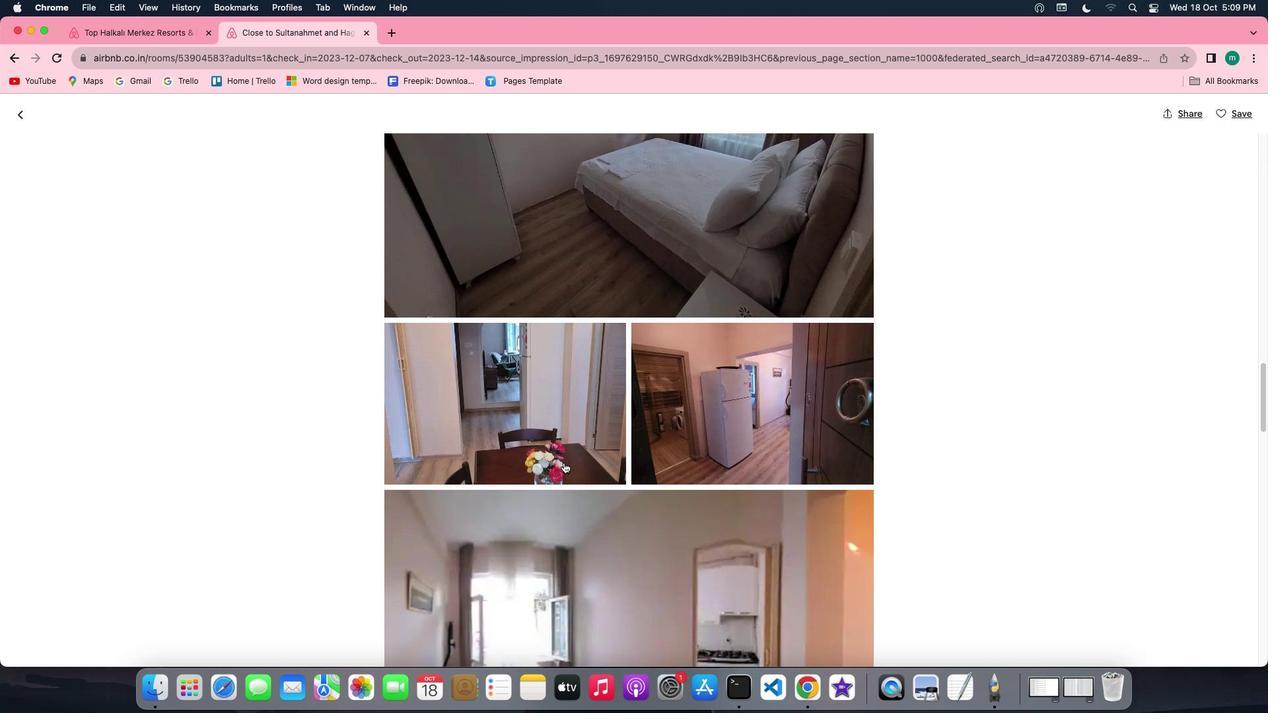
Action: Mouse scrolled (563, 463) with delta (0, -1)
Screenshot: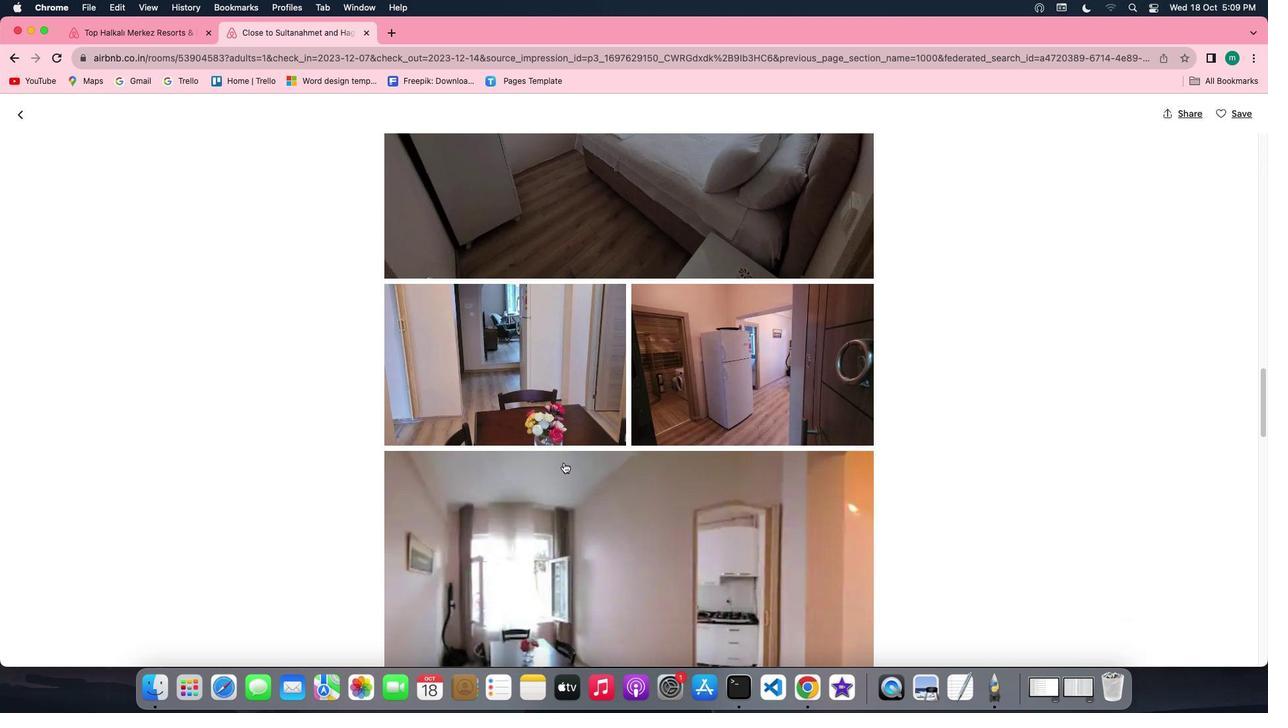 
Action: Mouse scrolled (563, 463) with delta (0, -1)
Screenshot: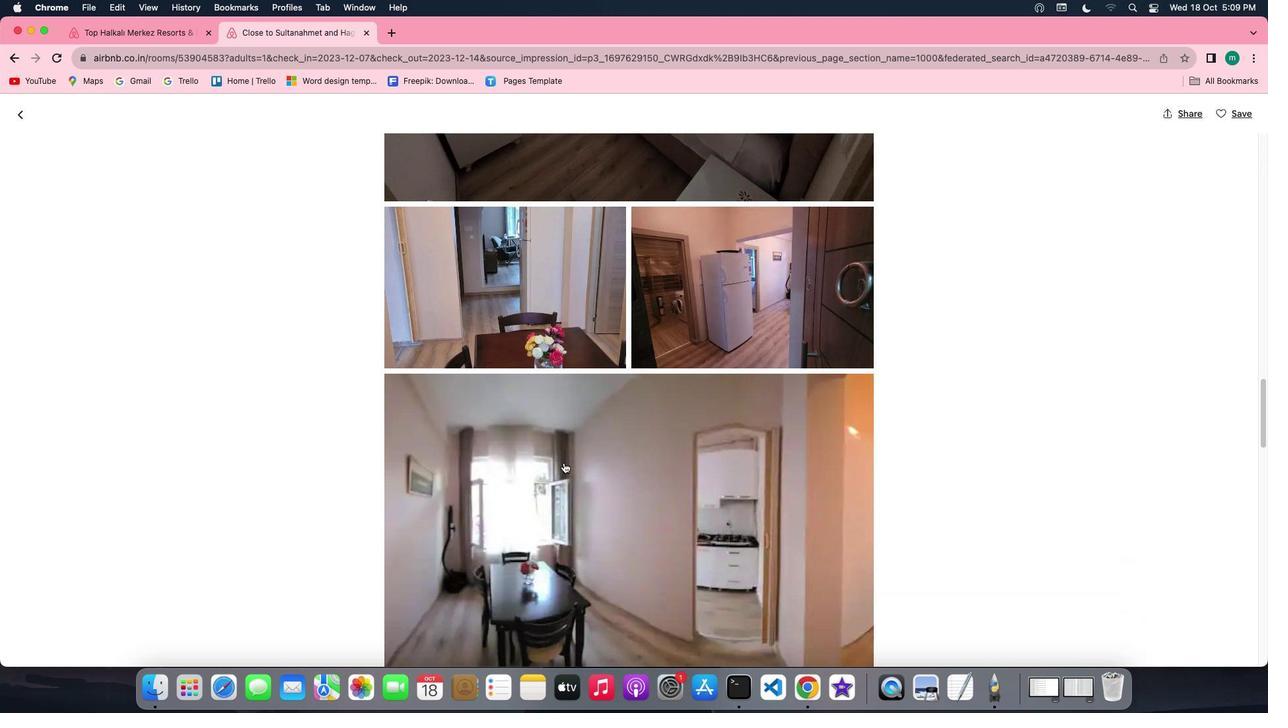 
Action: Mouse scrolled (563, 463) with delta (0, 0)
Screenshot: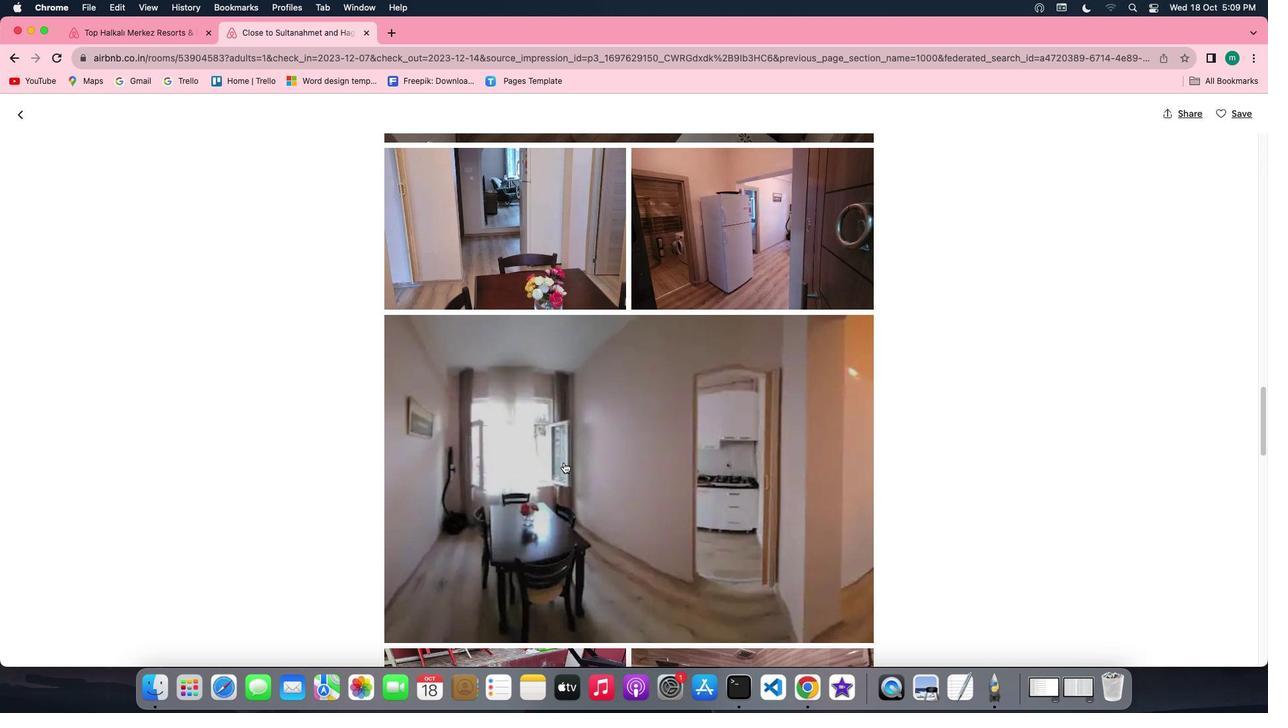 
Action: Mouse scrolled (563, 463) with delta (0, 0)
Screenshot: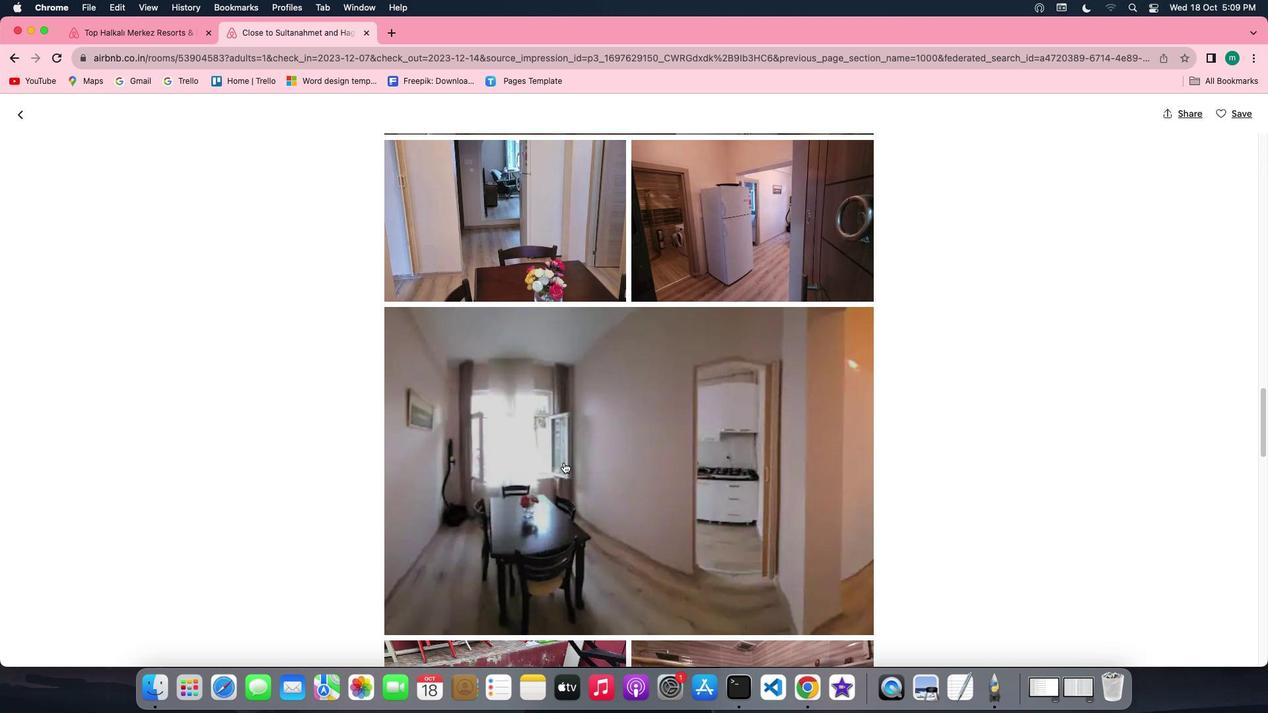 
Action: Mouse scrolled (563, 463) with delta (0, -1)
Screenshot: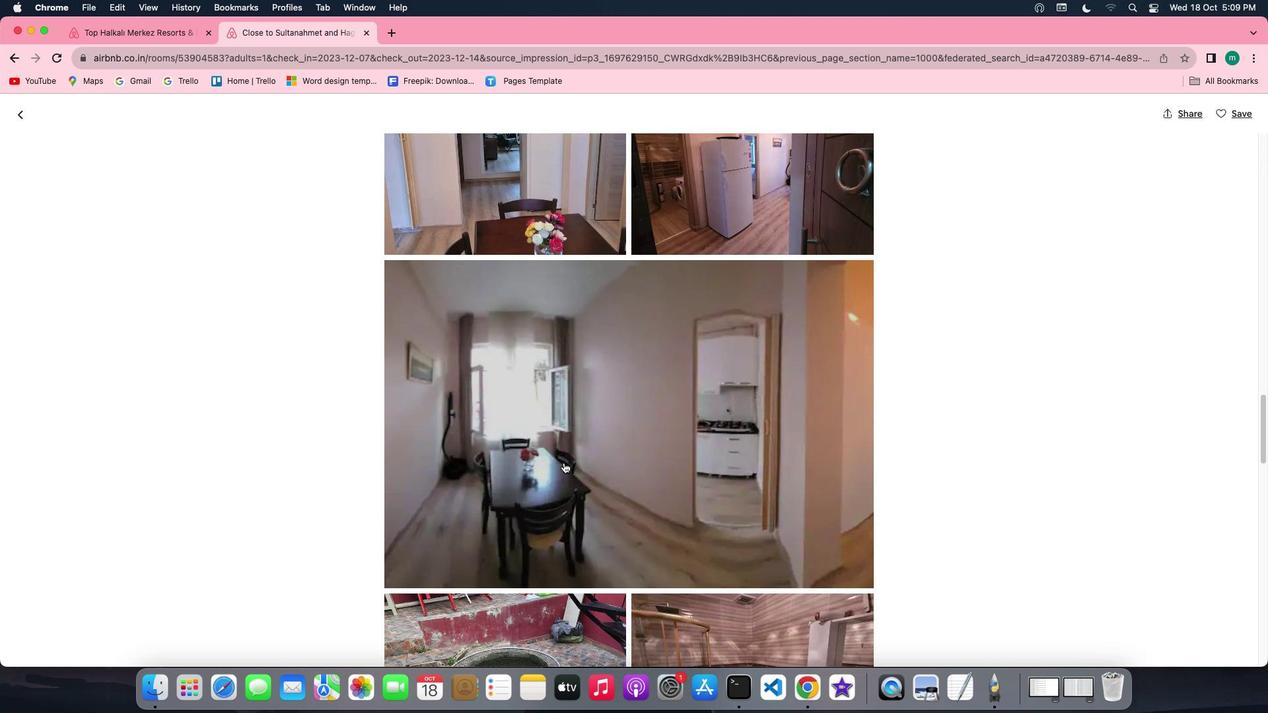 
Action: Mouse scrolled (563, 463) with delta (0, -1)
Screenshot: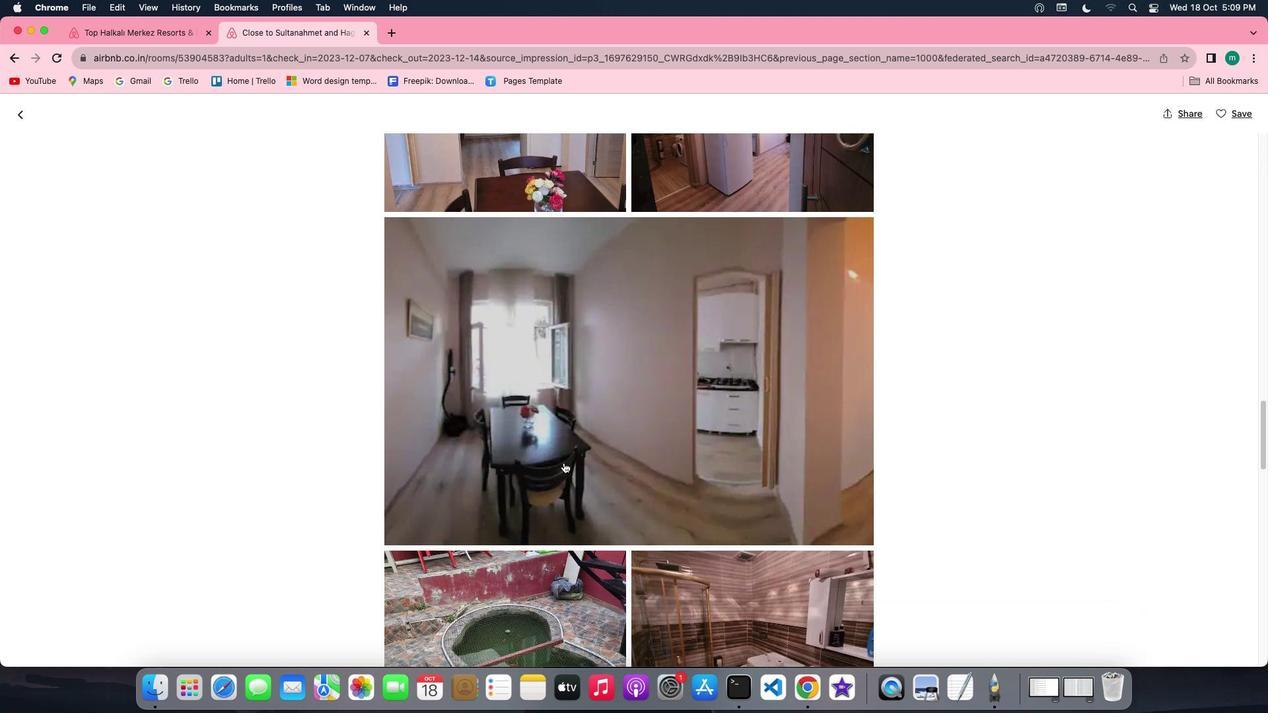 
Action: Mouse scrolled (563, 463) with delta (0, 0)
Screenshot: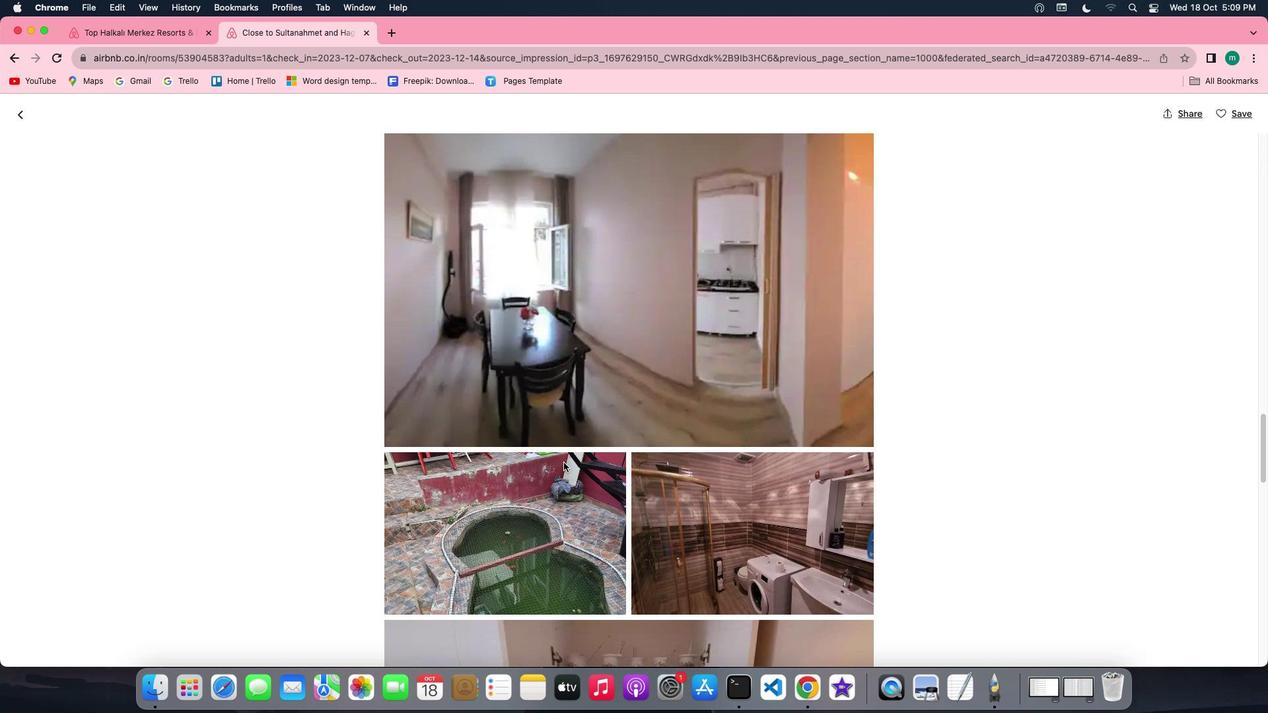 
Action: Mouse scrolled (563, 463) with delta (0, 0)
Screenshot: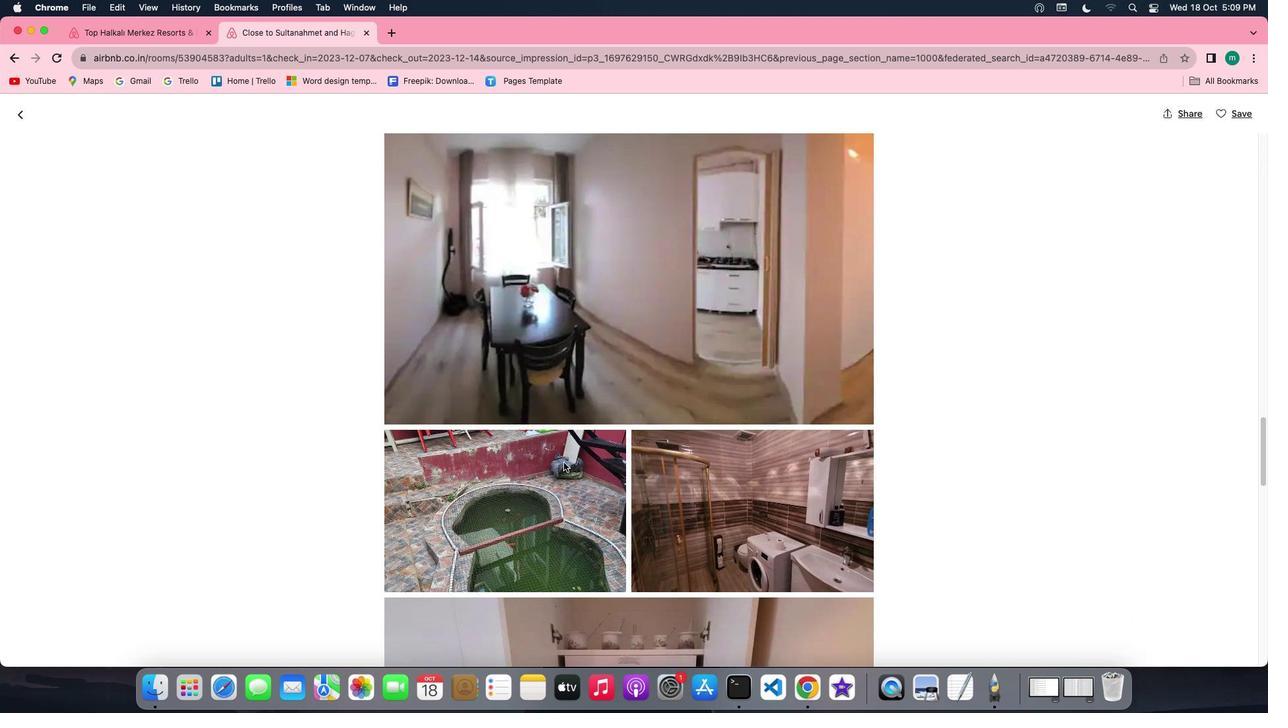 
Action: Mouse scrolled (563, 463) with delta (0, -1)
Screenshot: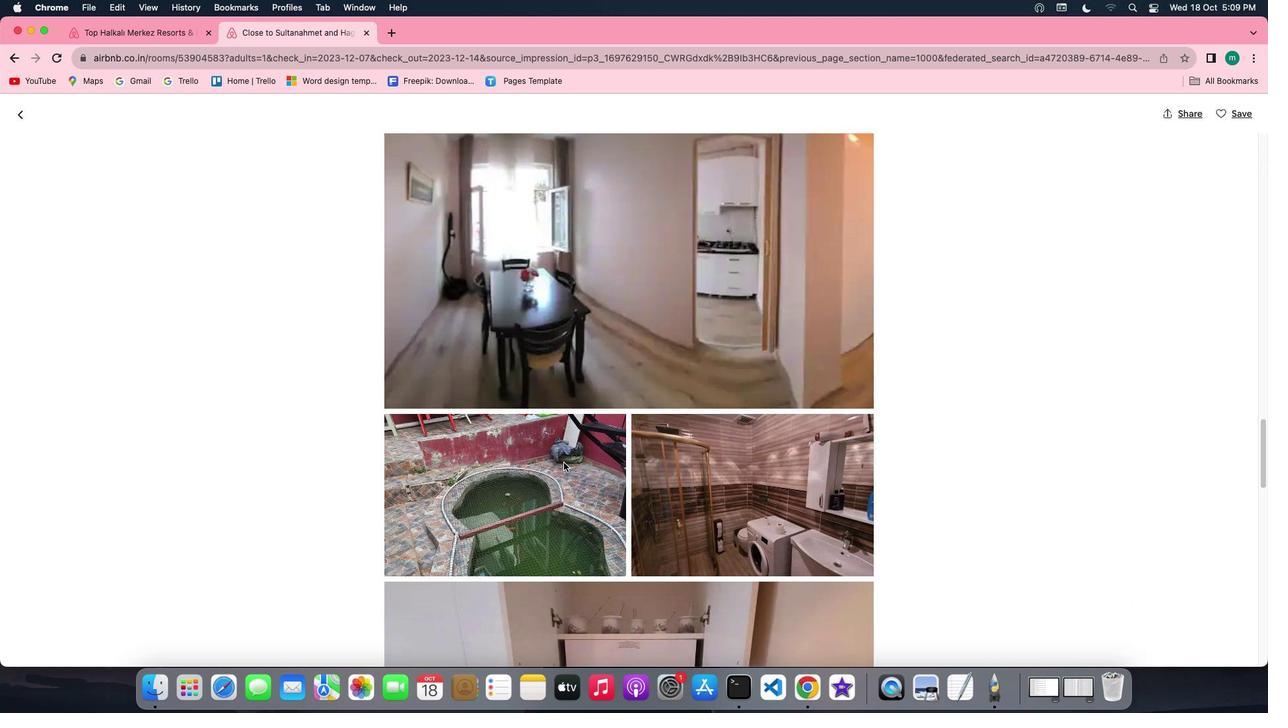
Action: Mouse scrolled (563, 463) with delta (0, -1)
Screenshot: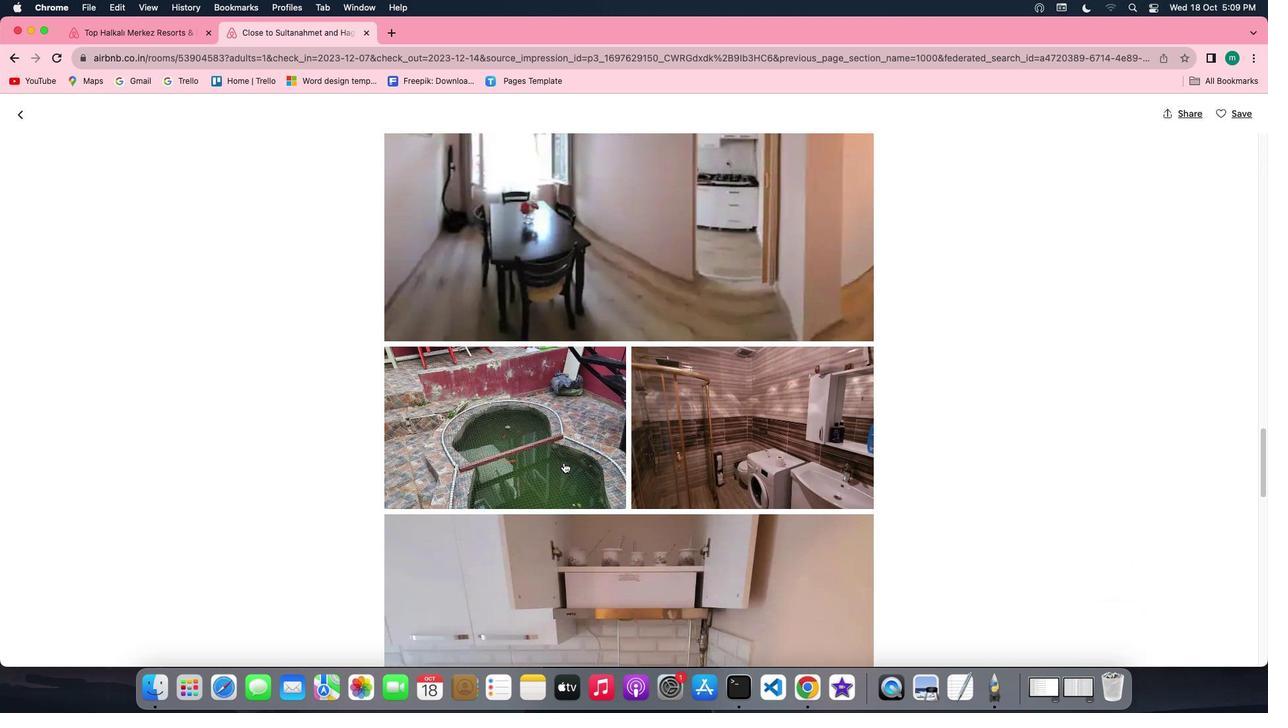 
Action: Mouse scrolled (563, 463) with delta (0, 0)
Screenshot: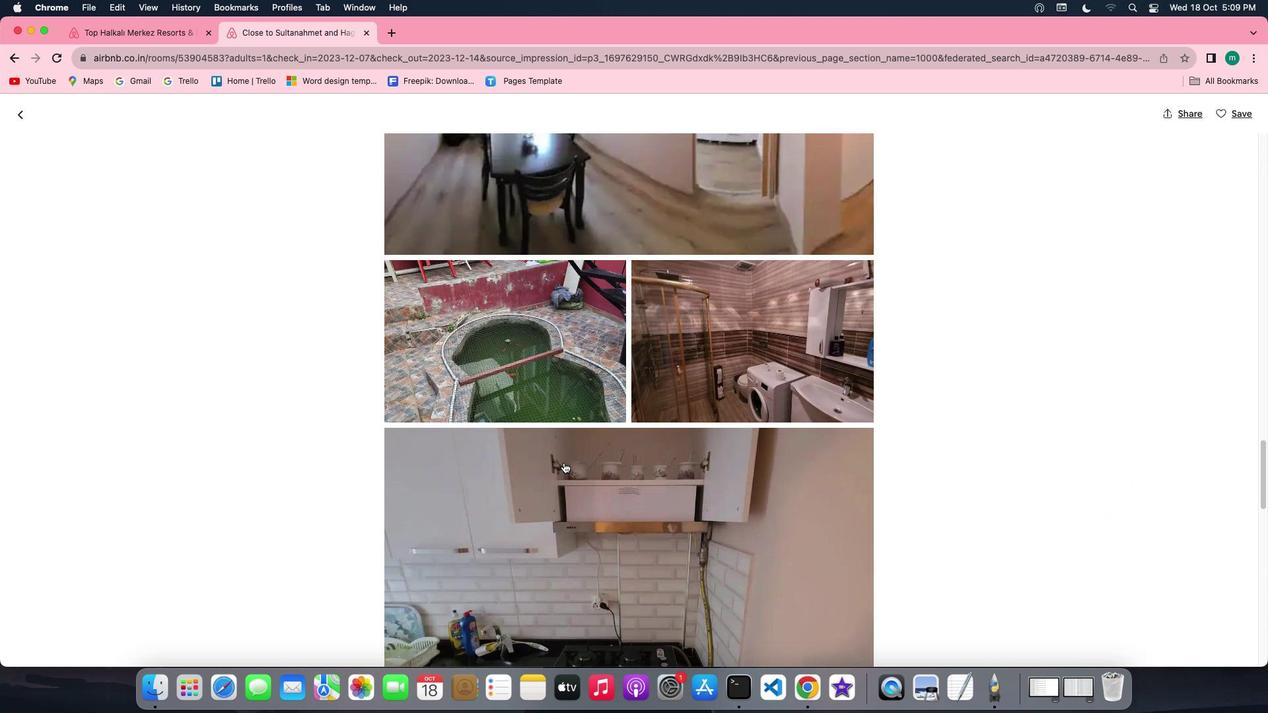 
Action: Mouse scrolled (563, 463) with delta (0, 0)
Screenshot: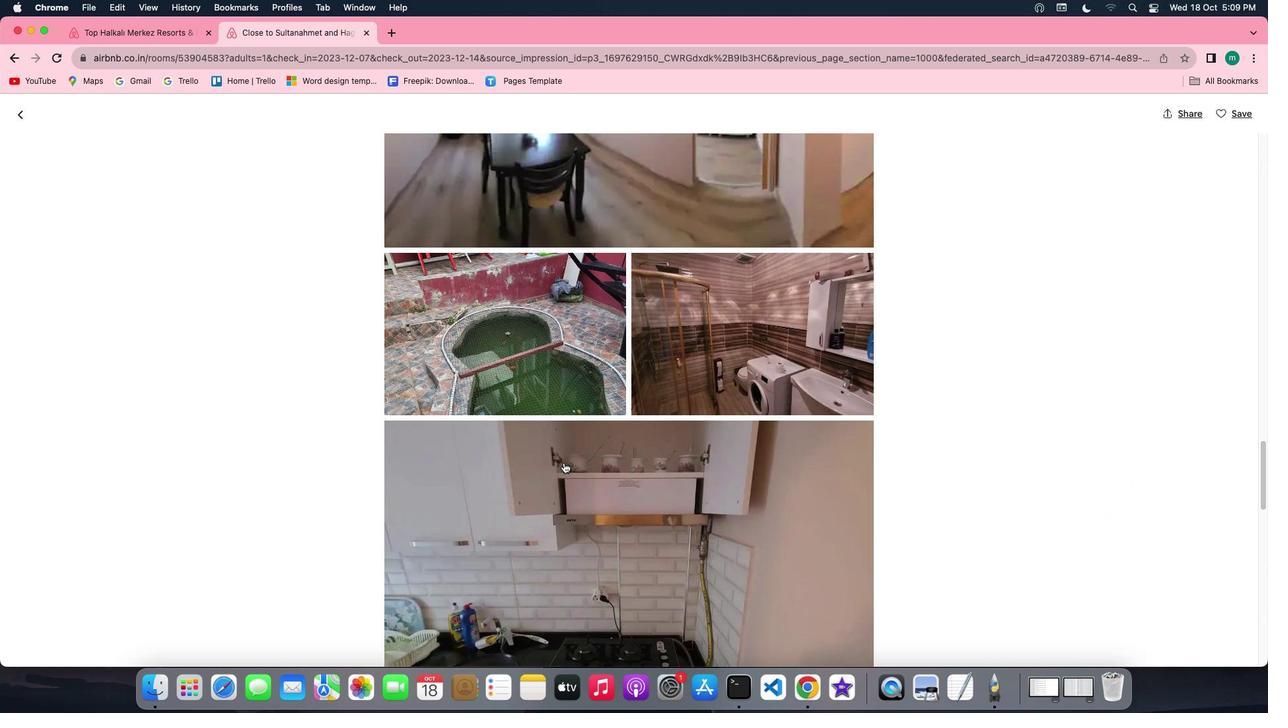 
Action: Mouse scrolled (563, 463) with delta (0, -1)
Screenshot: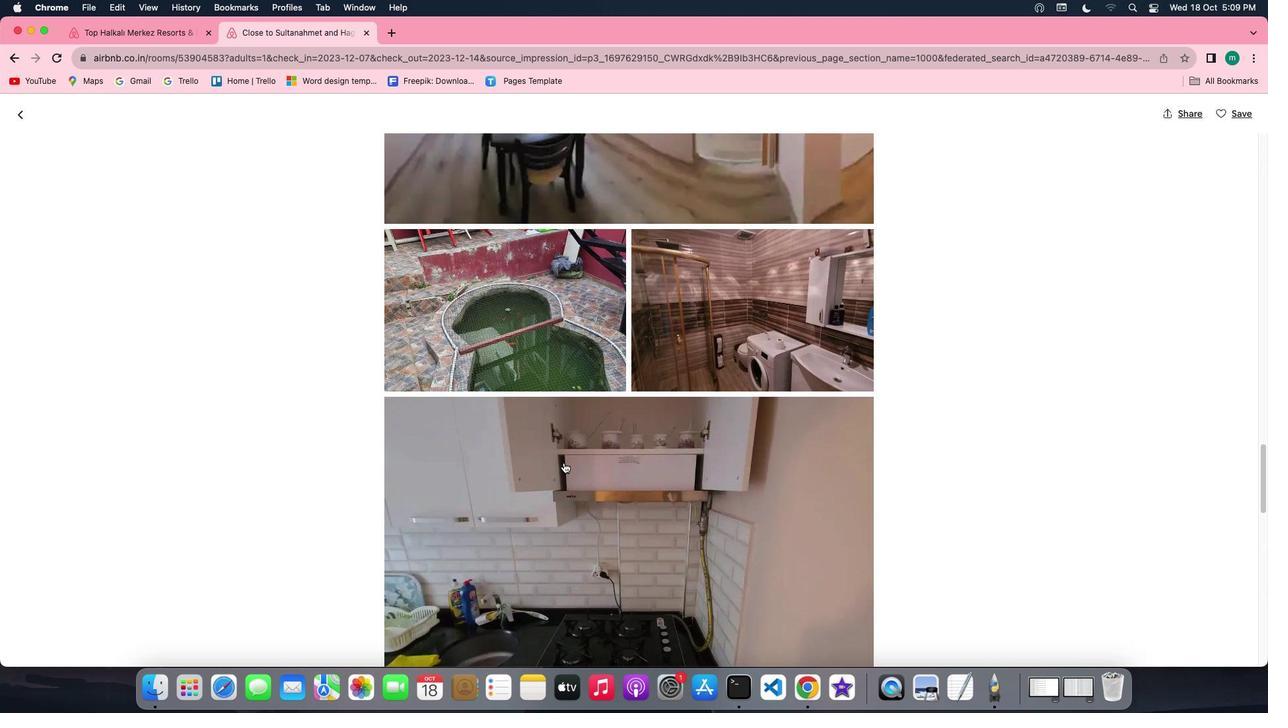 
Action: Mouse scrolled (563, 463) with delta (0, -1)
Screenshot: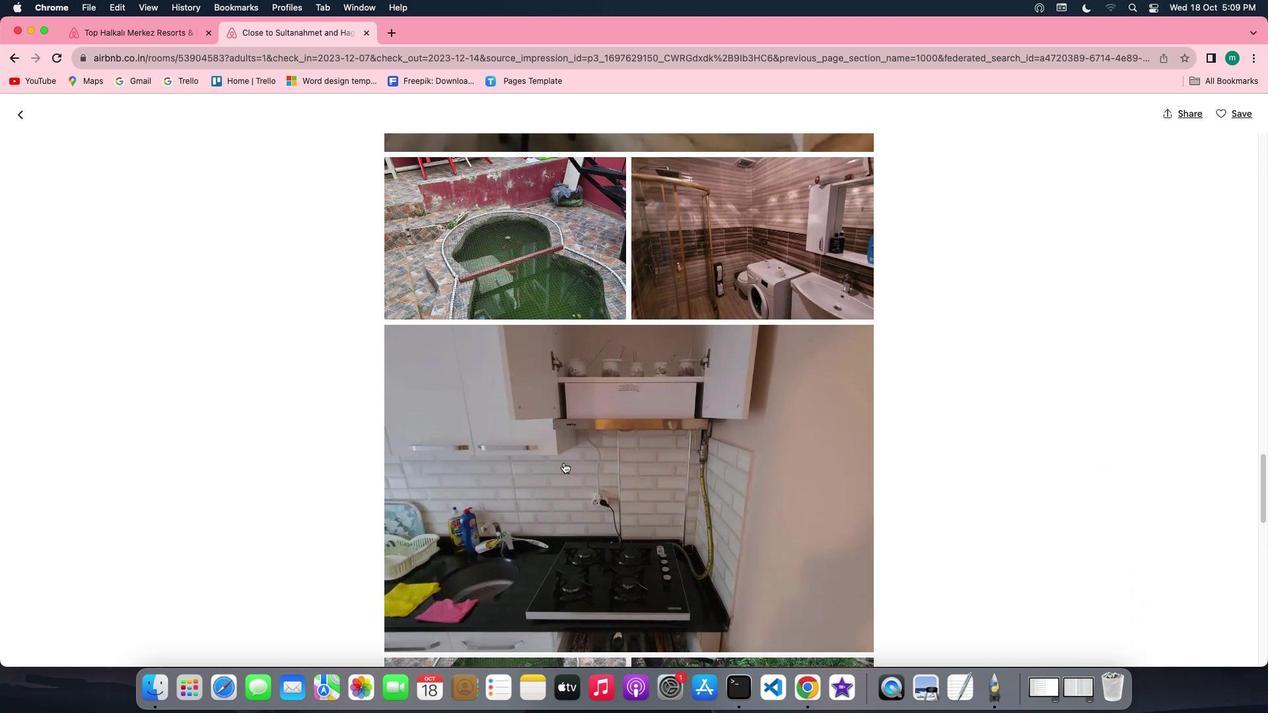 
Action: Mouse scrolled (563, 463) with delta (0, 0)
Screenshot: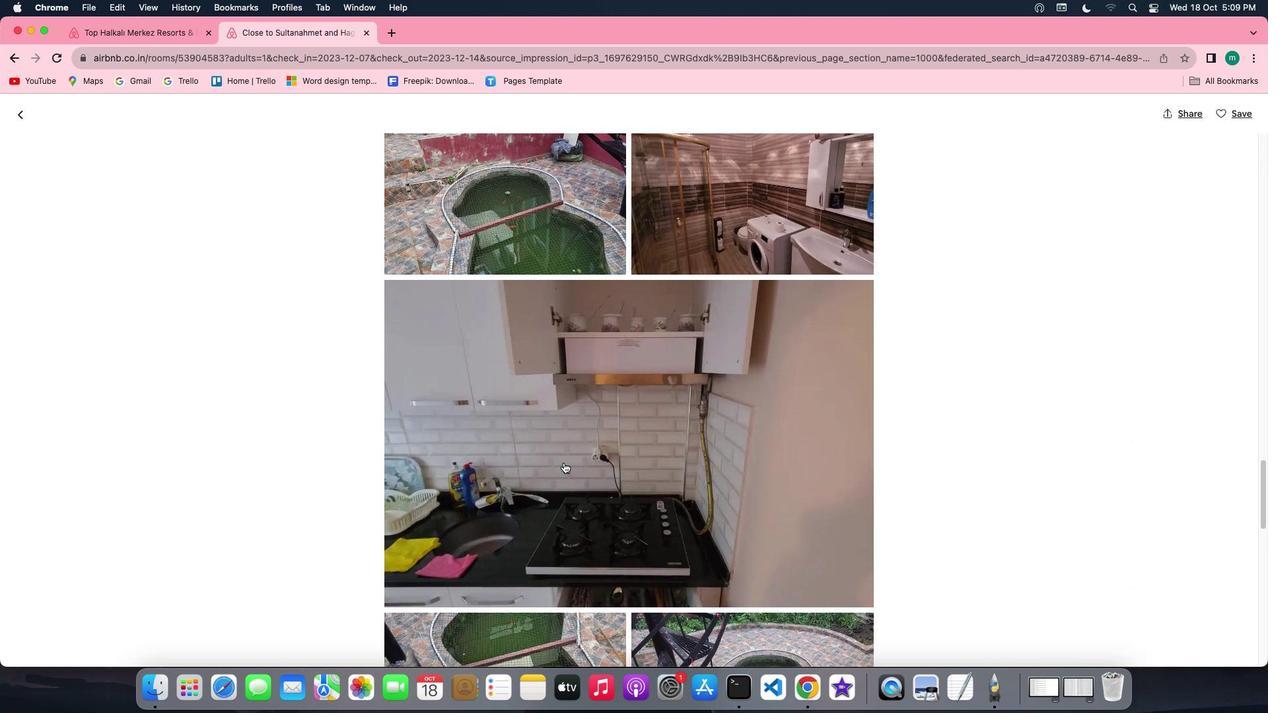 
Action: Mouse scrolled (563, 463) with delta (0, 0)
Screenshot: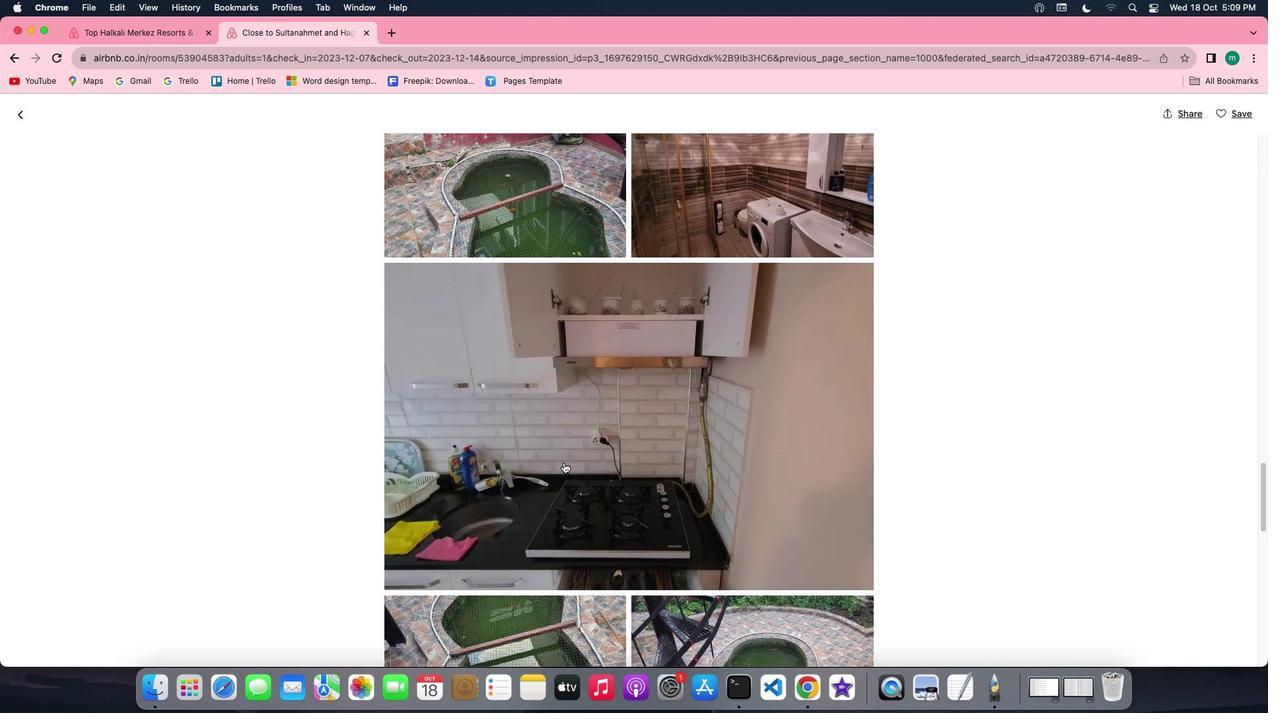 
Action: Mouse scrolled (563, 463) with delta (0, -1)
Screenshot: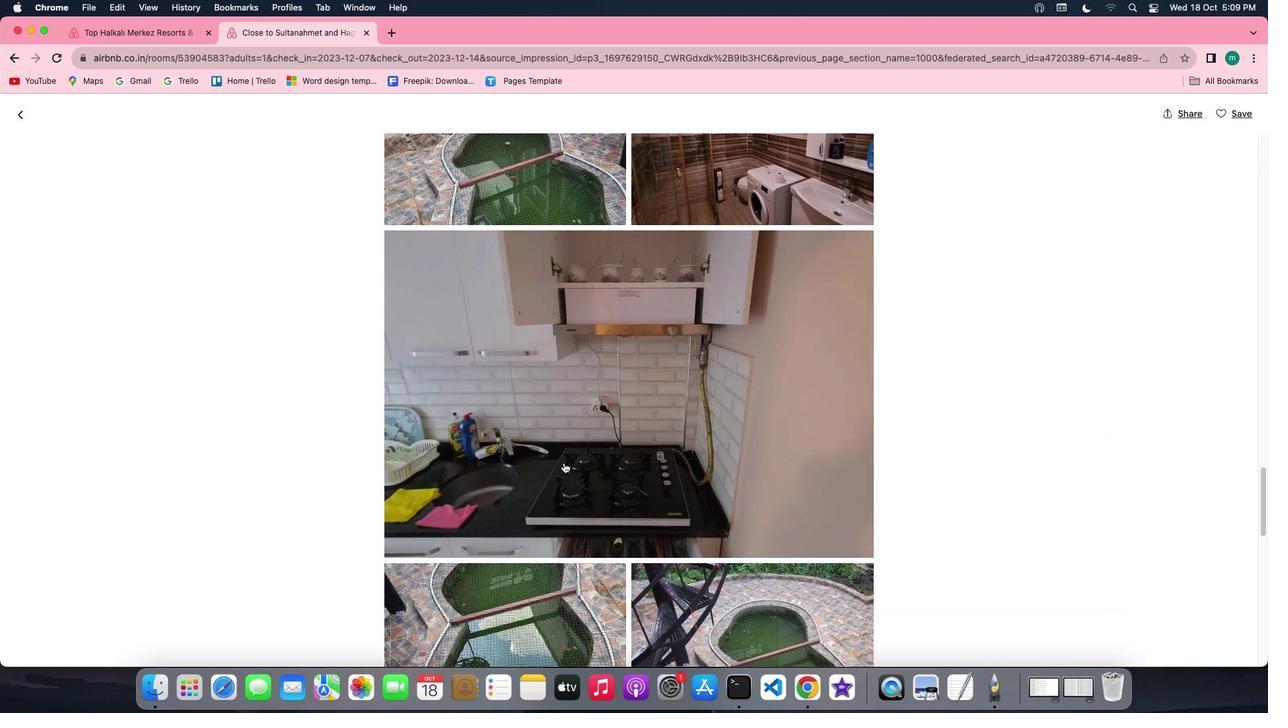 
Action: Mouse scrolled (563, 463) with delta (0, -1)
Screenshot: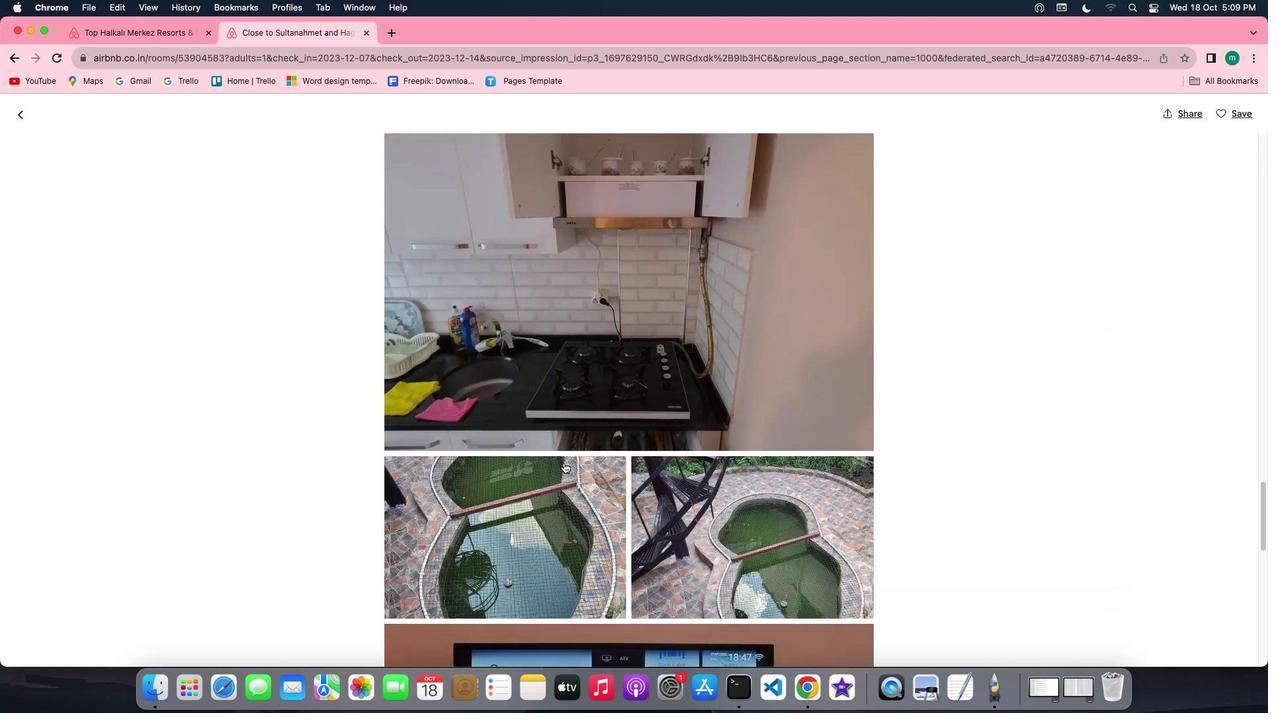 
Action: Mouse scrolled (563, 463) with delta (0, 0)
Screenshot: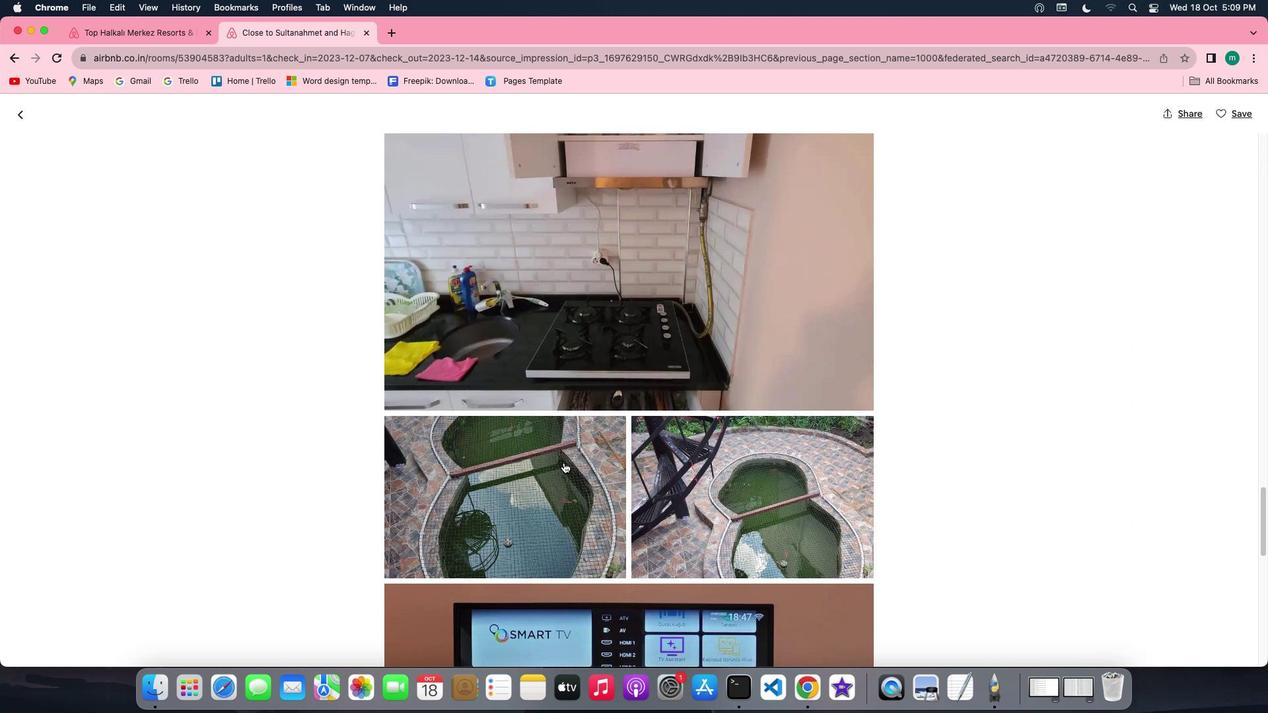 
Action: Mouse scrolled (563, 463) with delta (0, 0)
Screenshot: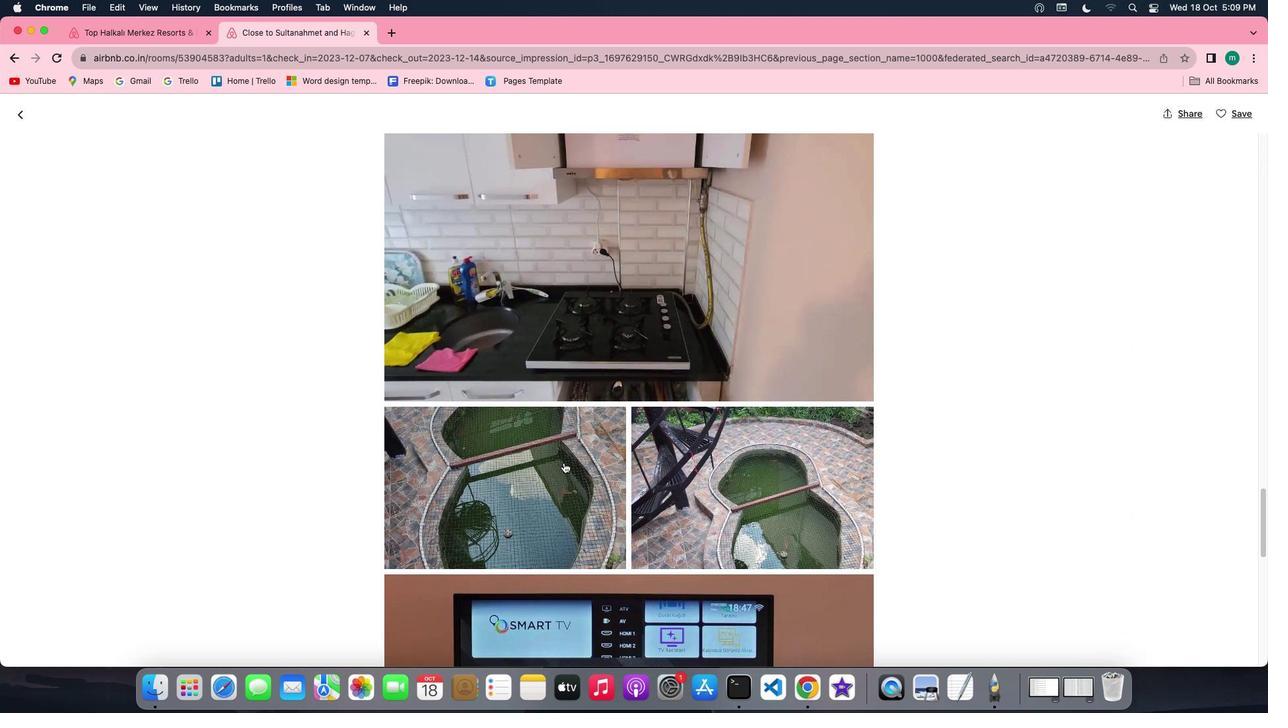 
Action: Mouse scrolled (563, 463) with delta (0, -1)
Screenshot: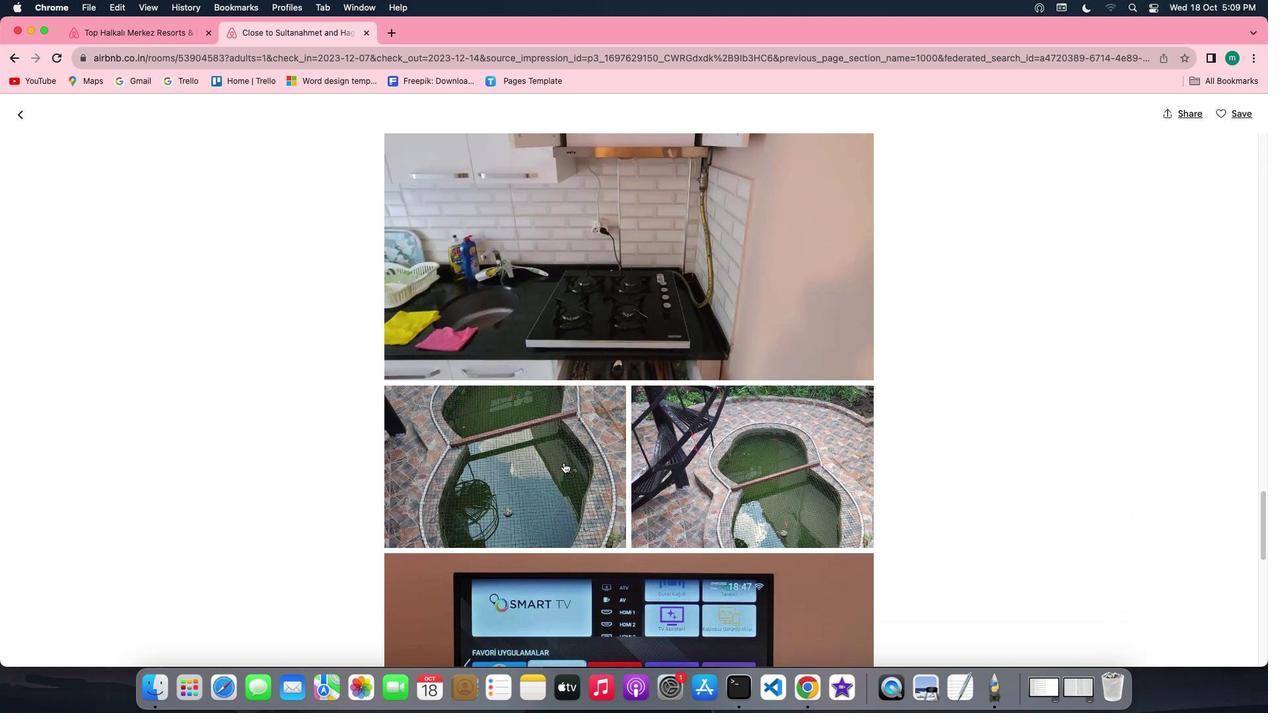 
Action: Mouse scrolled (563, 463) with delta (0, -1)
Screenshot: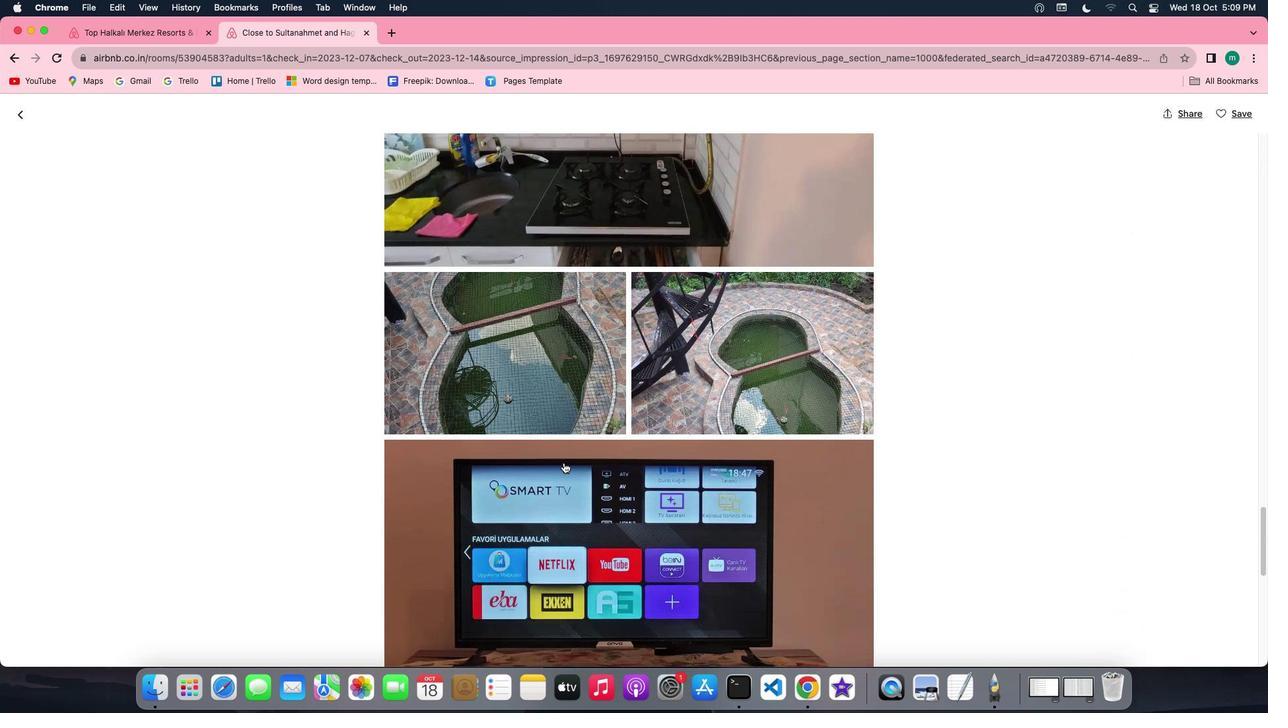 
Action: Mouse scrolled (563, 463) with delta (0, 0)
Screenshot: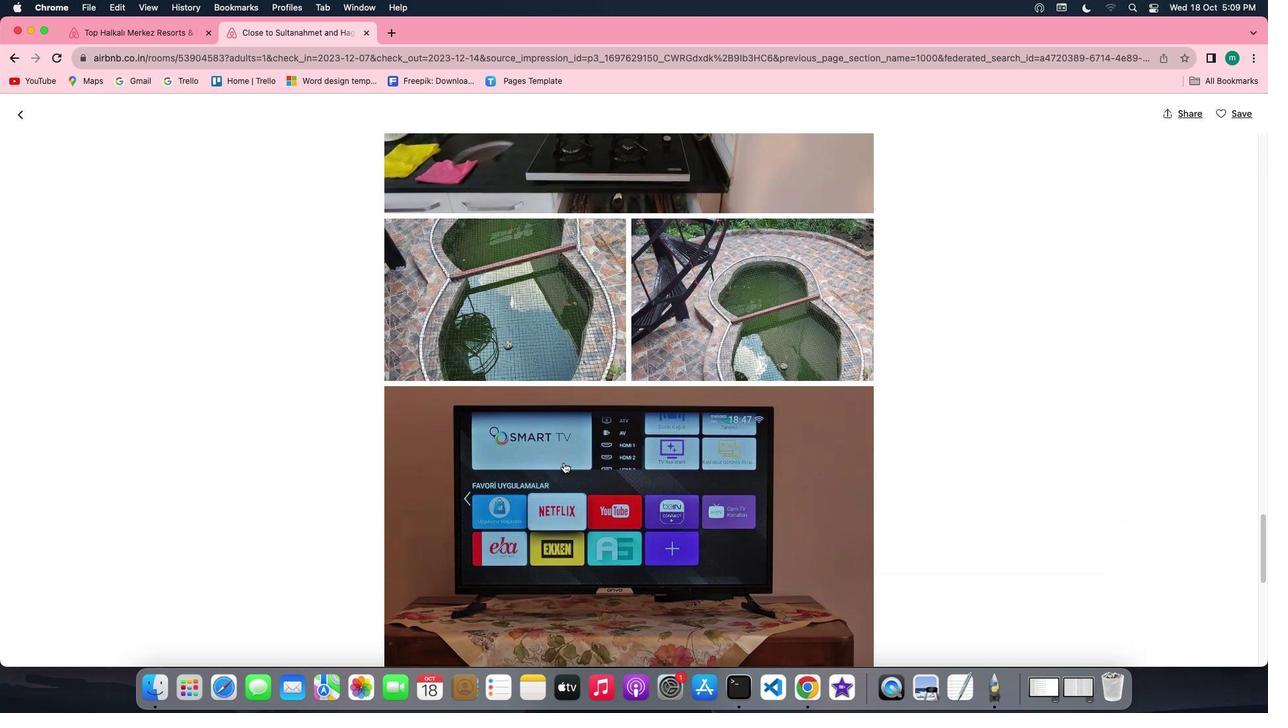 
Action: Mouse scrolled (563, 463) with delta (0, 0)
Screenshot: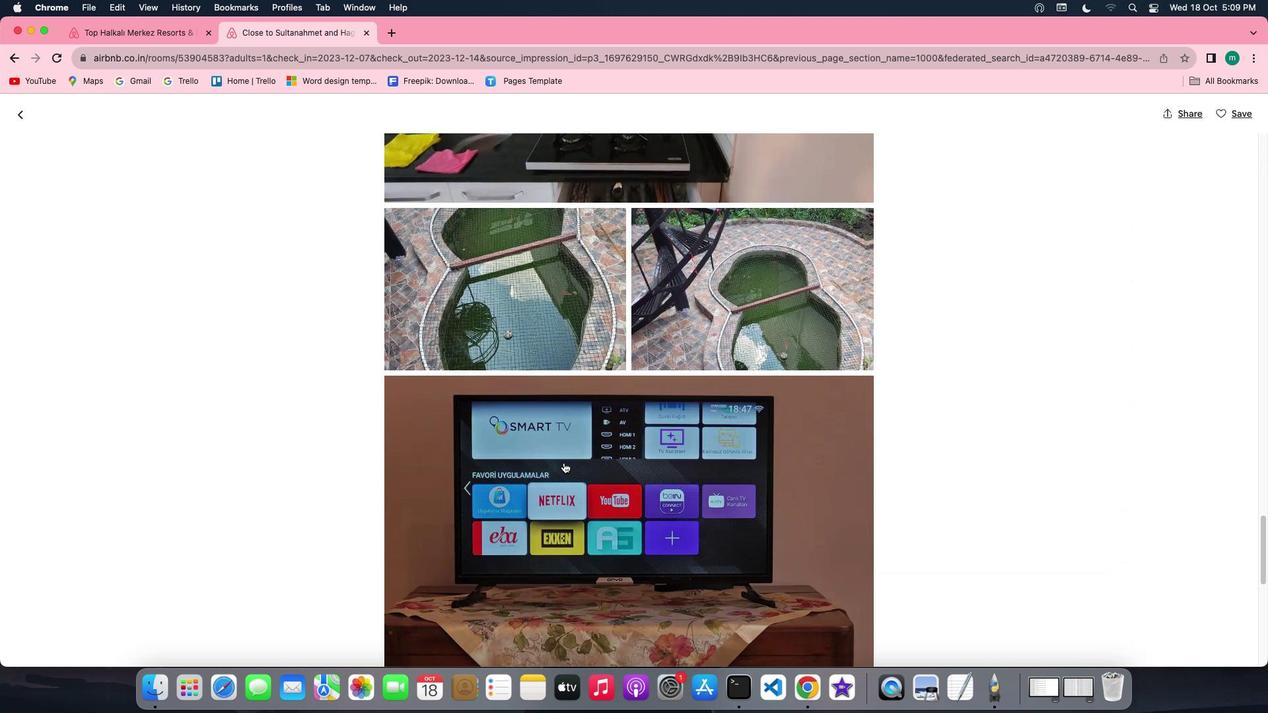 
Action: Mouse scrolled (563, 463) with delta (0, -1)
Screenshot: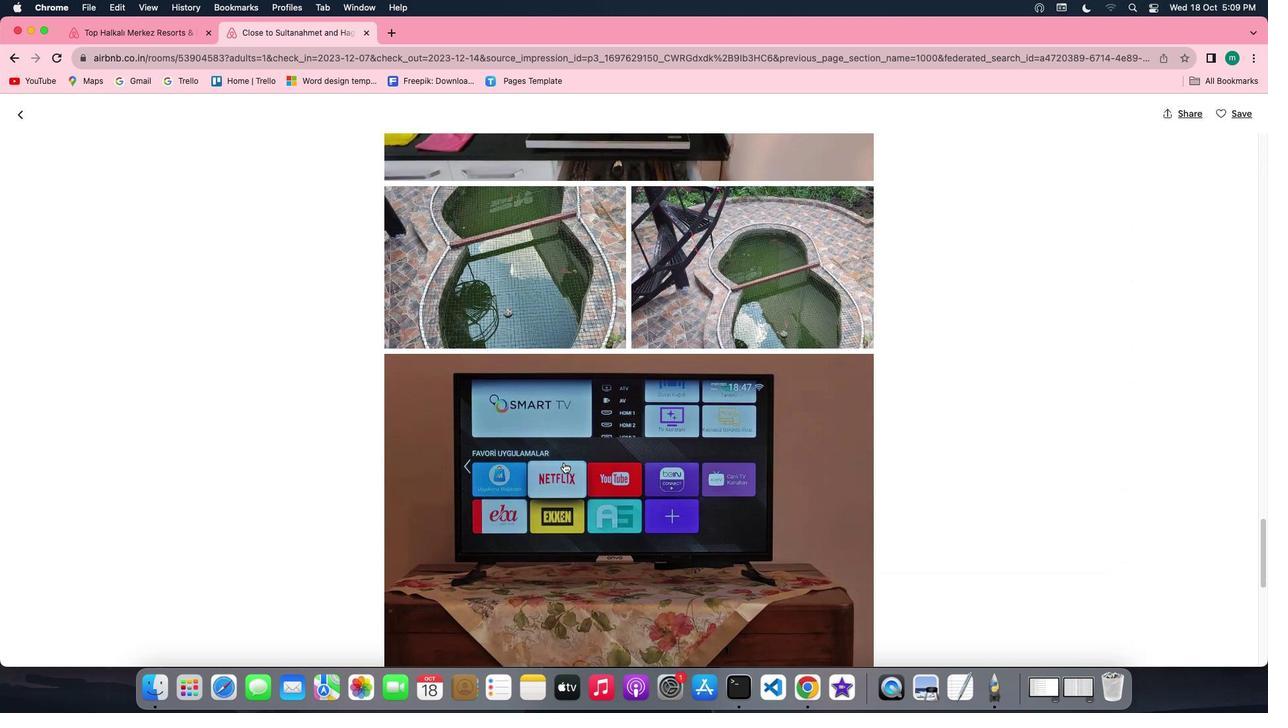 
Action: Mouse scrolled (563, 463) with delta (0, -1)
Screenshot: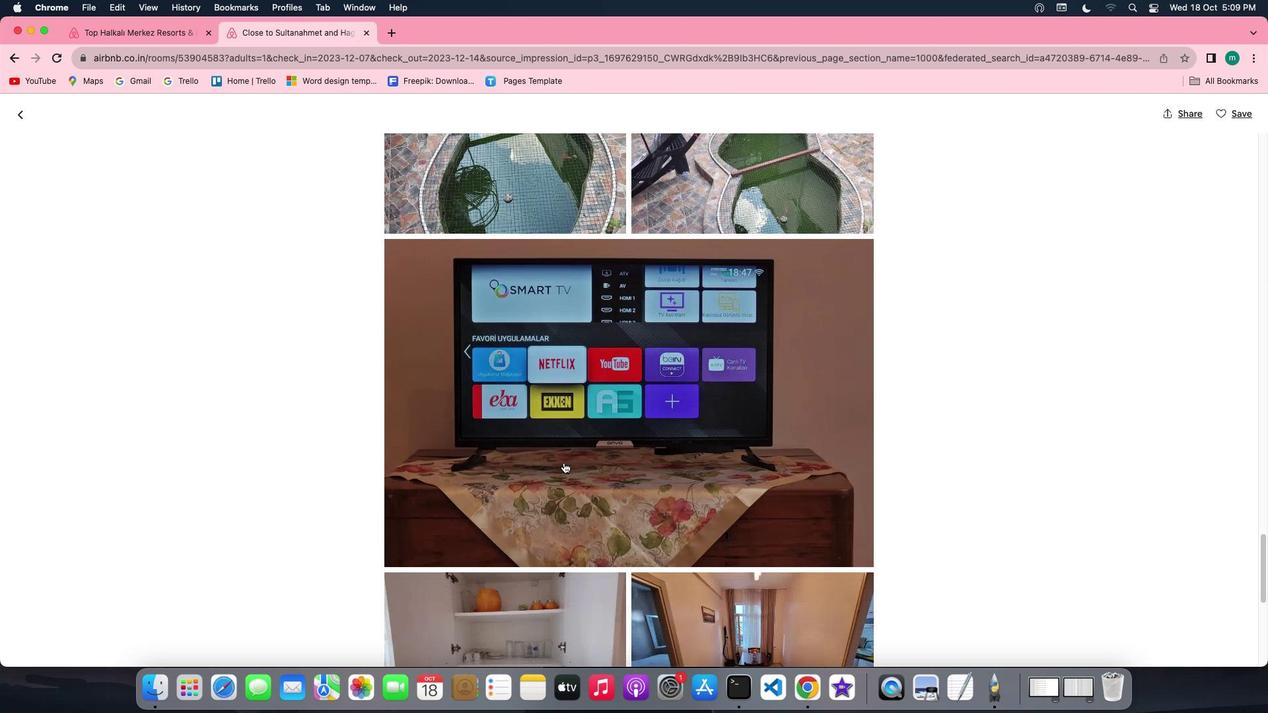 
Action: Mouse scrolled (563, 463) with delta (0, 0)
Screenshot: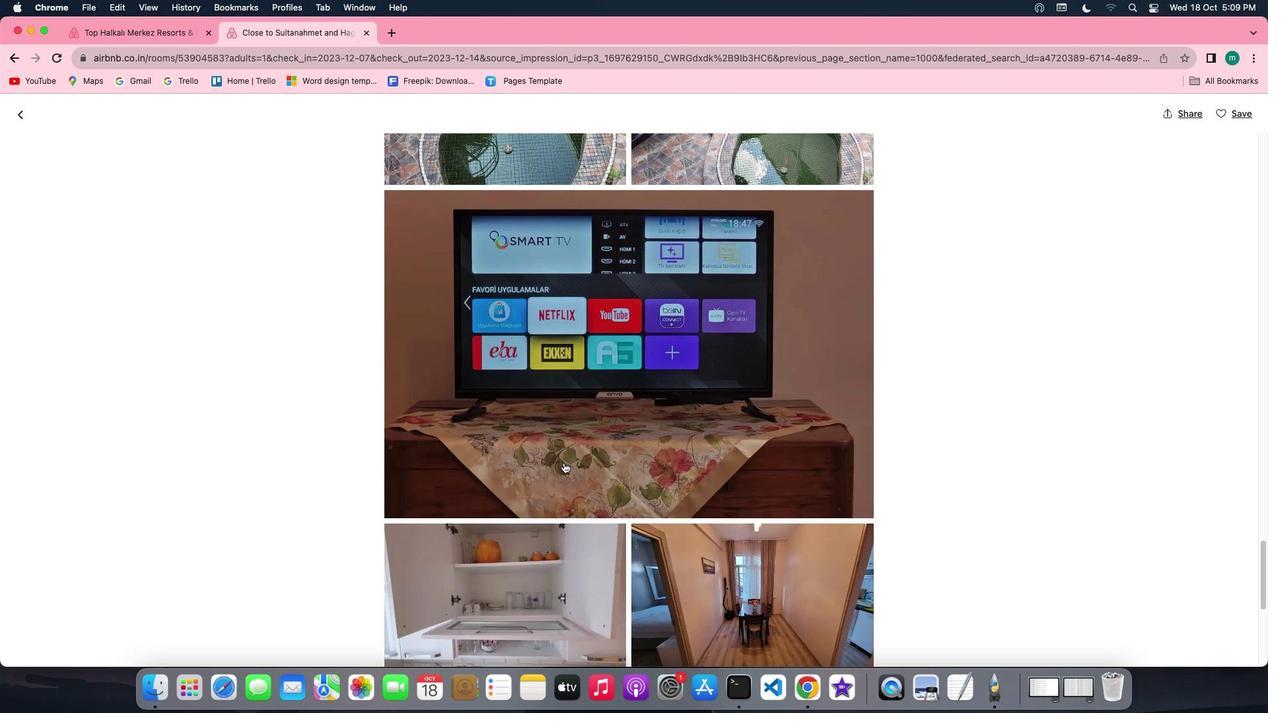 
Action: Mouse scrolled (563, 463) with delta (0, 0)
Screenshot: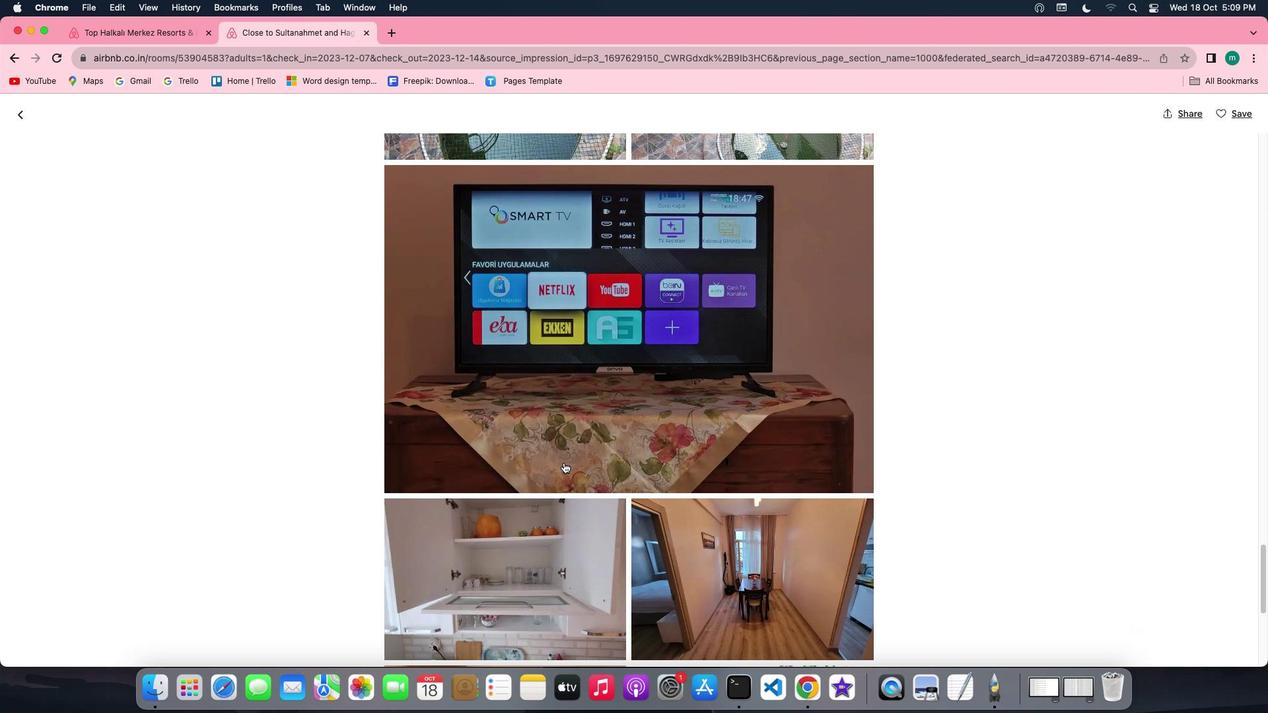 
Action: Mouse scrolled (563, 463) with delta (0, -1)
Screenshot: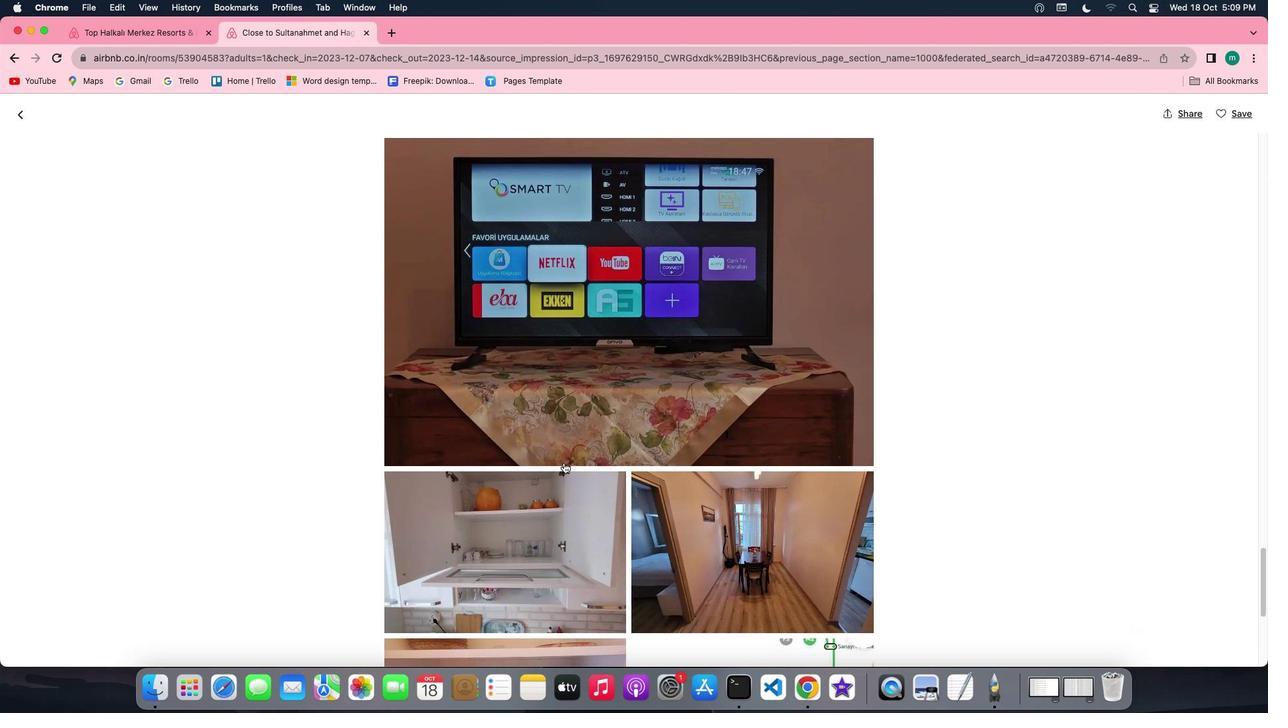 
Action: Mouse scrolled (563, 463) with delta (0, -1)
Screenshot: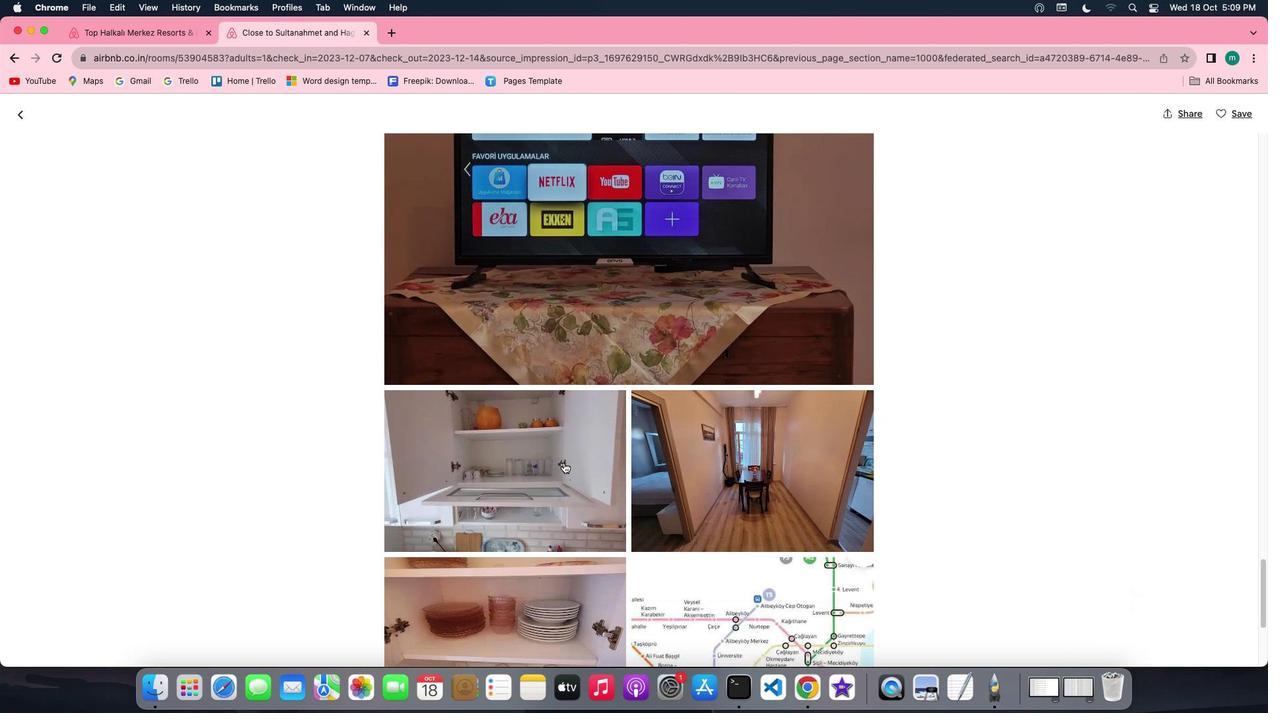 
Action: Mouse scrolled (563, 463) with delta (0, 0)
Screenshot: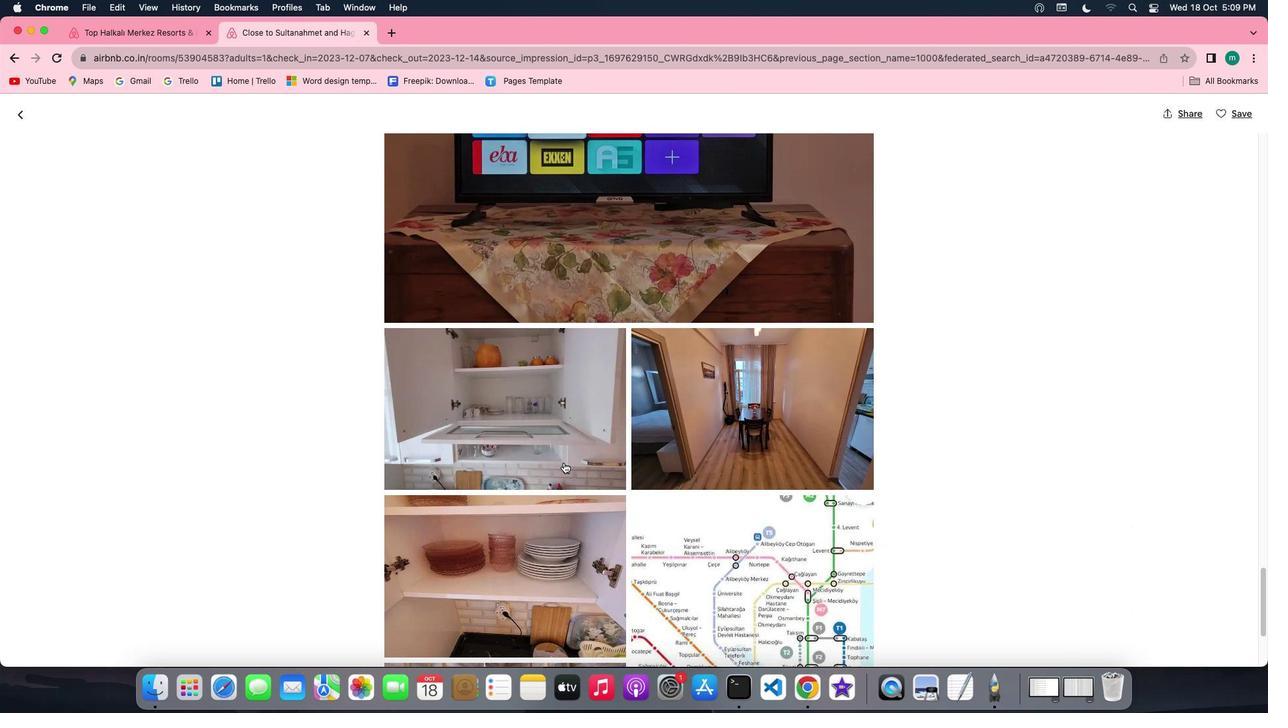 
Action: Mouse scrolled (563, 463) with delta (0, 0)
Screenshot: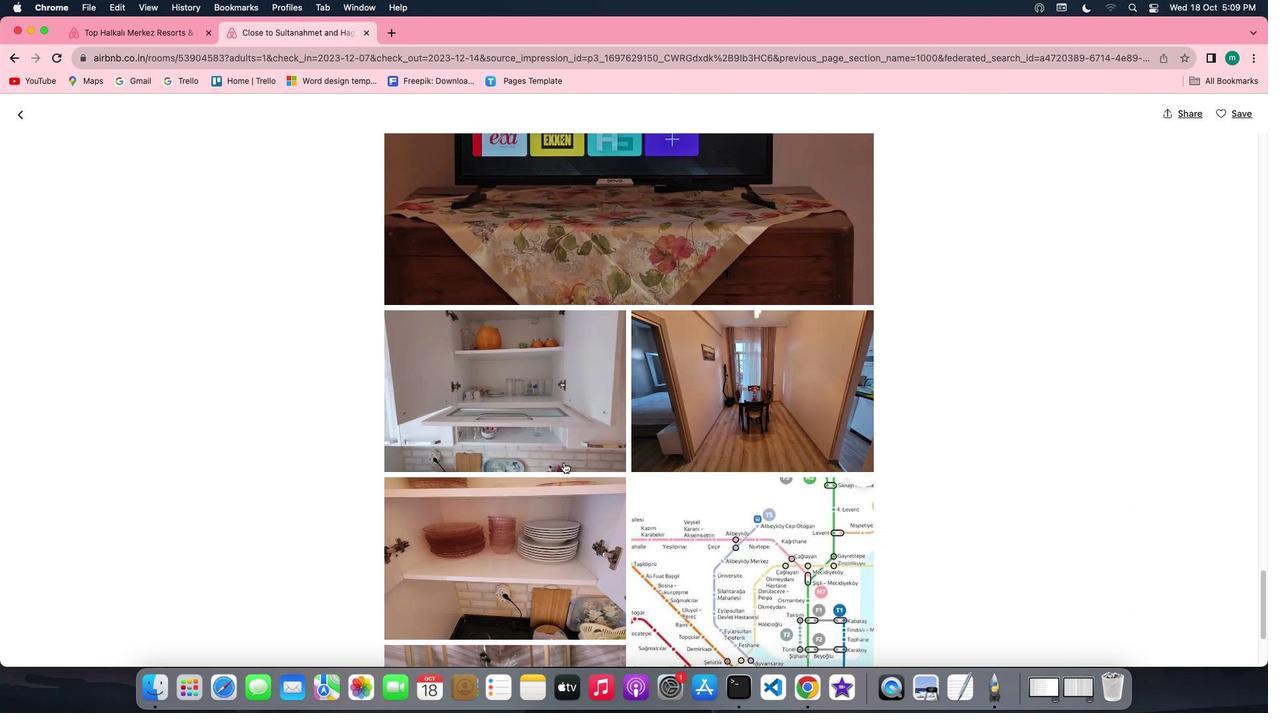 
Action: Mouse scrolled (563, 463) with delta (0, -1)
Screenshot: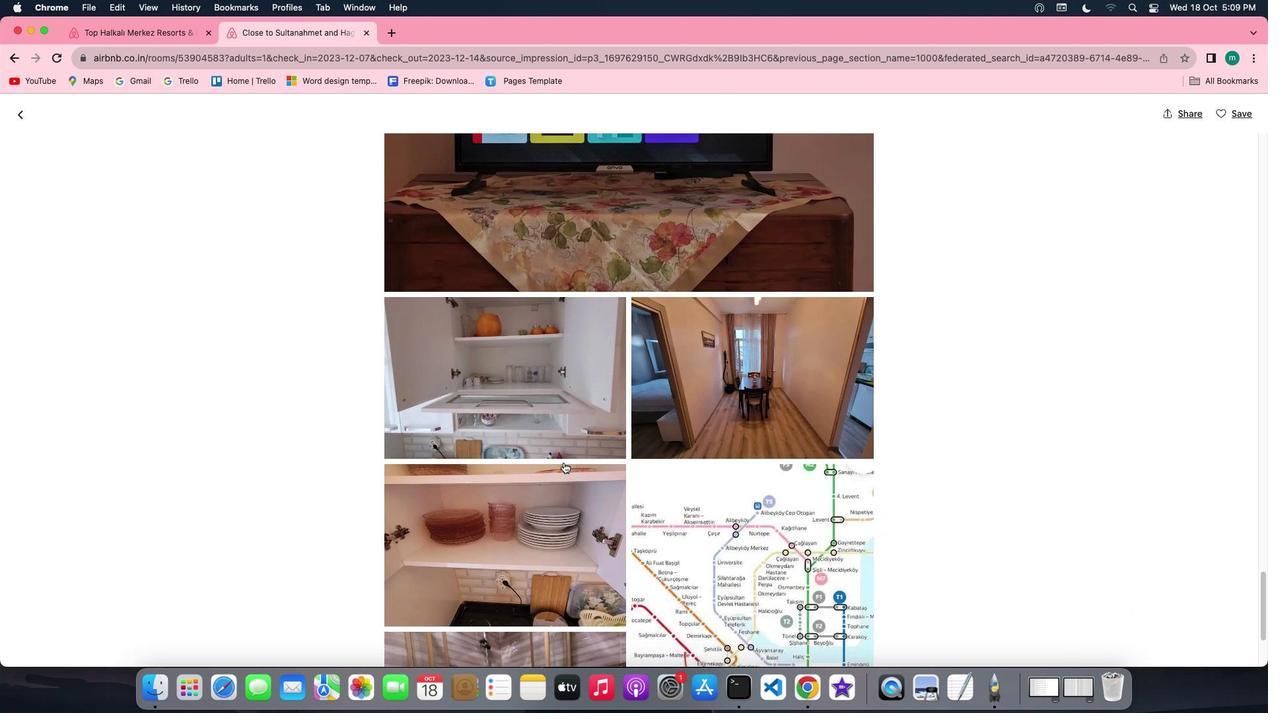 
Action: Mouse scrolled (563, 463) with delta (0, -1)
Screenshot: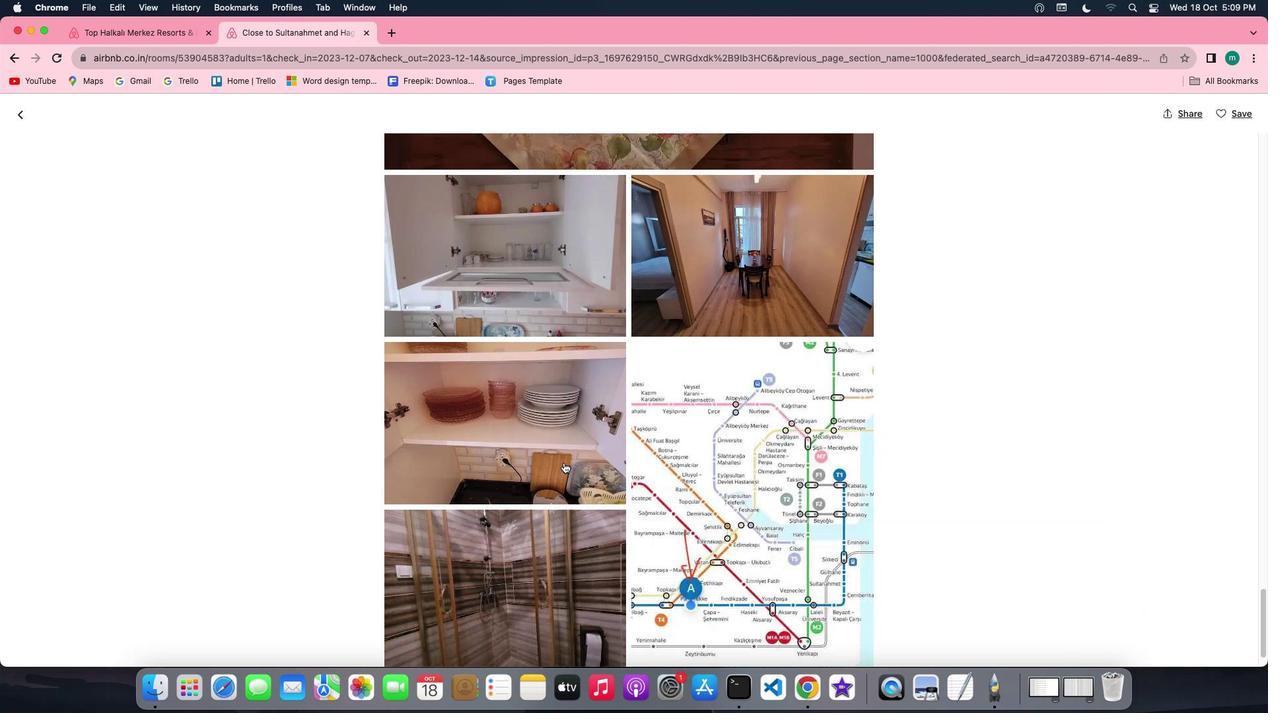
Action: Mouse scrolled (563, 463) with delta (0, 0)
Screenshot: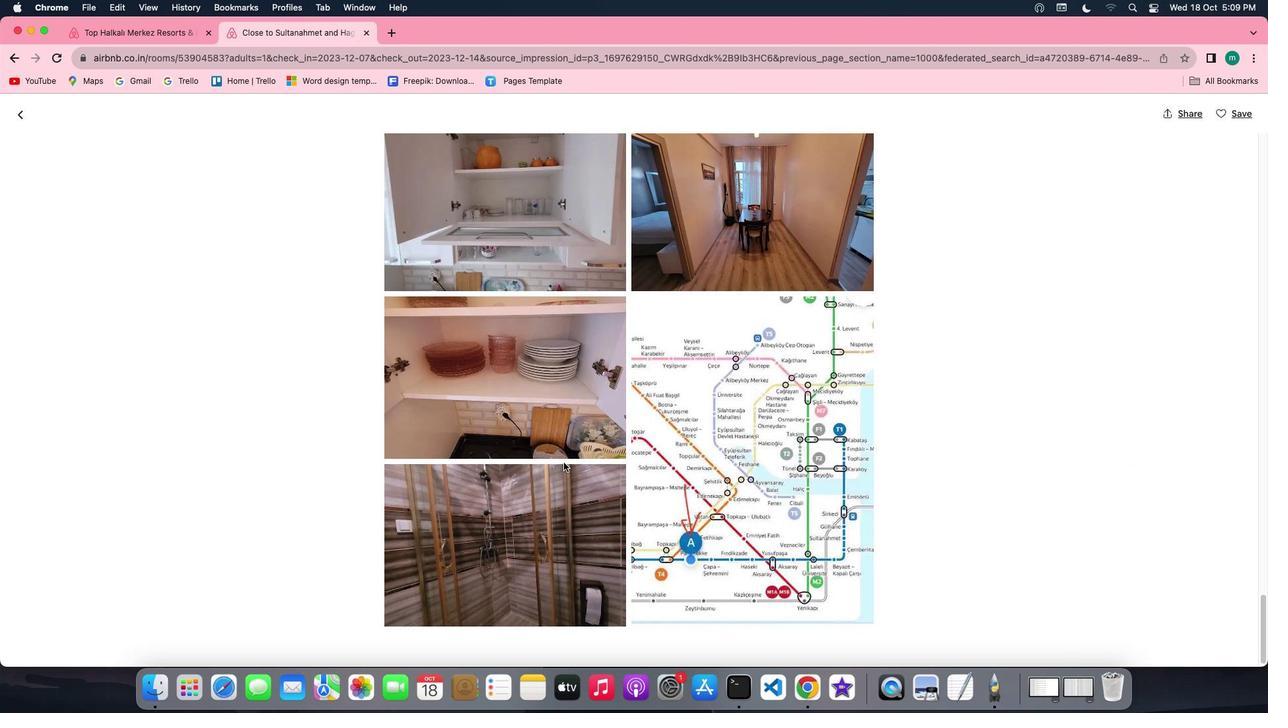 
Action: Mouse scrolled (563, 463) with delta (0, 0)
Screenshot: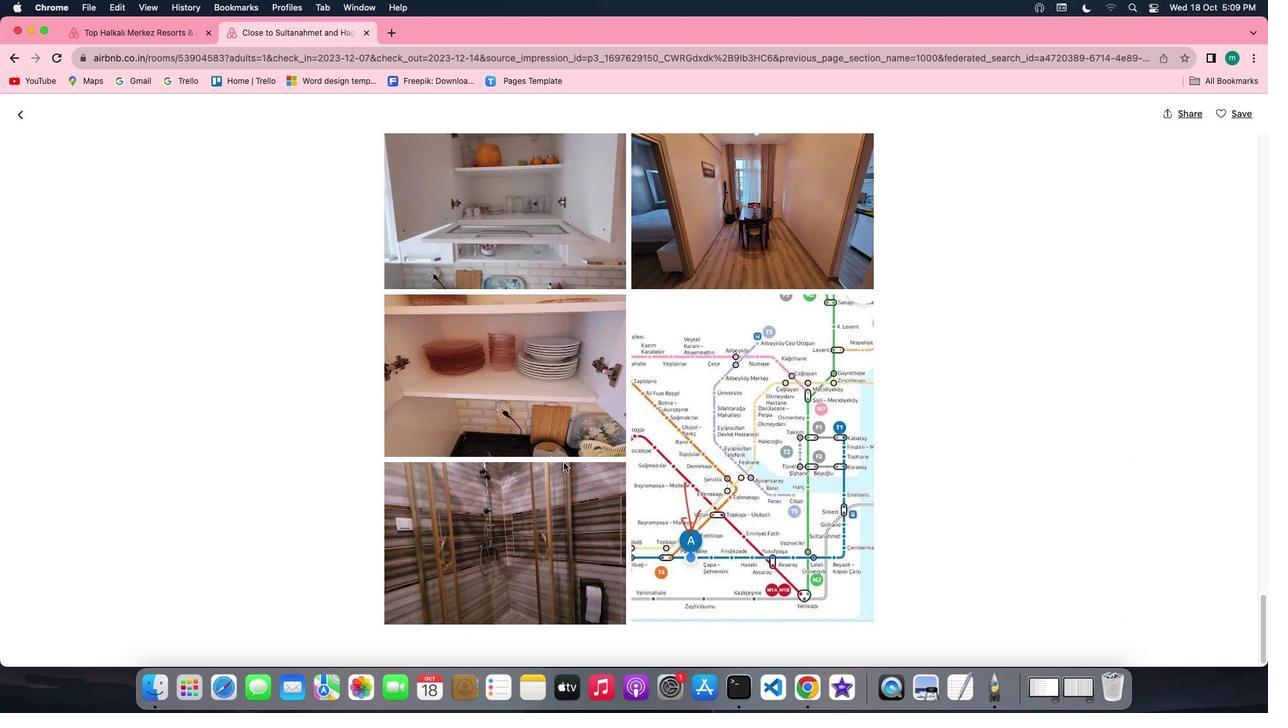 
Action: Mouse scrolled (563, 463) with delta (0, -1)
Screenshot: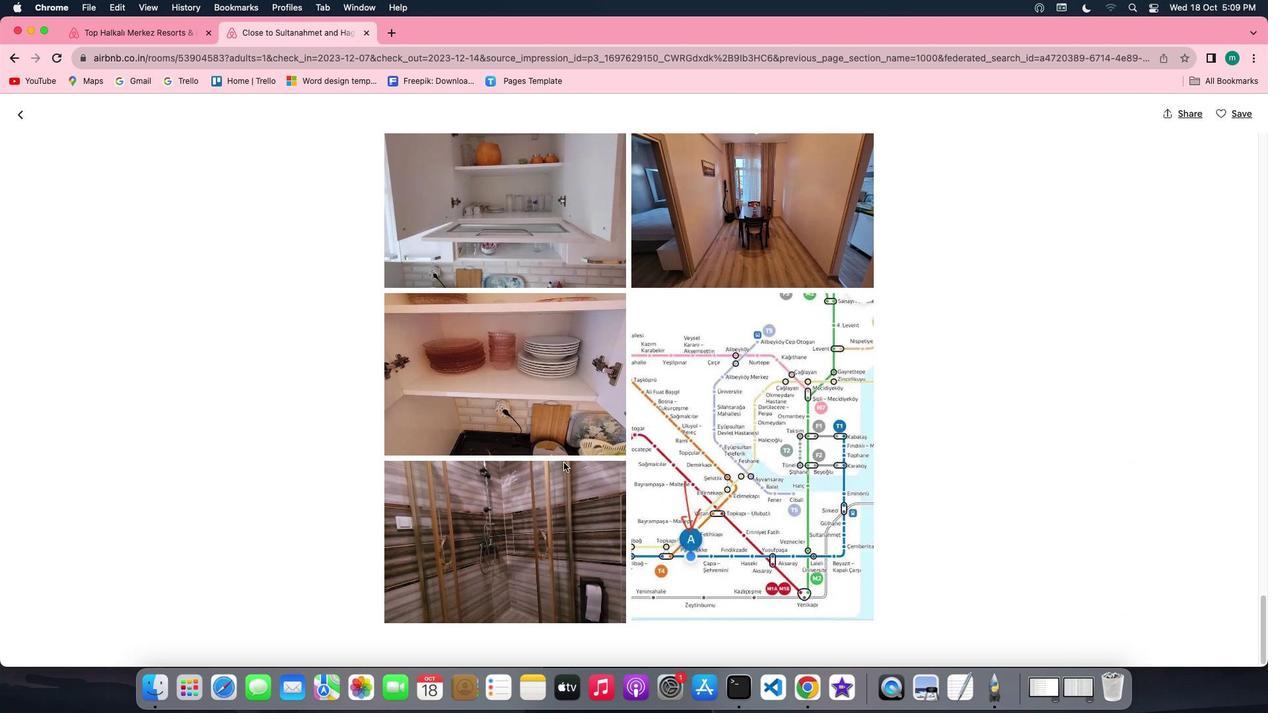 
Action: Mouse scrolled (563, 463) with delta (0, -1)
Screenshot: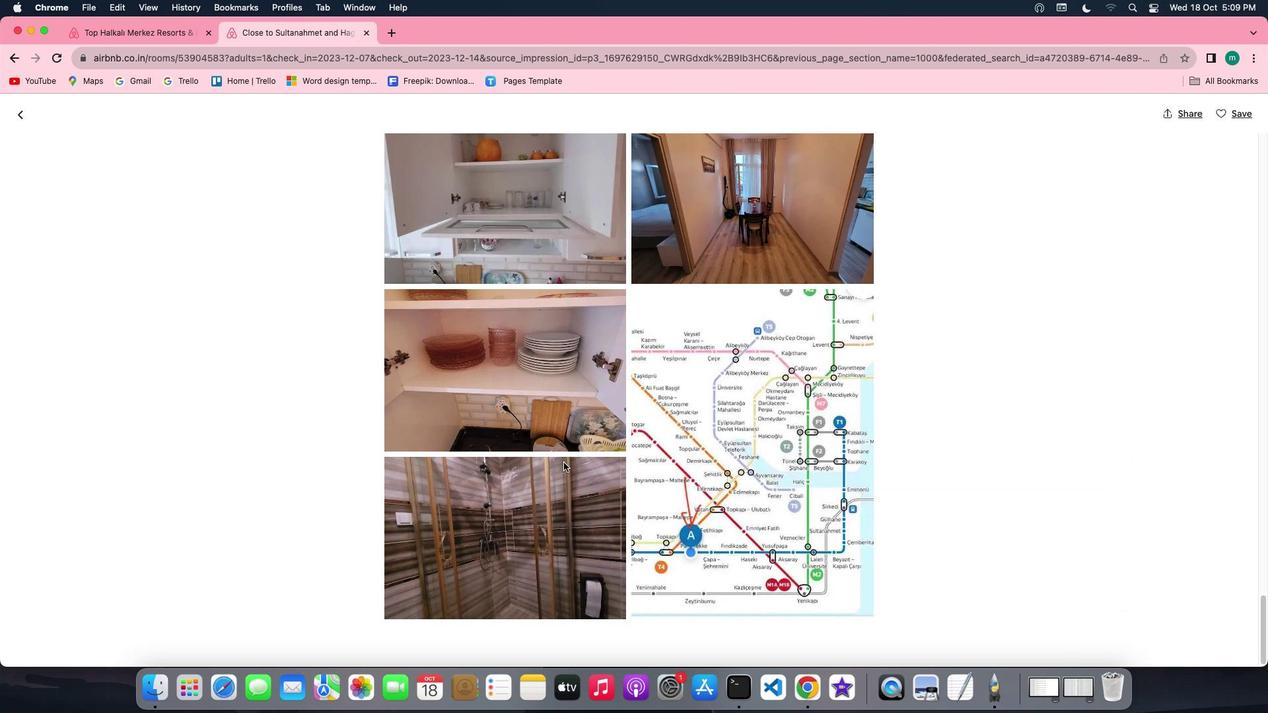 
Action: Mouse moved to (18, 116)
Screenshot: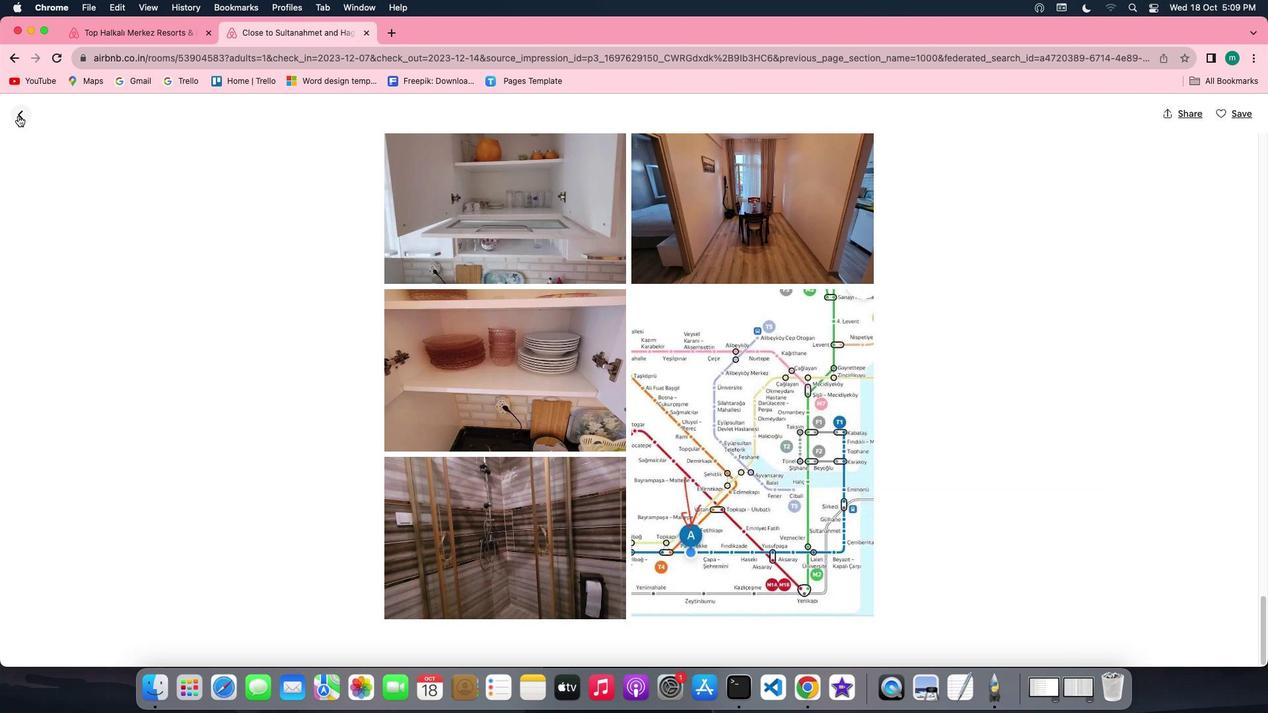 
Action: Mouse pressed left at (18, 116)
Screenshot: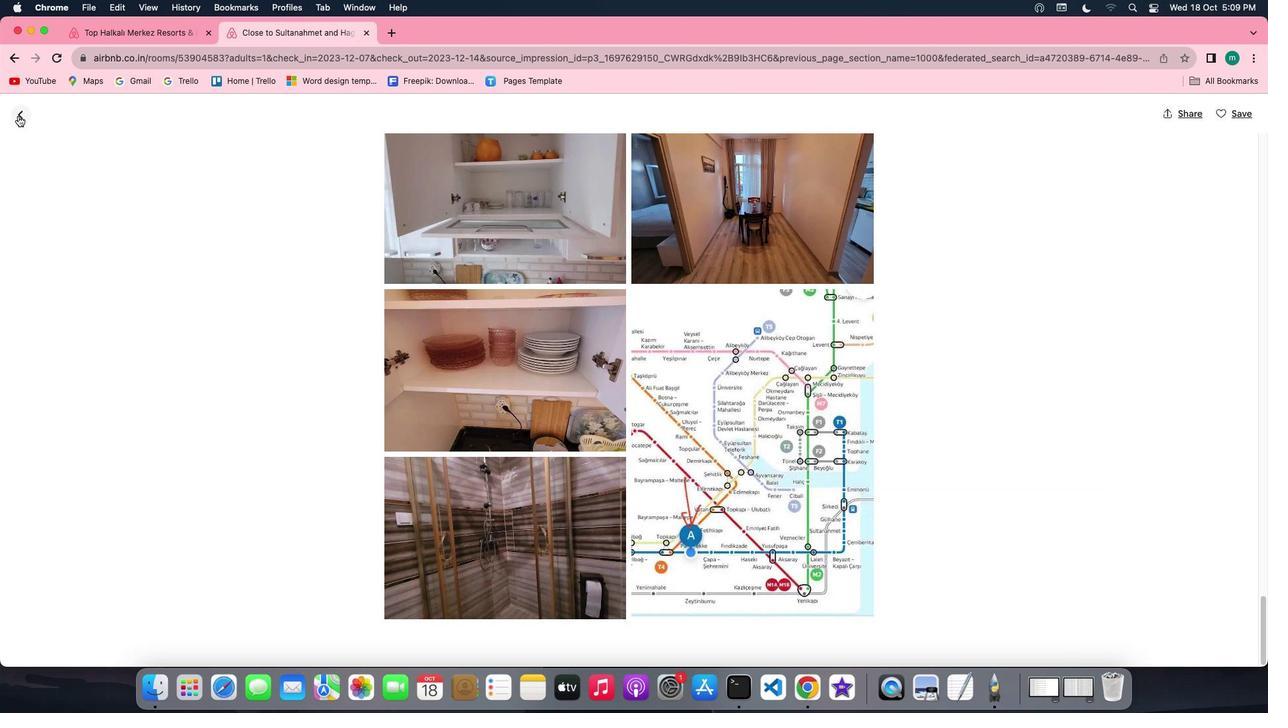 
Action: Mouse moved to (657, 428)
Screenshot: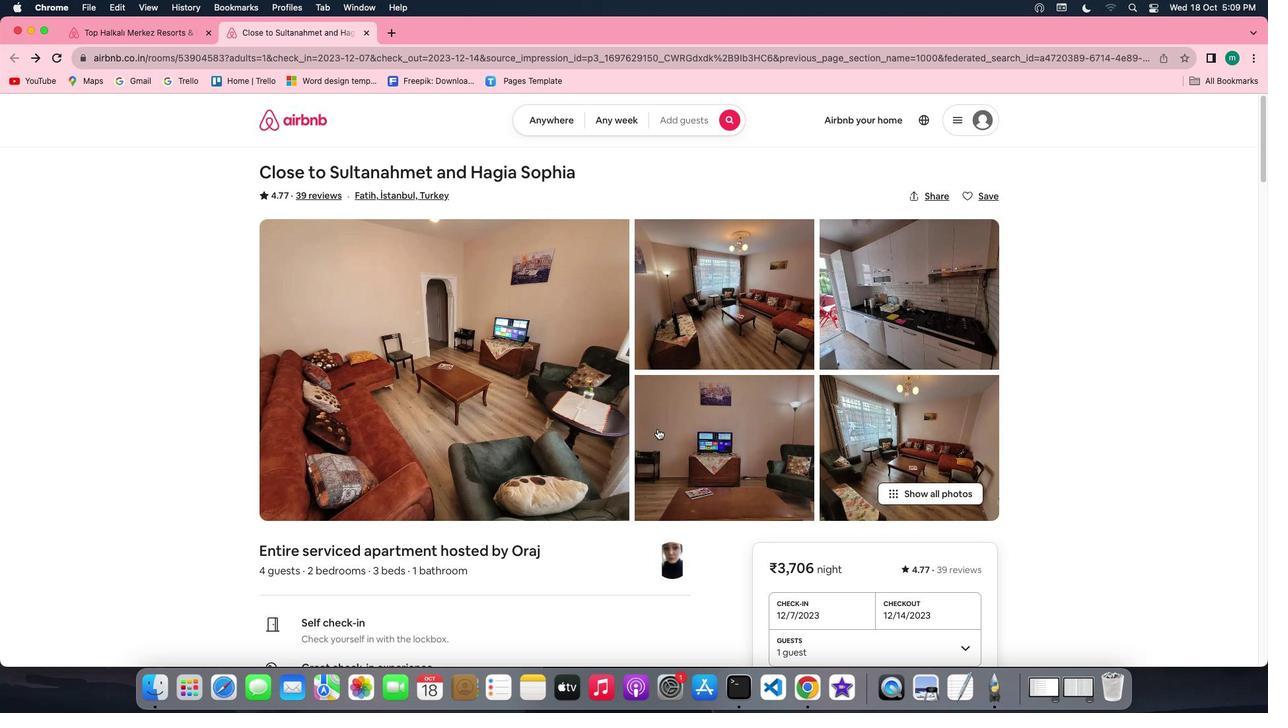 
Action: Mouse scrolled (657, 428) with delta (0, 0)
Screenshot: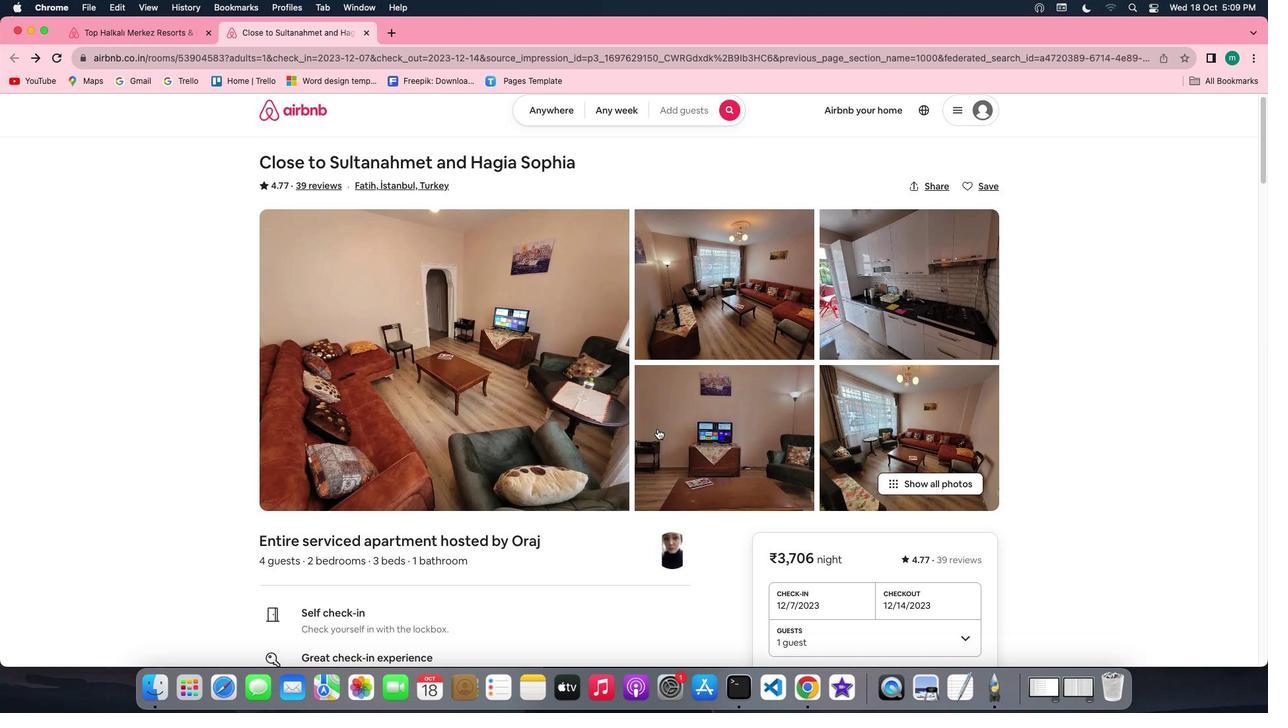 
Action: Mouse scrolled (657, 428) with delta (0, 0)
Screenshot: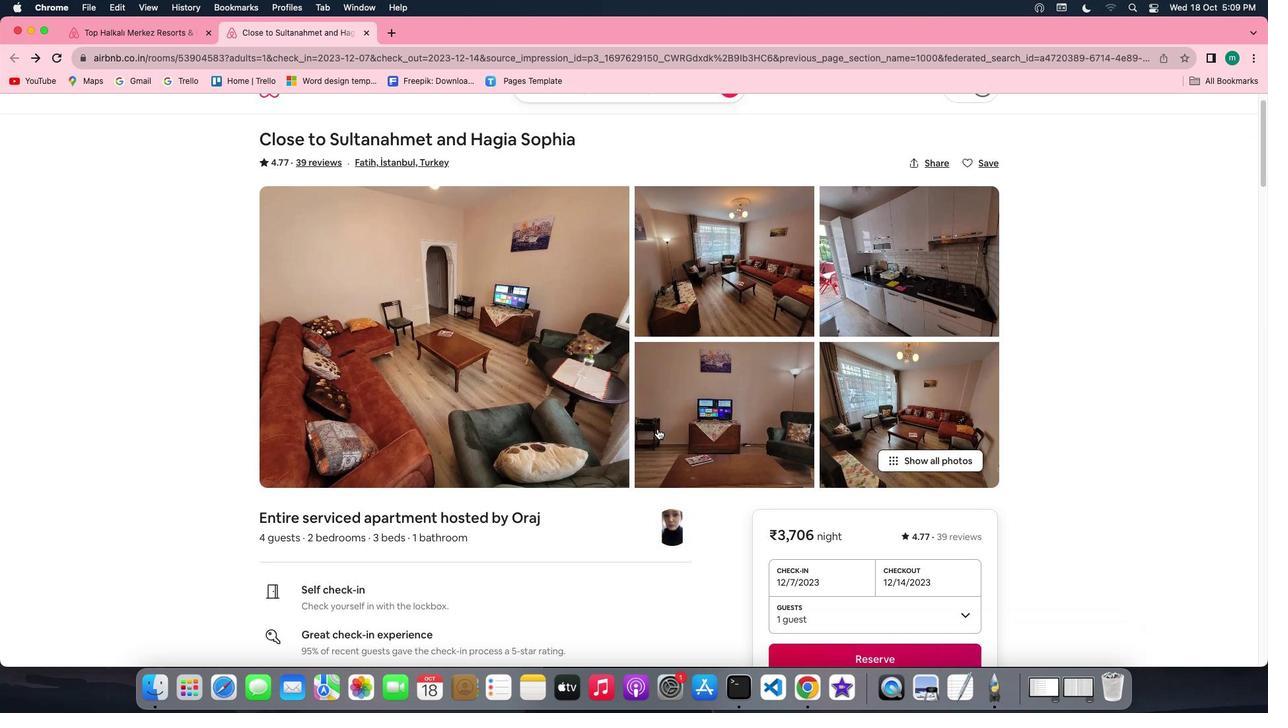 
Action: Mouse scrolled (657, 428) with delta (0, -1)
Screenshot: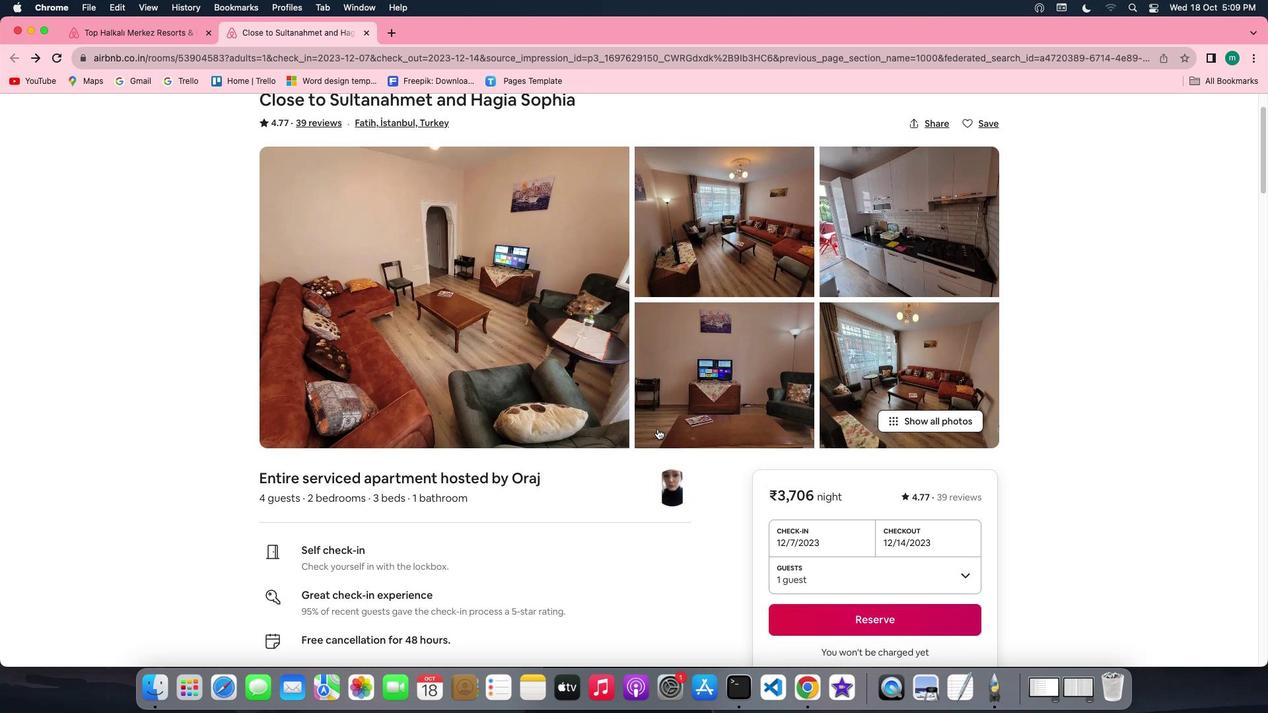 
Action: Mouse scrolled (657, 428) with delta (0, -2)
Screenshot: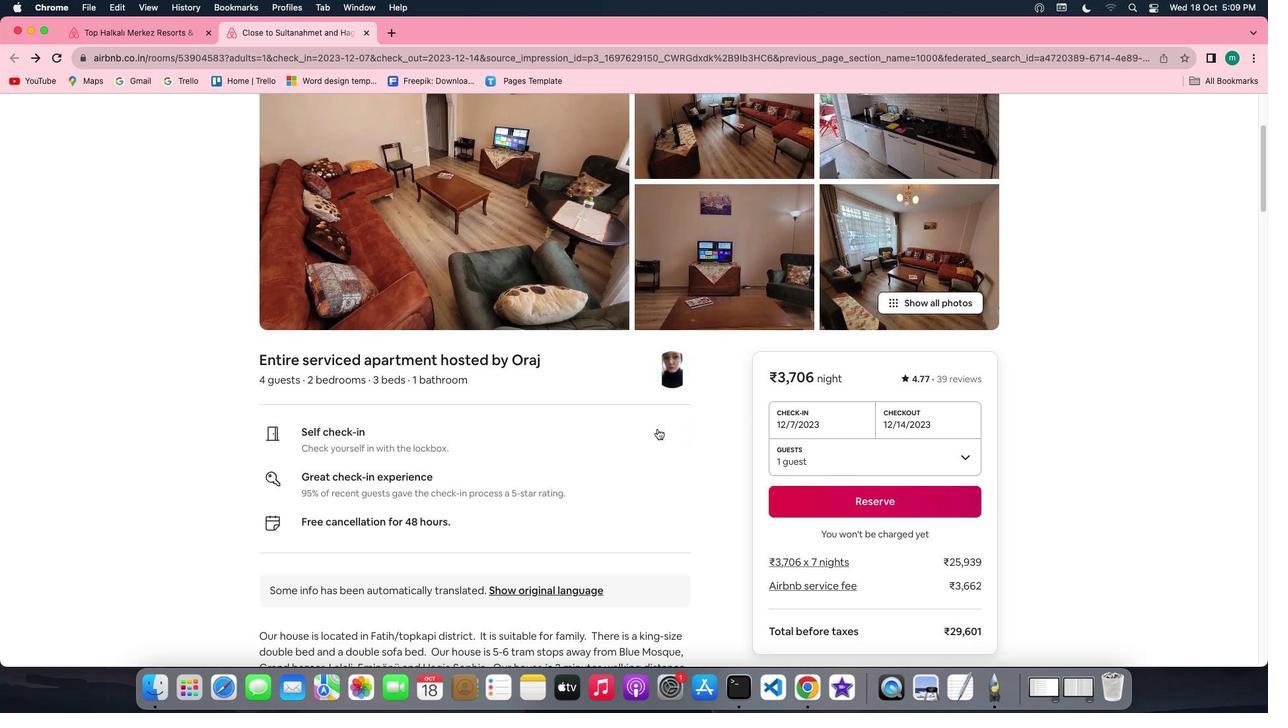 
Action: Mouse scrolled (657, 428) with delta (0, 0)
Screenshot: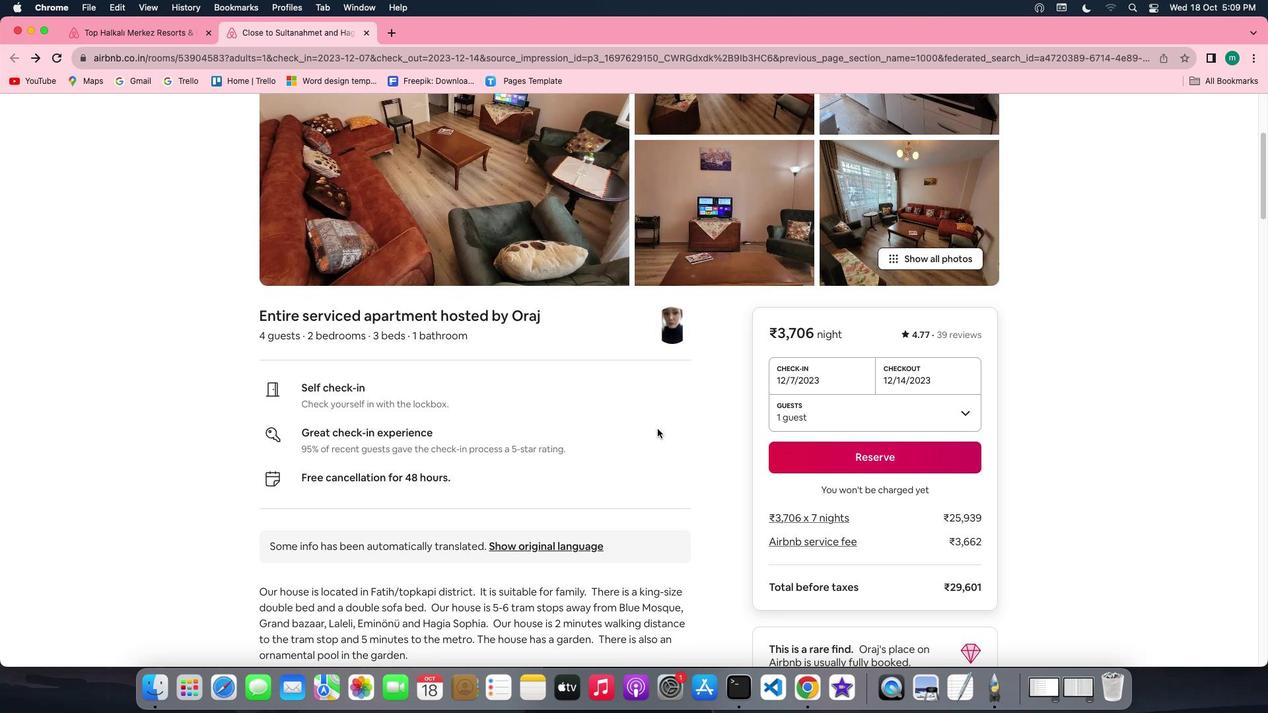 
Action: Mouse scrolled (657, 428) with delta (0, 0)
Screenshot: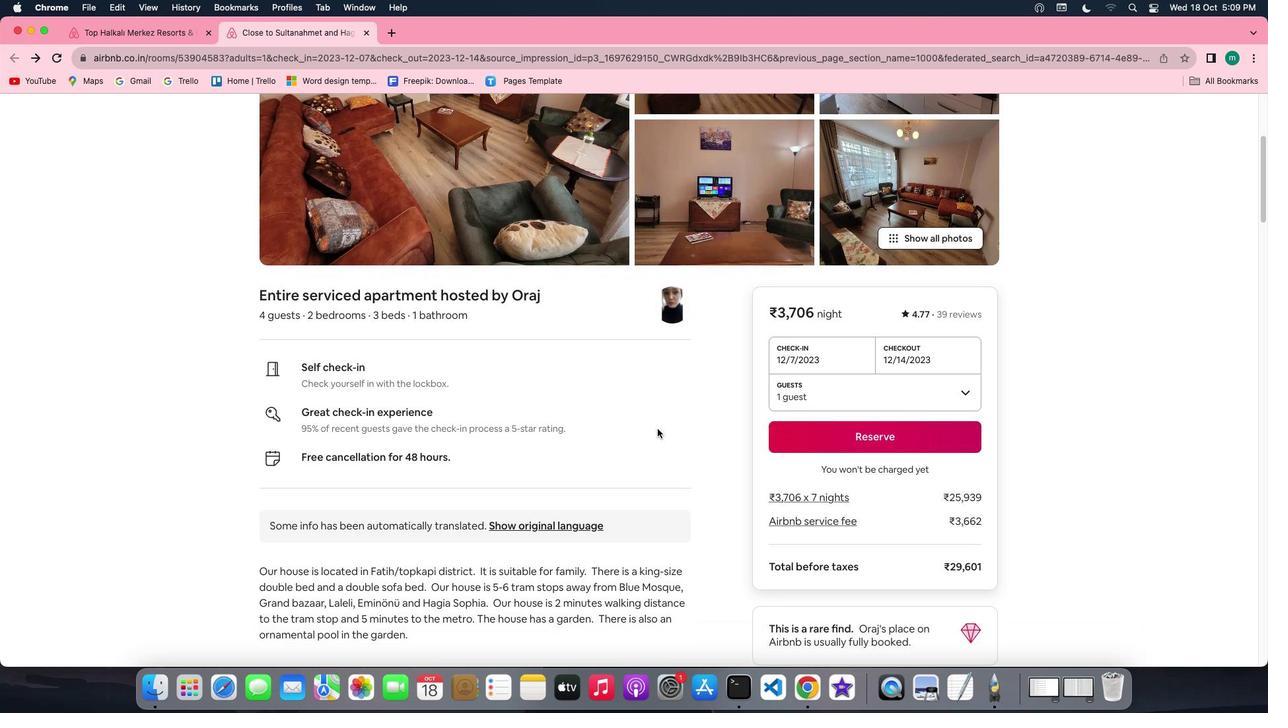 
Action: Mouse scrolled (657, 428) with delta (0, -1)
Screenshot: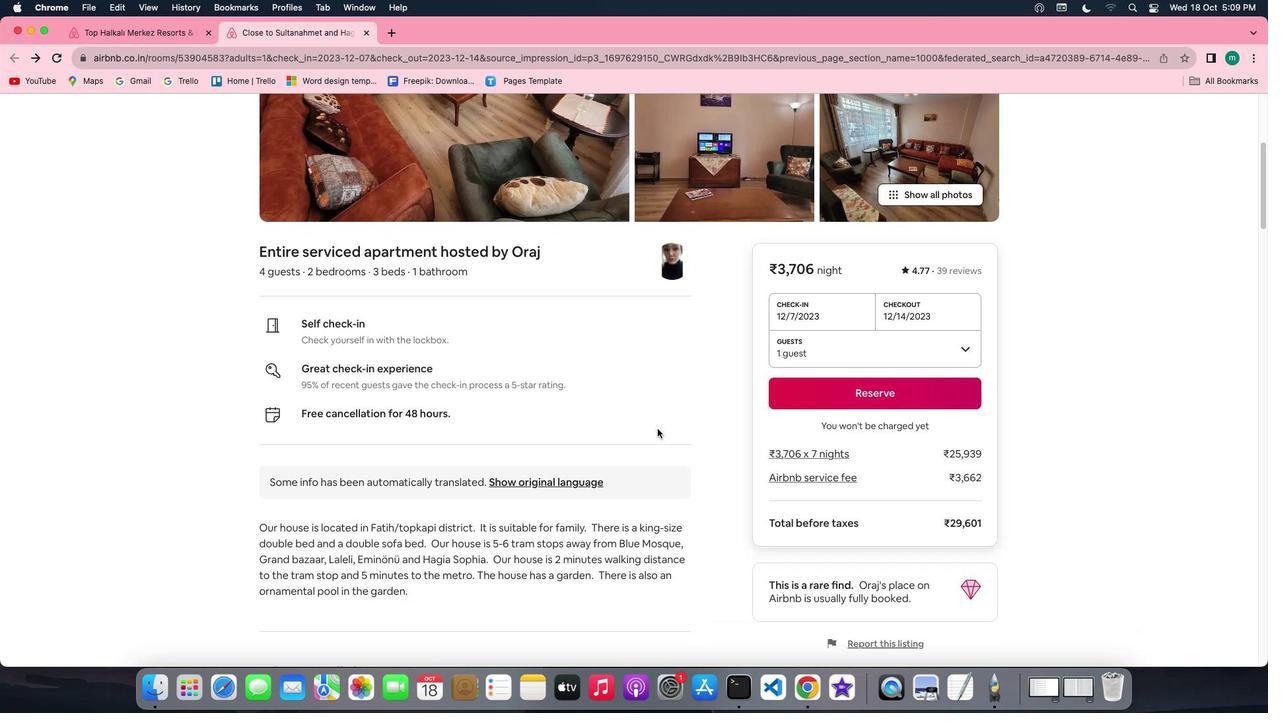 
Action: Mouse scrolled (657, 428) with delta (0, -2)
Screenshot: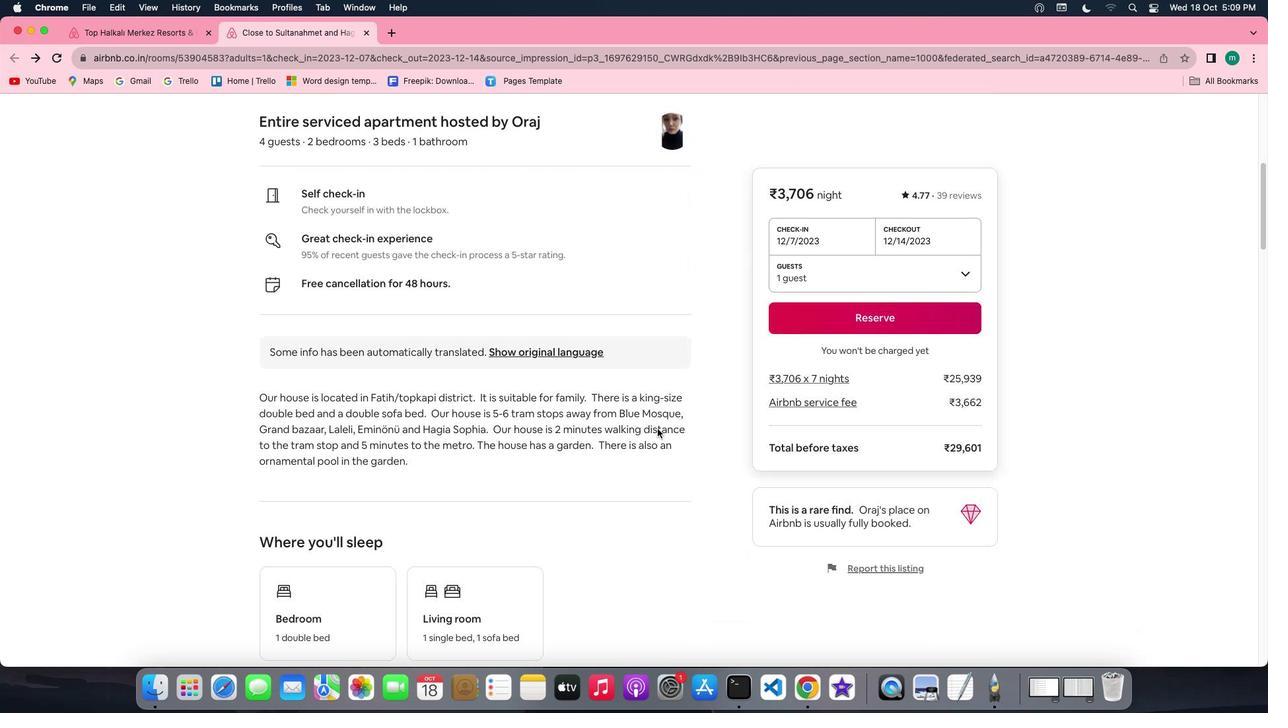 
Action: Mouse scrolled (657, 428) with delta (0, 0)
Screenshot: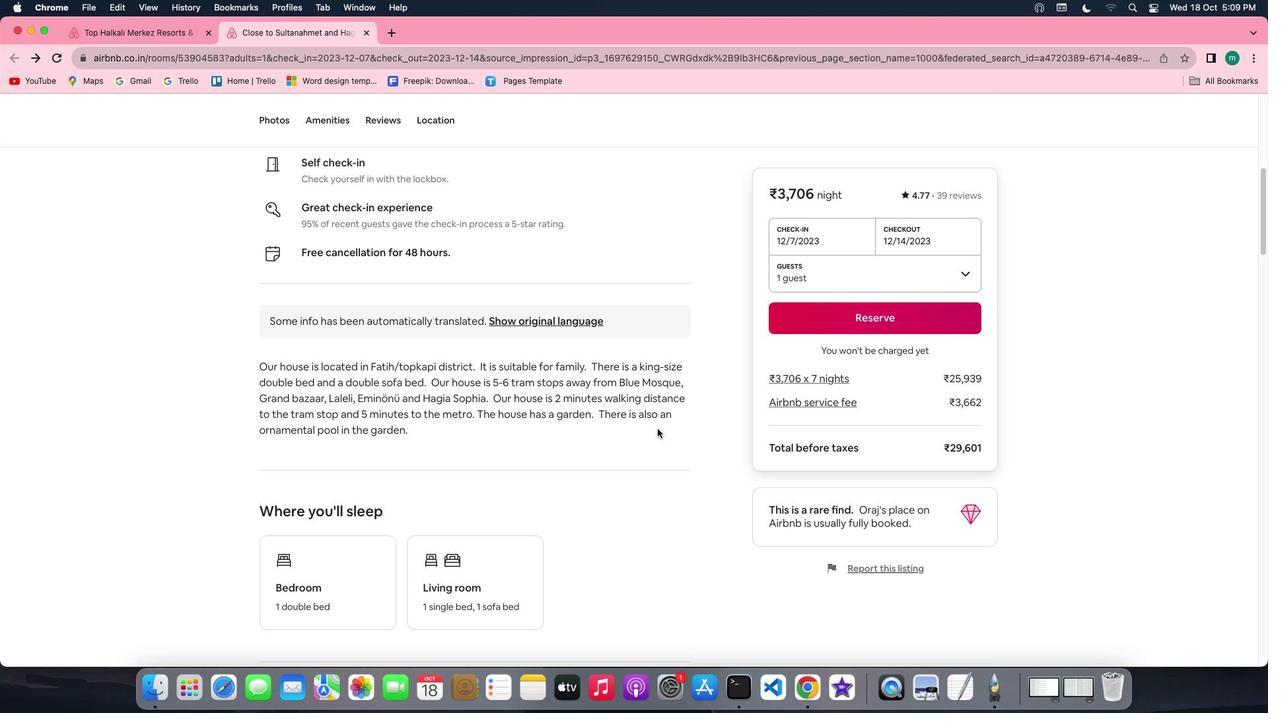 
Action: Mouse scrolled (657, 428) with delta (0, 0)
Screenshot: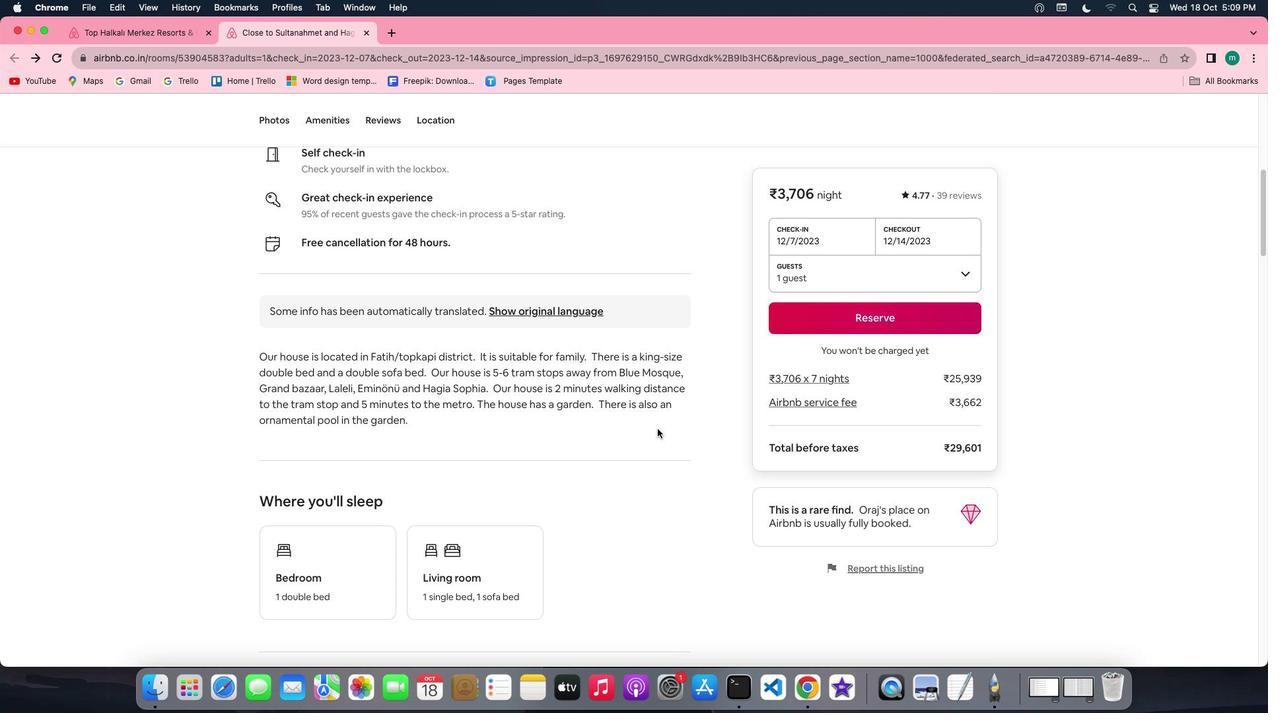 
Action: Mouse scrolled (657, 428) with delta (0, -1)
Screenshot: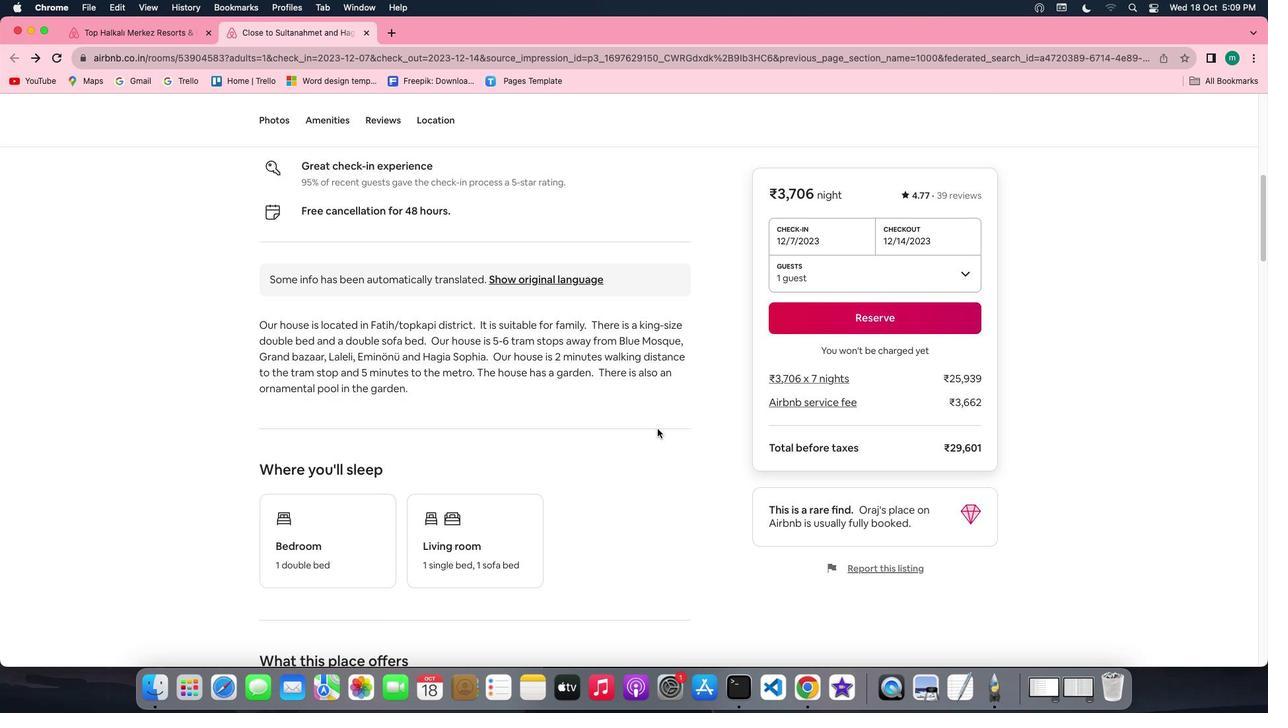 
Action: Mouse scrolled (657, 428) with delta (0, 0)
Screenshot: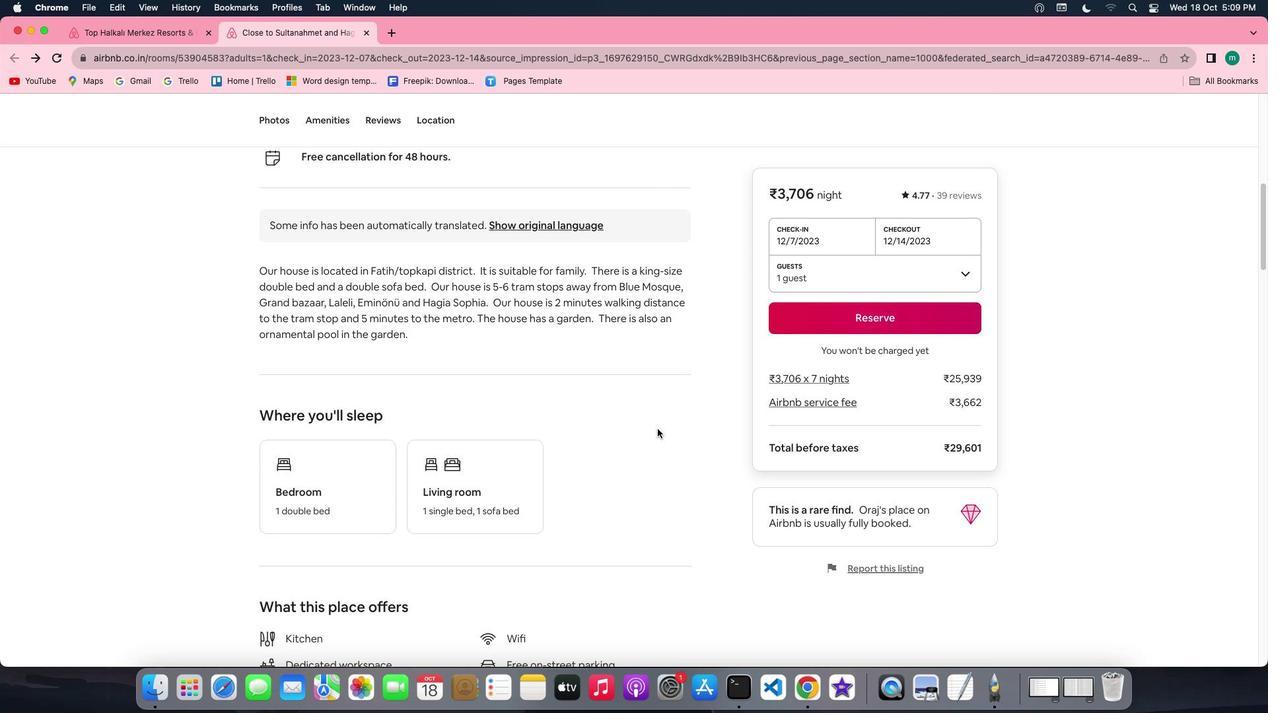 
Action: Mouse scrolled (657, 428) with delta (0, 0)
Screenshot: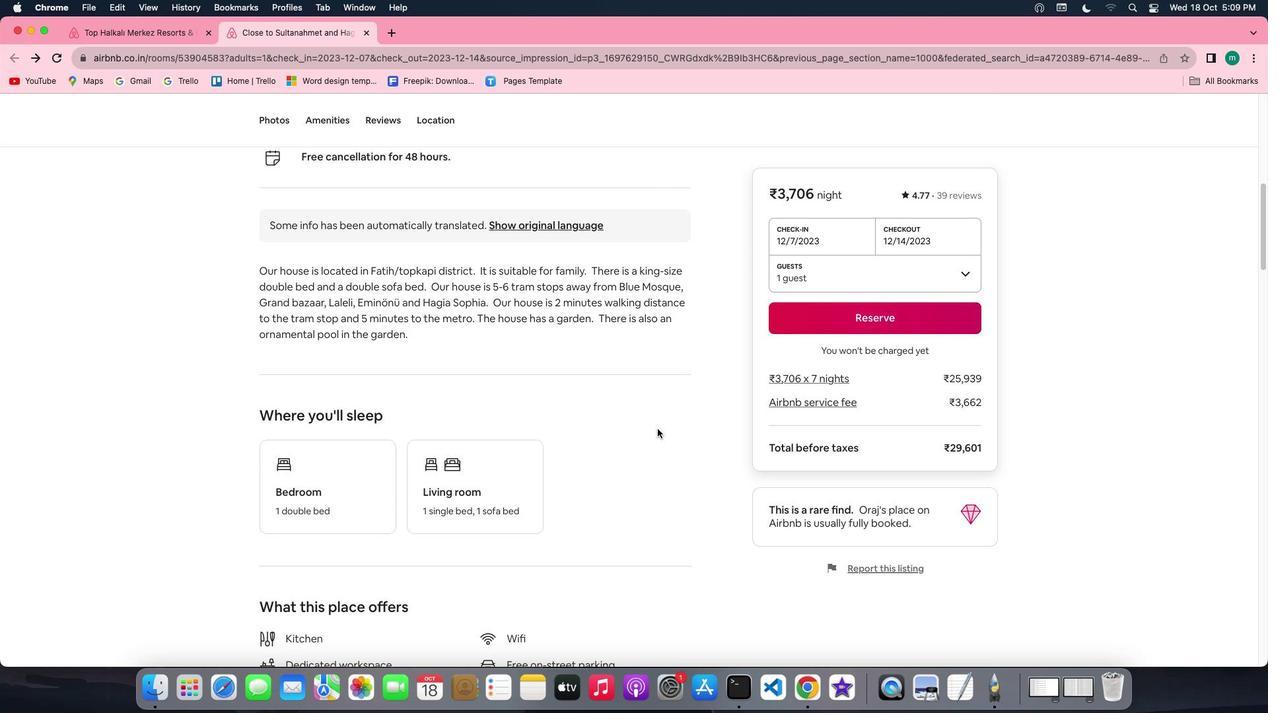 
Action: Mouse scrolled (657, 428) with delta (0, -1)
Screenshot: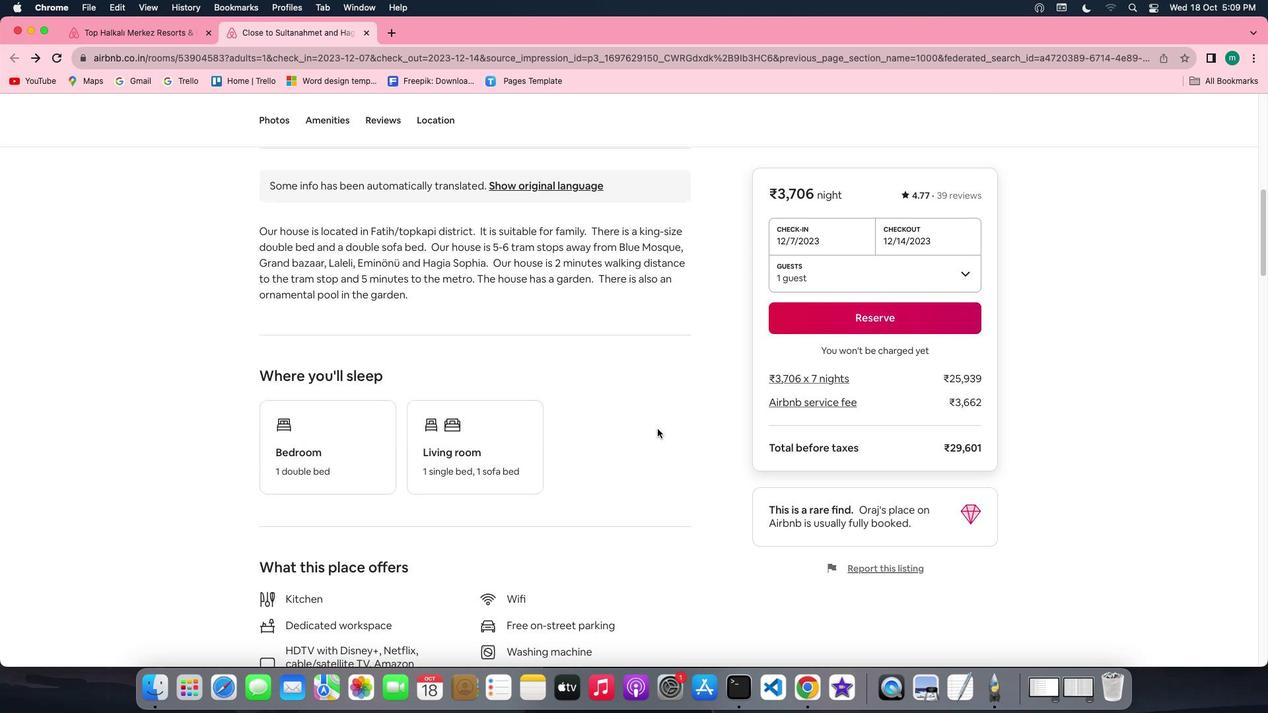 
Action: Mouse scrolled (657, 428) with delta (0, -2)
Screenshot: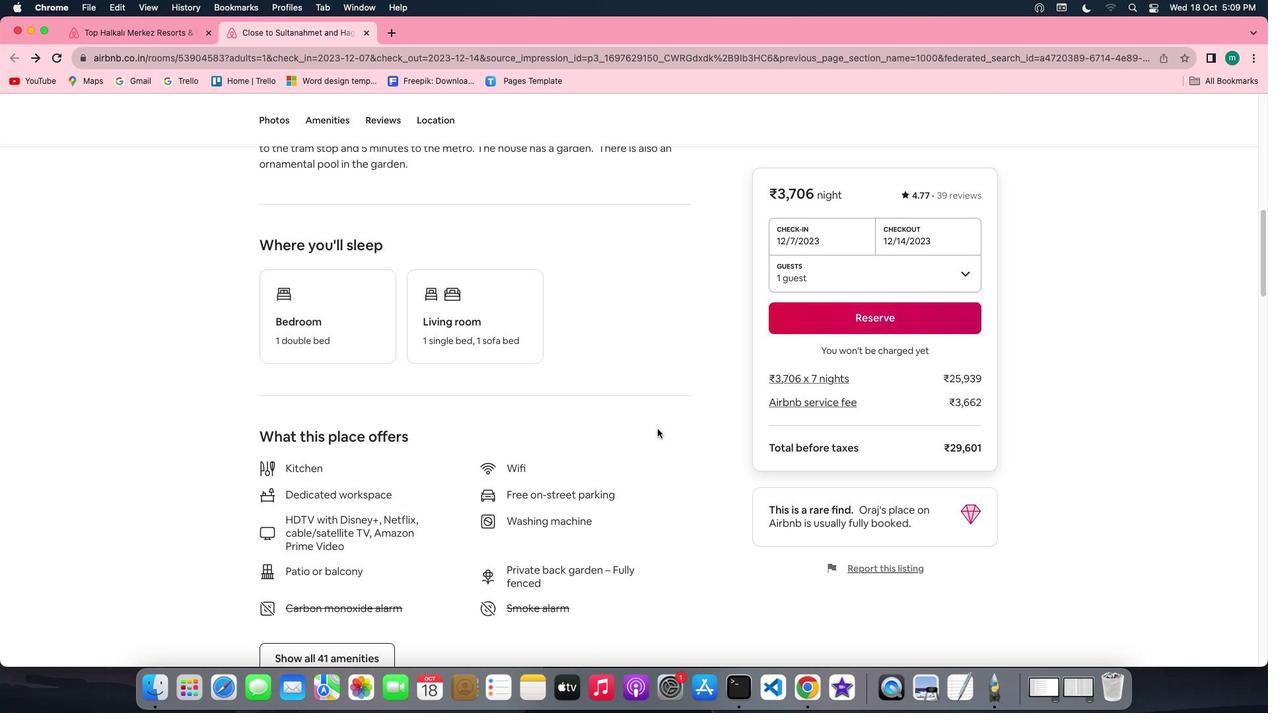 
Action: Mouse scrolled (657, 428) with delta (0, 0)
Screenshot: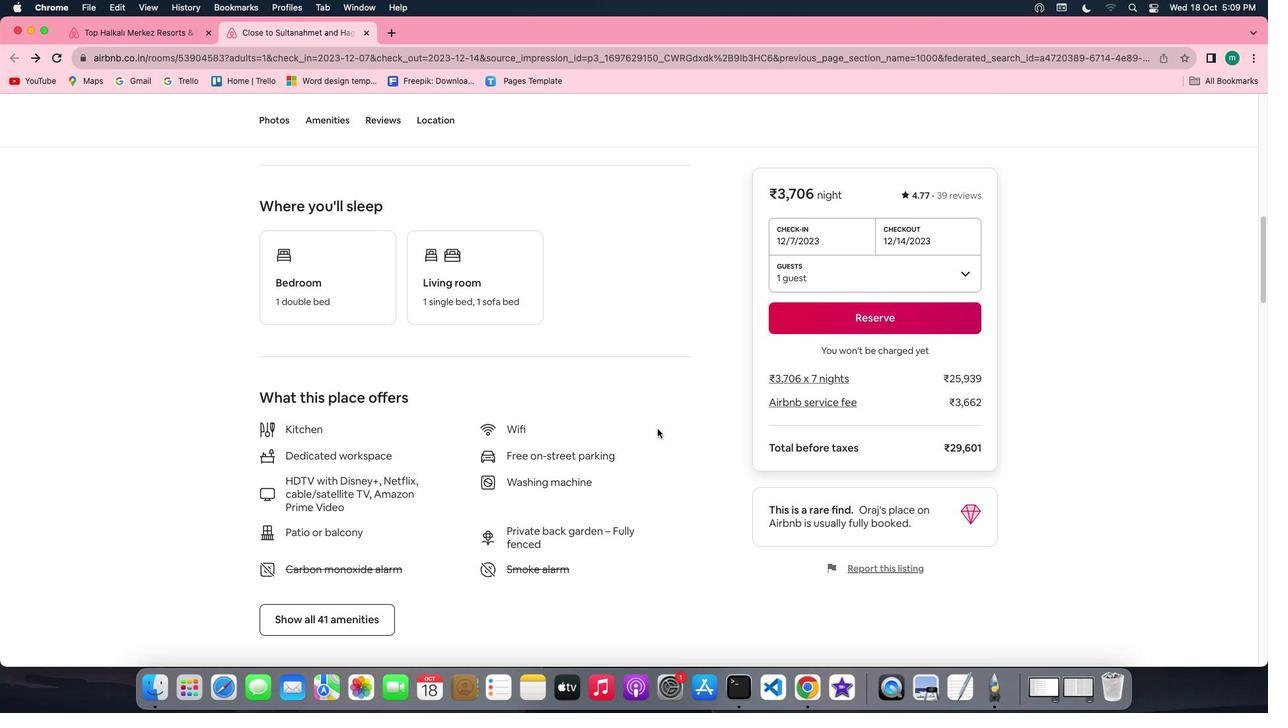 
Action: Mouse scrolled (657, 428) with delta (0, 0)
Screenshot: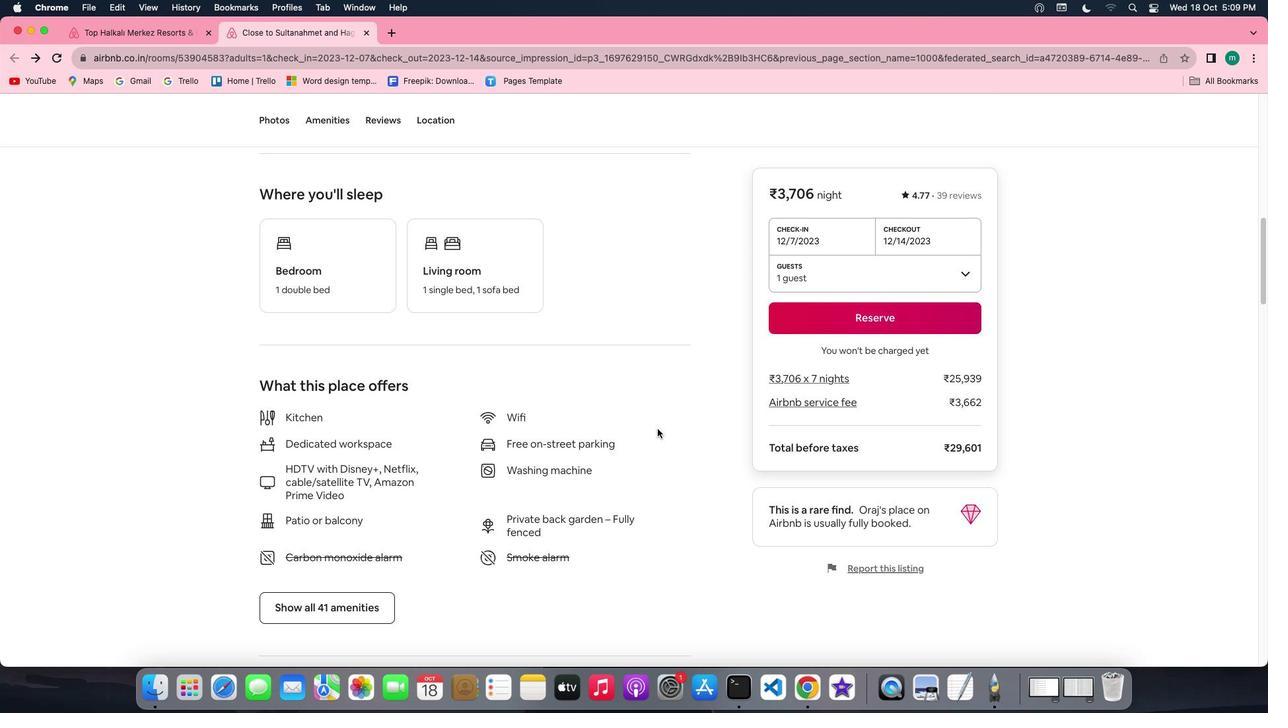 
Action: Mouse scrolled (657, 428) with delta (0, -1)
Screenshot: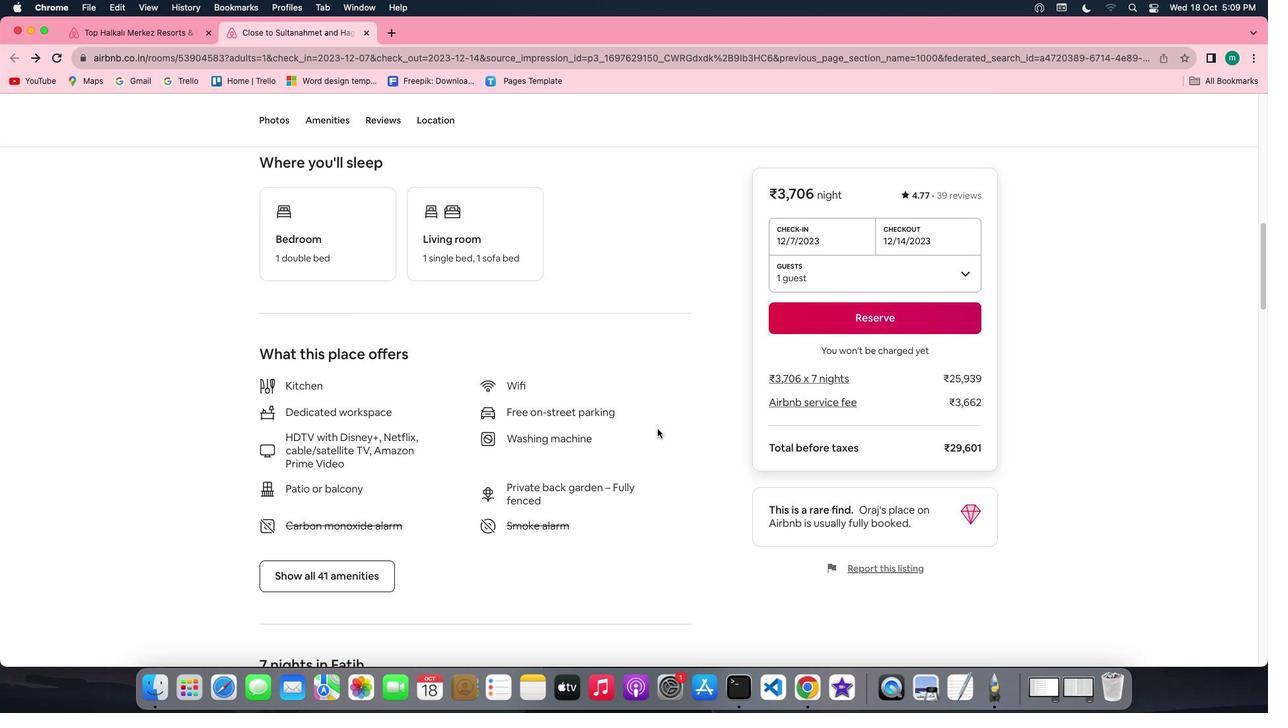 
Action: Mouse scrolled (657, 428) with delta (0, 0)
Screenshot: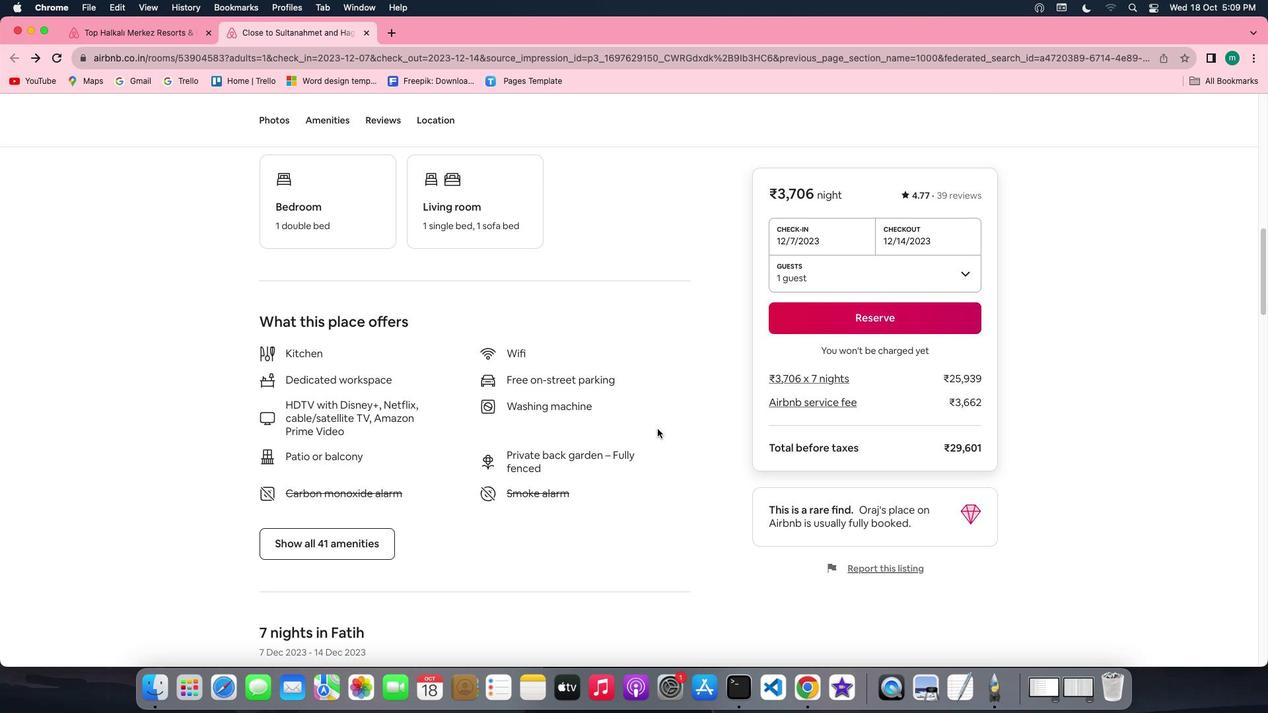 
Action: Mouse scrolled (657, 428) with delta (0, 0)
Screenshot: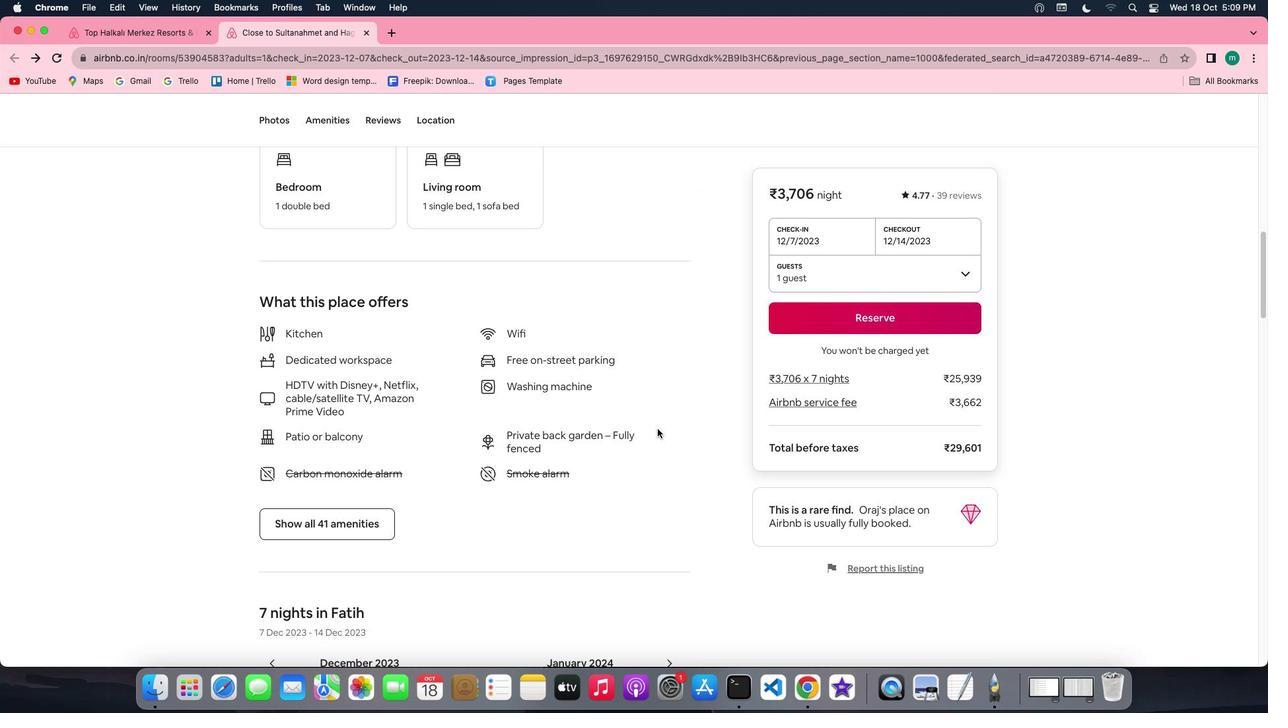 
Action: Mouse scrolled (657, 428) with delta (0, -1)
Screenshot: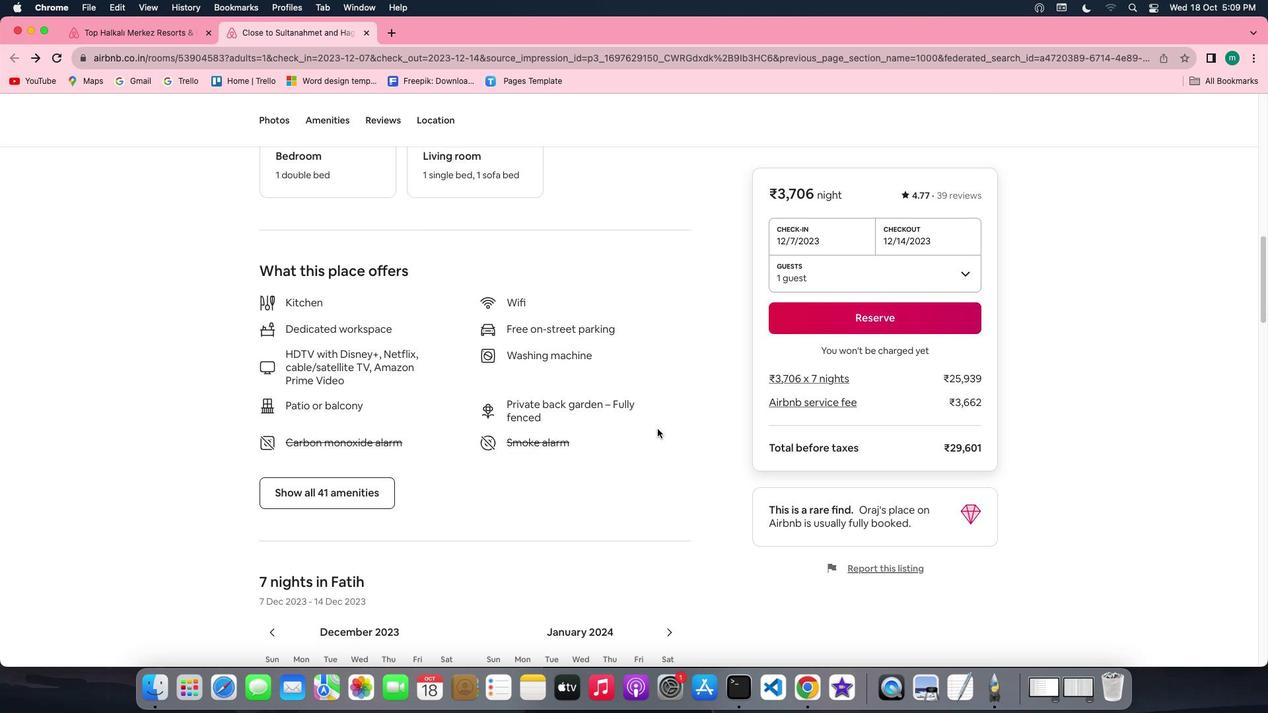 
Action: Mouse scrolled (657, 428) with delta (0, -1)
Screenshot: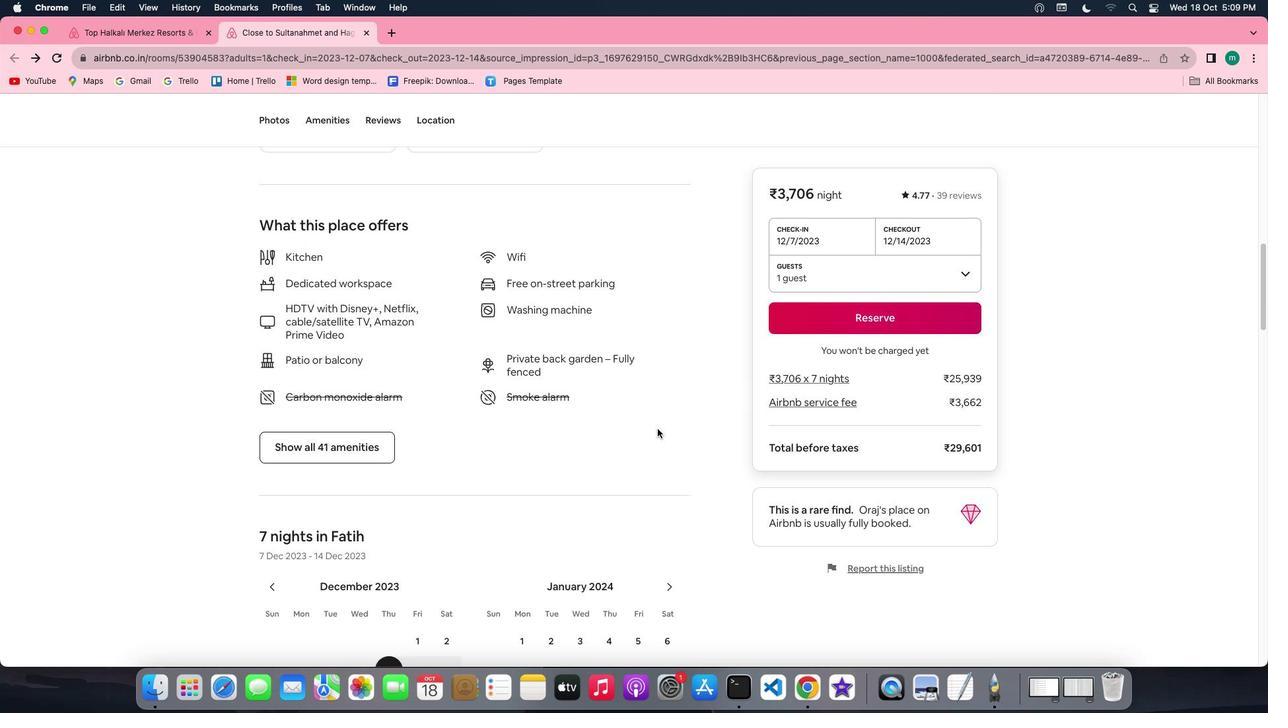 
Action: Mouse moved to (328, 367)
Screenshot: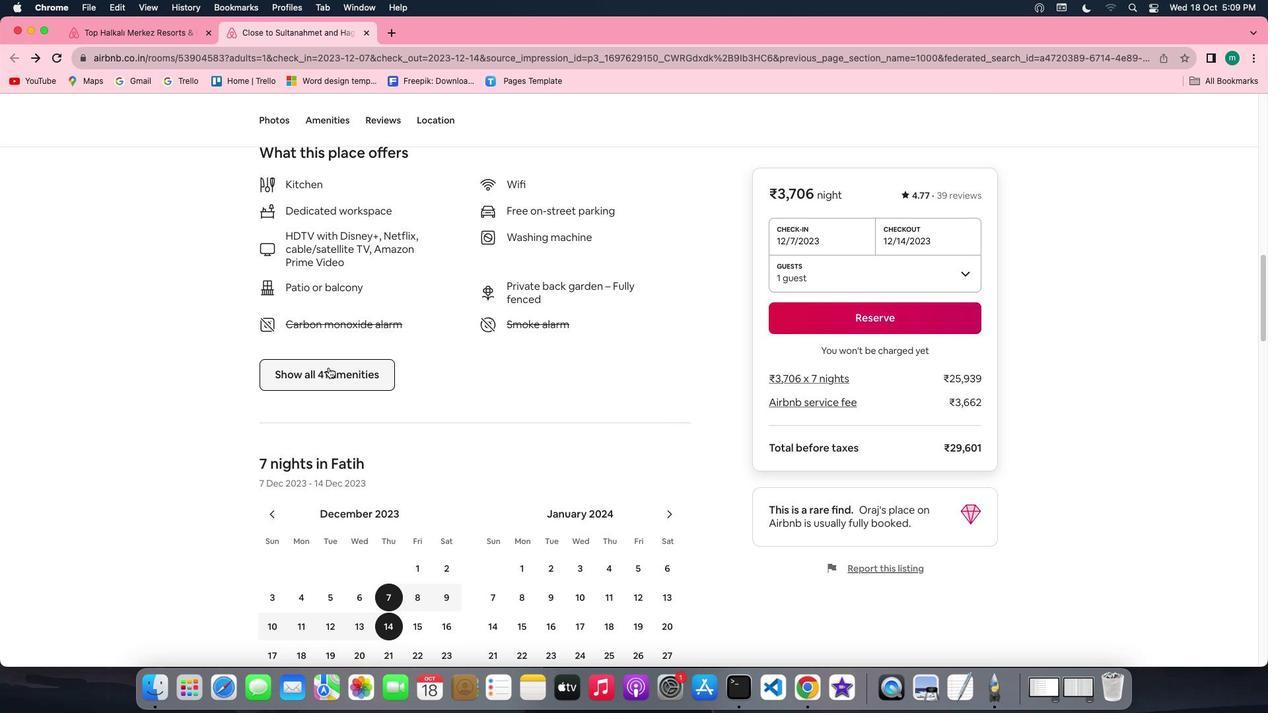 
Action: Mouse pressed left at (328, 367)
Screenshot: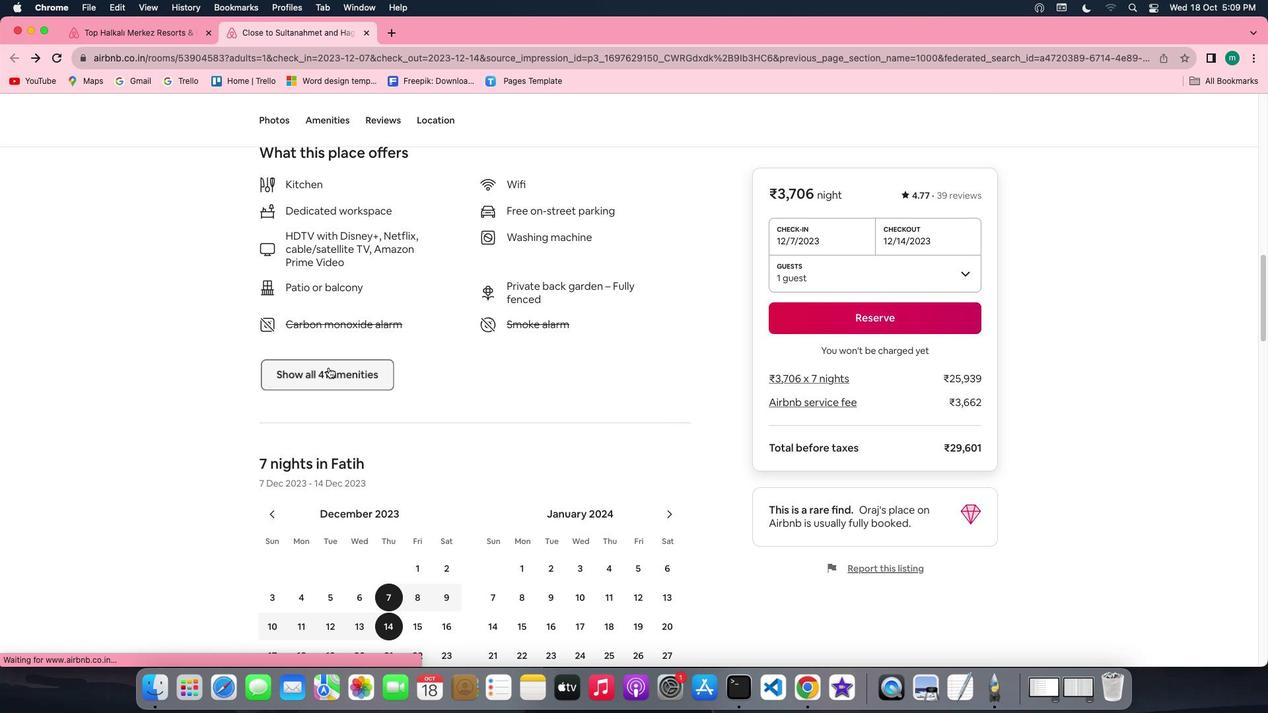 
Action: Mouse moved to (574, 440)
Screenshot: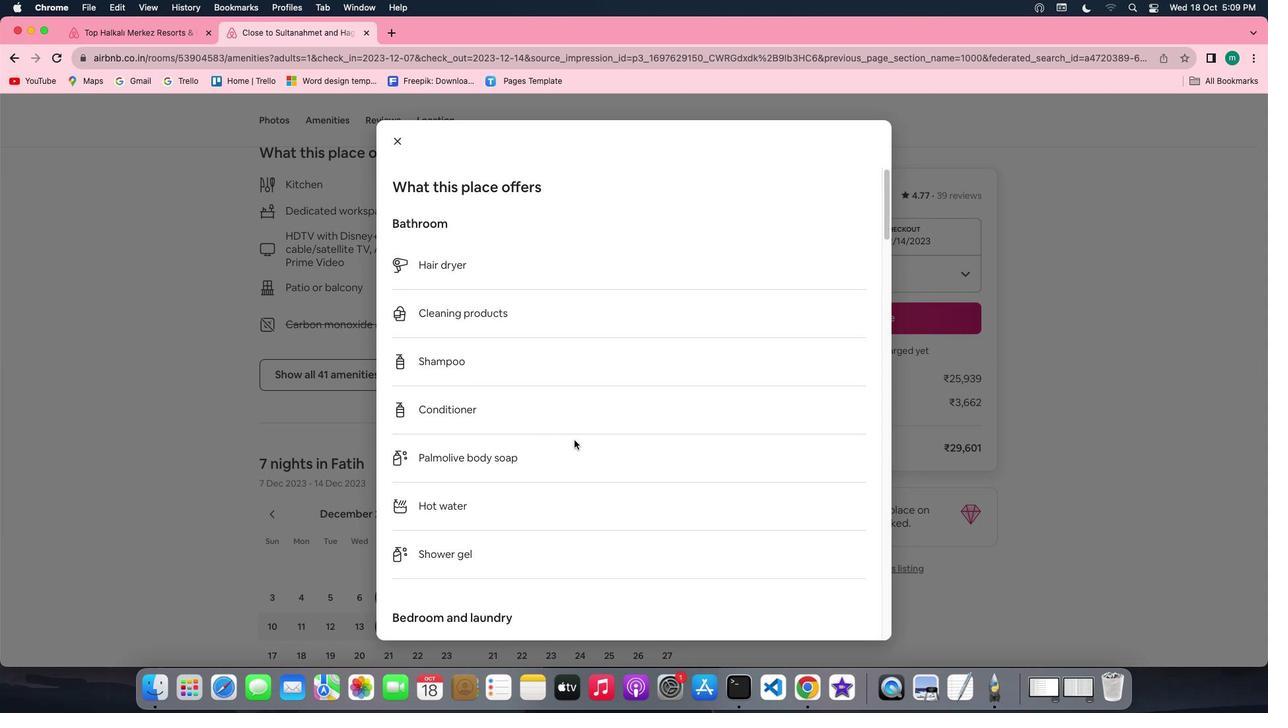 
Action: Mouse scrolled (574, 440) with delta (0, 0)
Screenshot: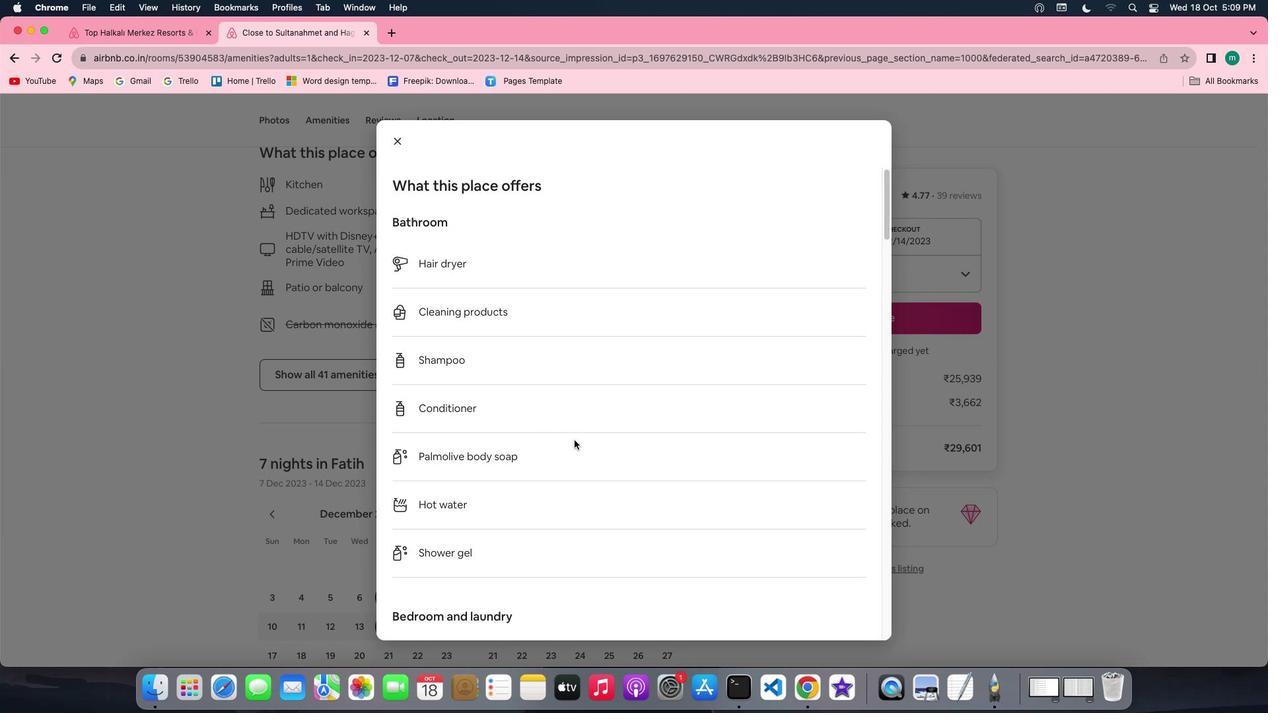 
Action: Mouse scrolled (574, 440) with delta (0, 0)
Screenshot: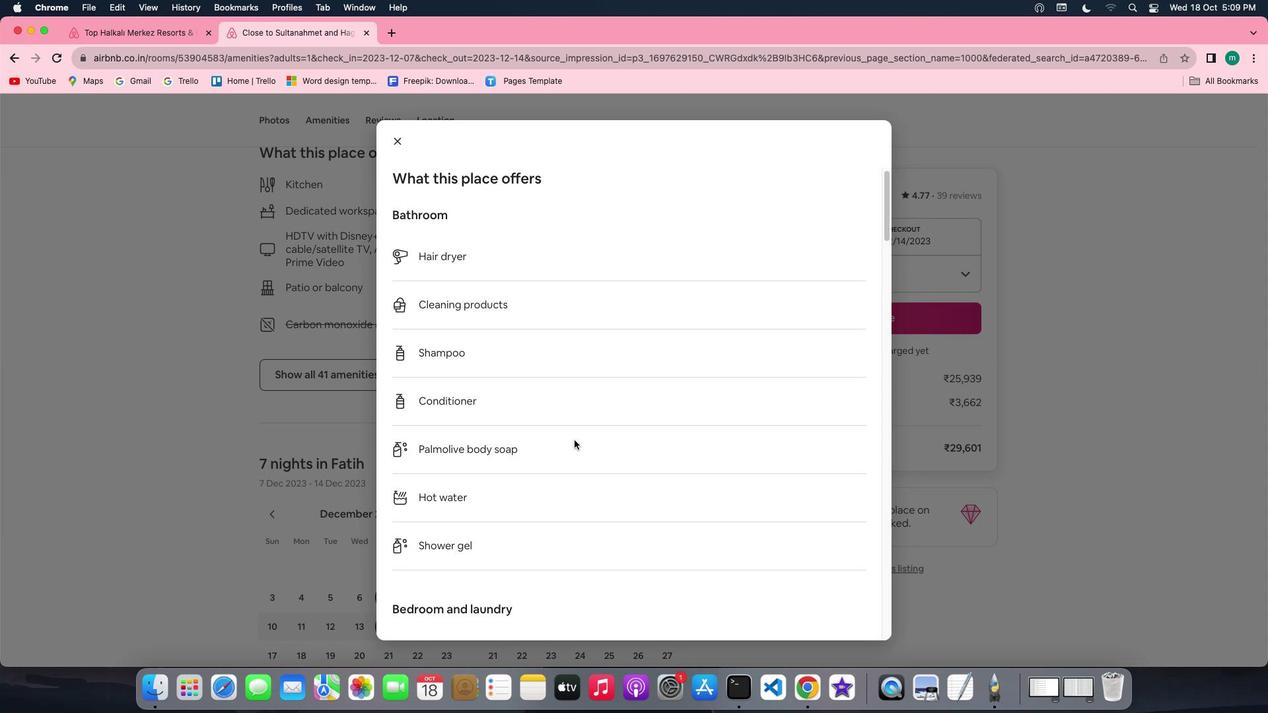 
Action: Mouse scrolled (574, 440) with delta (0, -1)
Screenshot: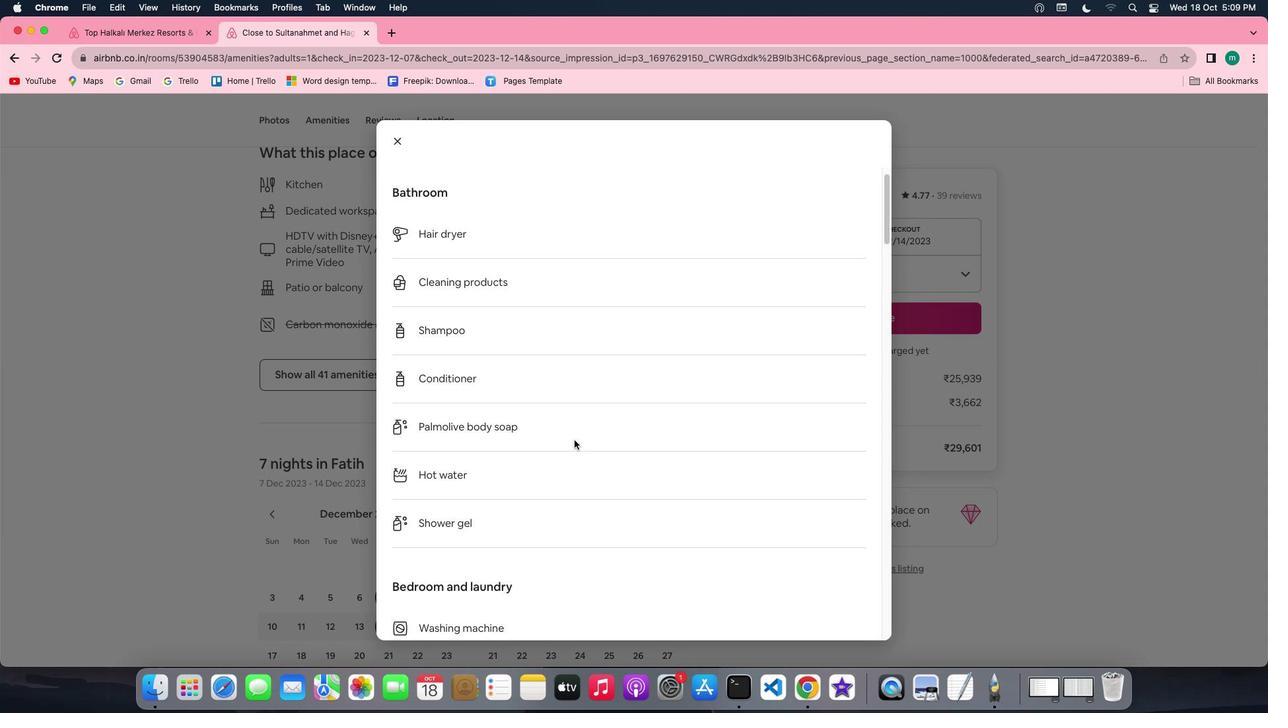 
Action: Mouse scrolled (574, 440) with delta (0, -2)
Screenshot: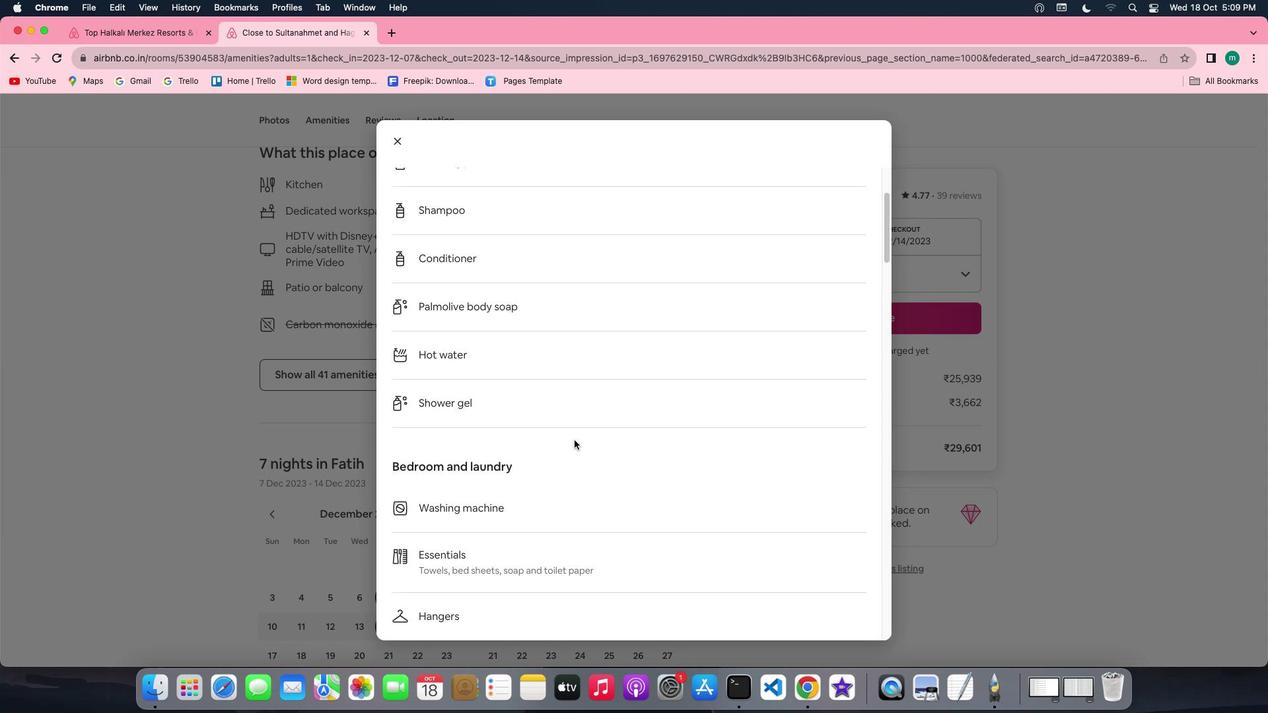 
Action: Mouse scrolled (574, 440) with delta (0, 0)
Screenshot: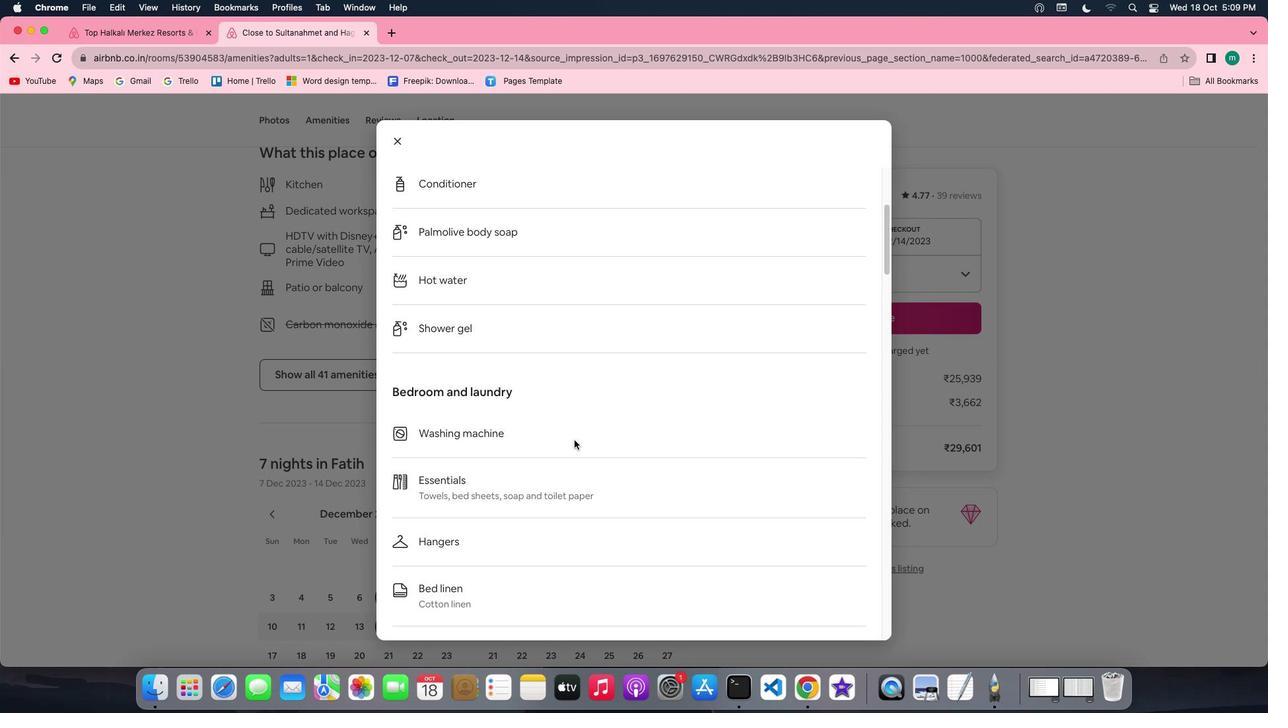 
Action: Mouse scrolled (574, 440) with delta (0, 0)
Screenshot: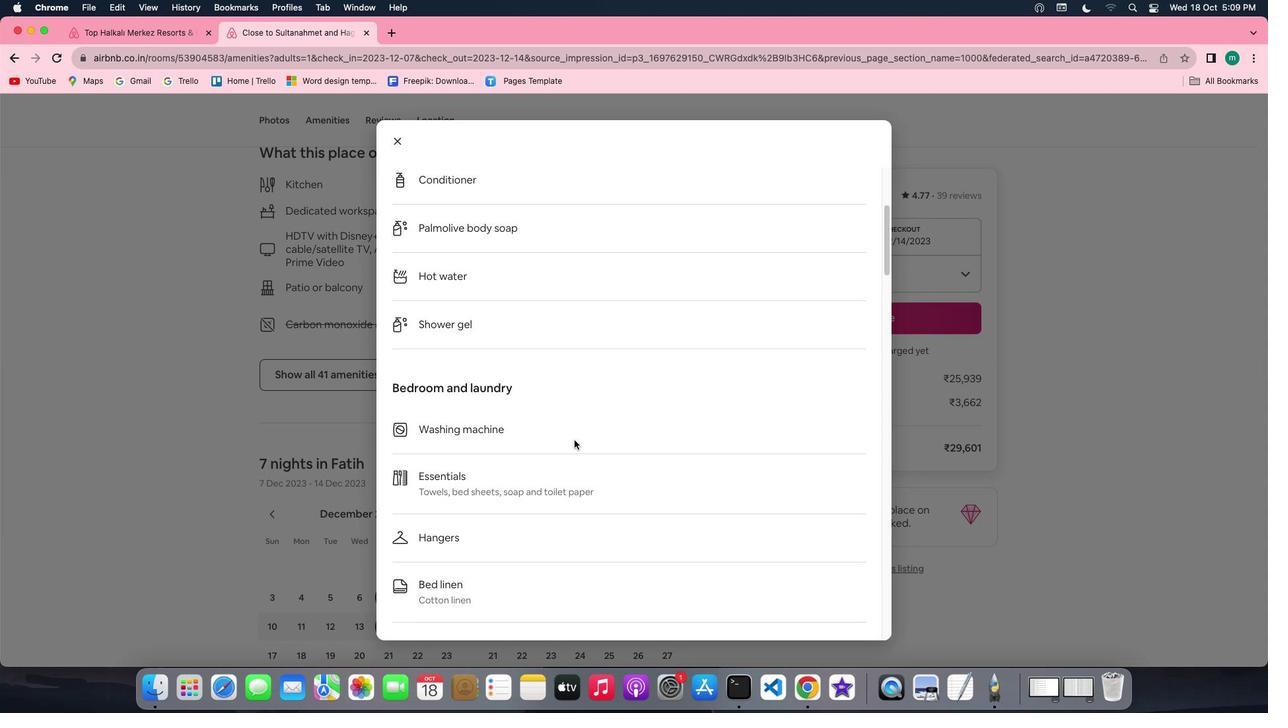 
Action: Mouse scrolled (574, 440) with delta (0, 0)
Screenshot: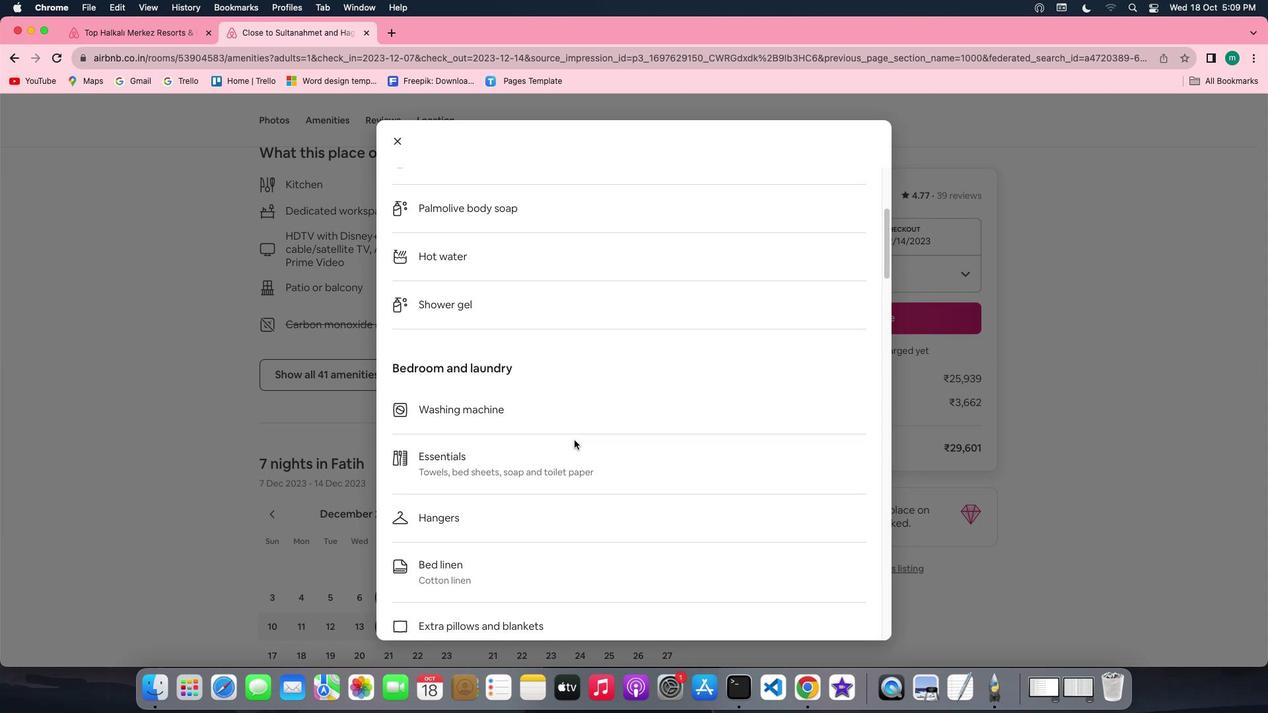 
Action: Mouse scrolled (574, 440) with delta (0, 0)
Screenshot: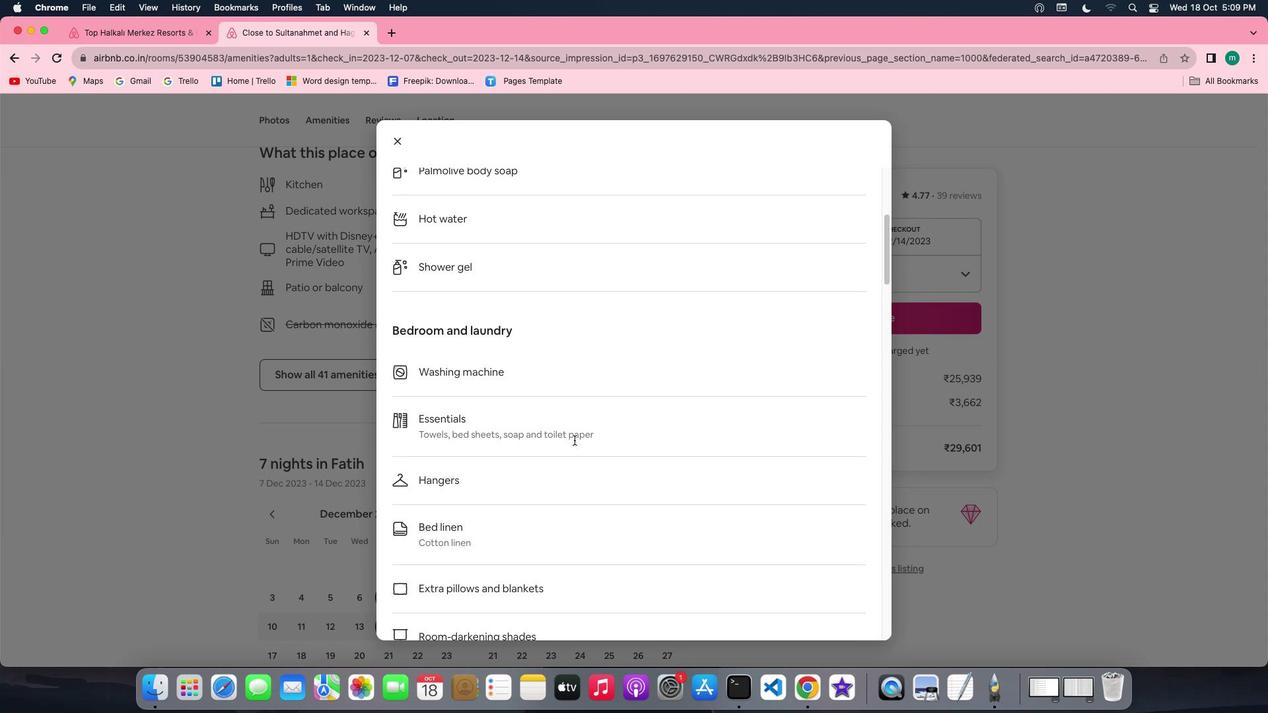 
Action: Mouse scrolled (574, 440) with delta (0, 0)
Screenshot: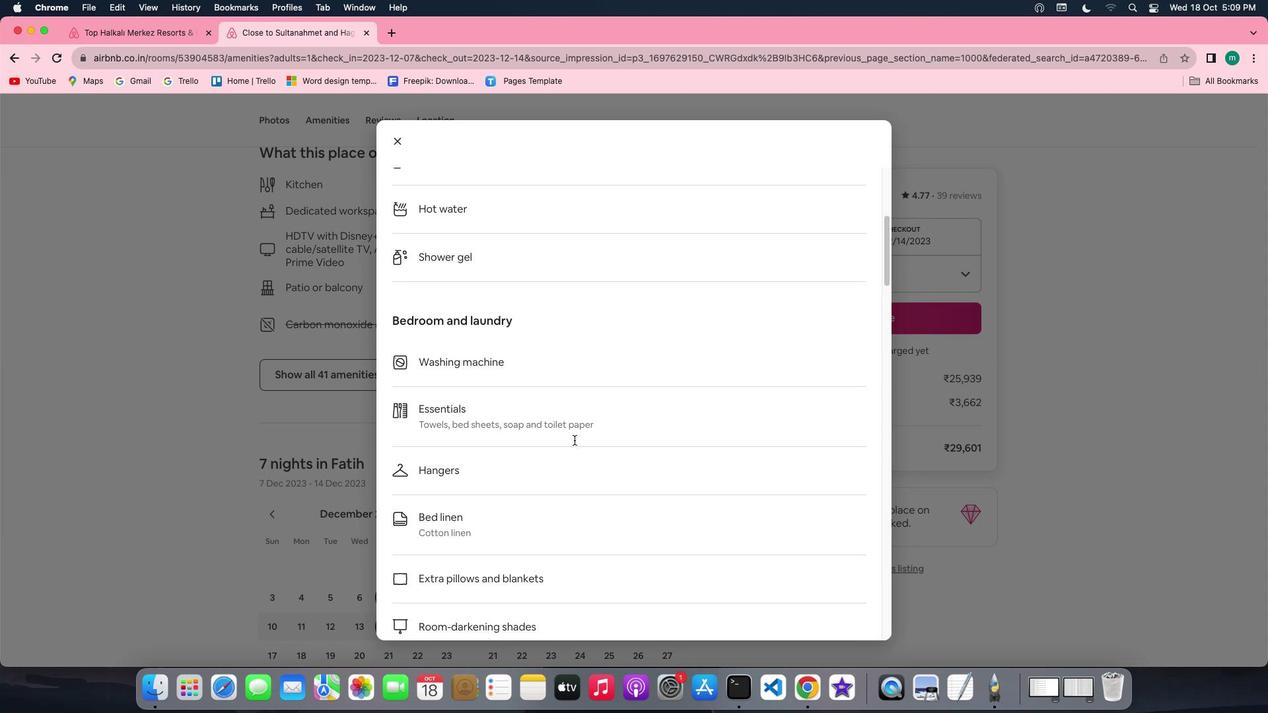 
Action: Mouse scrolled (574, 440) with delta (0, -1)
Screenshot: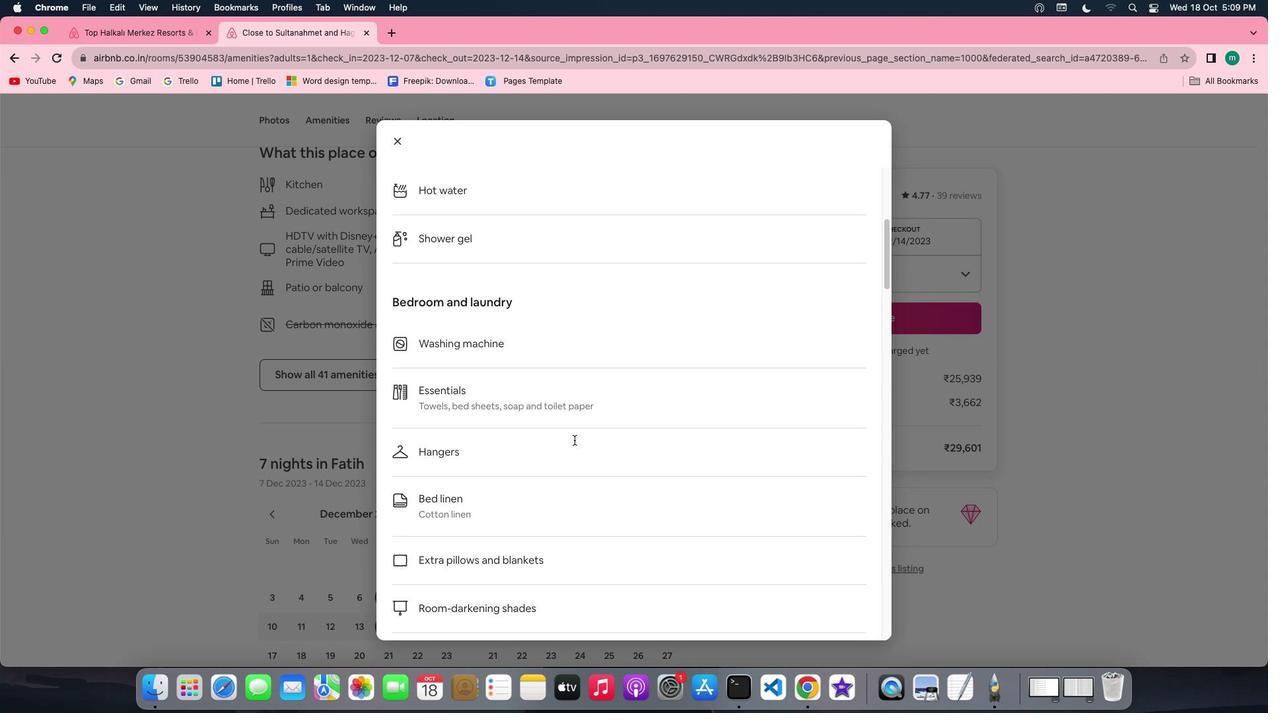 
Action: Mouse scrolled (574, 440) with delta (0, -1)
Screenshot: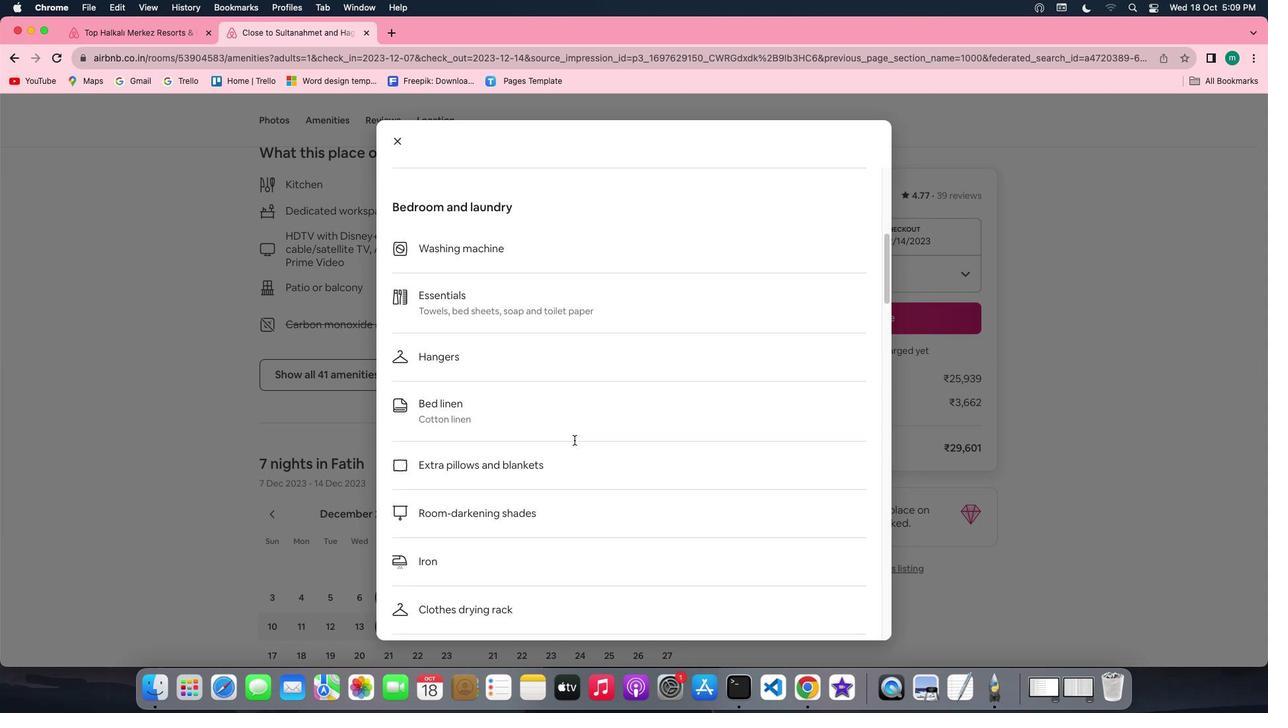 
Action: Mouse scrolled (574, 440) with delta (0, 0)
Screenshot: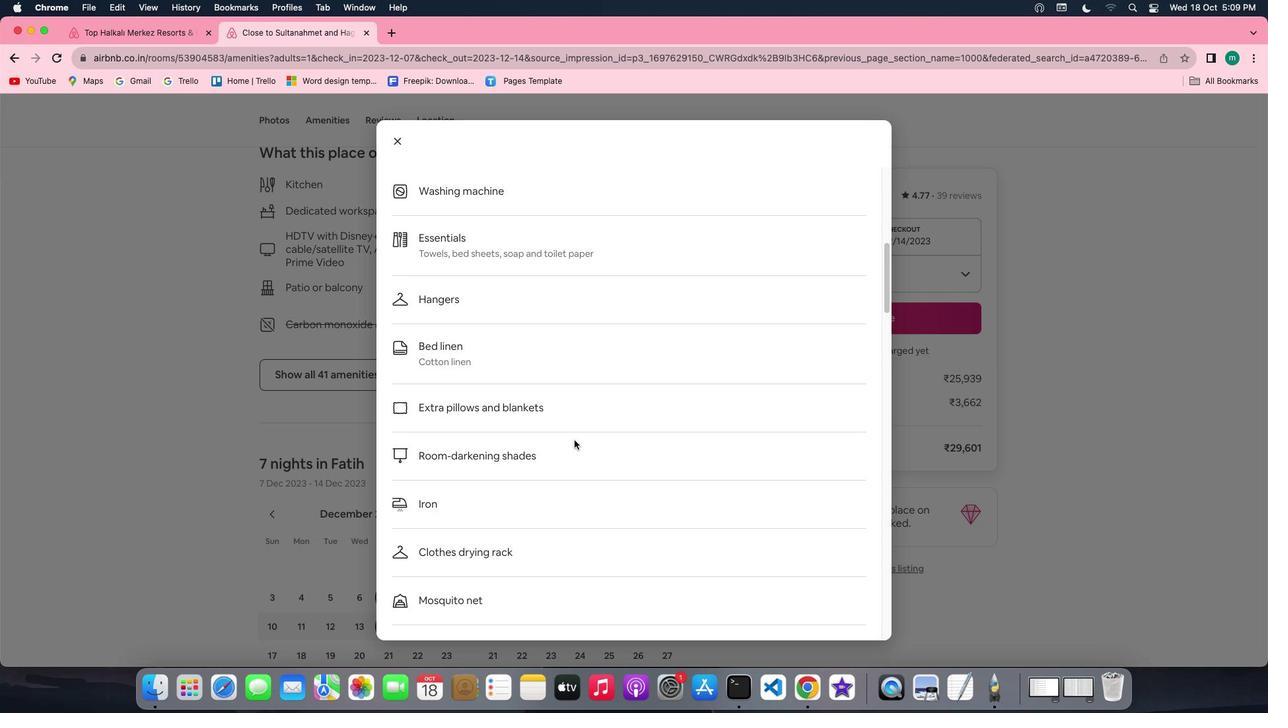 
Action: Mouse scrolled (574, 440) with delta (0, 0)
Screenshot: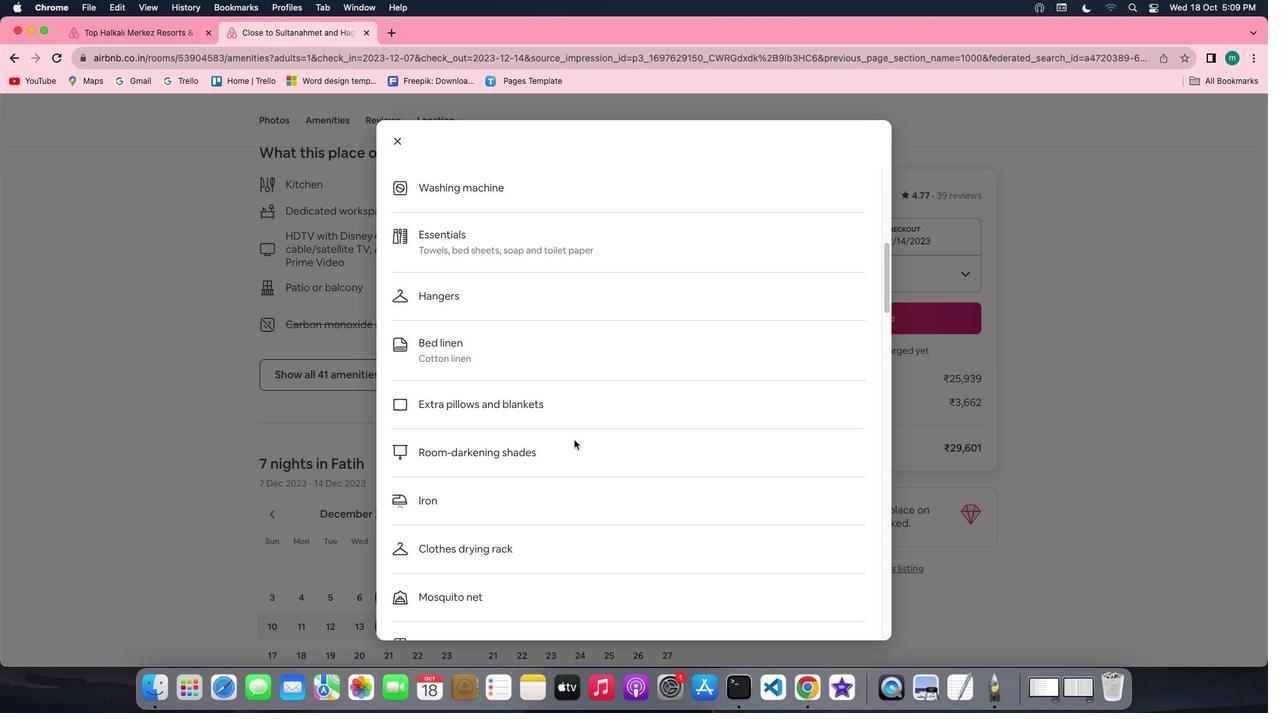 
Action: Mouse scrolled (574, 440) with delta (0, 0)
Screenshot: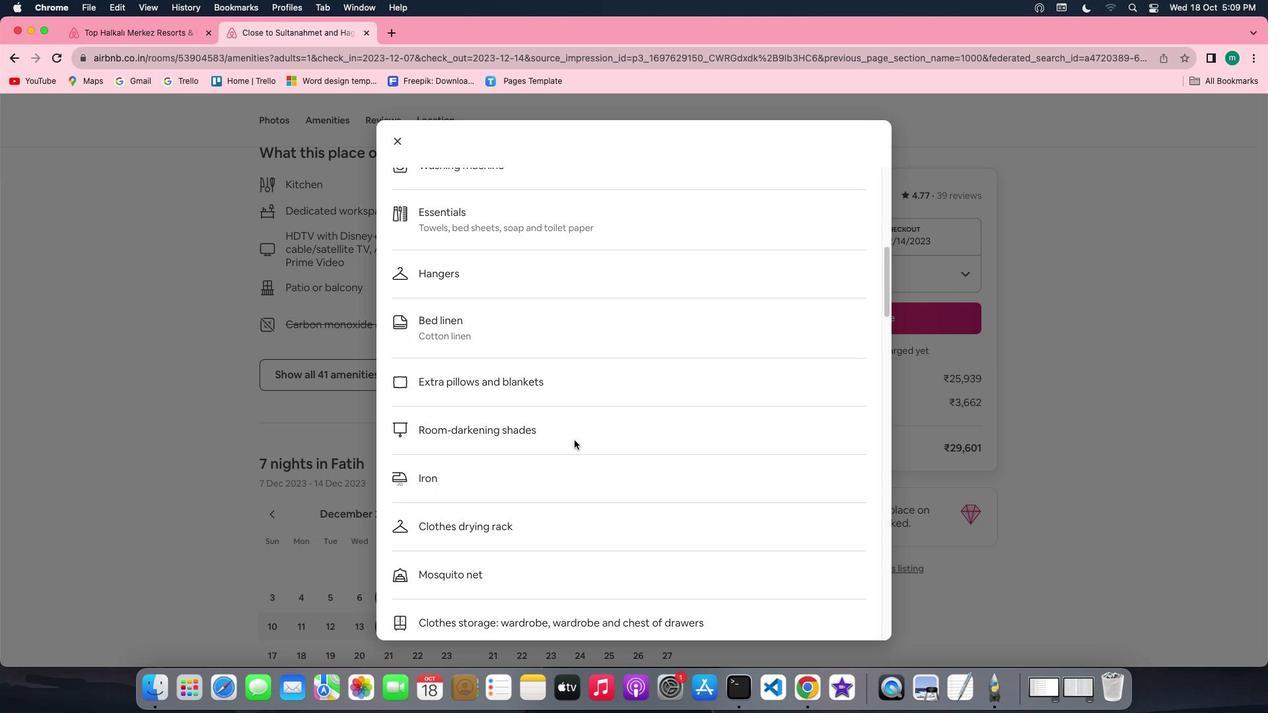 
Action: Mouse scrolled (574, 440) with delta (0, 0)
Screenshot: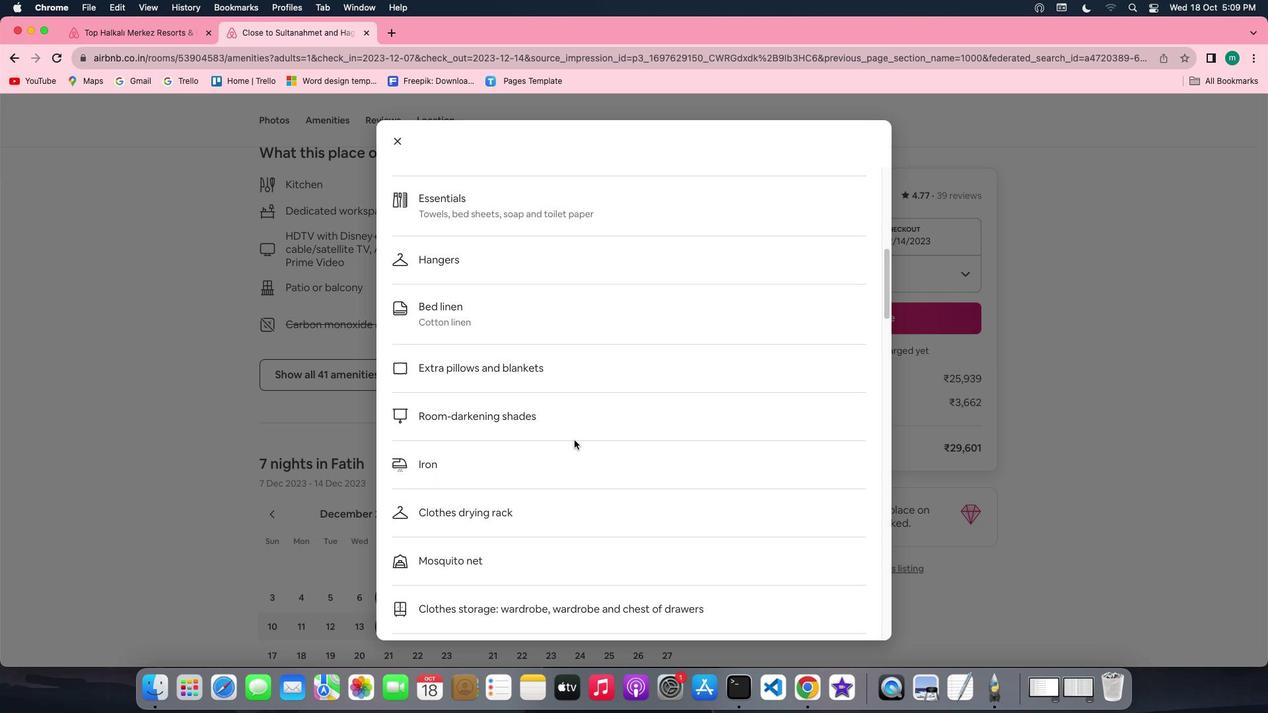 
Action: Mouse scrolled (574, 440) with delta (0, 0)
Screenshot: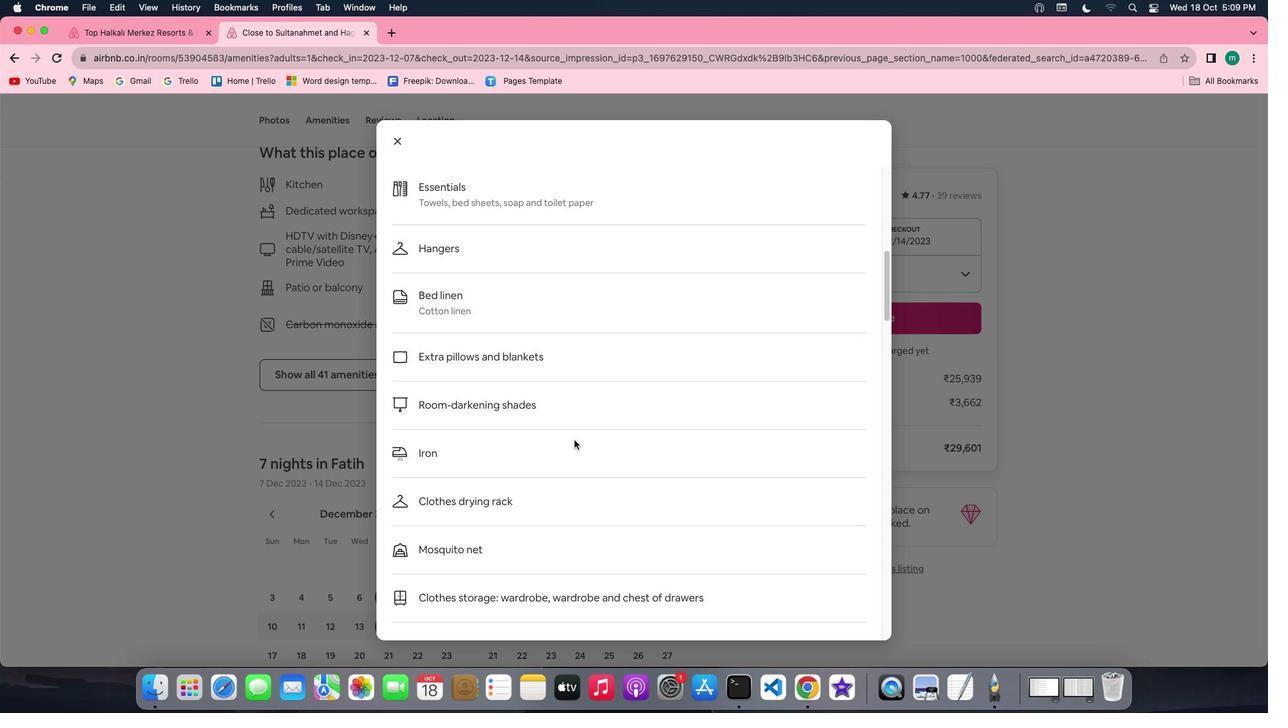 
Action: Mouse scrolled (574, 440) with delta (0, -1)
Screenshot: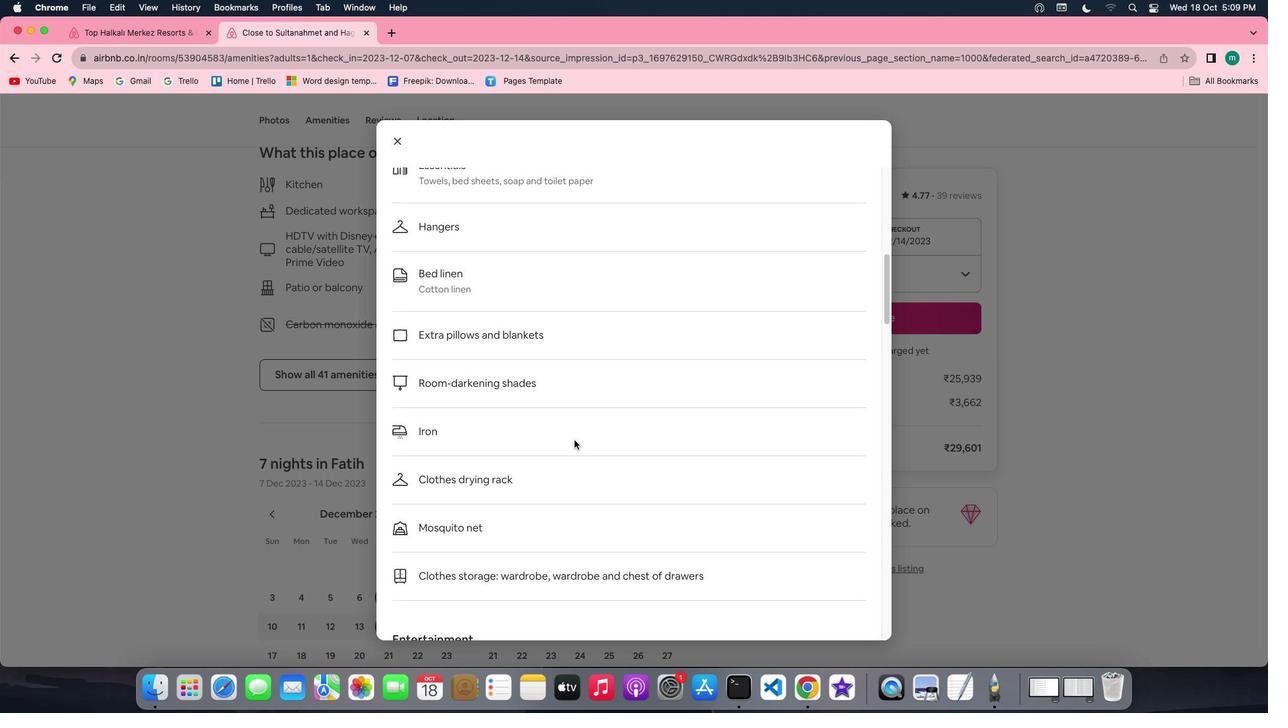 
Action: Mouse scrolled (574, 440) with delta (0, -1)
Screenshot: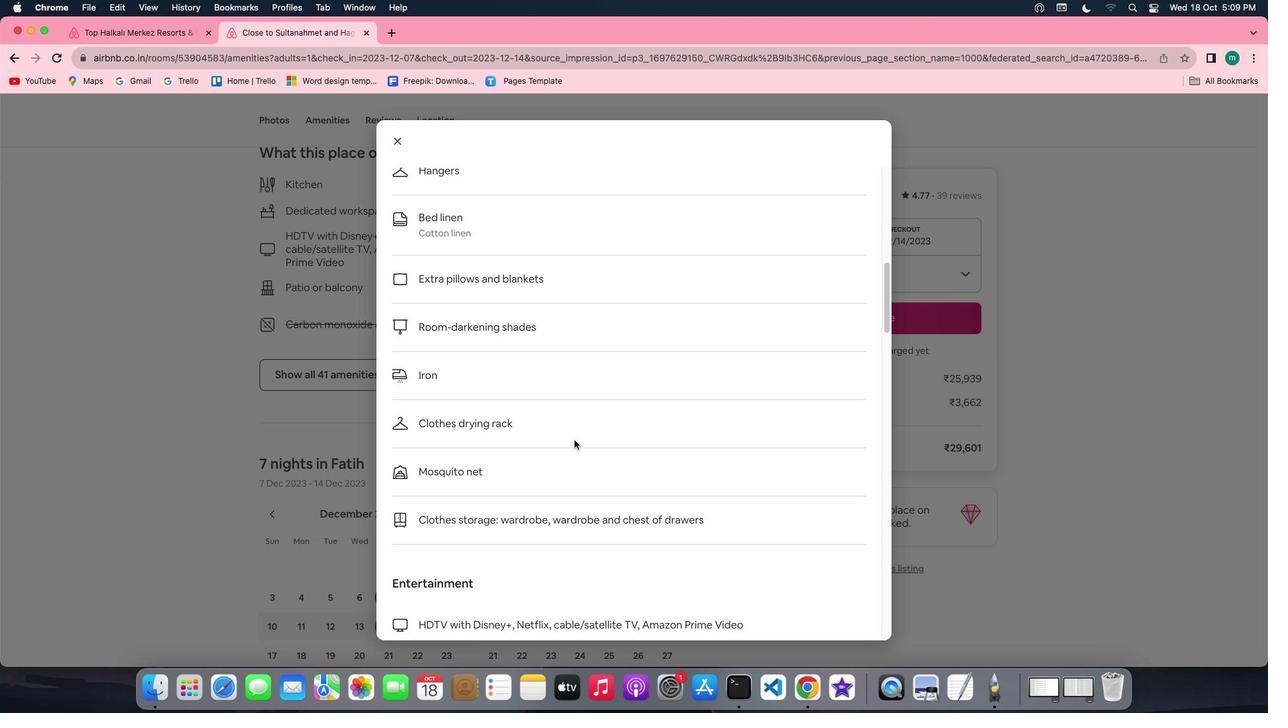 
Action: Mouse scrolled (574, 440) with delta (0, 0)
Screenshot: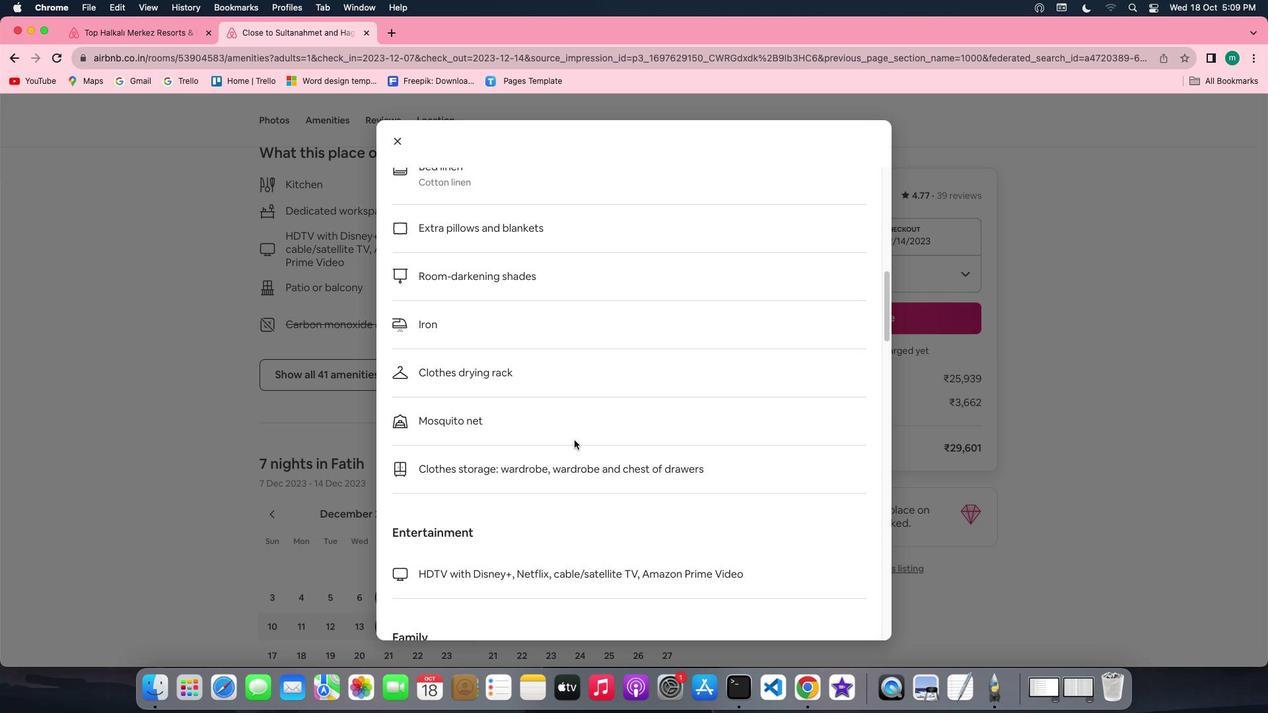 
Action: Mouse scrolled (574, 440) with delta (0, 0)
Screenshot: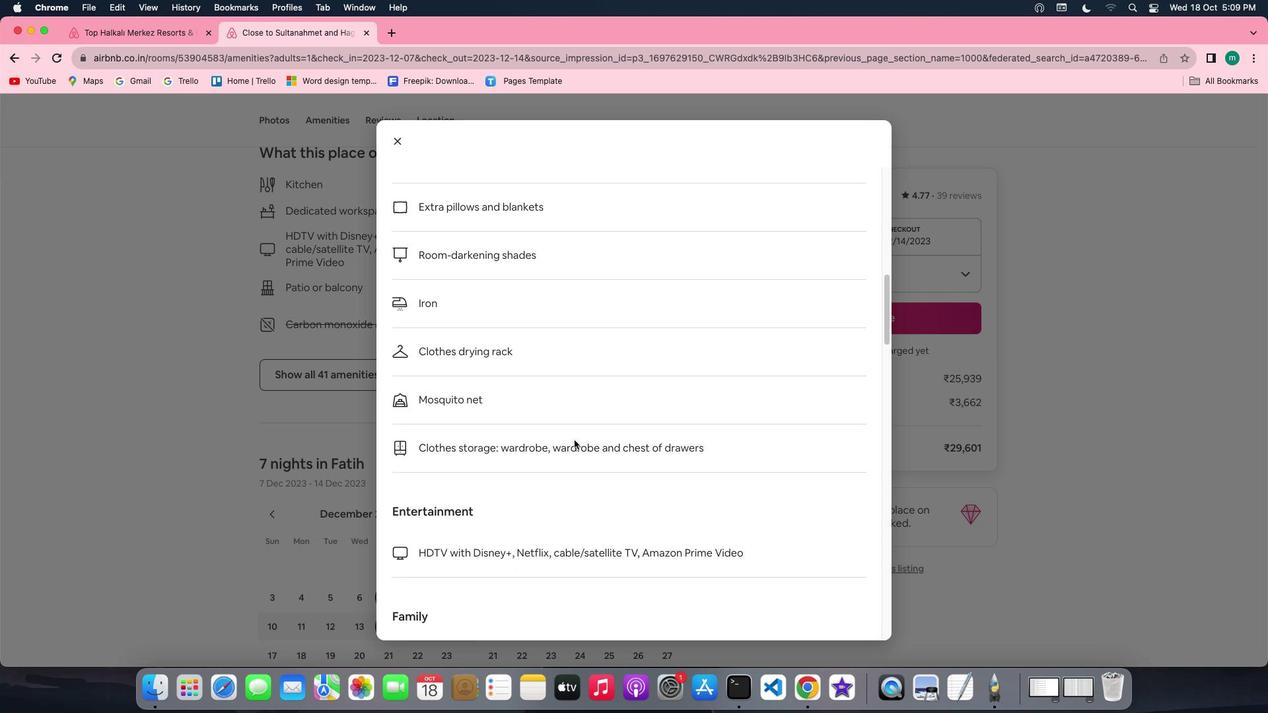 
Action: Mouse scrolled (574, 440) with delta (0, -1)
Screenshot: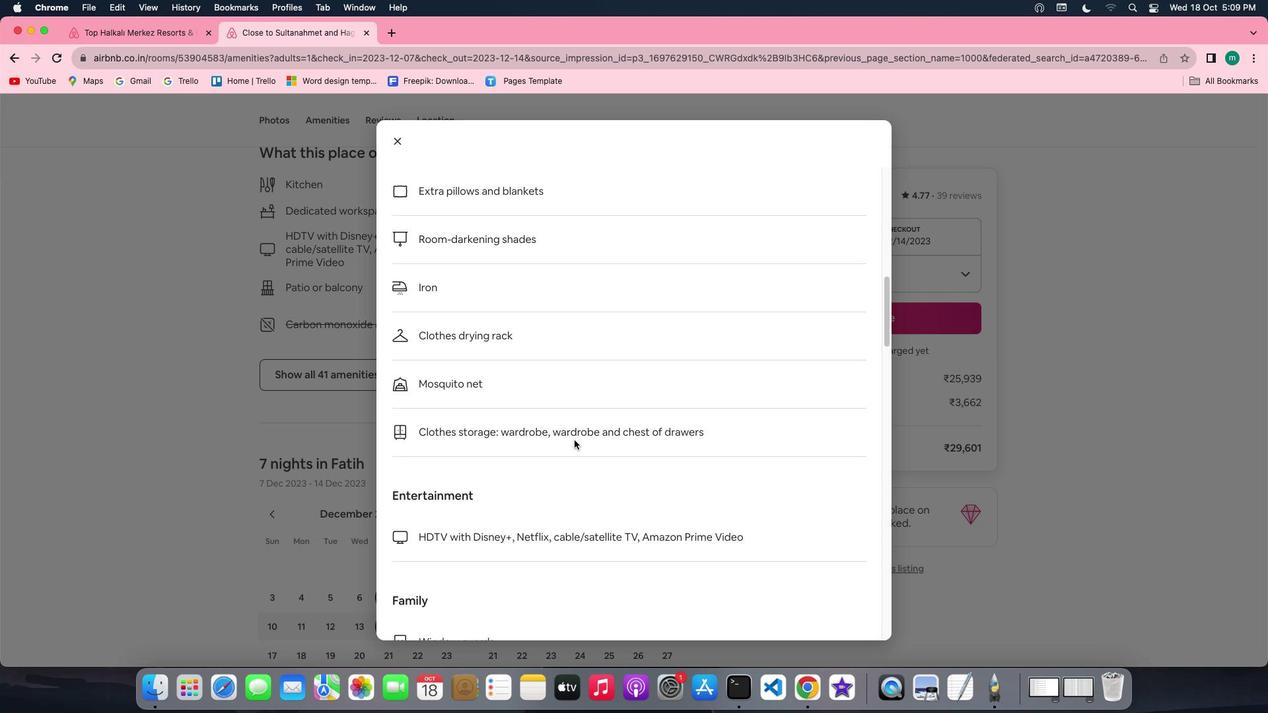 
Action: Mouse scrolled (574, 440) with delta (0, -1)
Screenshot: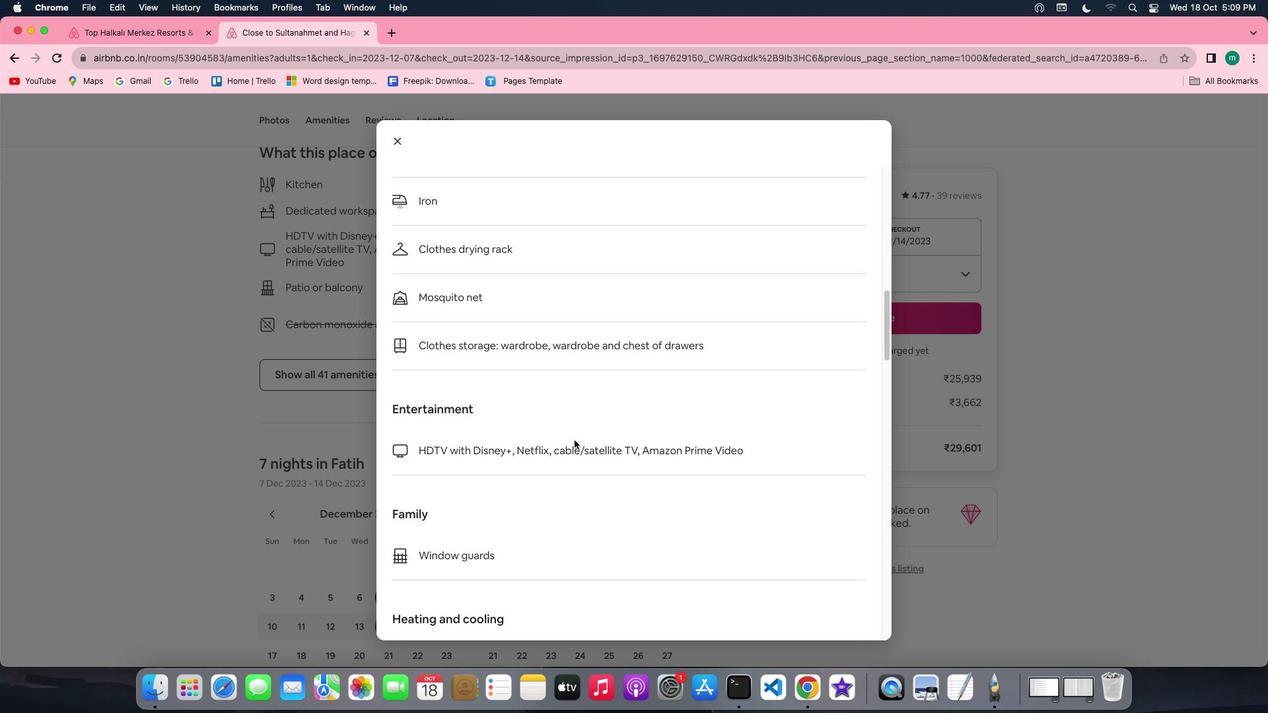 
Action: Mouse scrolled (574, 440) with delta (0, 0)
Screenshot: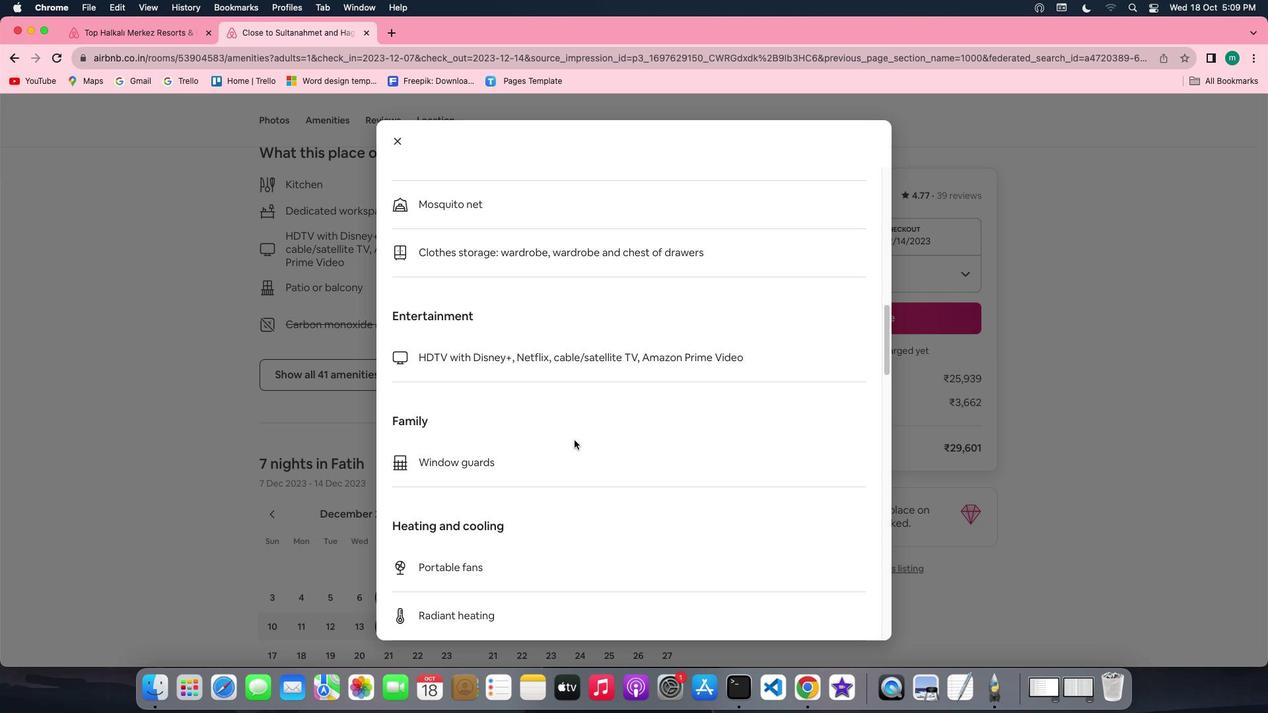 
Action: Mouse scrolled (574, 440) with delta (0, 0)
Screenshot: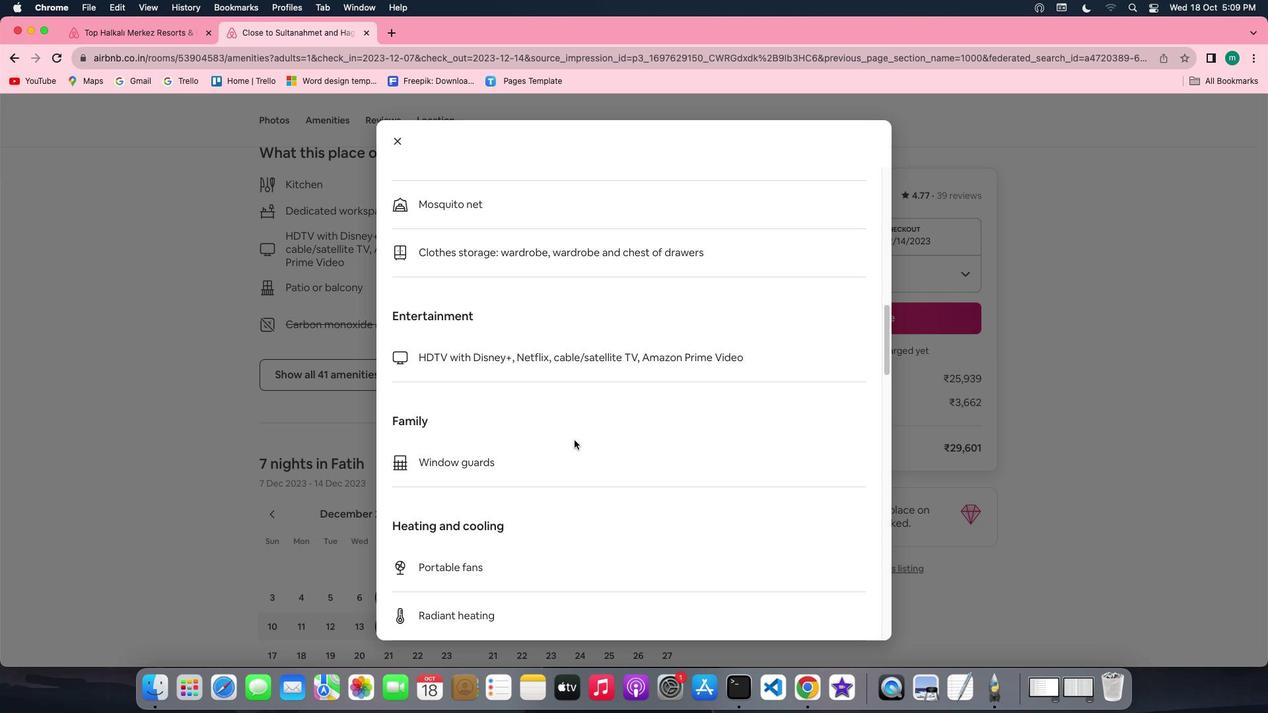 
Action: Mouse scrolled (574, 440) with delta (0, -1)
